Task: Research Airbnb properties in Kolea, Algeria from 9th November, 2023 to 16th November, 2023 for 2 adults. Place can be entire room with 2 bedrooms having 2 beds and 1 bathroom. Property type can be flat. Amenities needed are: washing machine.
Action: Mouse moved to (413, 116)
Screenshot: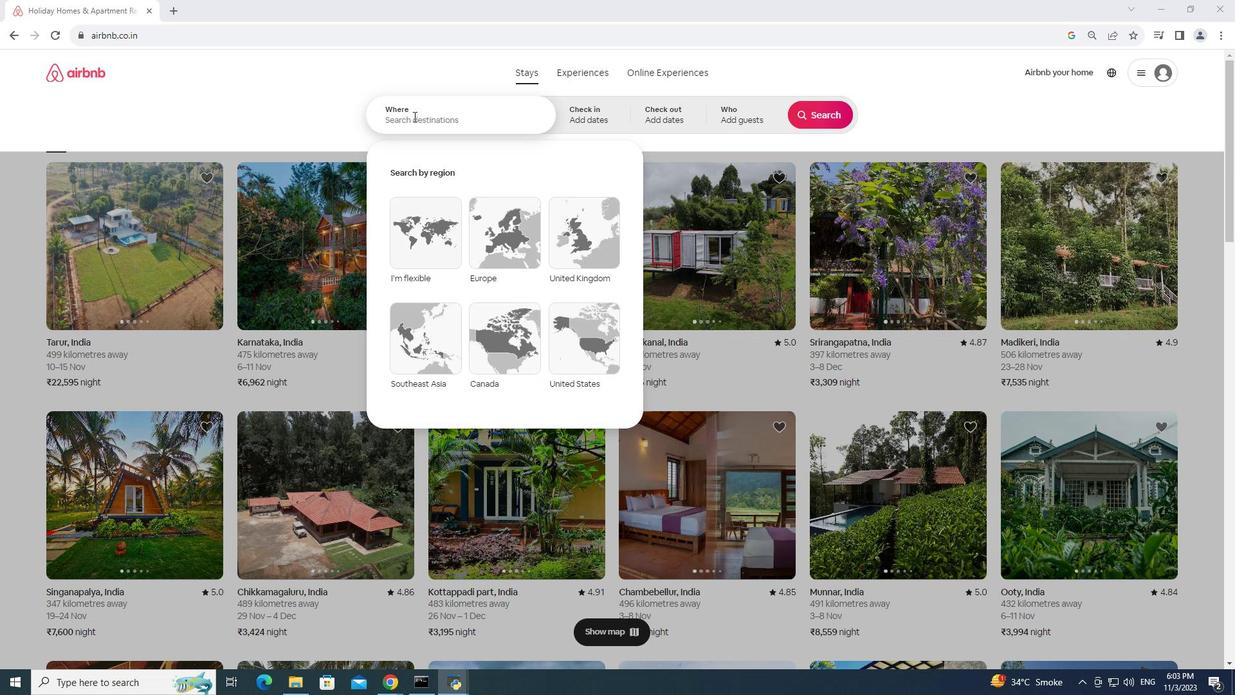 
Action: Mouse pressed left at (413, 116)
Screenshot: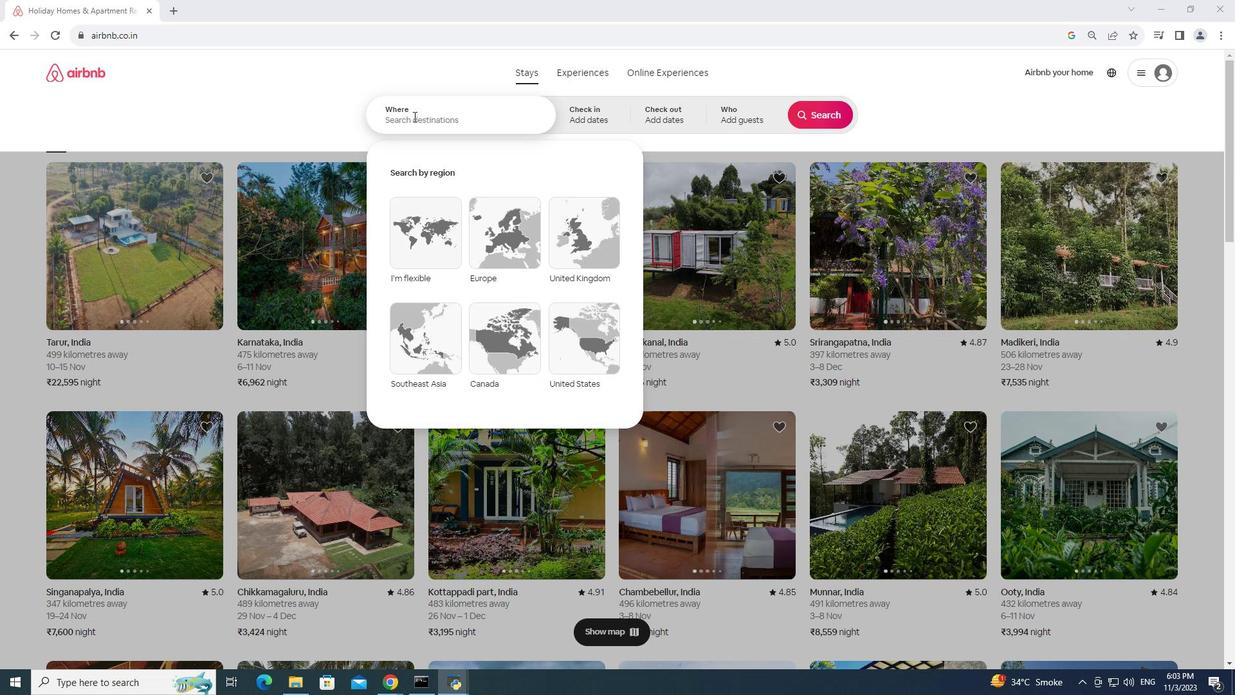 
Action: Key pressed kolea,<Key.space>algeria
Screenshot: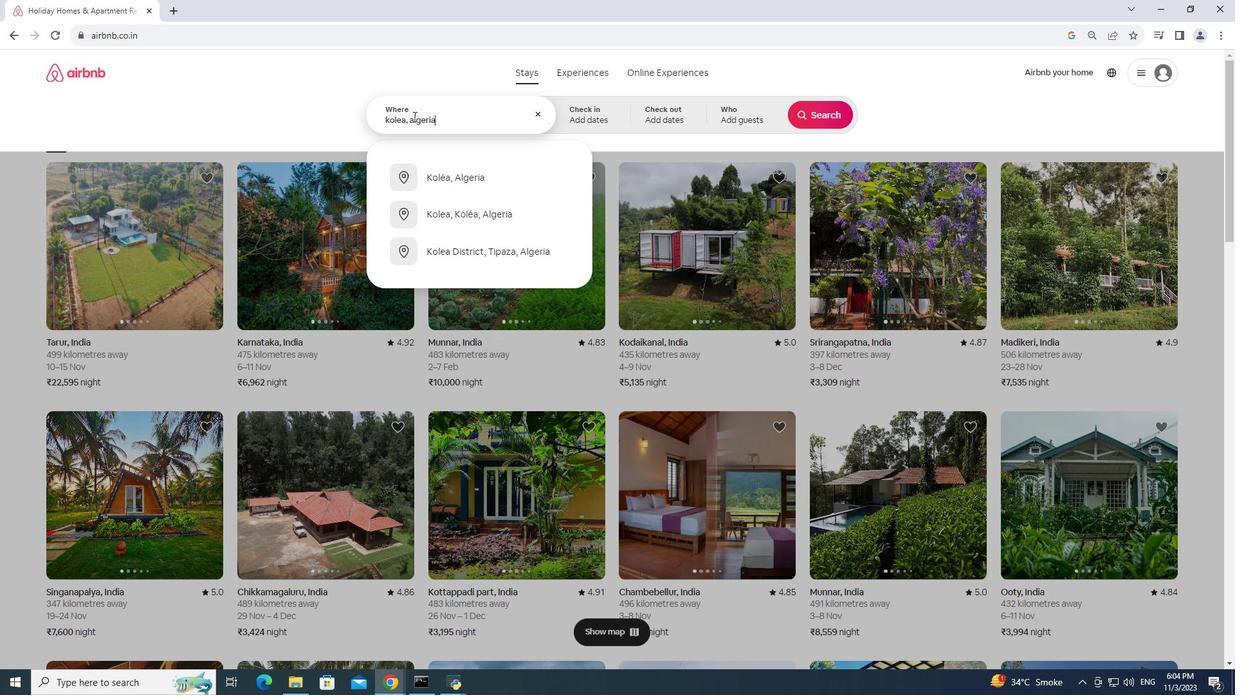 
Action: Mouse moved to (464, 174)
Screenshot: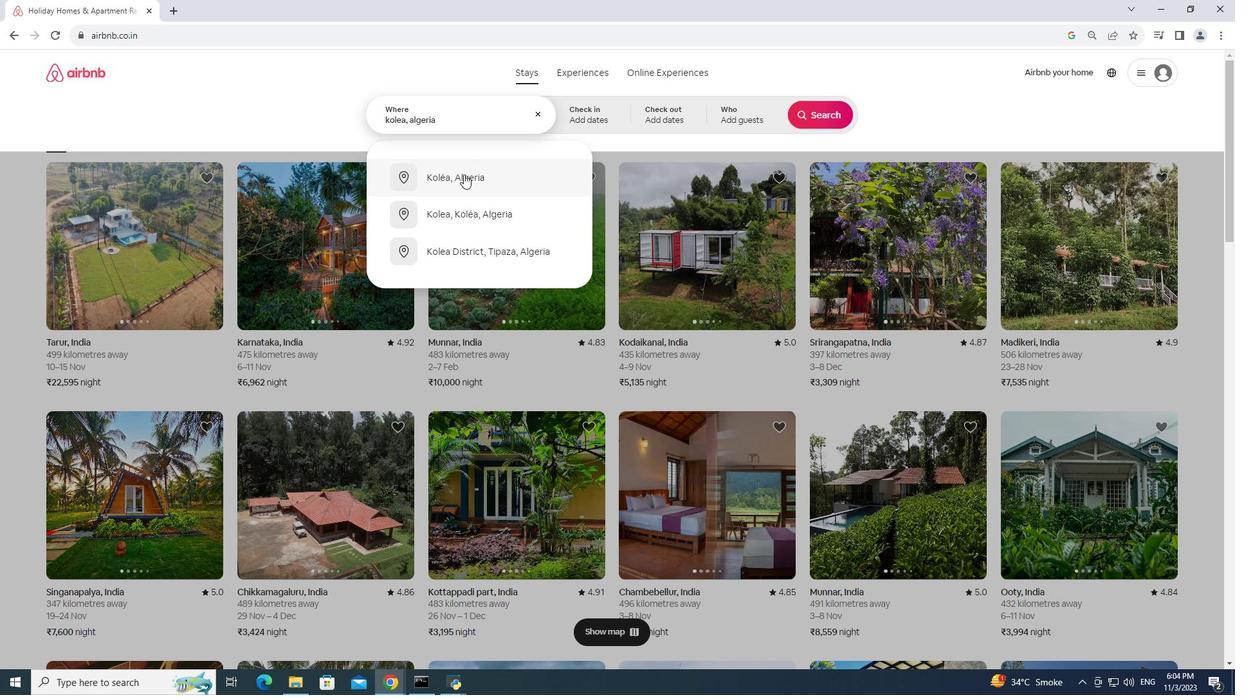 
Action: Mouse pressed left at (464, 174)
Screenshot: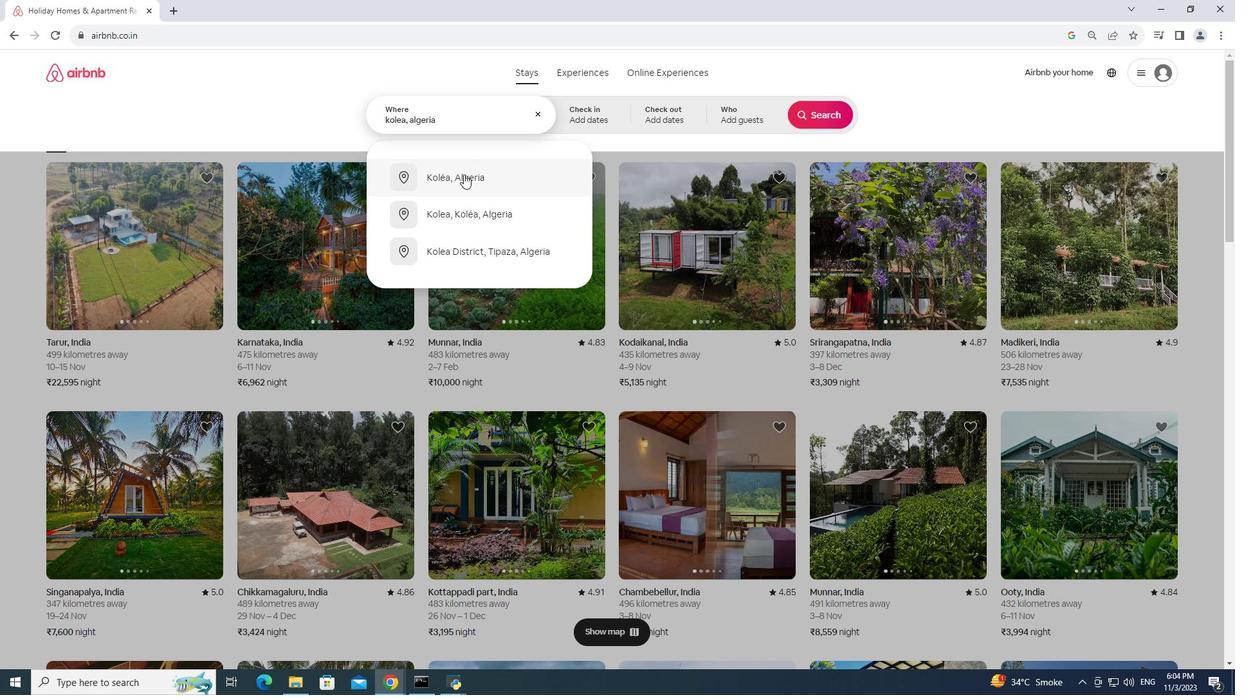 
Action: Mouse moved to (537, 283)
Screenshot: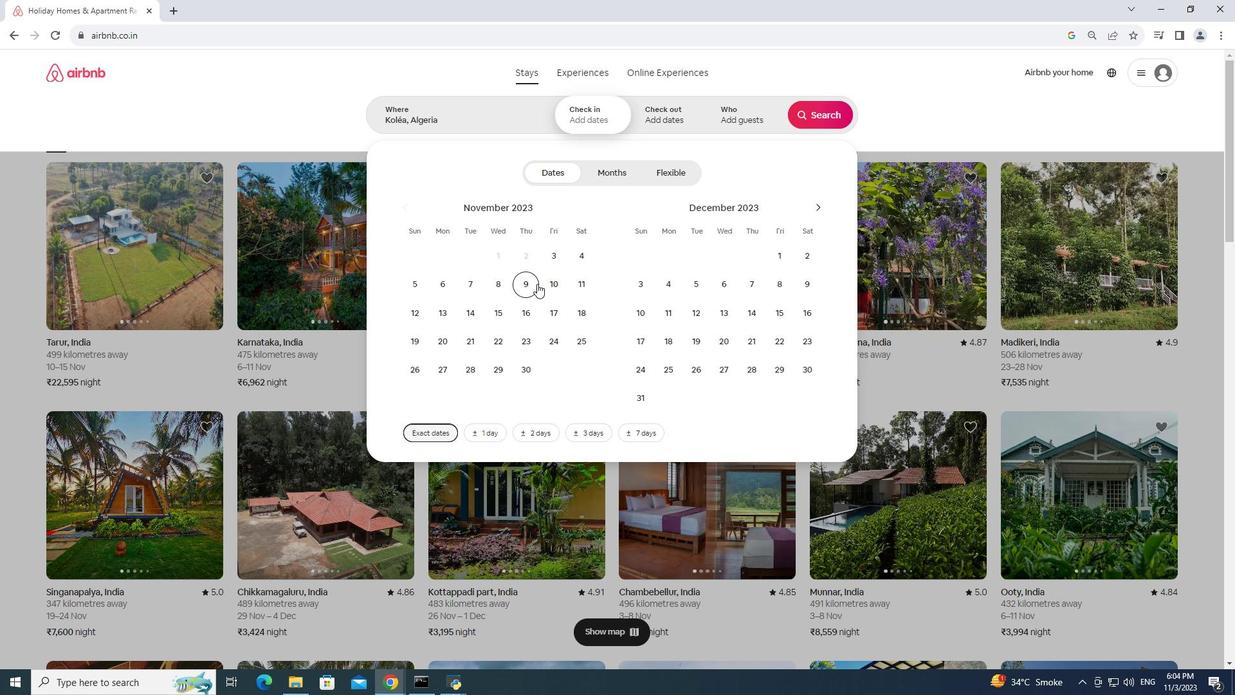 
Action: Mouse pressed left at (537, 283)
Screenshot: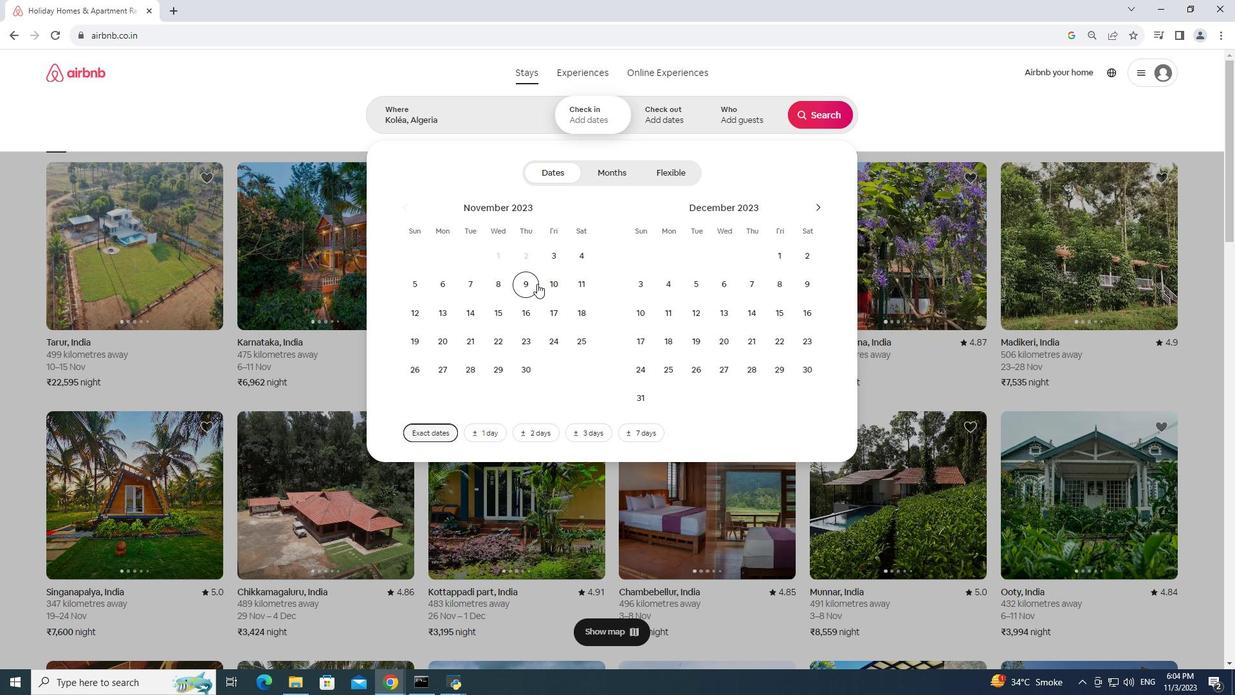 
Action: Mouse moved to (525, 303)
Screenshot: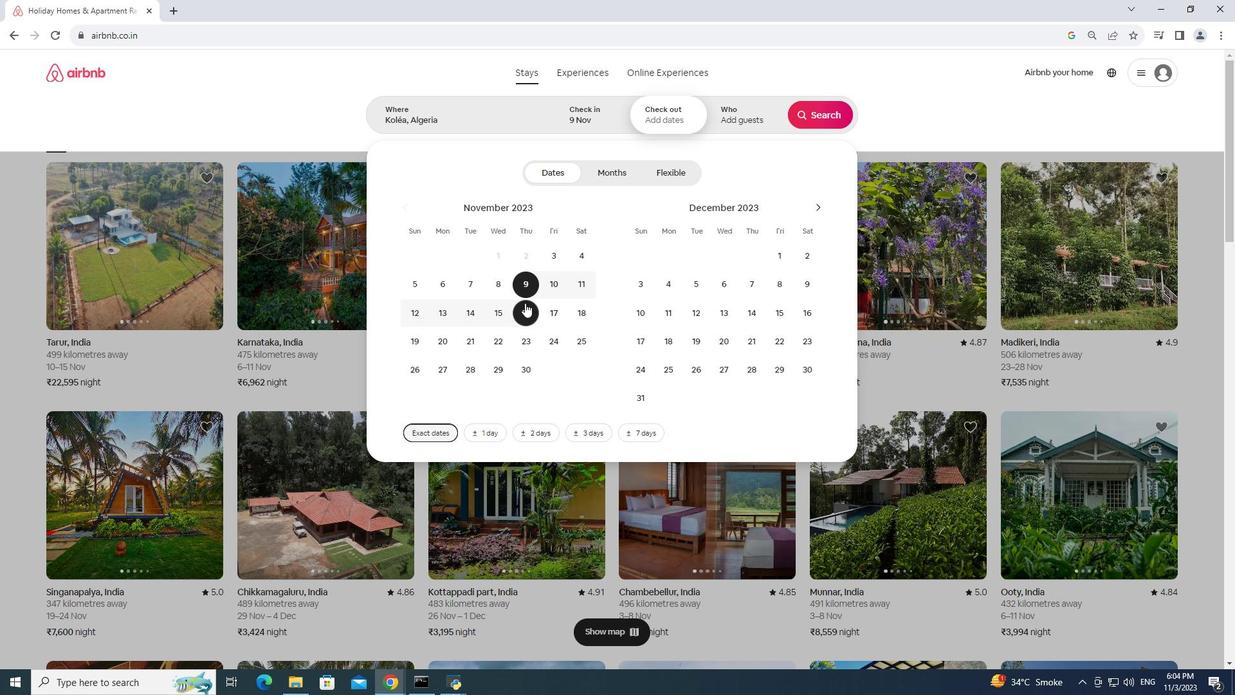 
Action: Mouse pressed left at (525, 303)
Screenshot: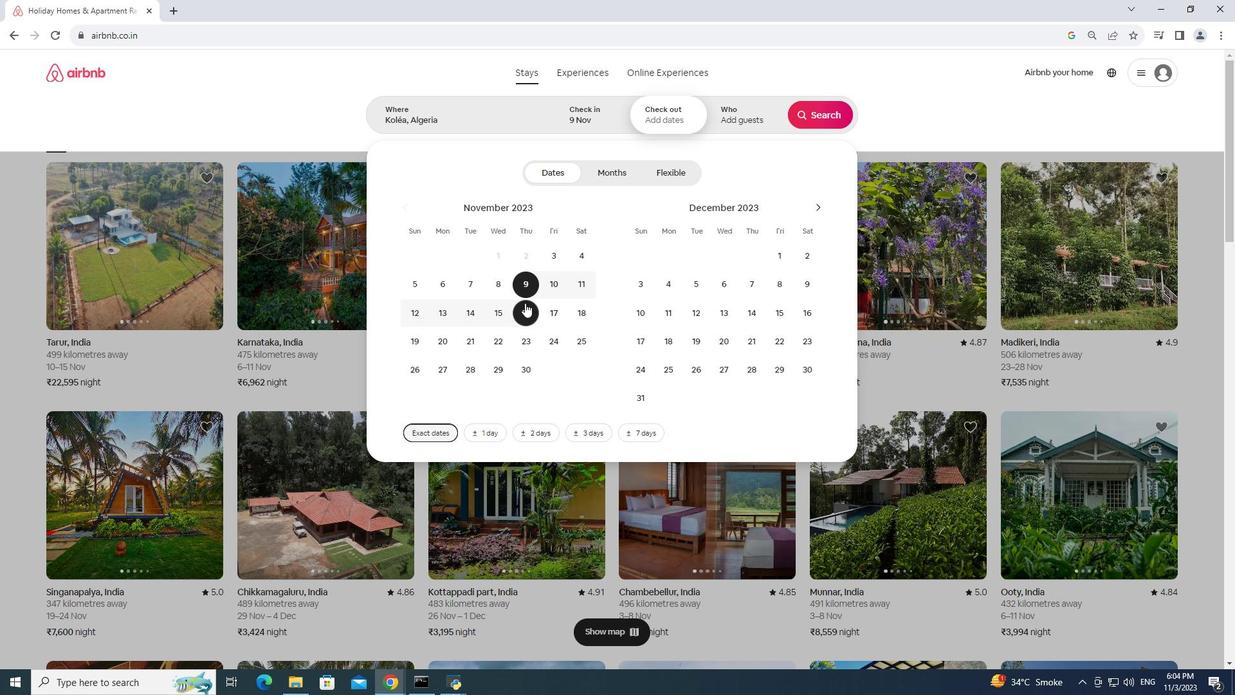 
Action: Mouse moved to (765, 101)
Screenshot: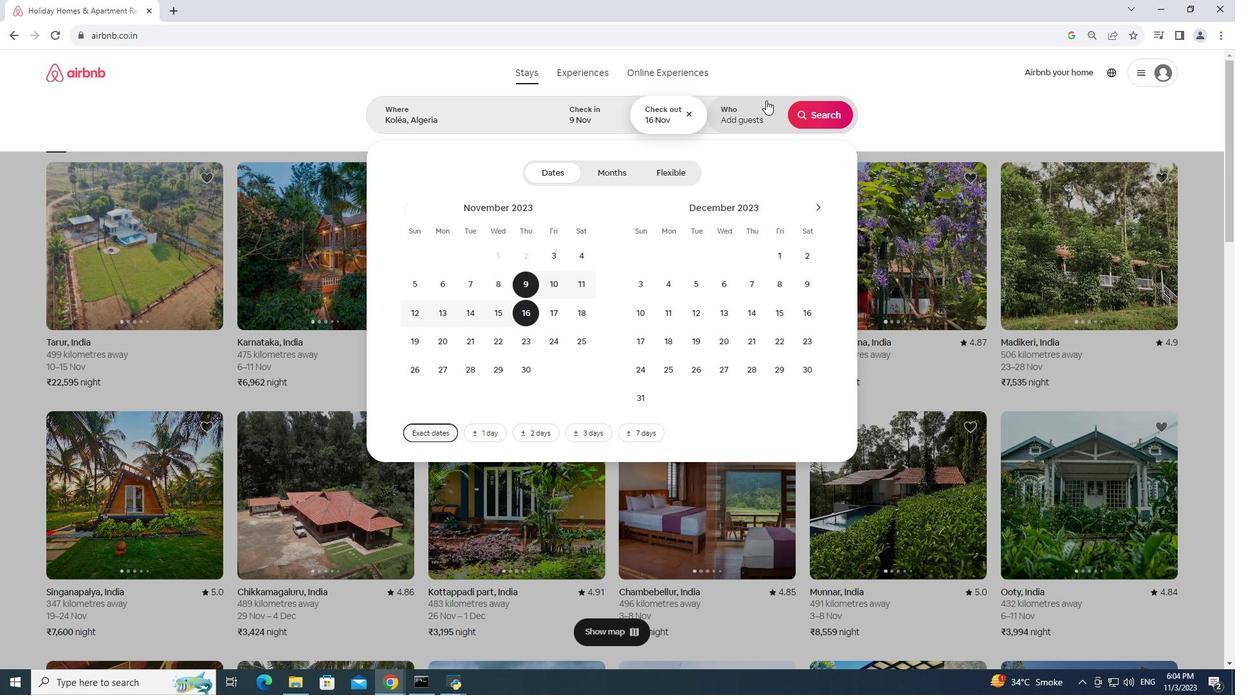 
Action: Mouse pressed left at (765, 101)
Screenshot: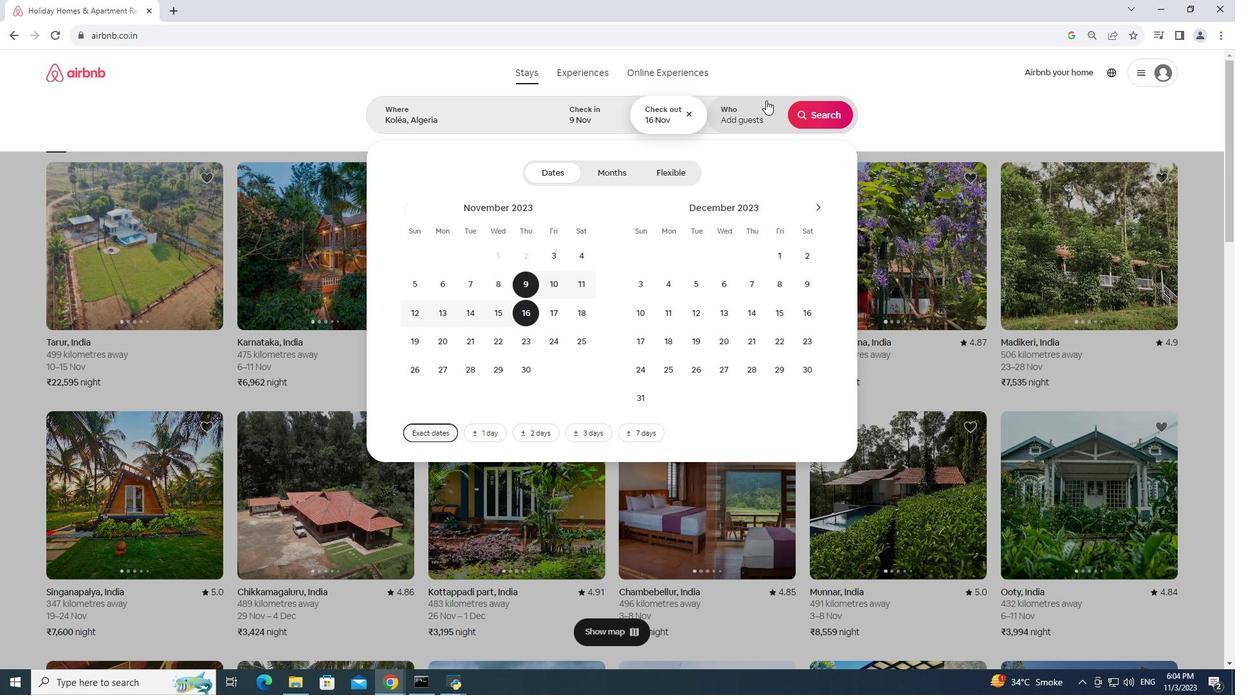 
Action: Mouse moved to (827, 170)
Screenshot: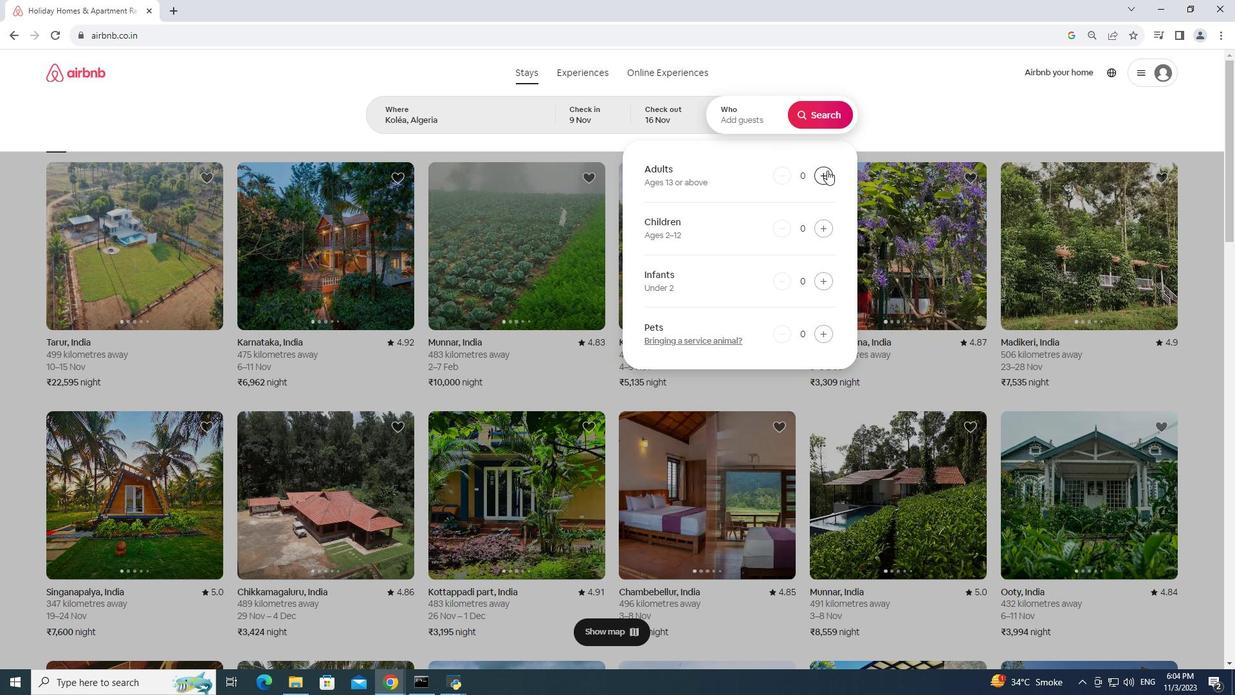 
Action: Mouse pressed left at (827, 170)
Screenshot: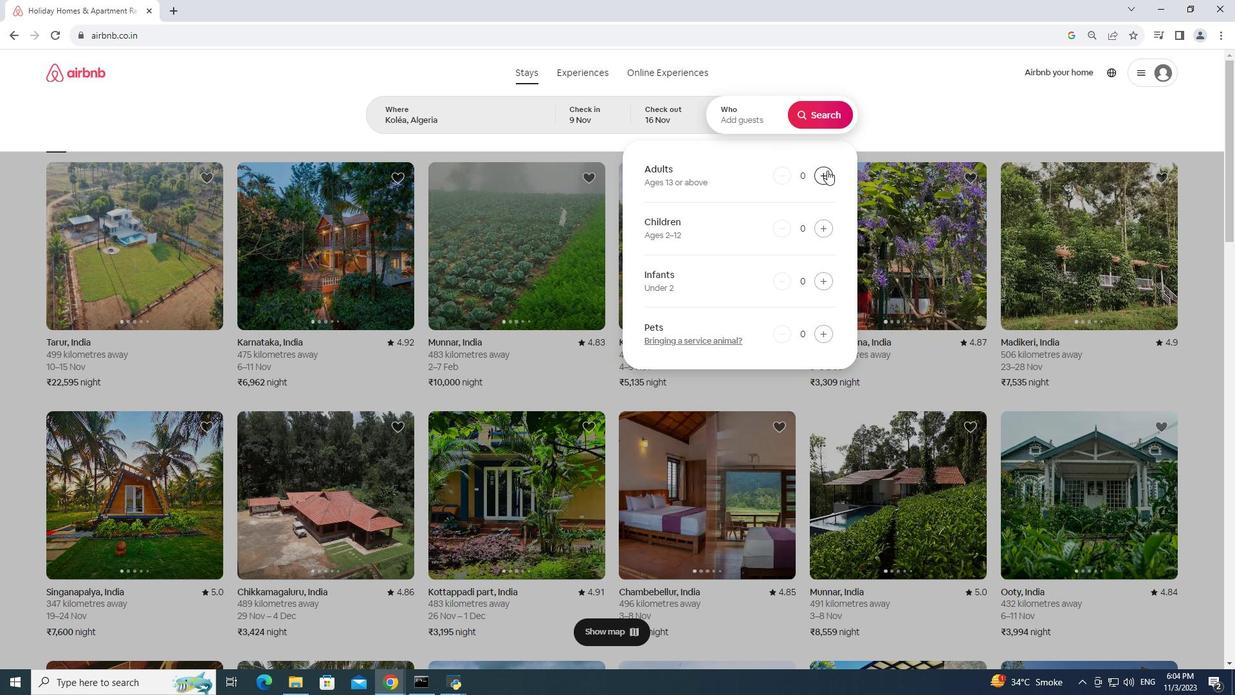 
Action: Mouse pressed left at (827, 170)
Screenshot: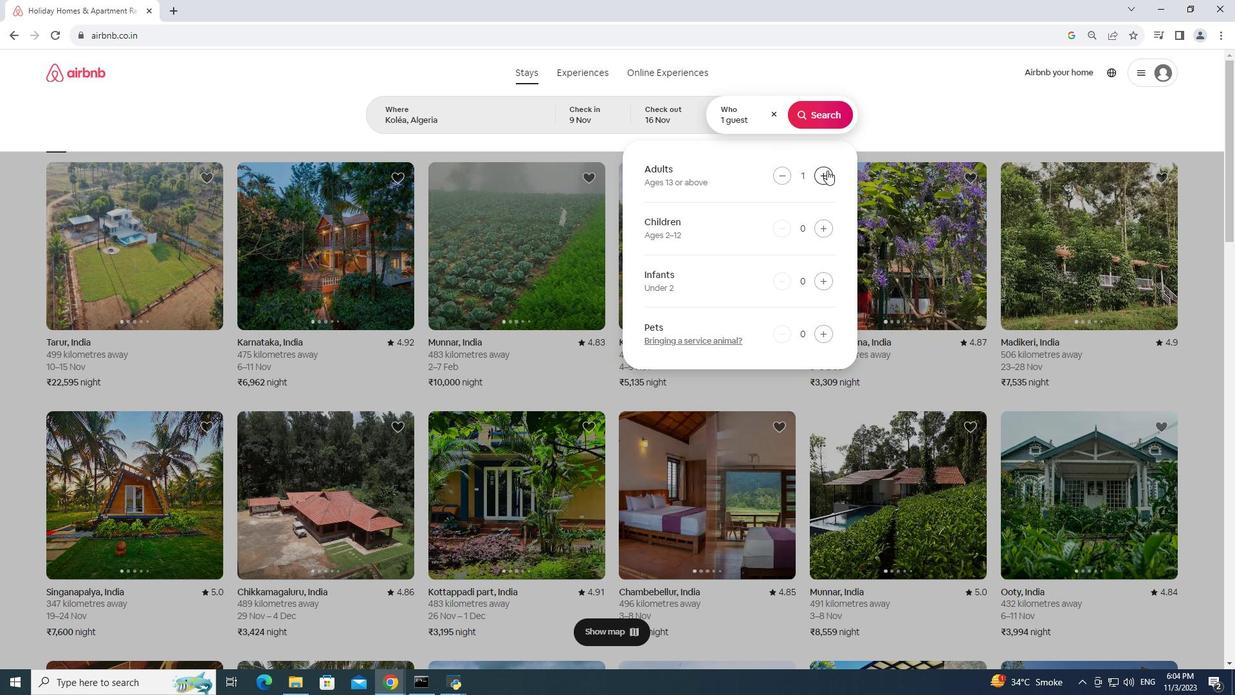 
Action: Mouse moved to (827, 112)
Screenshot: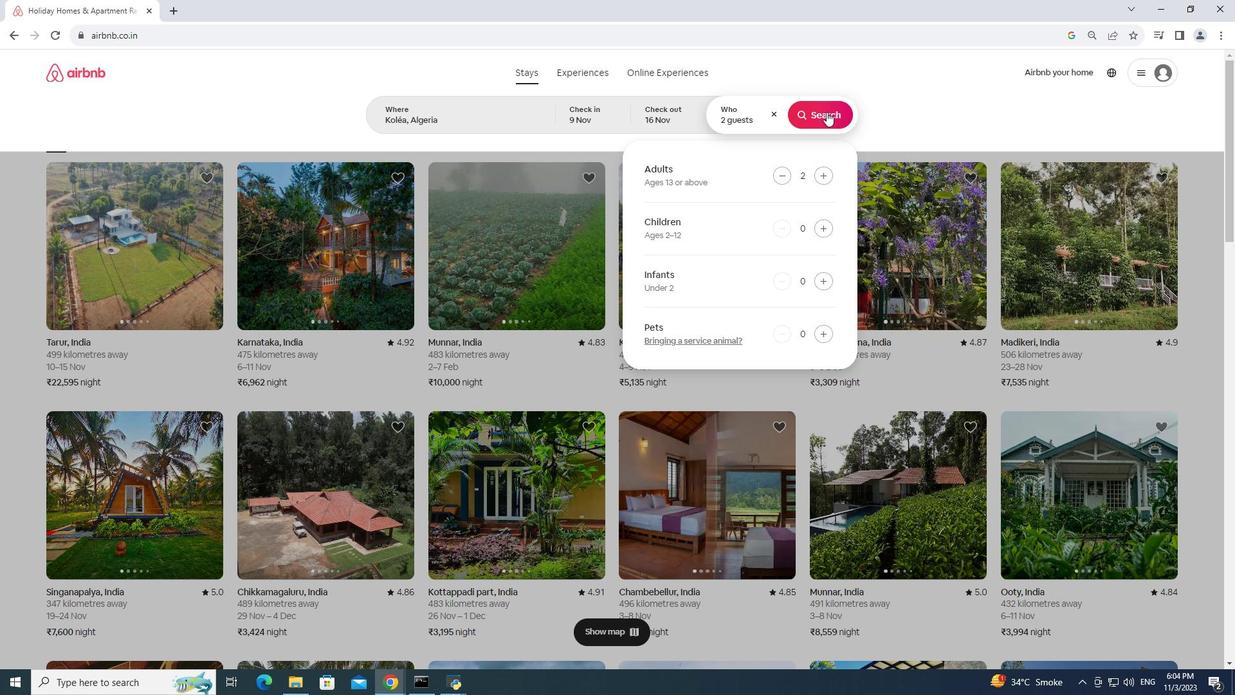 
Action: Mouse pressed left at (827, 112)
Screenshot: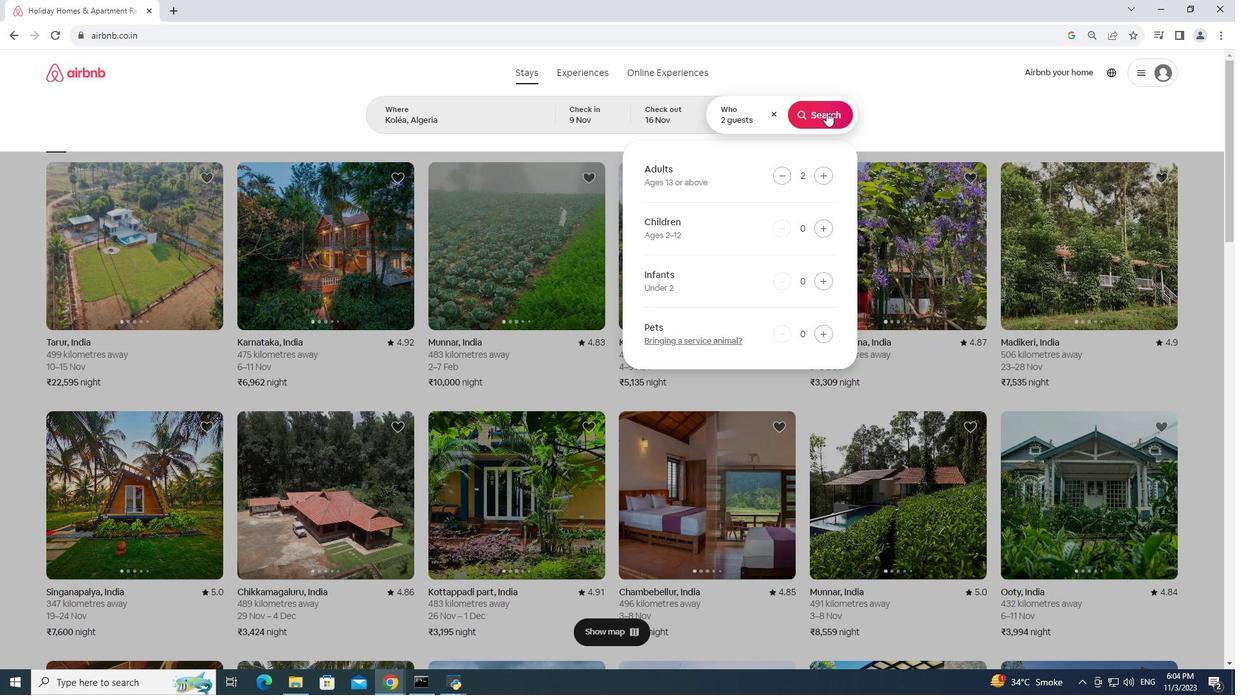 
Action: Mouse moved to (1042, 121)
Screenshot: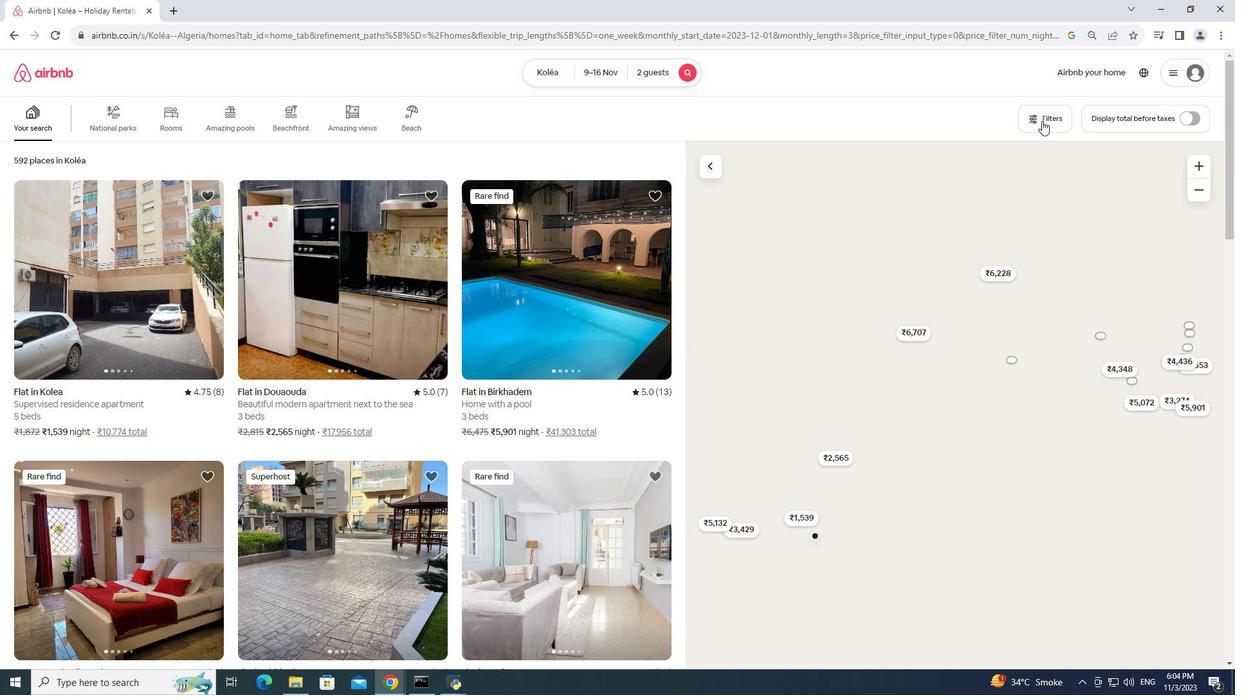 
Action: Mouse pressed left at (1042, 121)
Screenshot: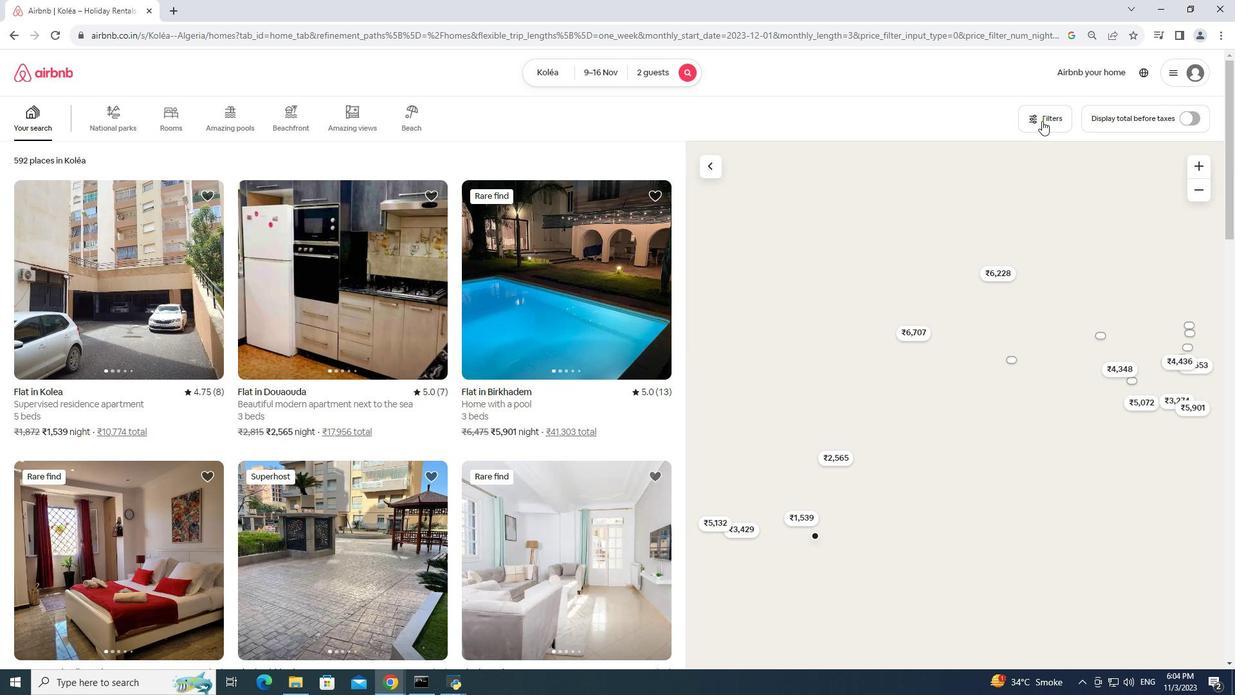 
Action: Mouse moved to (1041, 122)
Screenshot: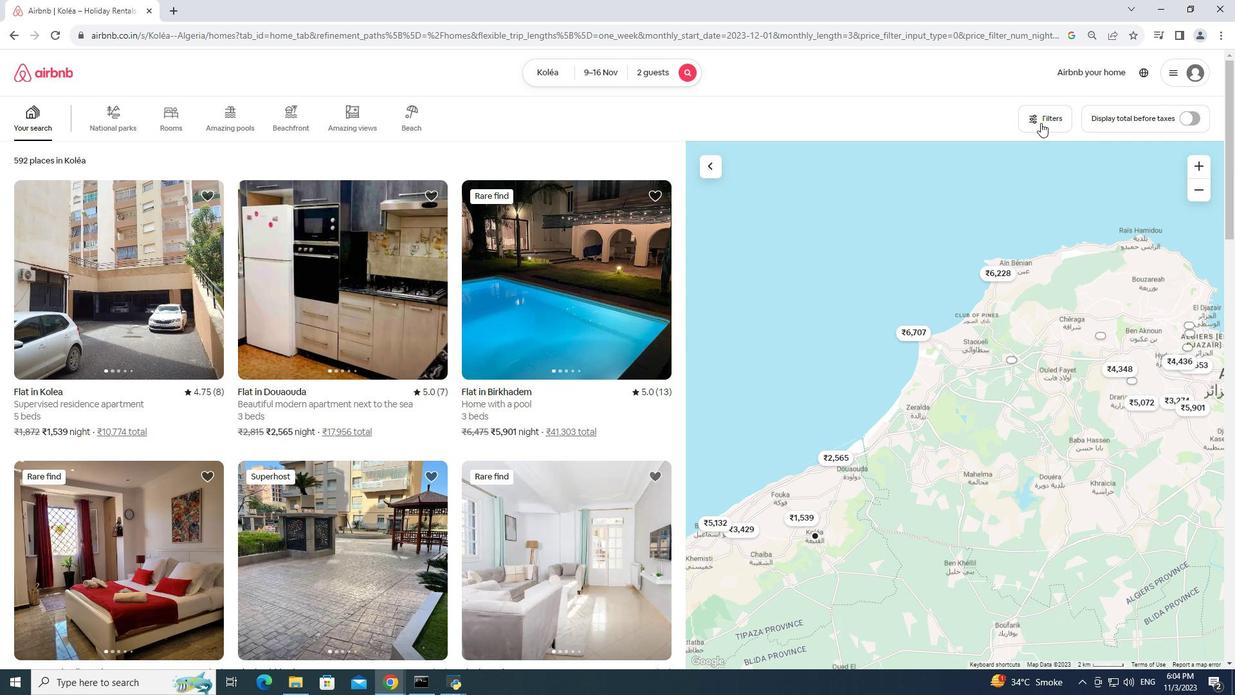
Action: Mouse pressed left at (1041, 122)
Screenshot: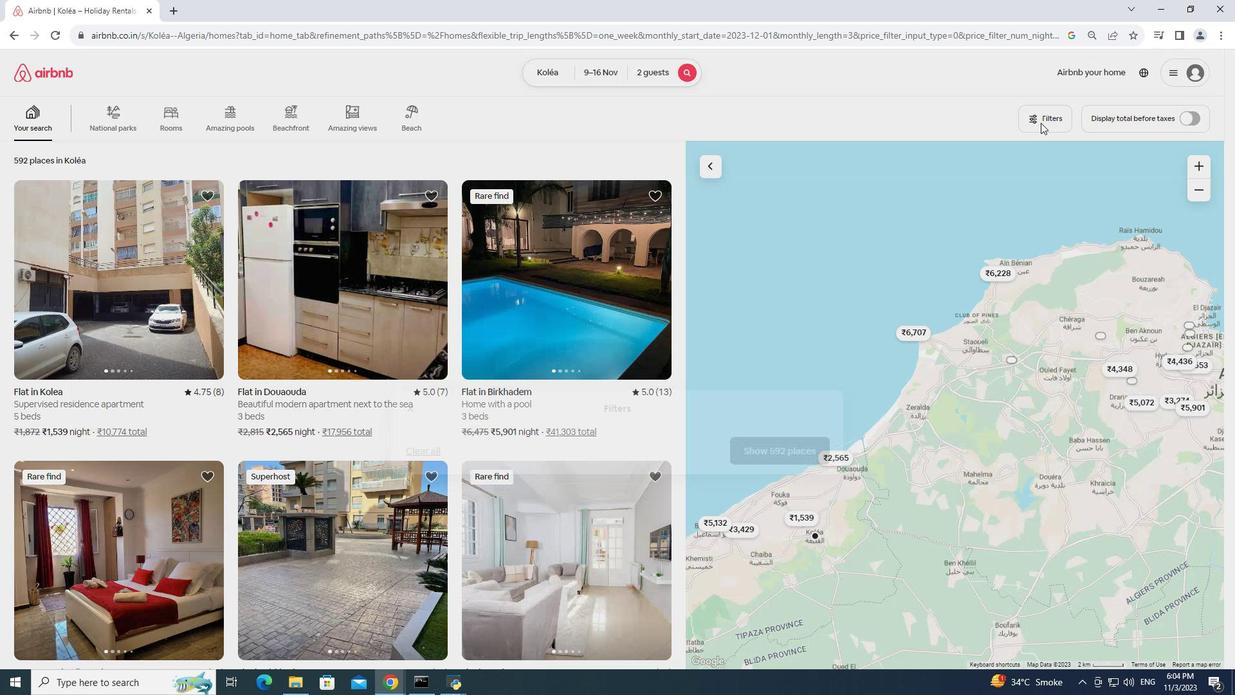 
Action: Mouse moved to (1035, 125)
Screenshot: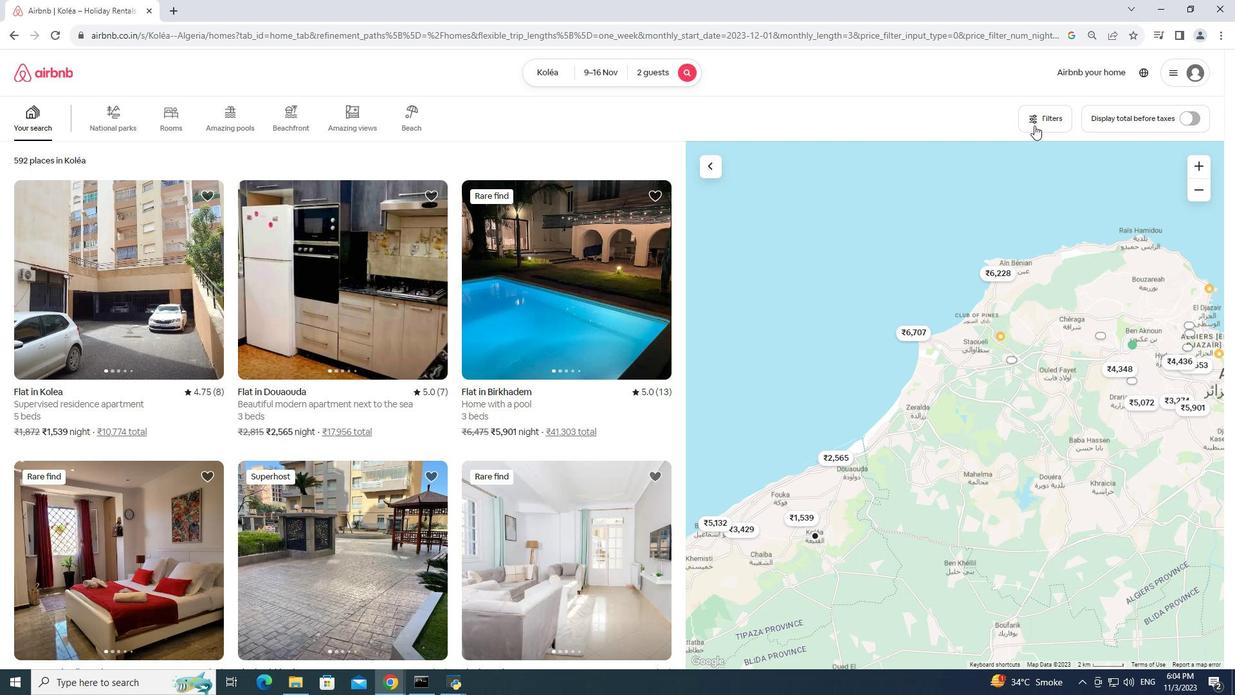 
Action: Mouse pressed left at (1035, 125)
Screenshot: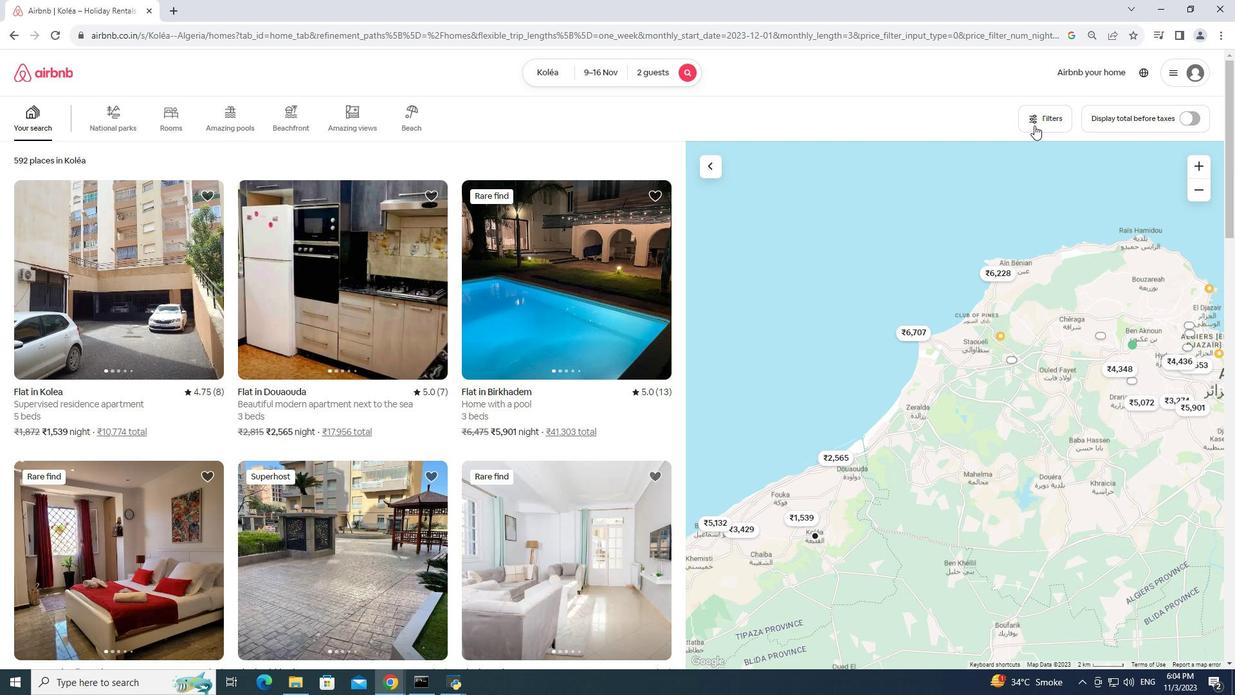 
Action: Mouse moved to (512, 487)
Screenshot: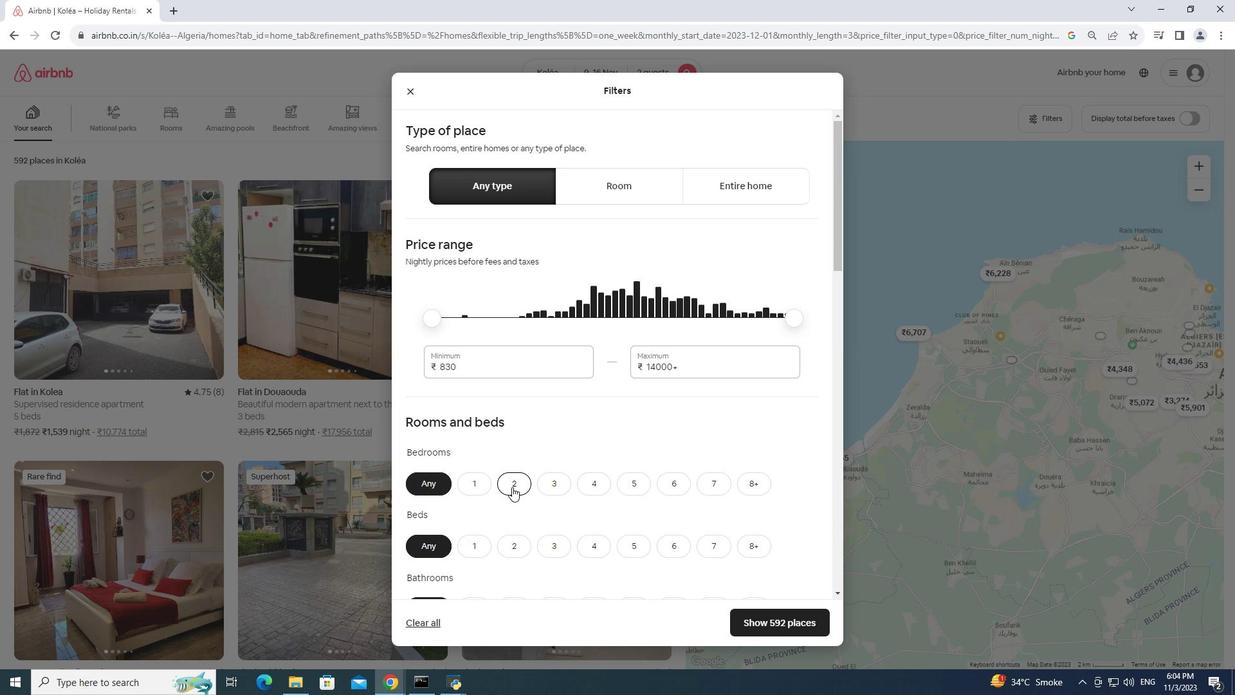 
Action: Mouse pressed left at (512, 487)
Screenshot: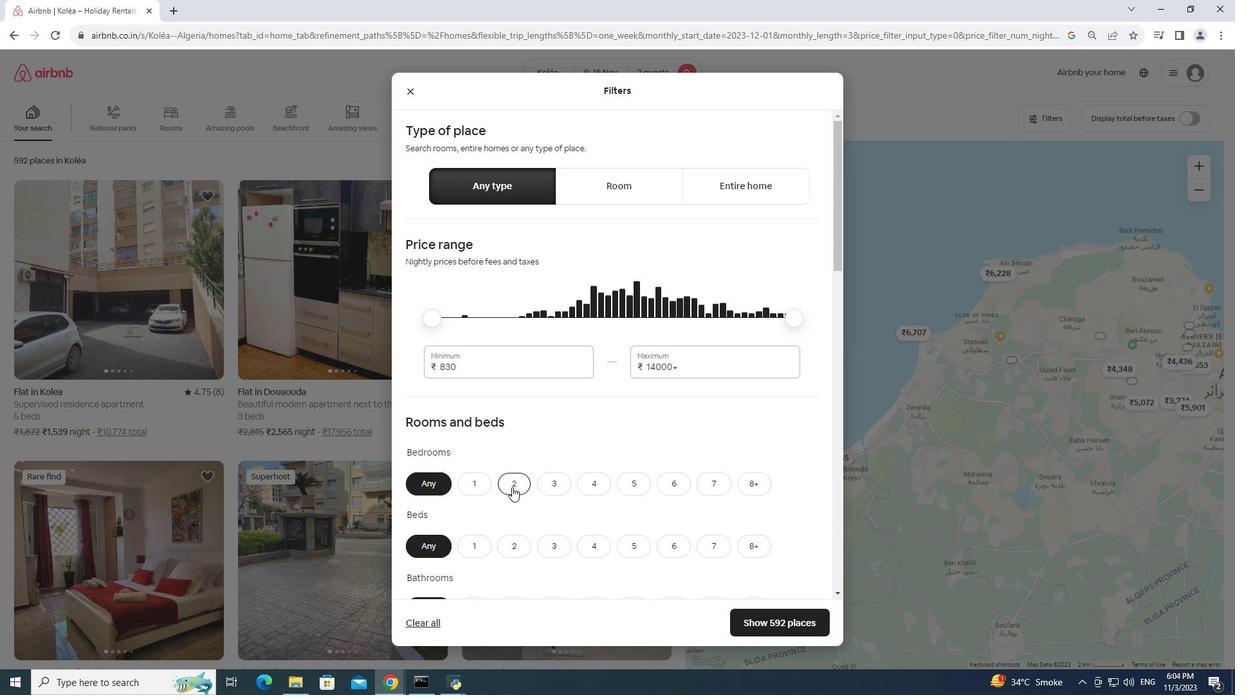 
Action: Mouse moved to (504, 541)
Screenshot: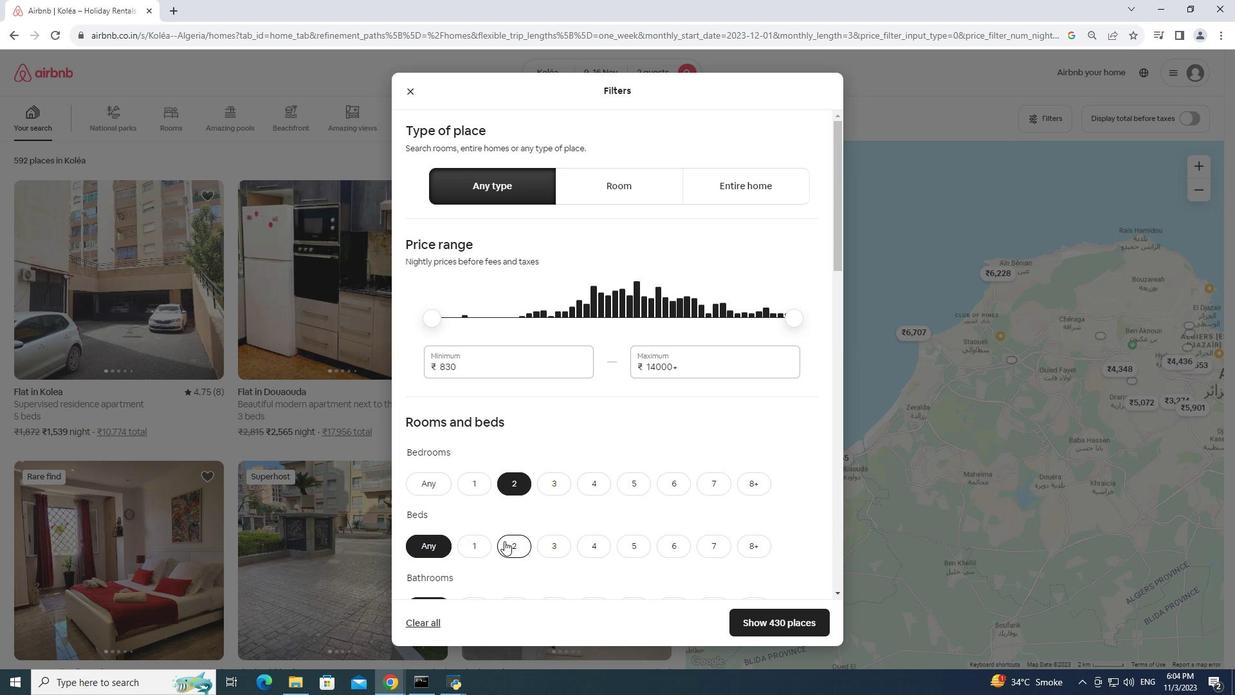 
Action: Mouse pressed left at (504, 541)
Screenshot: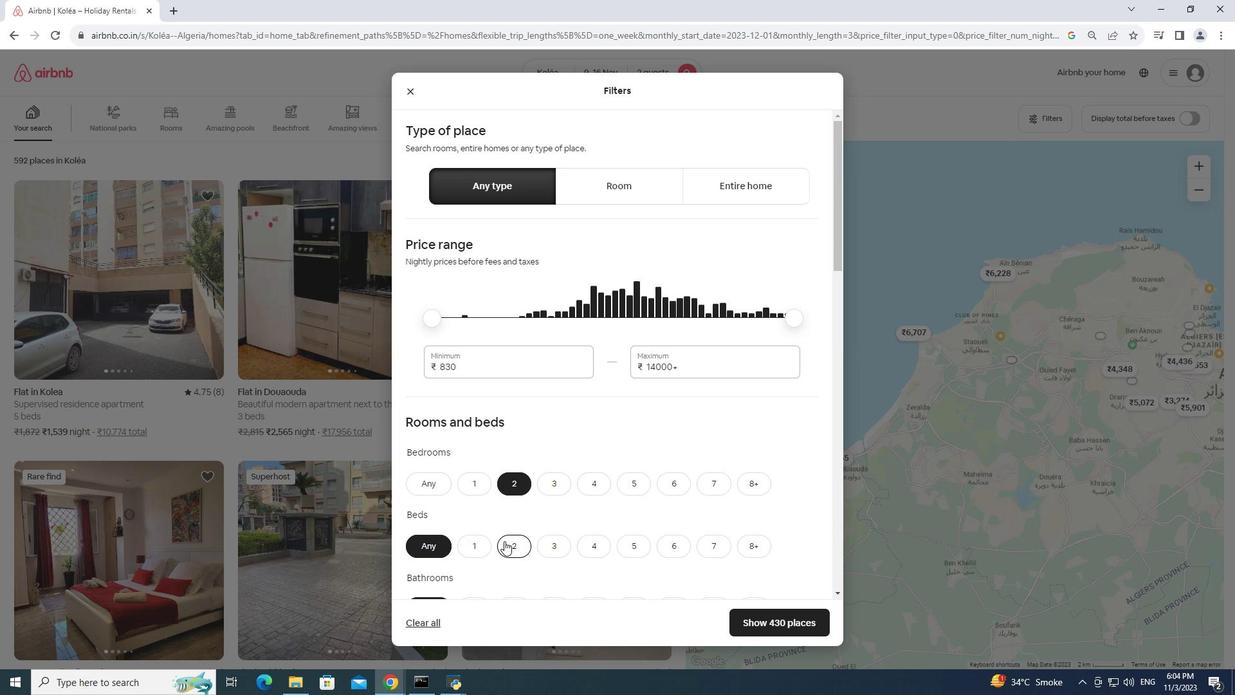 
Action: Mouse moved to (510, 526)
Screenshot: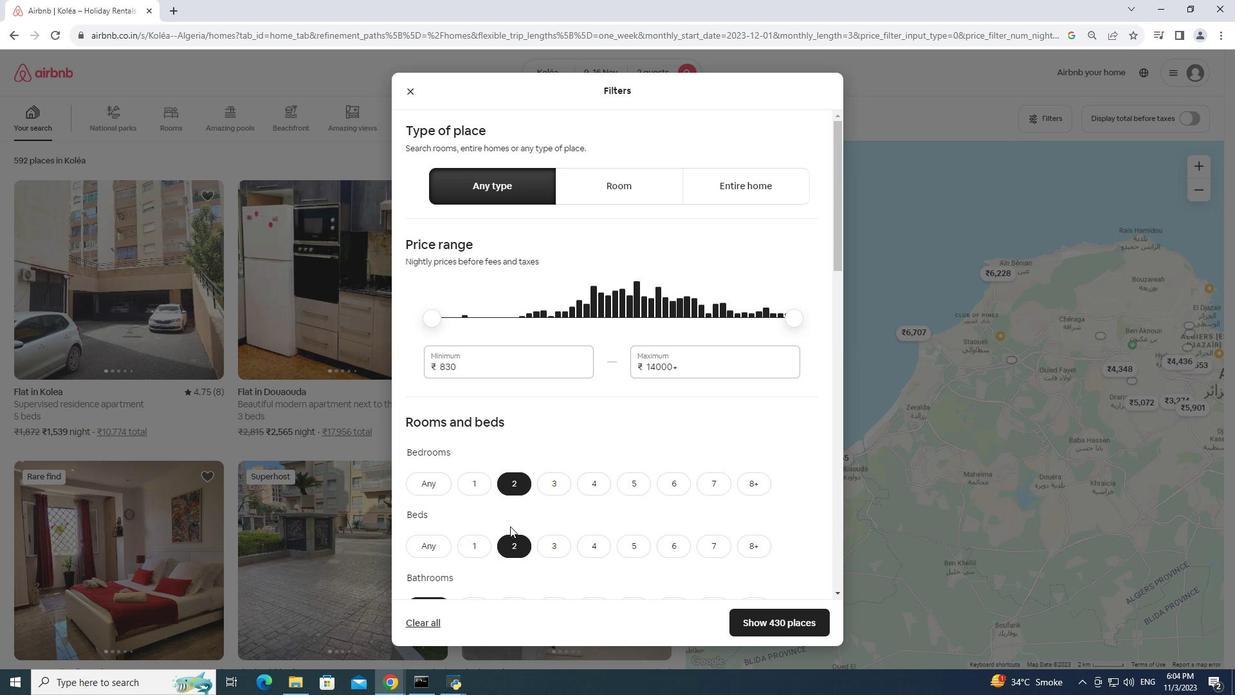 
Action: Mouse scrolled (510, 525) with delta (0, 0)
Screenshot: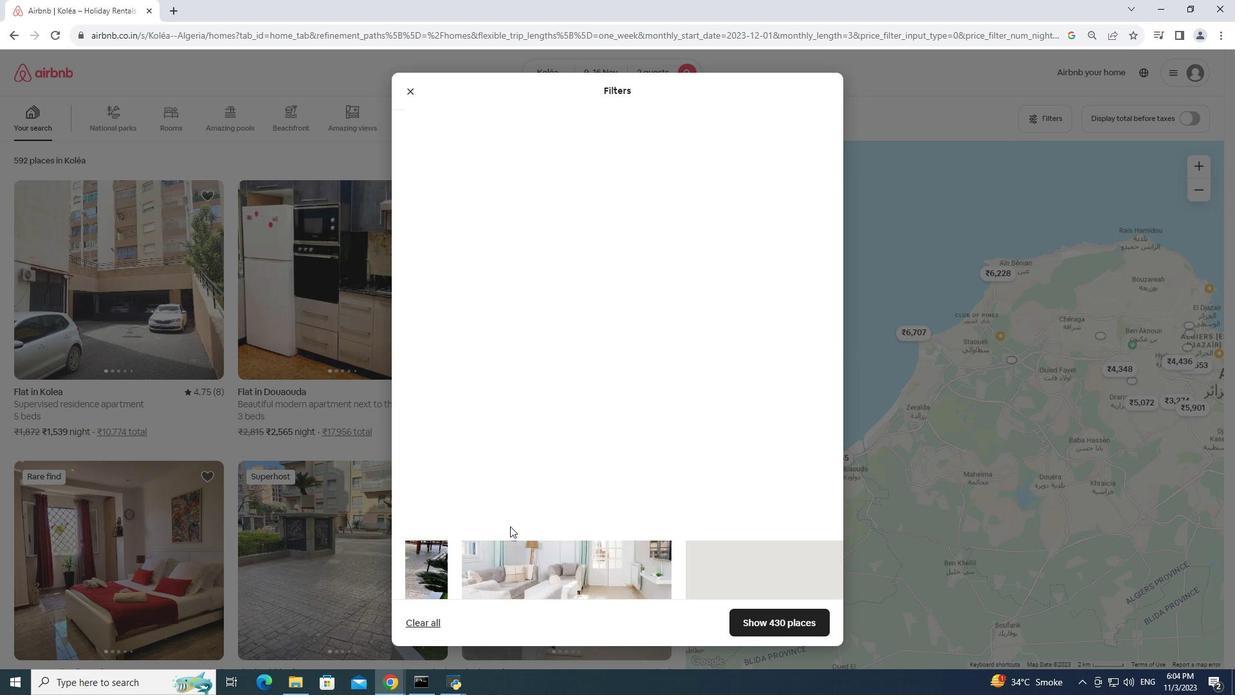 
Action: Mouse scrolled (510, 525) with delta (0, 0)
Screenshot: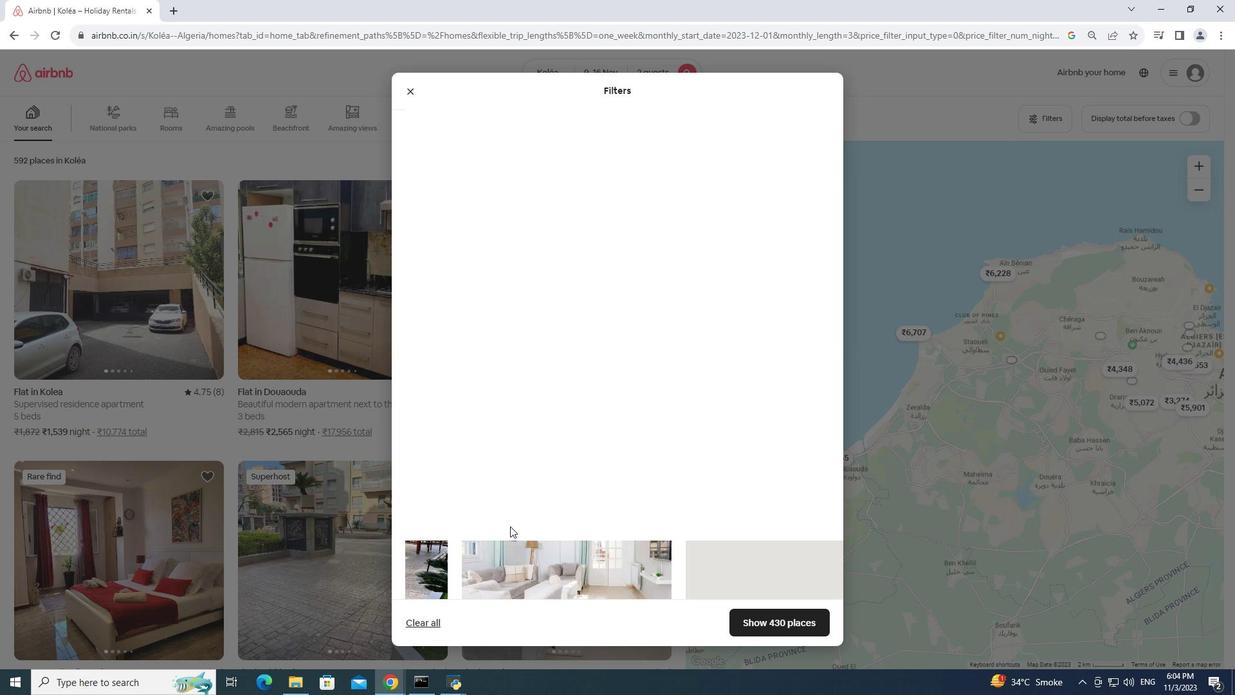 
Action: Mouse moved to (472, 479)
Screenshot: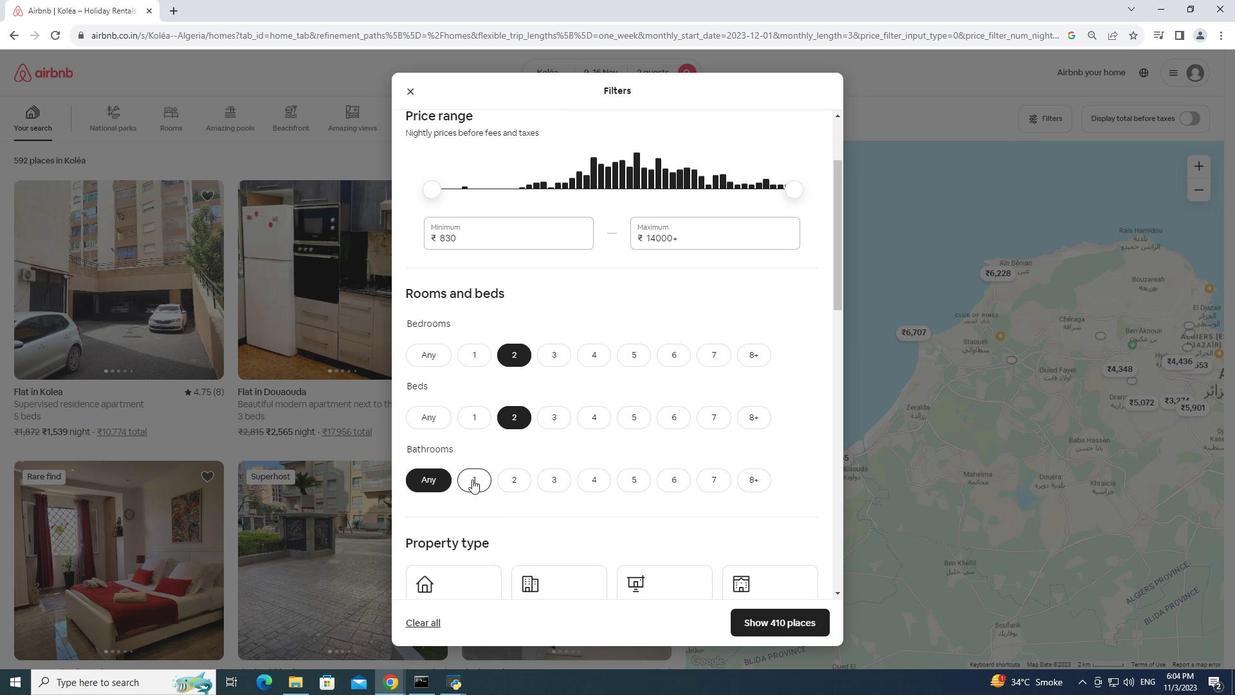 
Action: Mouse pressed left at (472, 479)
Screenshot: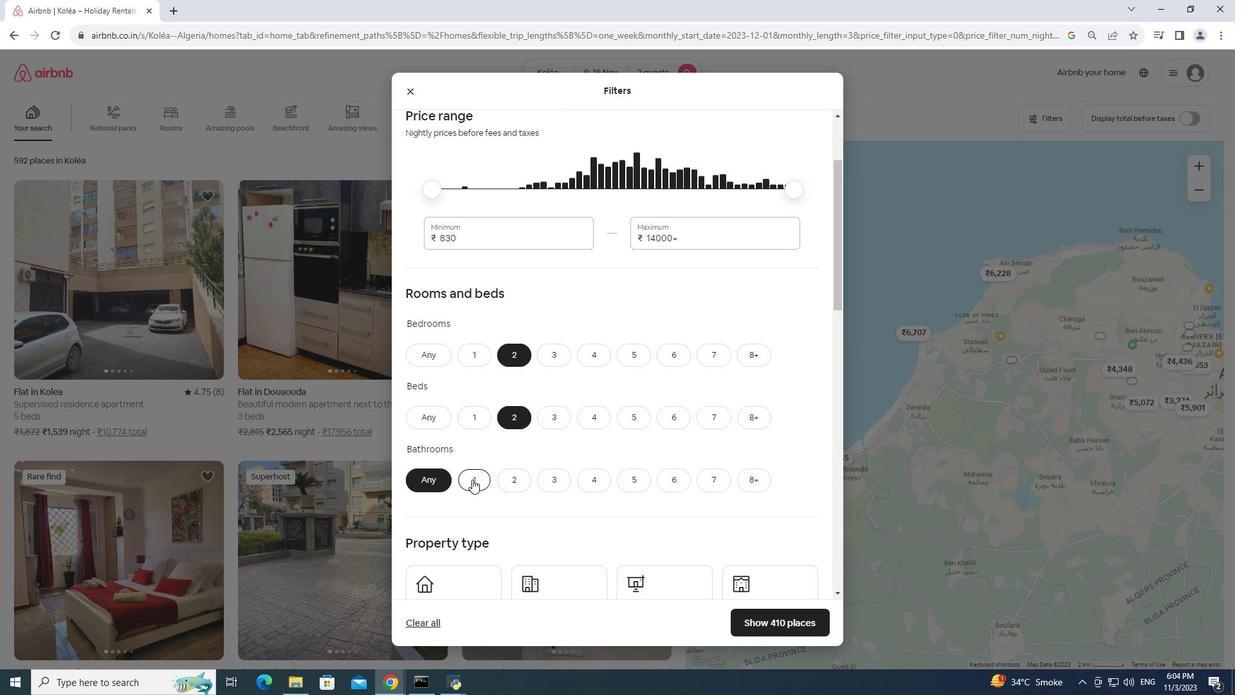 
Action: Mouse moved to (624, 507)
Screenshot: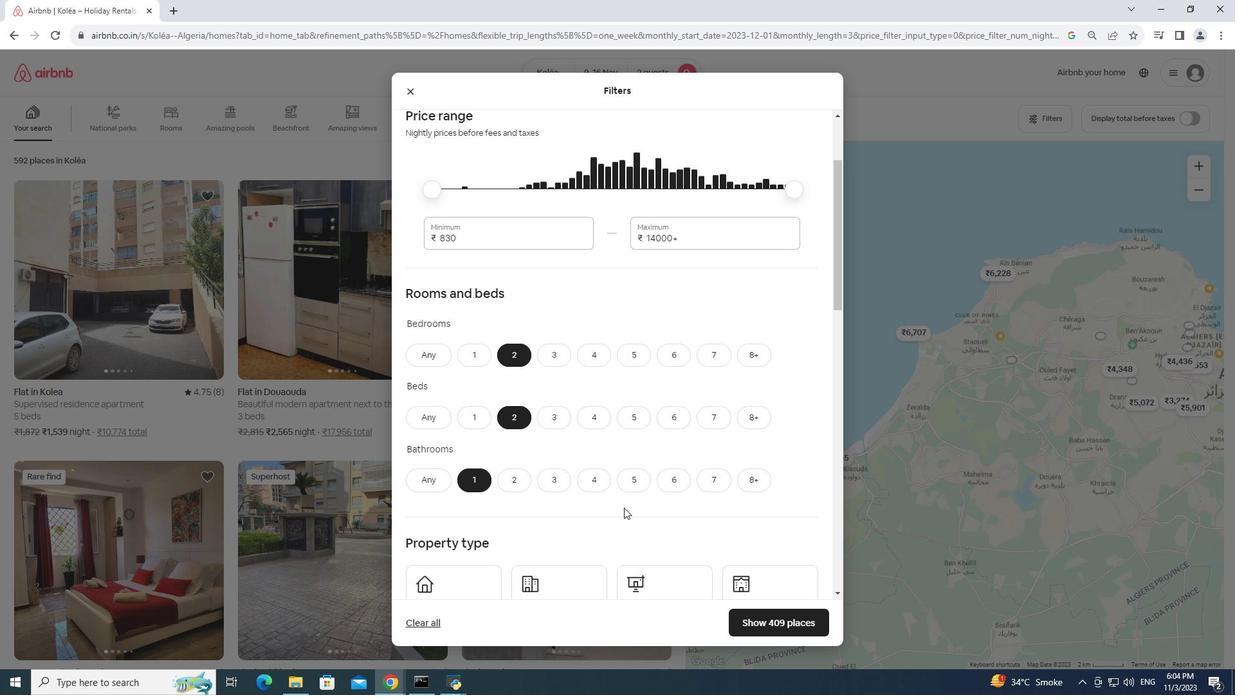 
Action: Mouse scrolled (624, 507) with delta (0, 0)
Screenshot: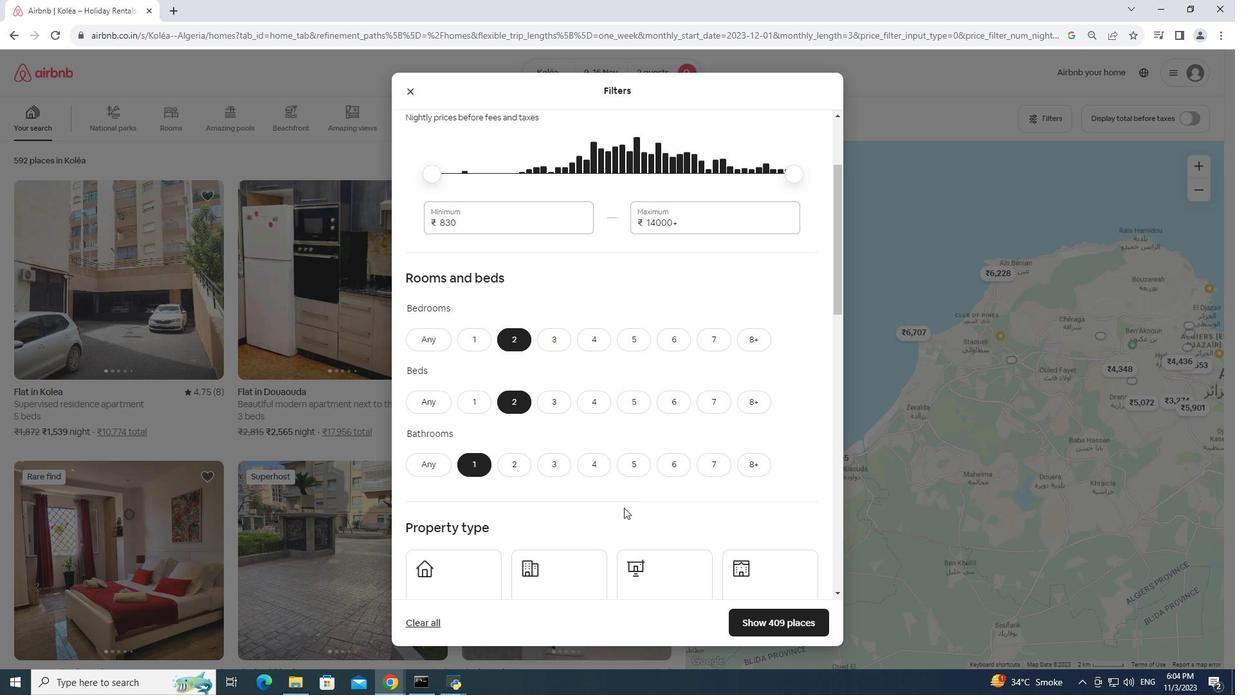 
Action: Mouse scrolled (624, 507) with delta (0, 0)
Screenshot: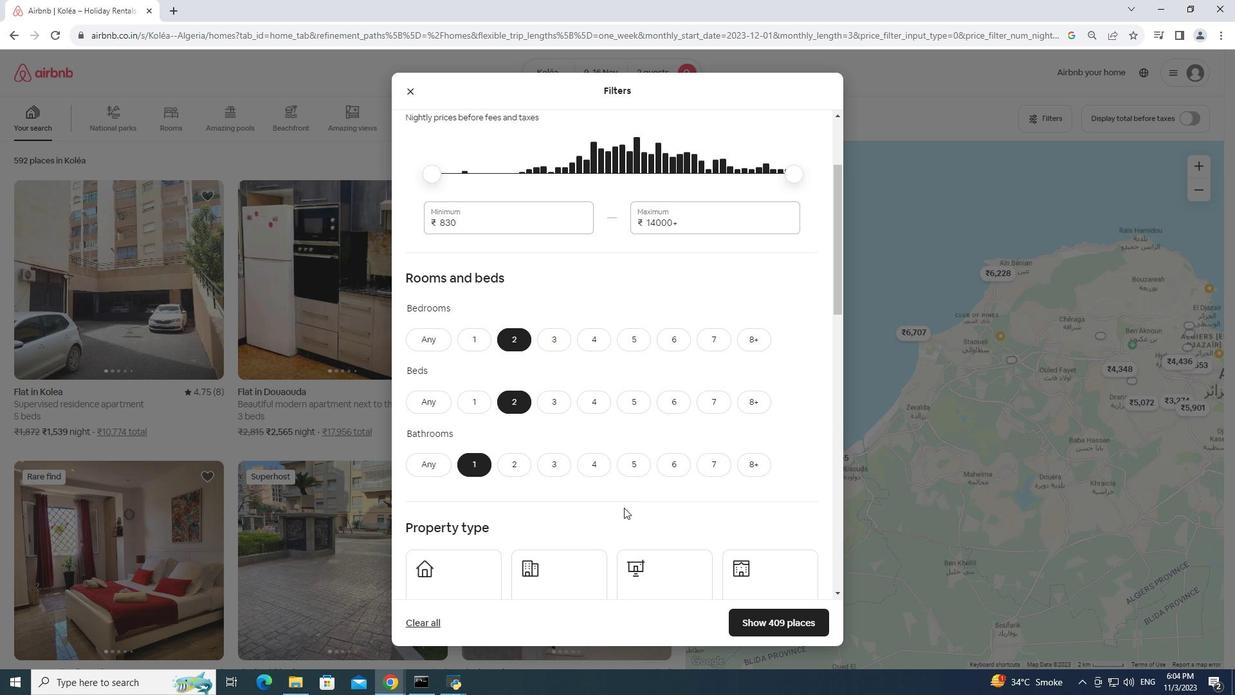 
Action: Mouse moved to (589, 530)
Screenshot: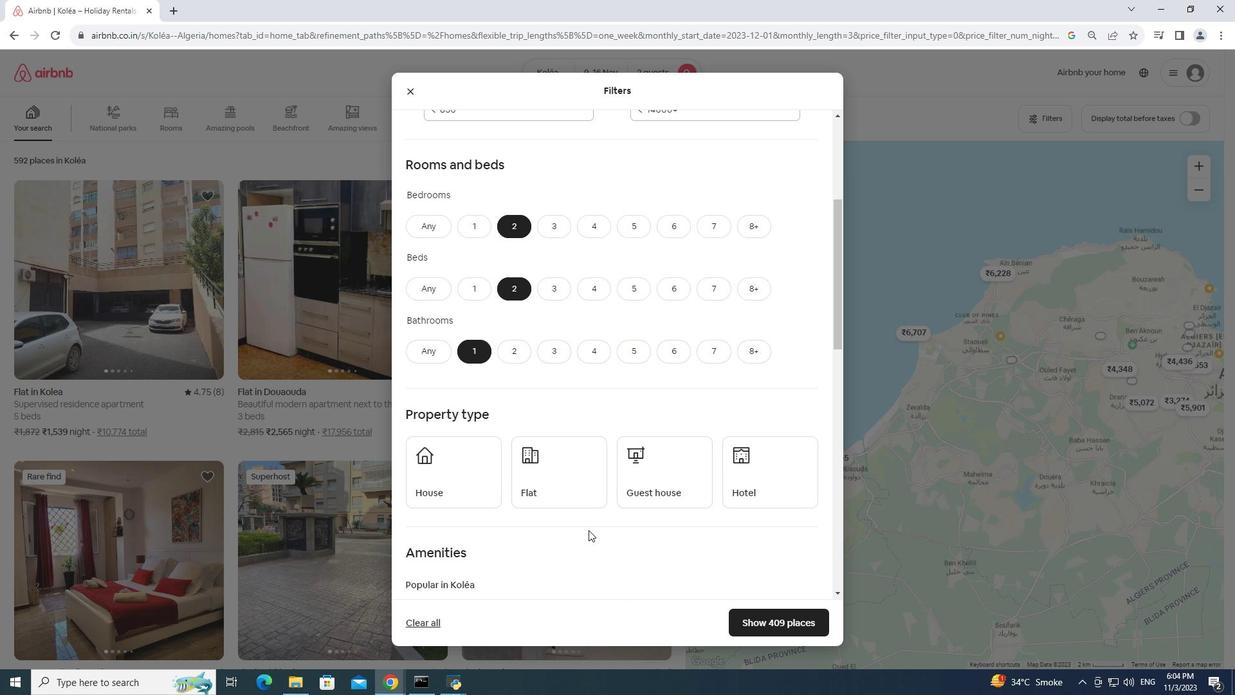 
Action: Mouse scrolled (589, 529) with delta (0, 0)
Screenshot: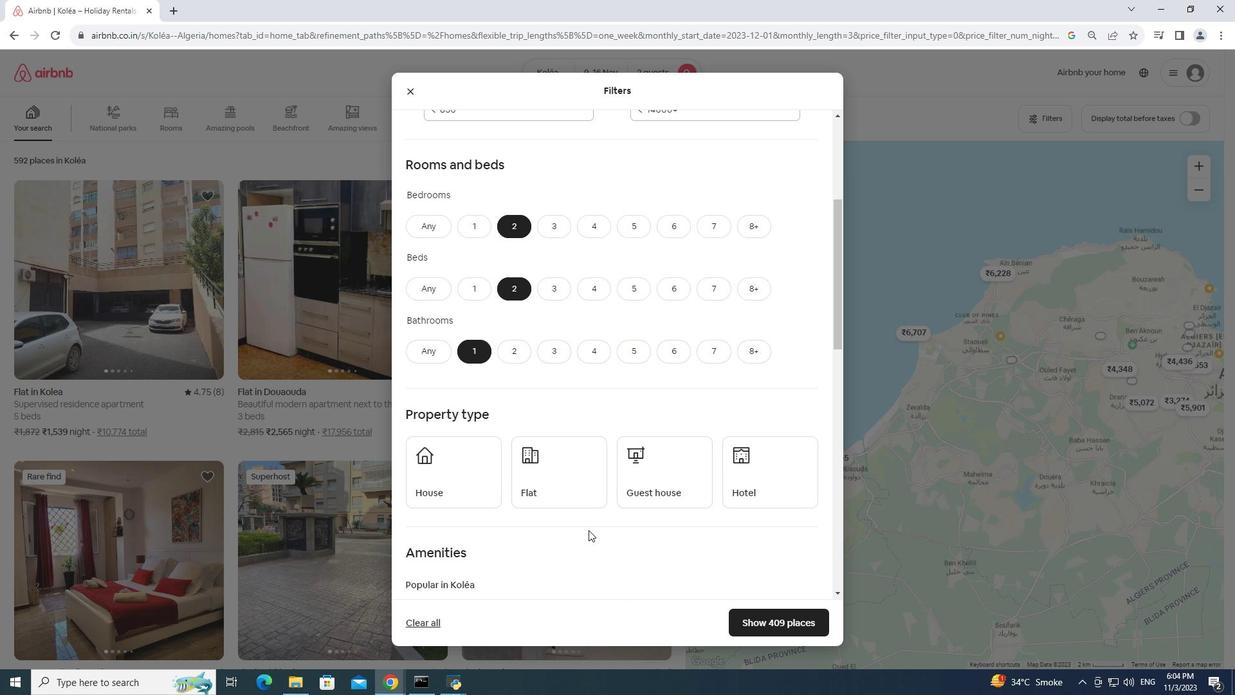 
Action: Mouse scrolled (589, 529) with delta (0, 0)
Screenshot: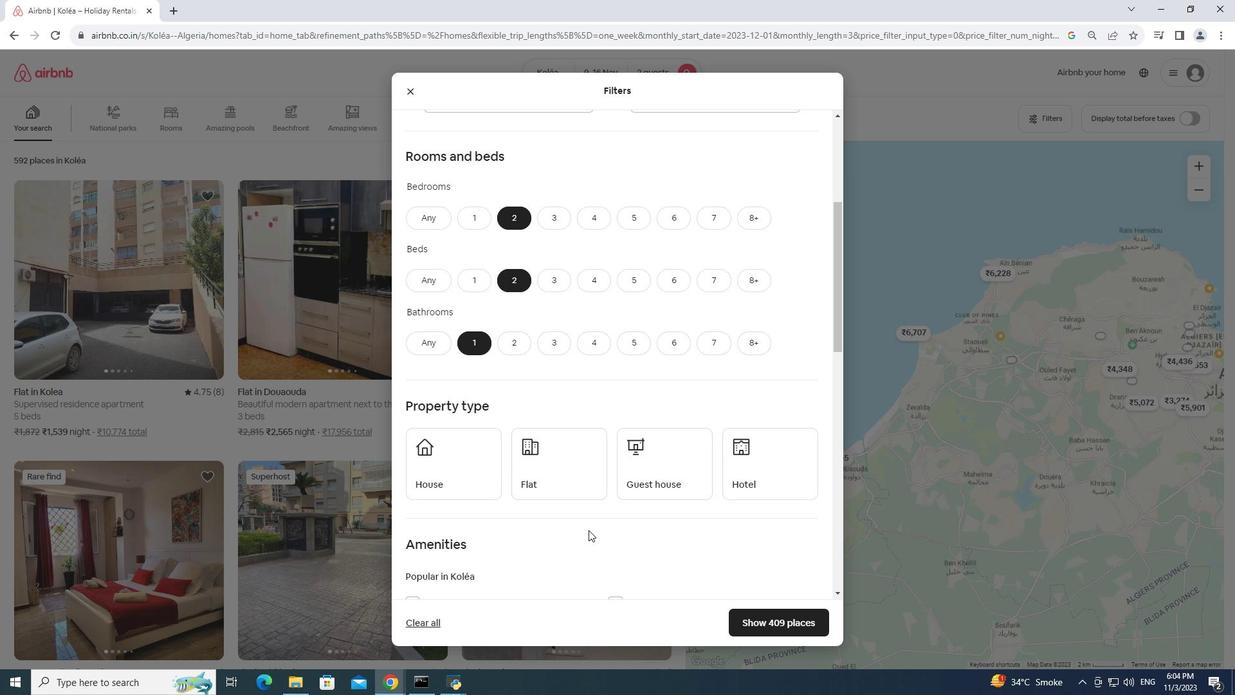 
Action: Mouse scrolled (589, 529) with delta (0, 0)
Screenshot: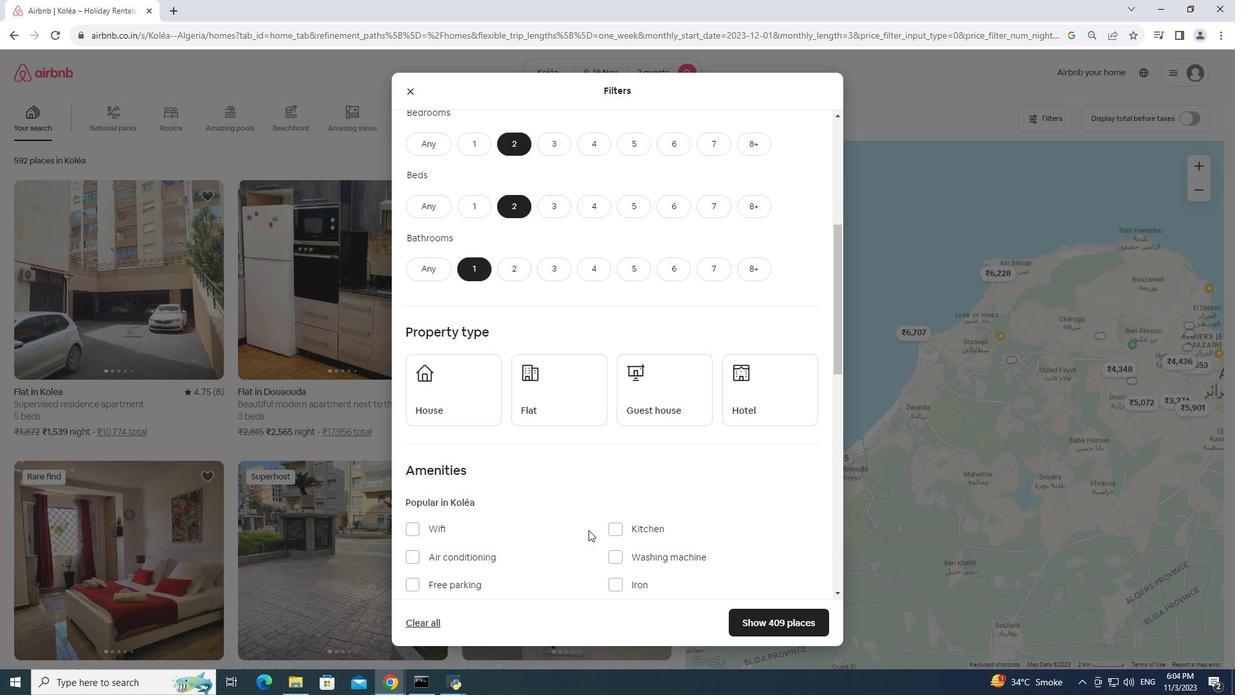 
Action: Mouse moved to (612, 446)
Screenshot: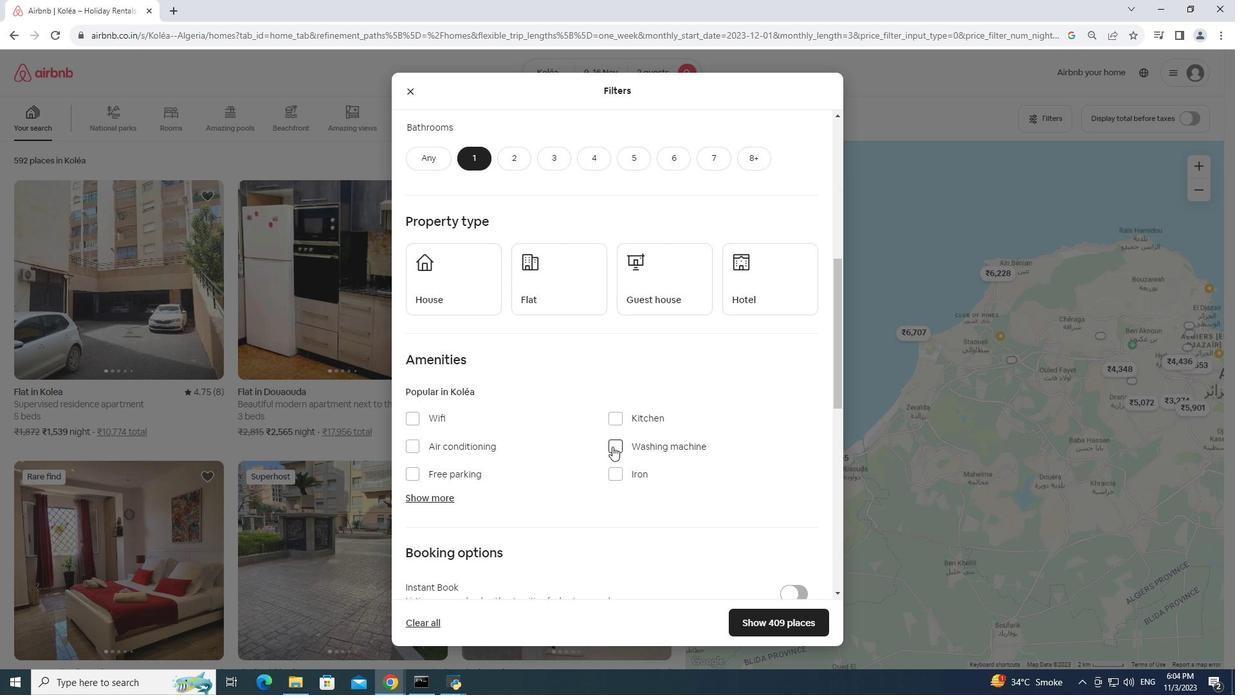 
Action: Mouse pressed left at (612, 446)
Screenshot: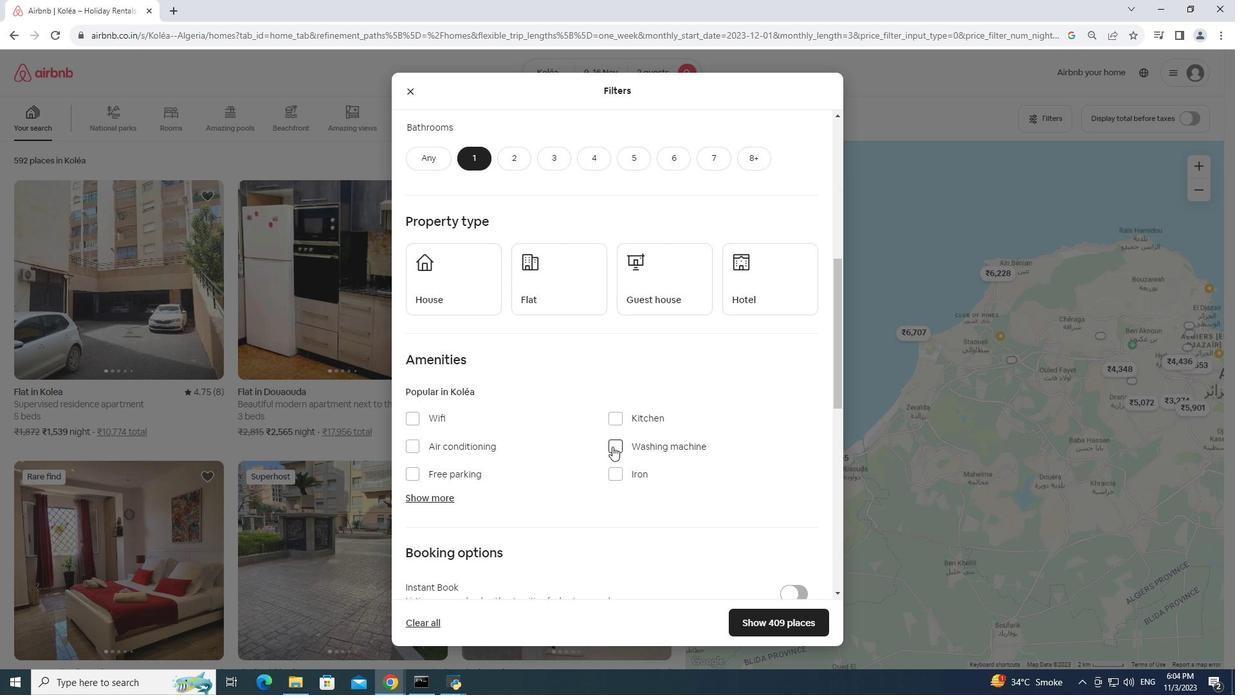 
Action: Mouse moved to (552, 296)
Screenshot: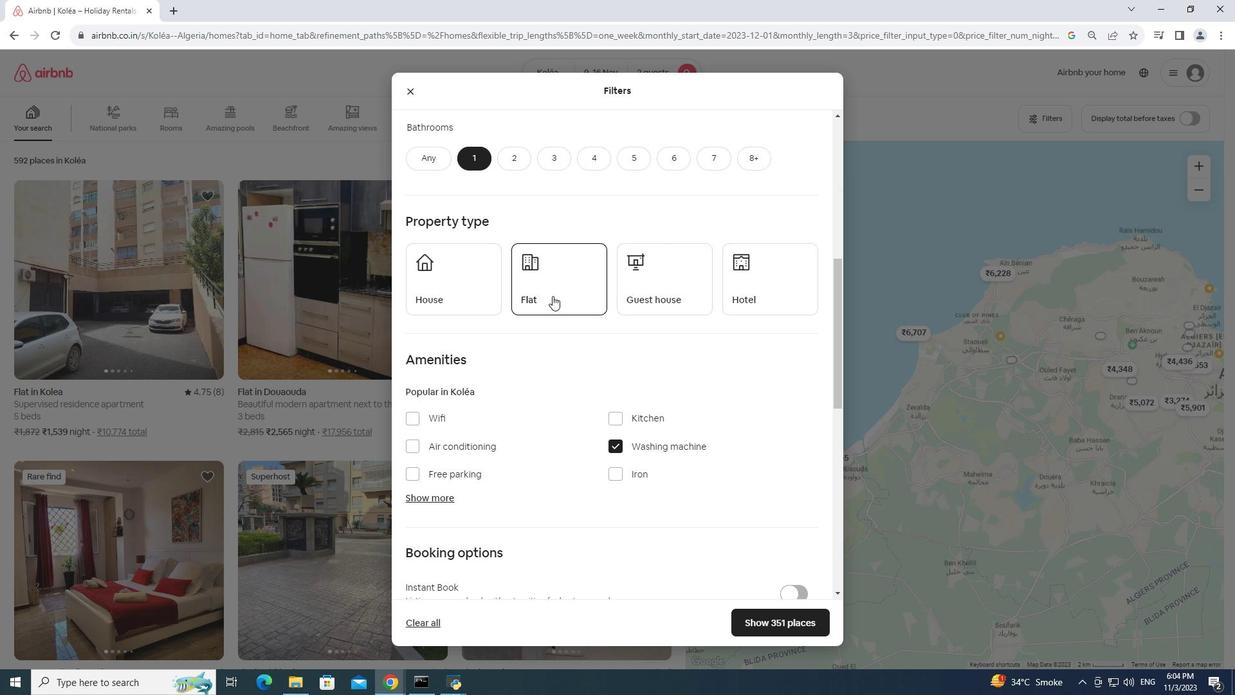 
Action: Mouse pressed left at (552, 296)
Screenshot: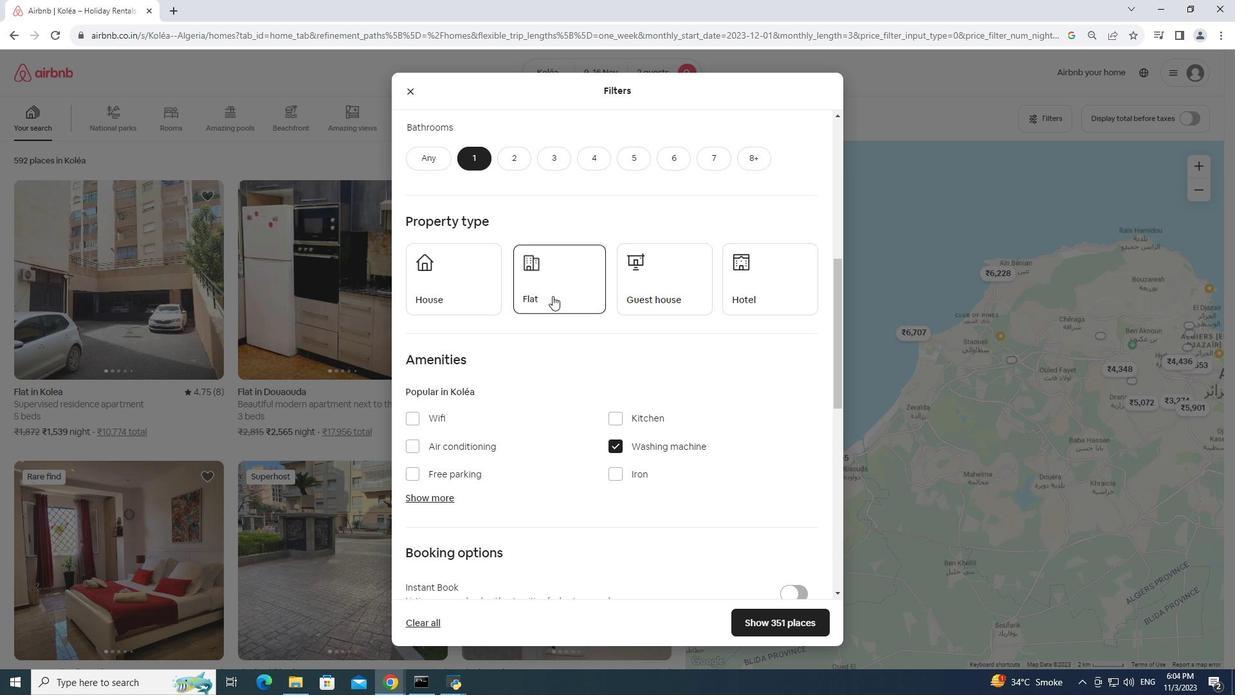 
Action: Mouse moved to (767, 623)
Screenshot: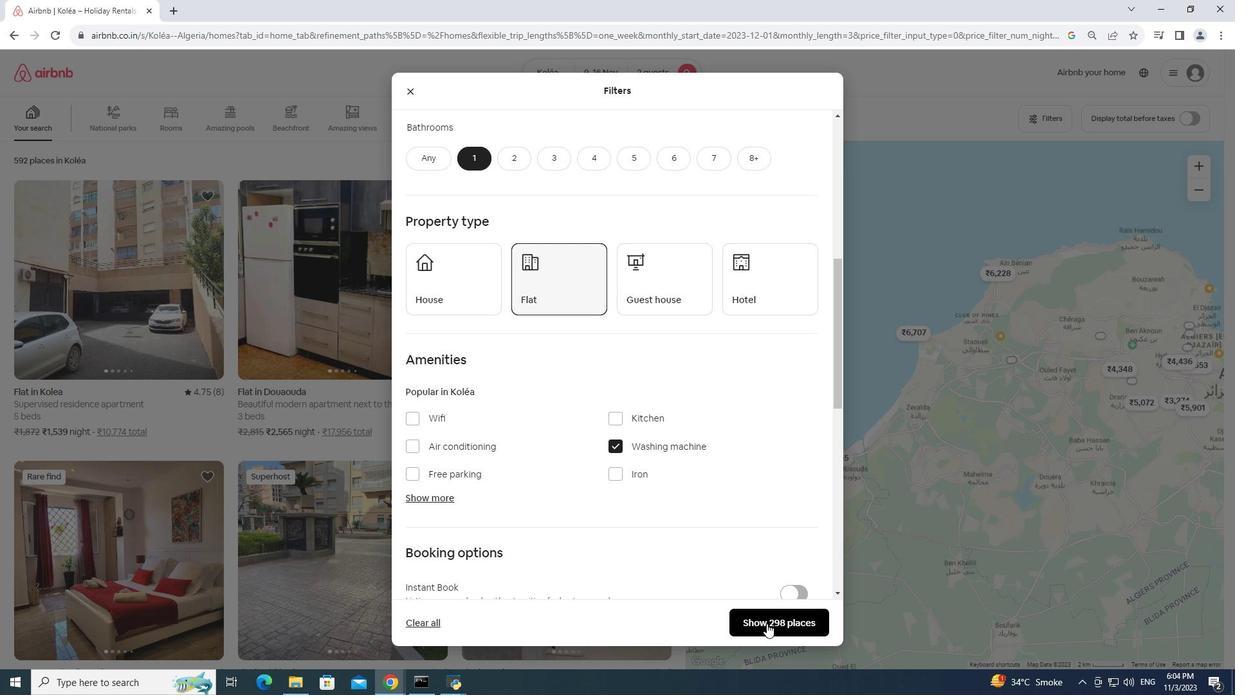 
Action: Mouse pressed left at (767, 623)
Screenshot: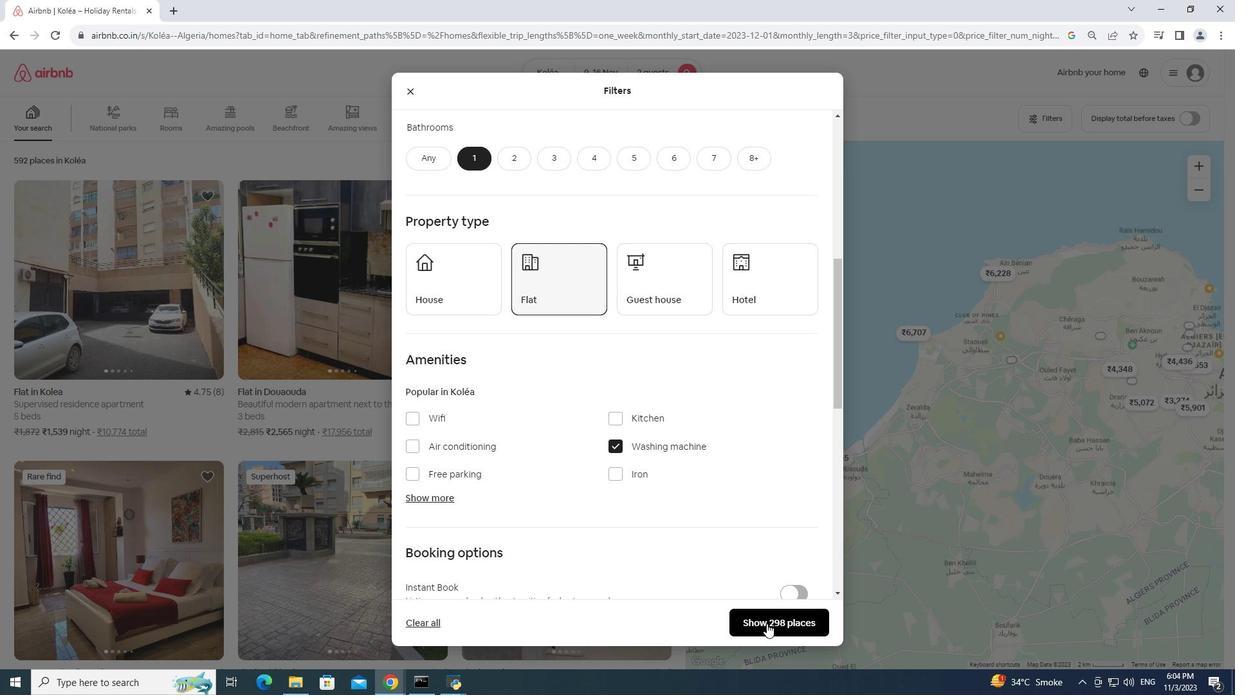 
Action: Mouse moved to (87, 350)
Screenshot: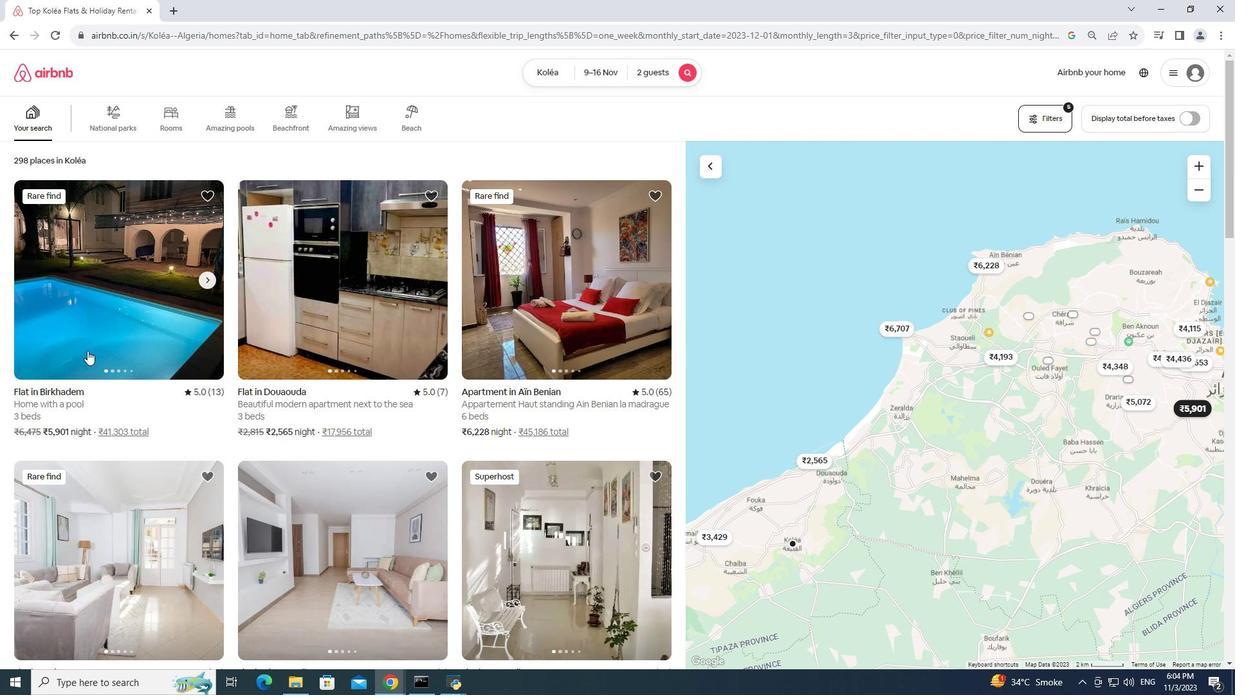 
Action: Mouse pressed left at (87, 350)
Screenshot: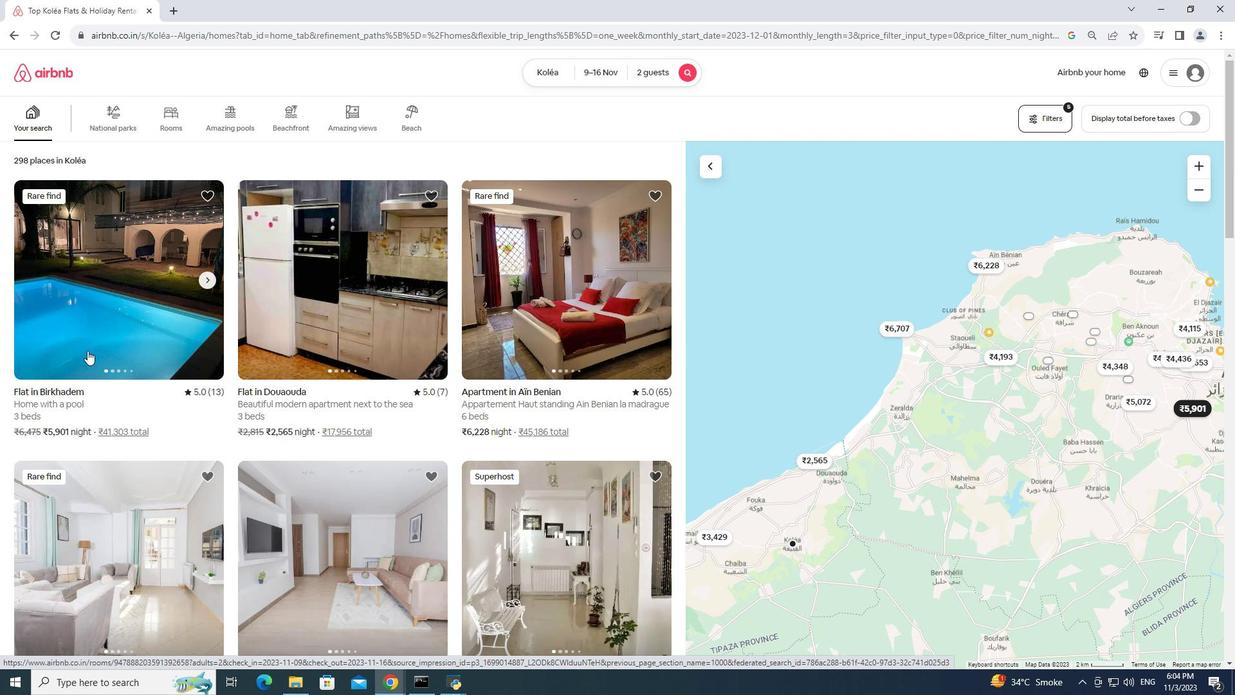 
Action: Mouse moved to (304, 10)
Screenshot: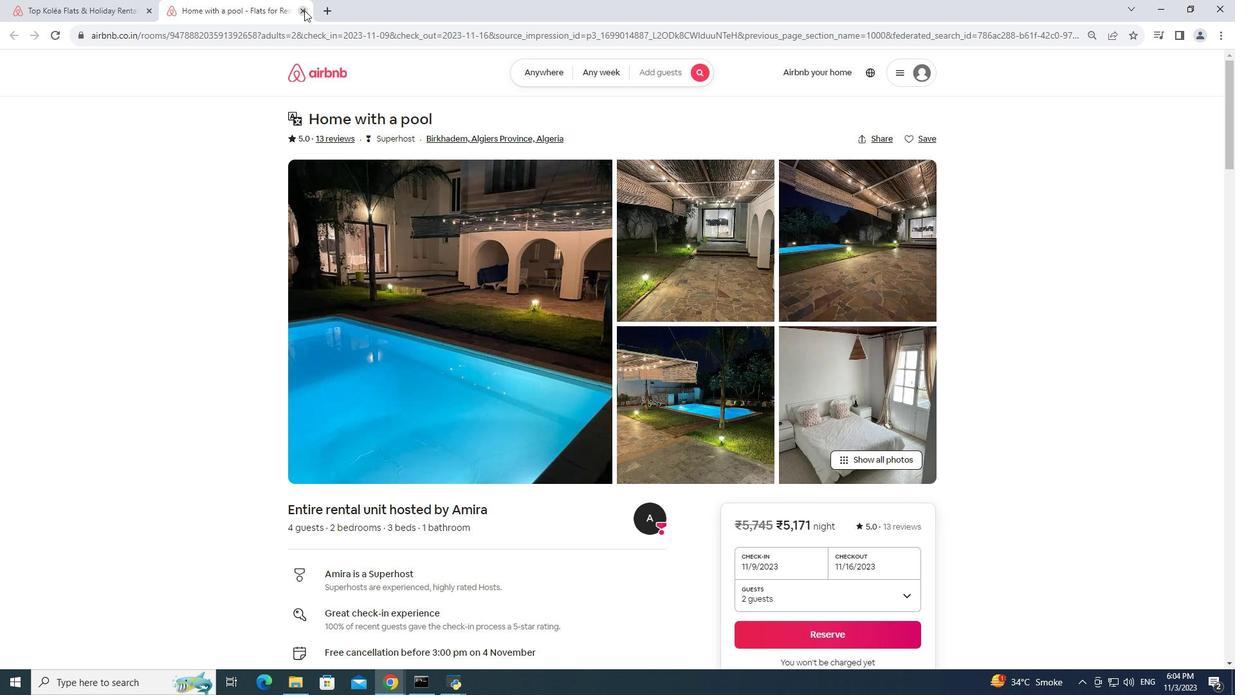 
Action: Mouse pressed left at (304, 10)
Screenshot: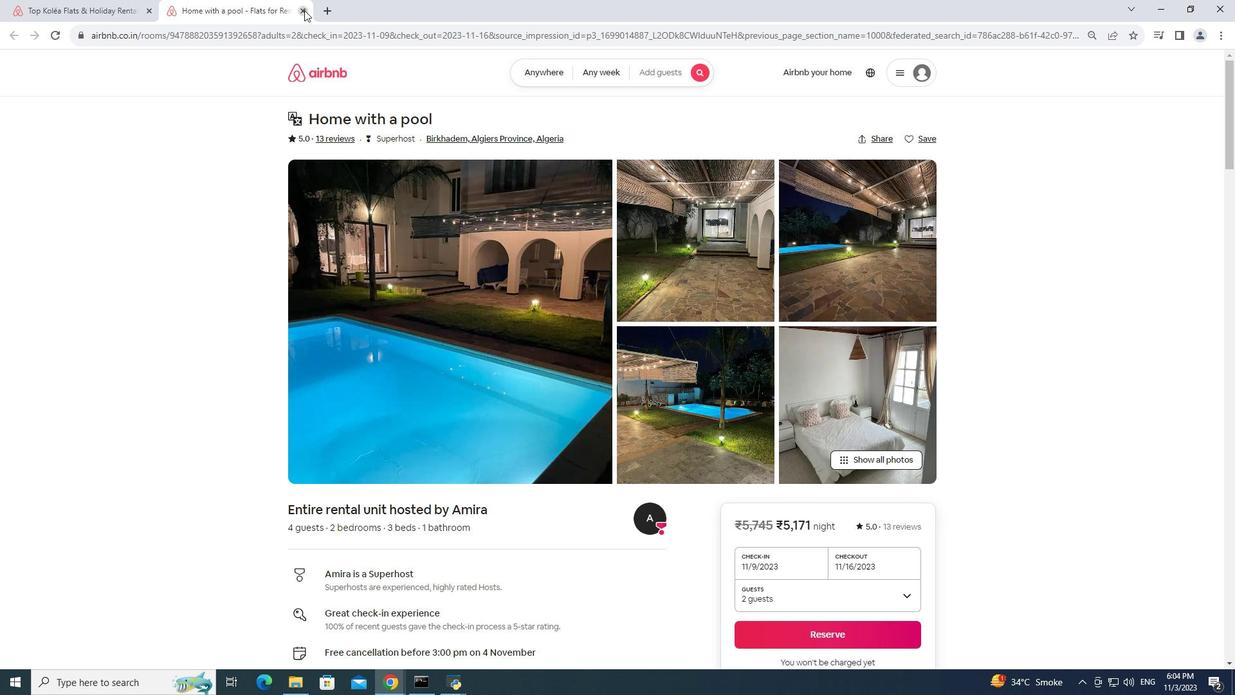 
Action: Mouse moved to (343, 345)
Screenshot: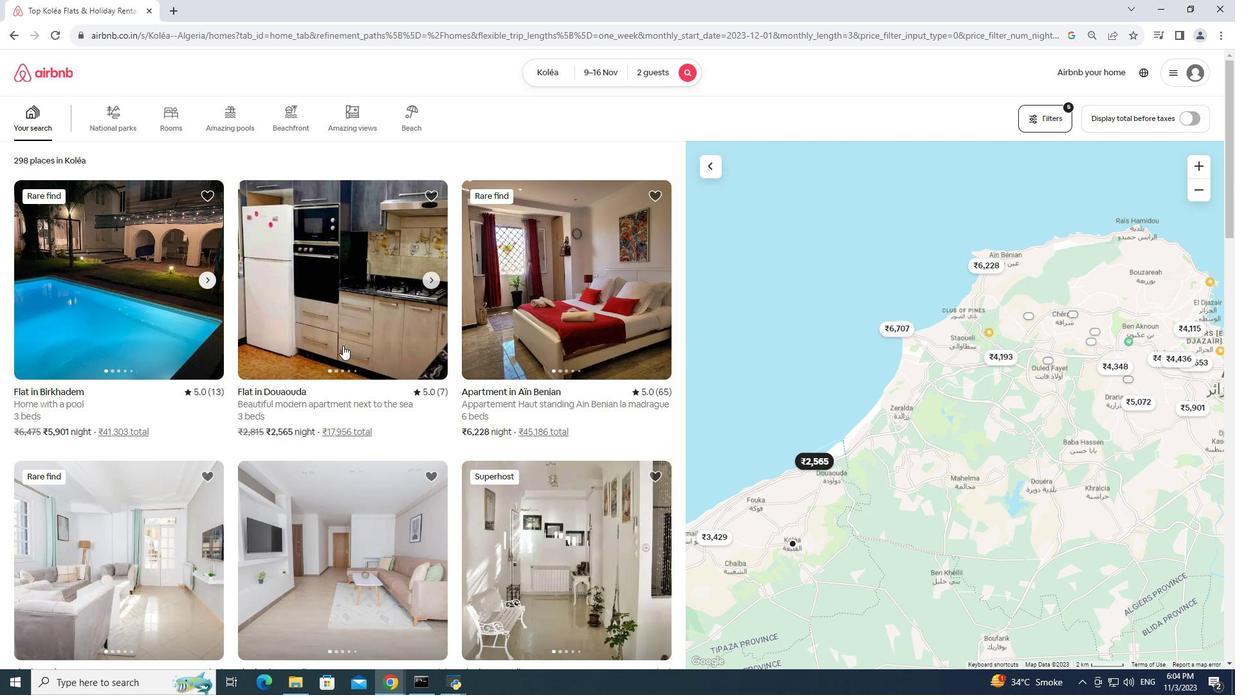 
Action: Mouse pressed left at (343, 345)
Screenshot: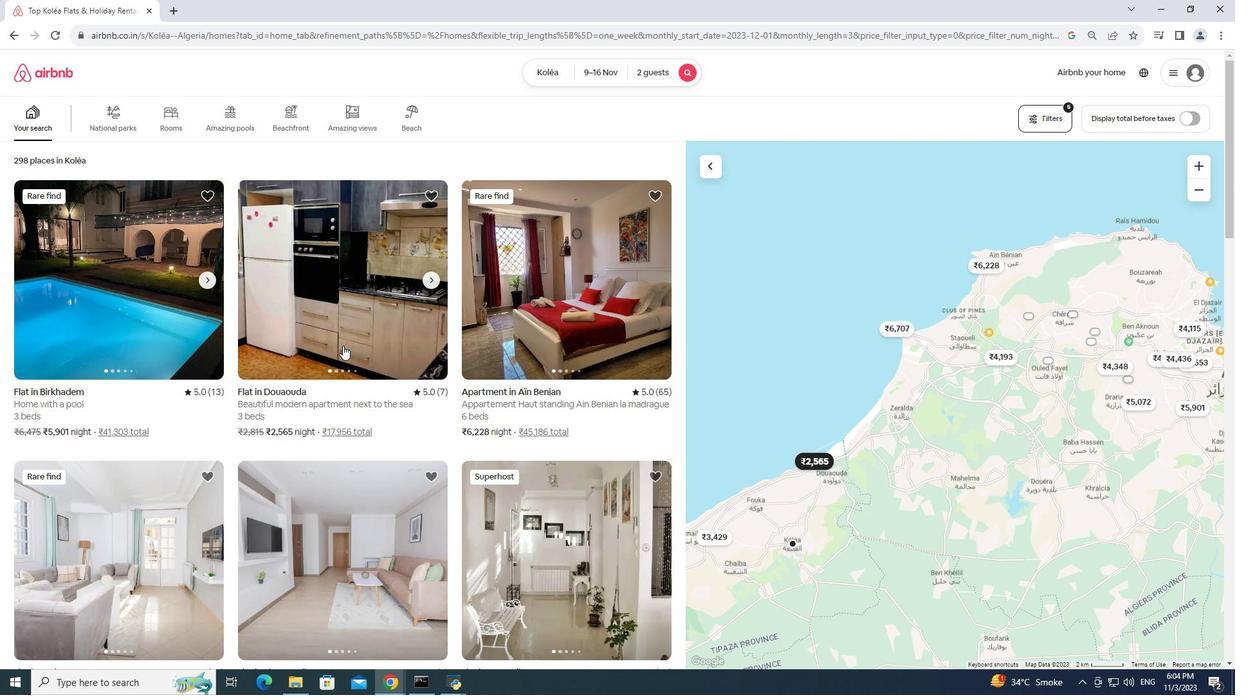 
Action: Mouse pressed left at (343, 345)
Screenshot: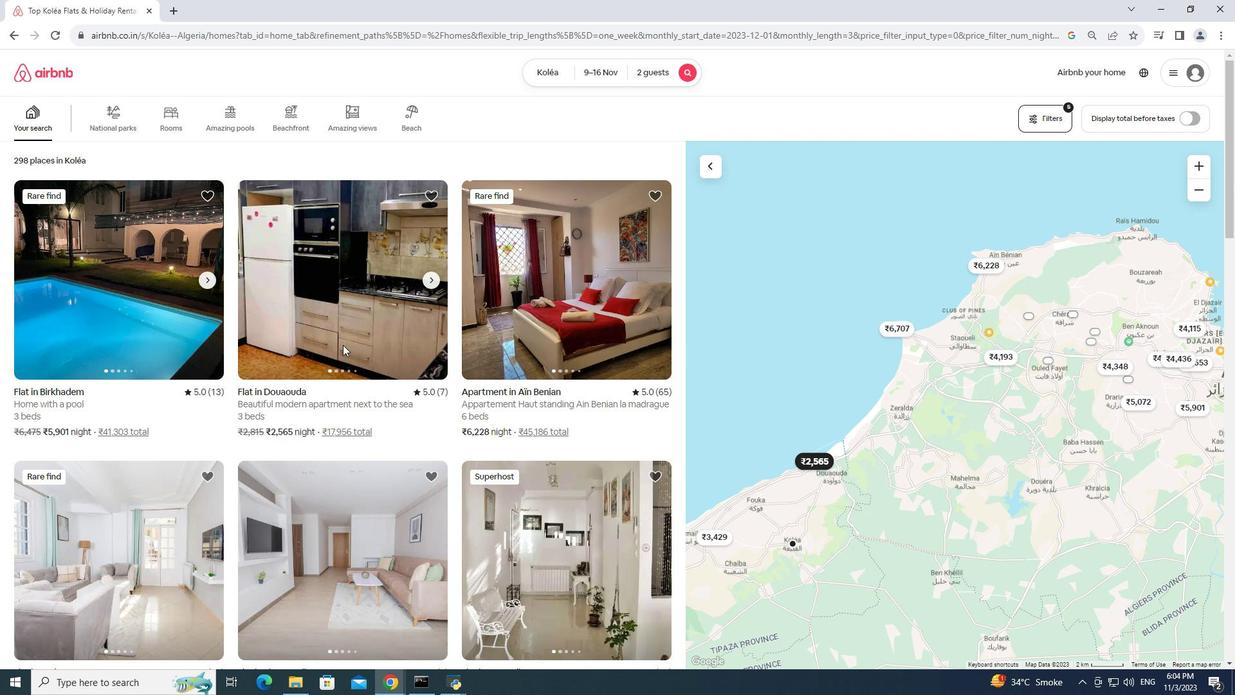 
Action: Mouse moved to (303, 14)
Screenshot: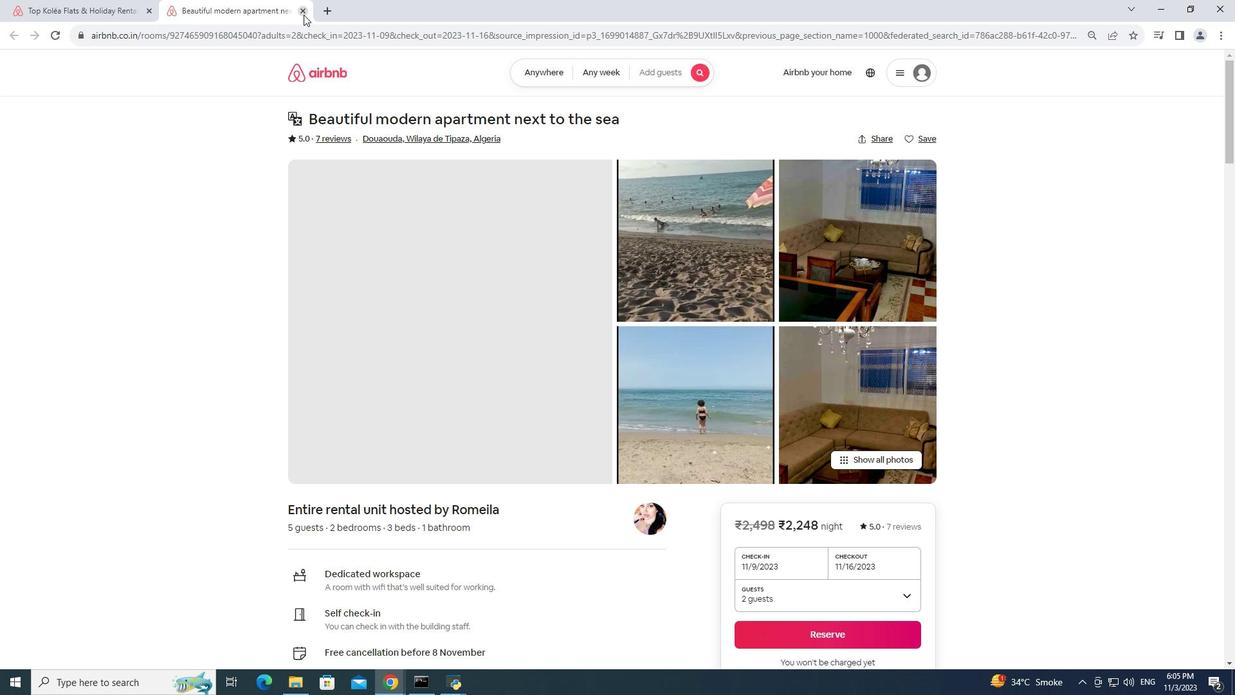 
Action: Mouse pressed left at (303, 14)
Screenshot: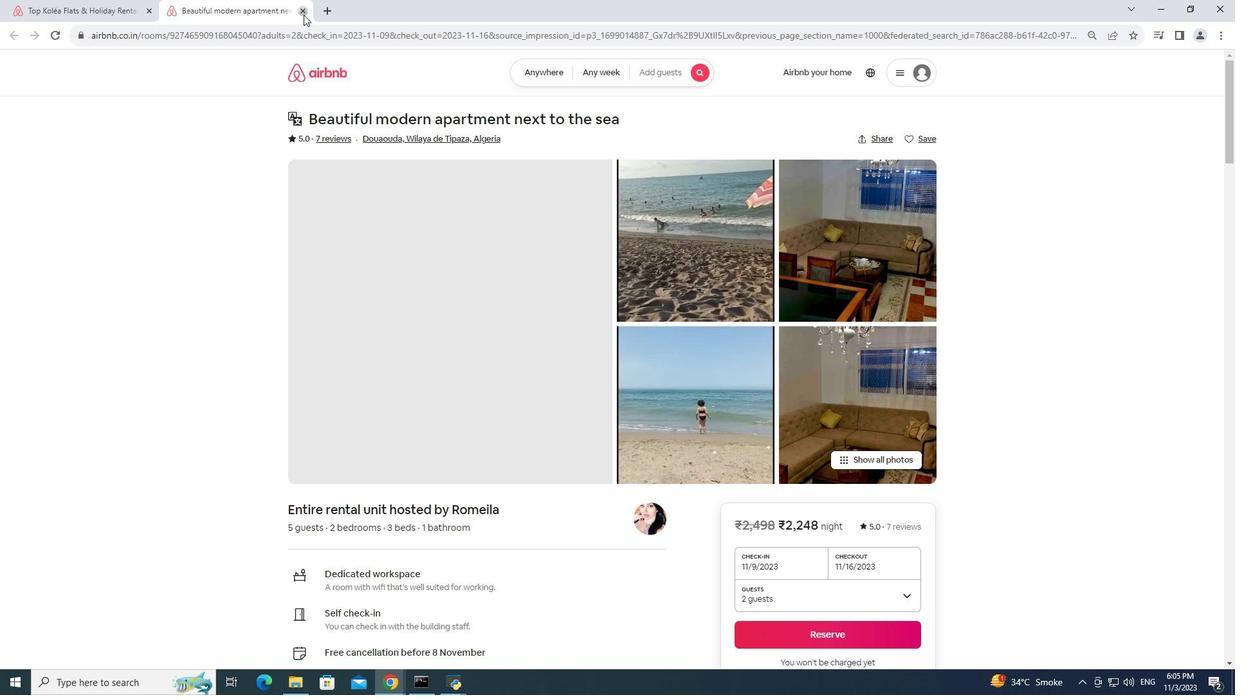 
Action: Mouse moved to (528, 306)
Screenshot: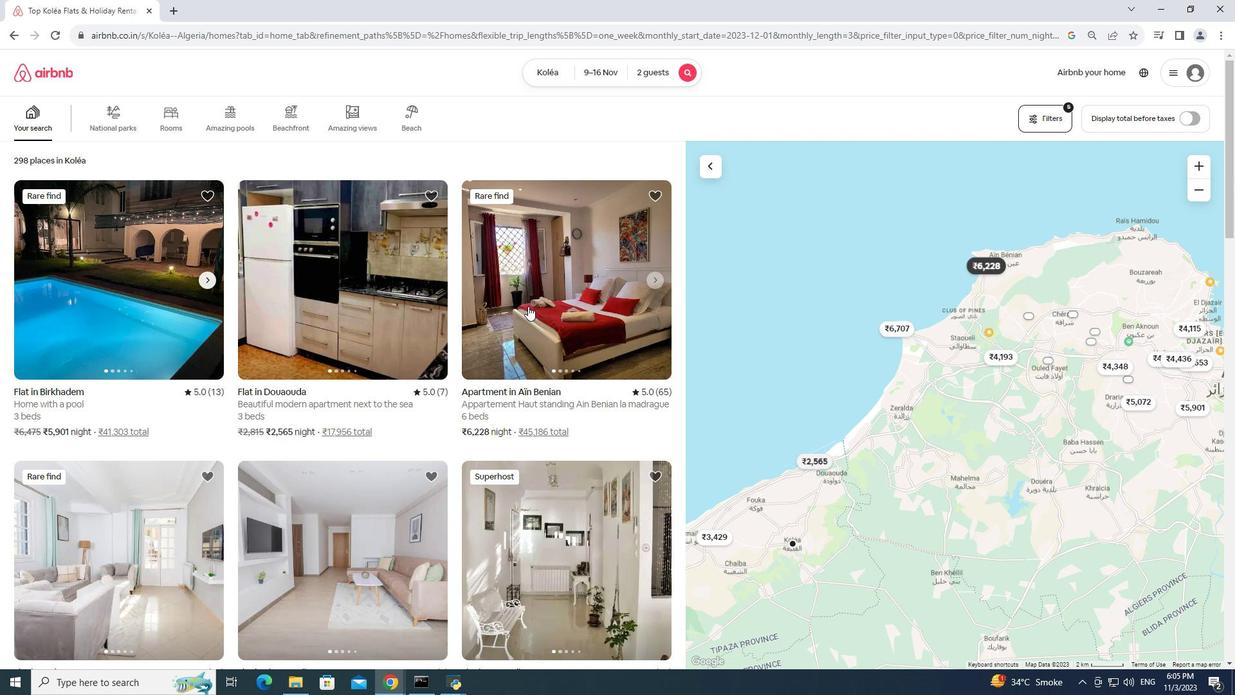 
Action: Mouse pressed left at (528, 306)
Screenshot: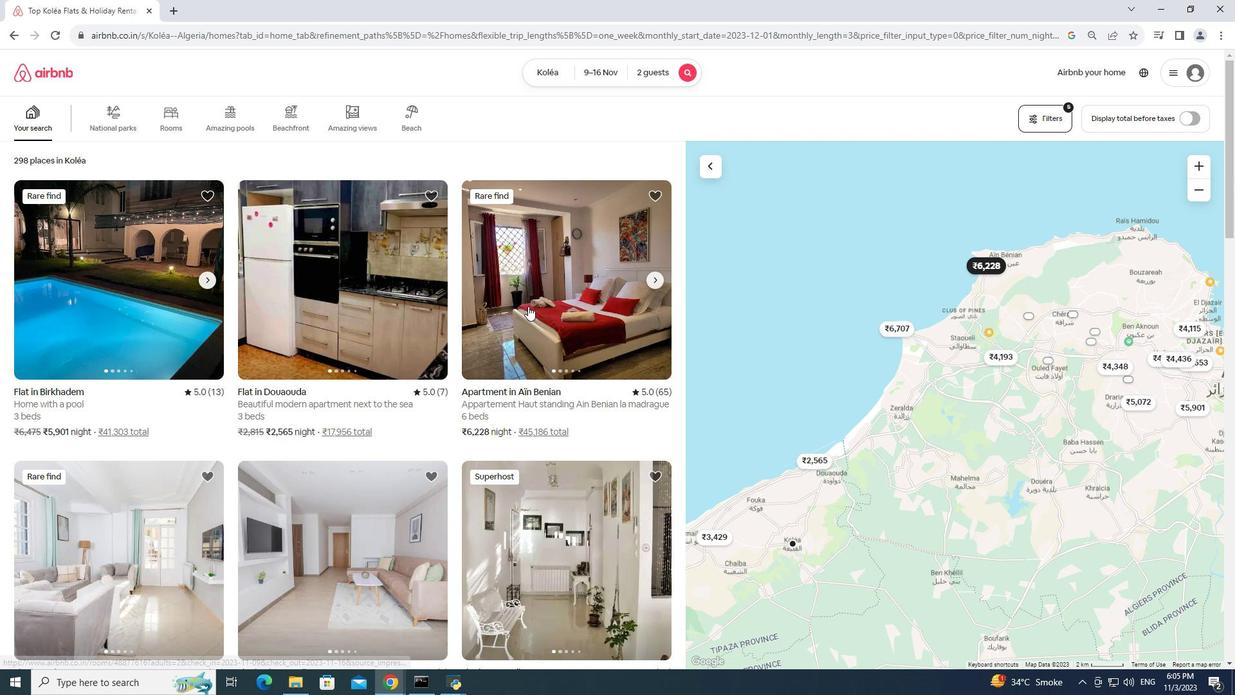 
Action: Mouse pressed left at (528, 306)
Screenshot: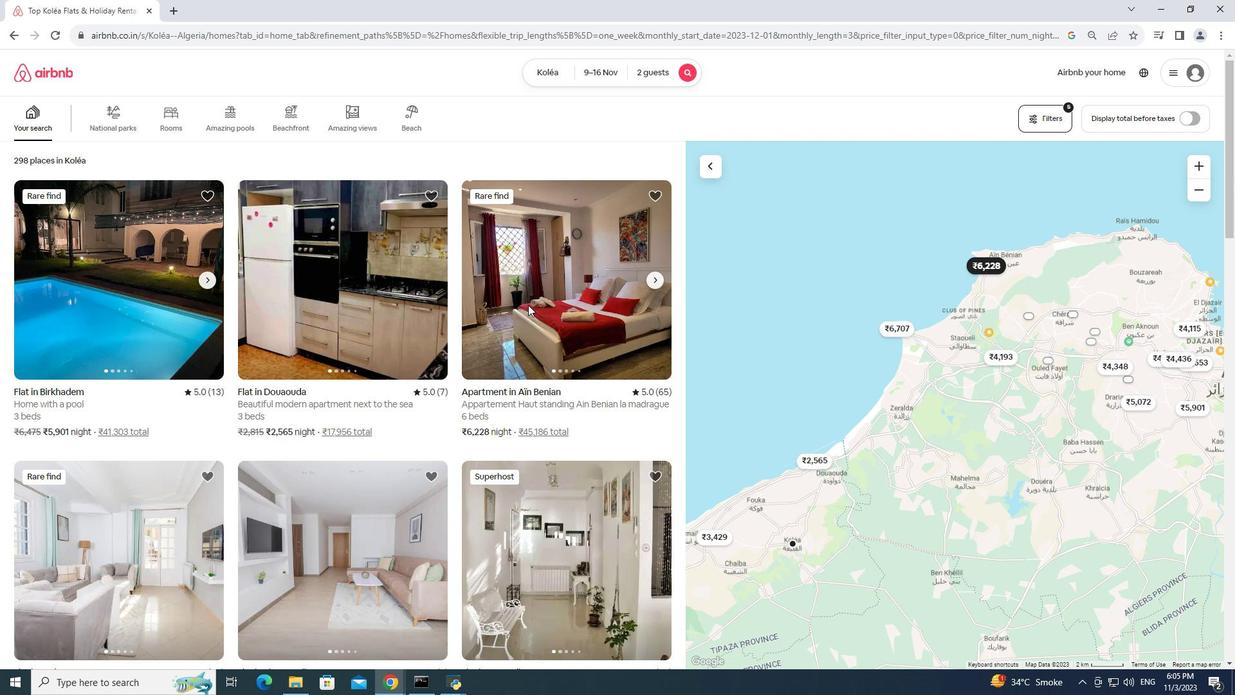
Action: Mouse moved to (303, 10)
Screenshot: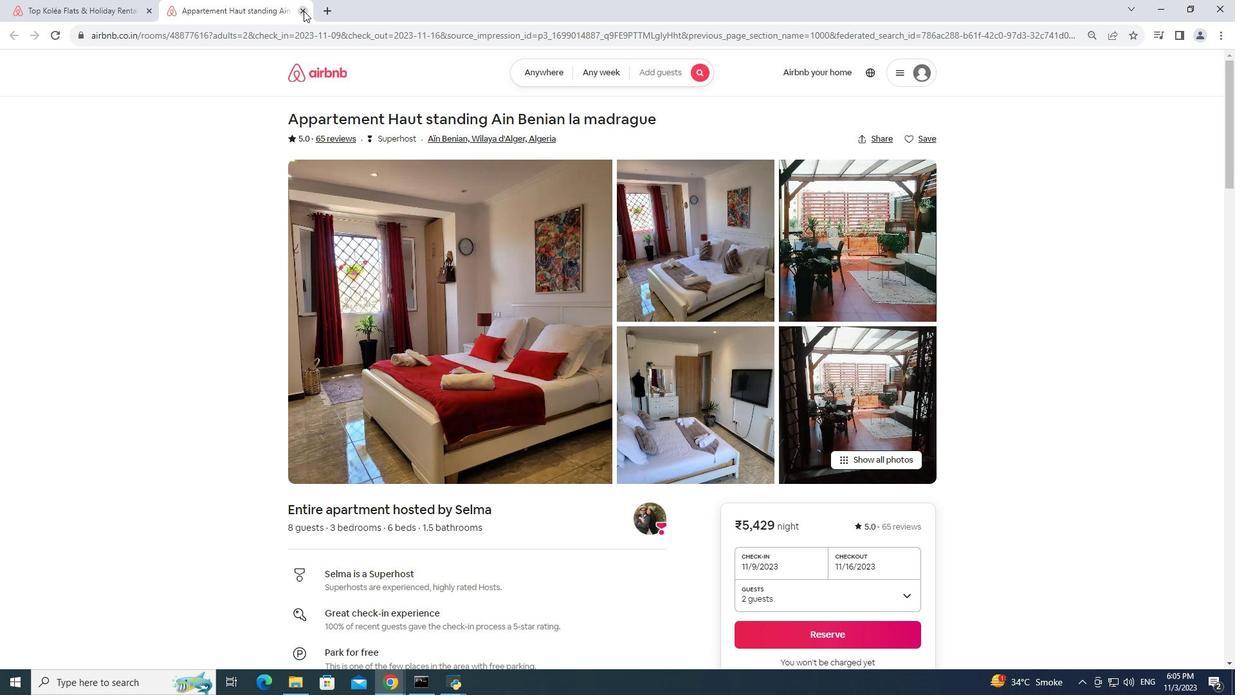 
Action: Mouse pressed left at (303, 10)
Screenshot: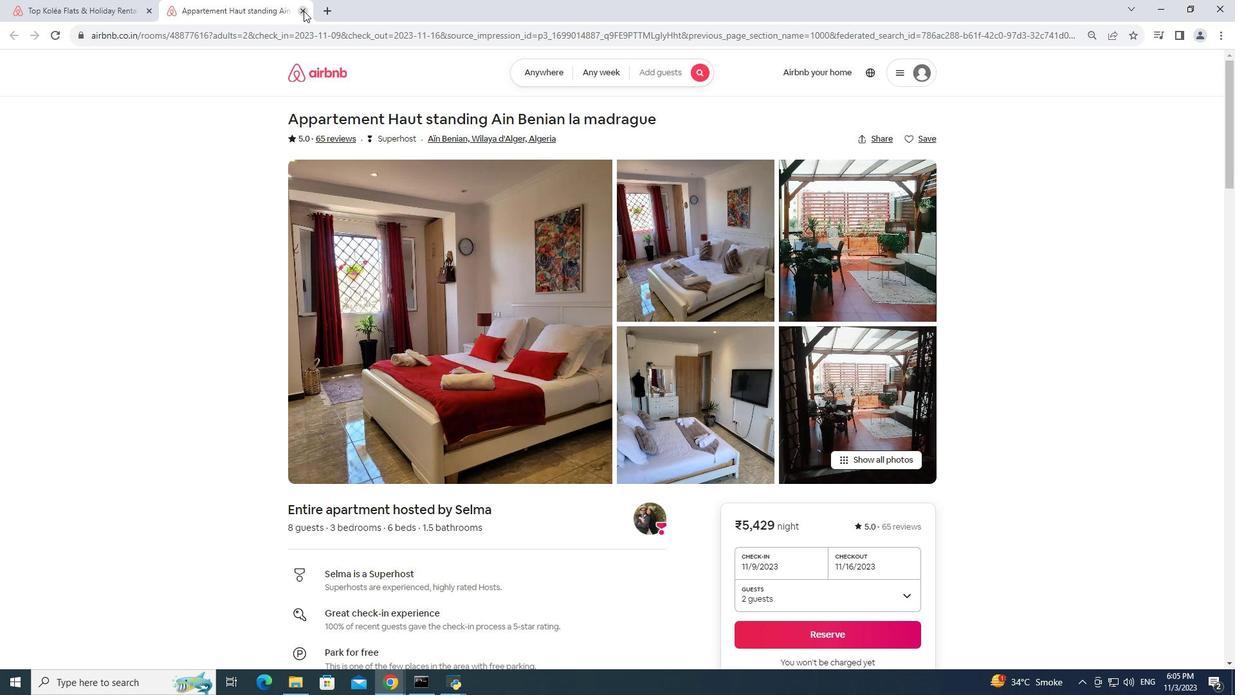 
Action: Mouse moved to (131, 485)
Screenshot: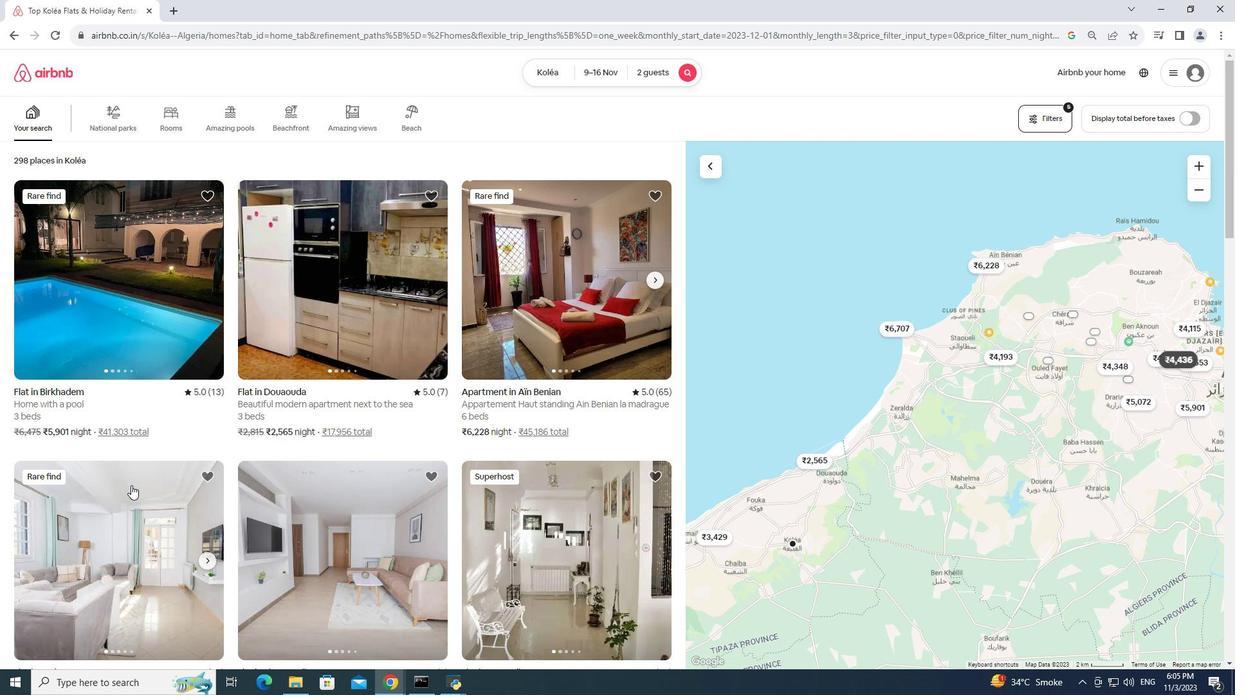 
Action: Mouse pressed left at (131, 485)
Screenshot: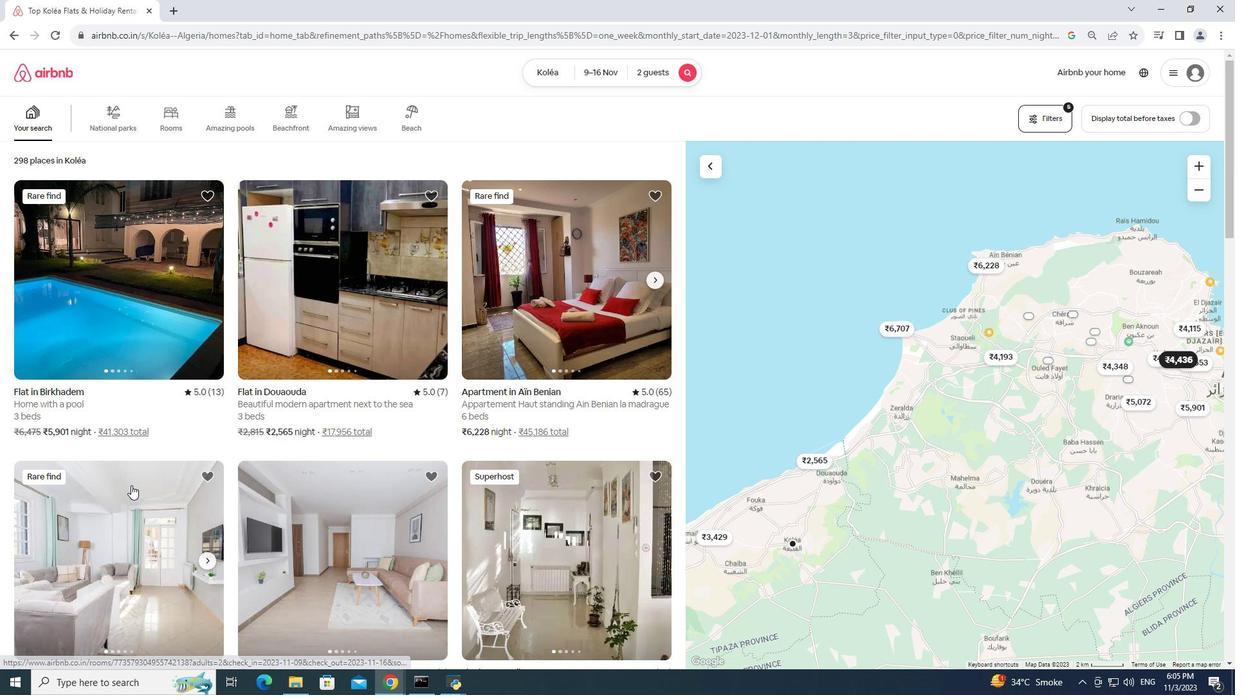 
Action: Mouse pressed left at (131, 485)
Screenshot: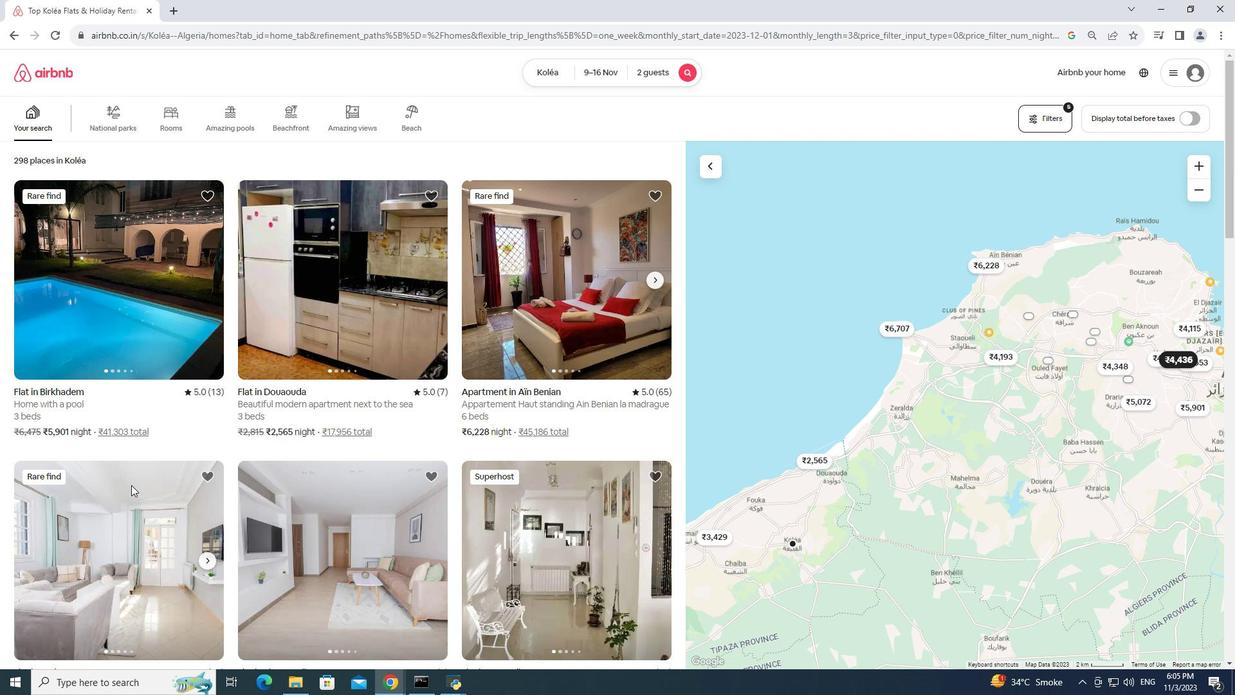 
Action: Mouse moved to (301, 13)
Screenshot: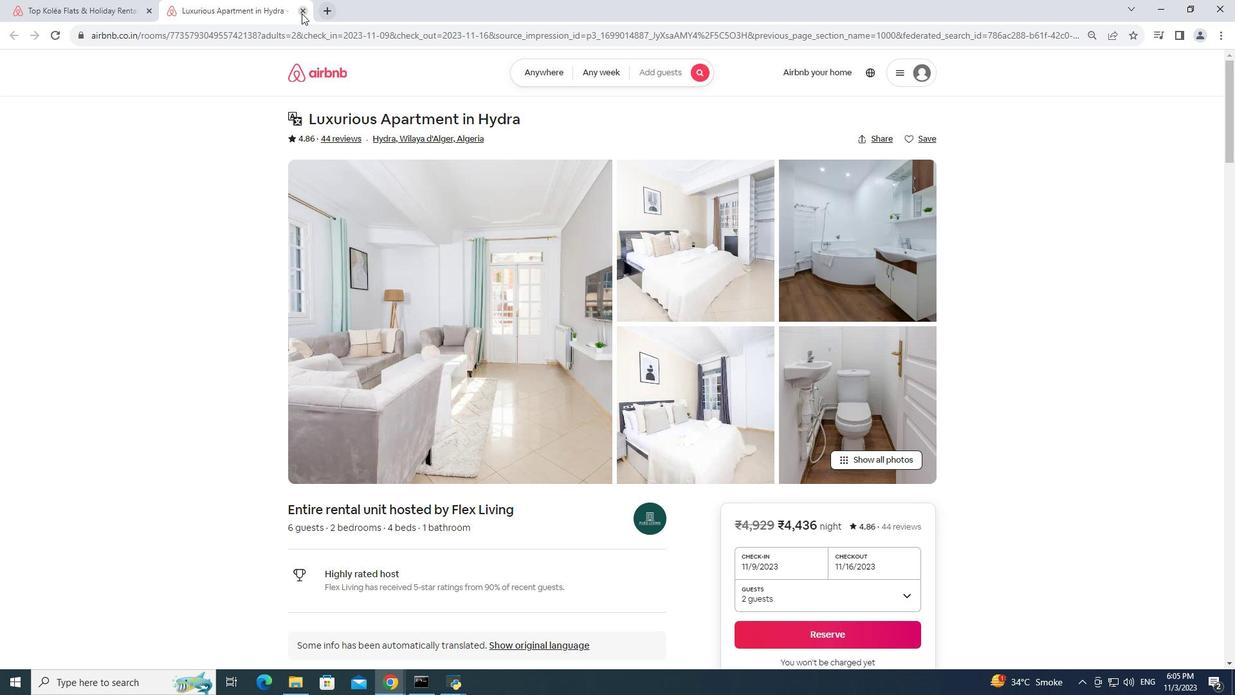 
Action: Mouse pressed left at (301, 13)
Screenshot: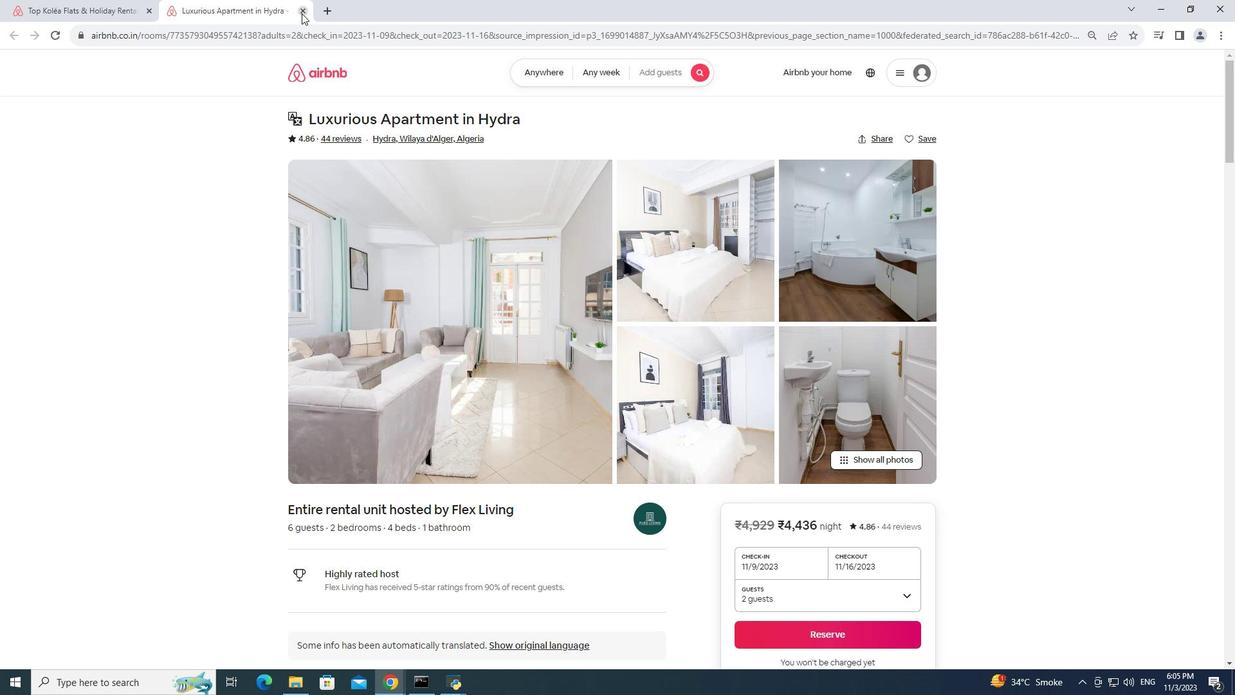 
Action: Mouse moved to (314, 479)
Screenshot: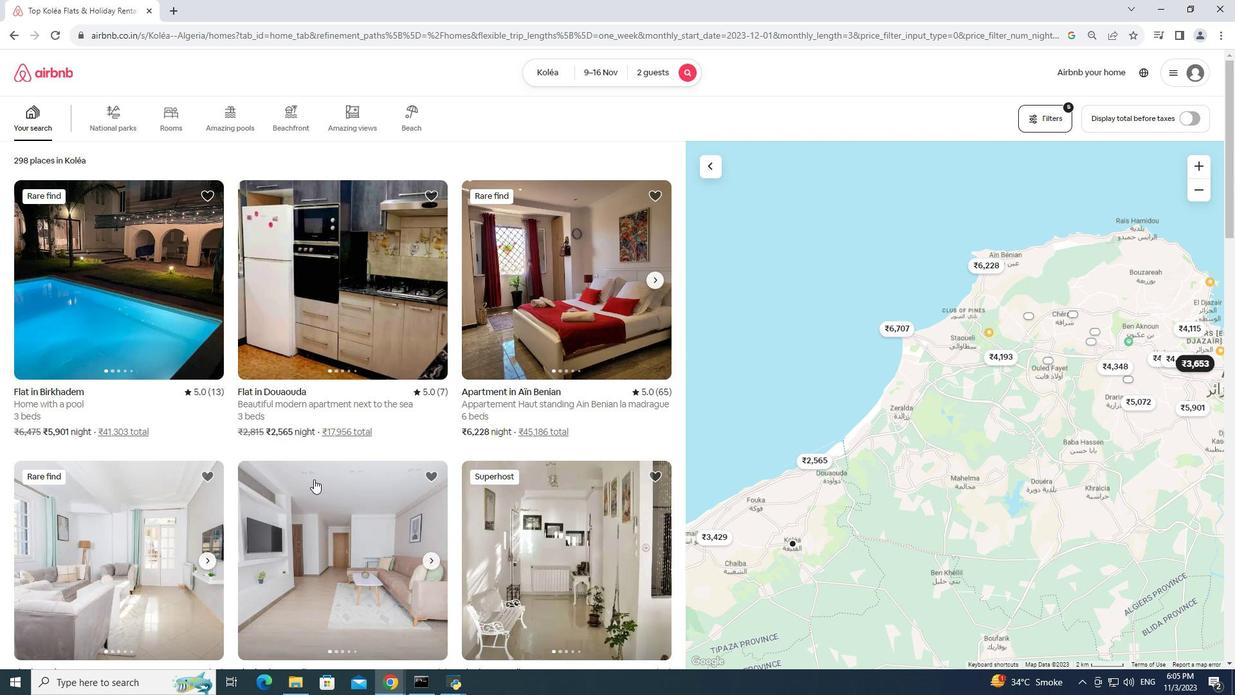 
Action: Mouse scrolled (314, 478) with delta (0, 0)
Screenshot: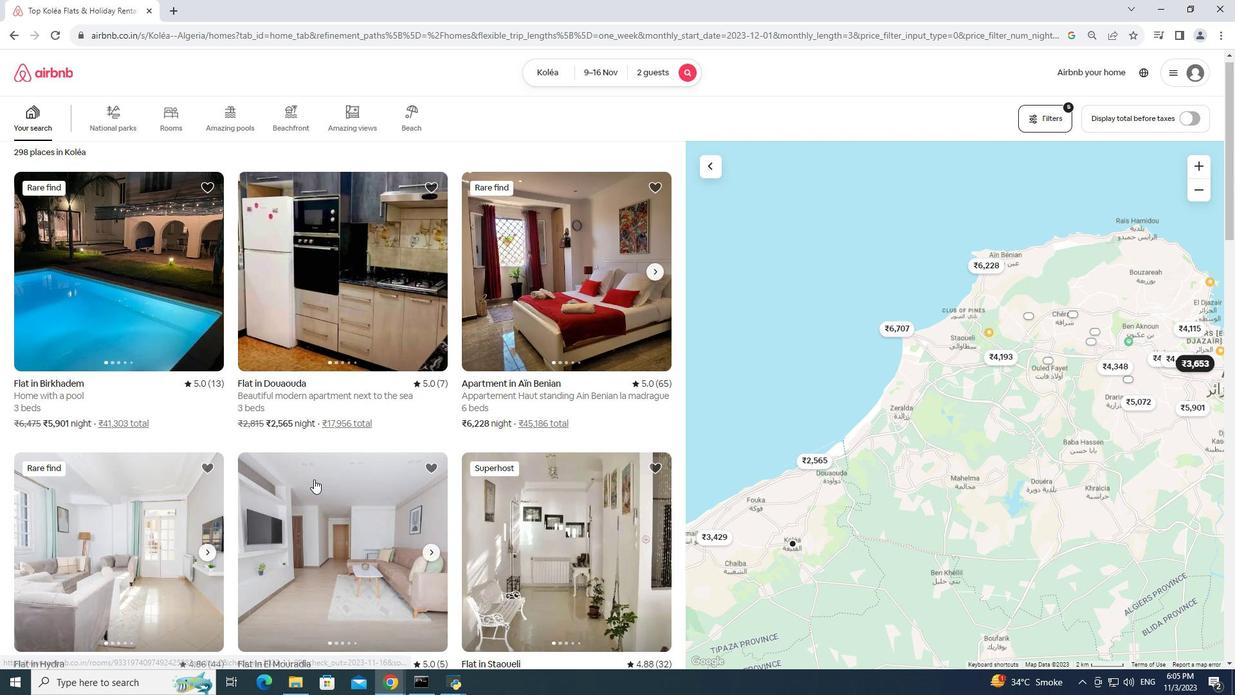
Action: Mouse scrolled (314, 478) with delta (0, 0)
Screenshot: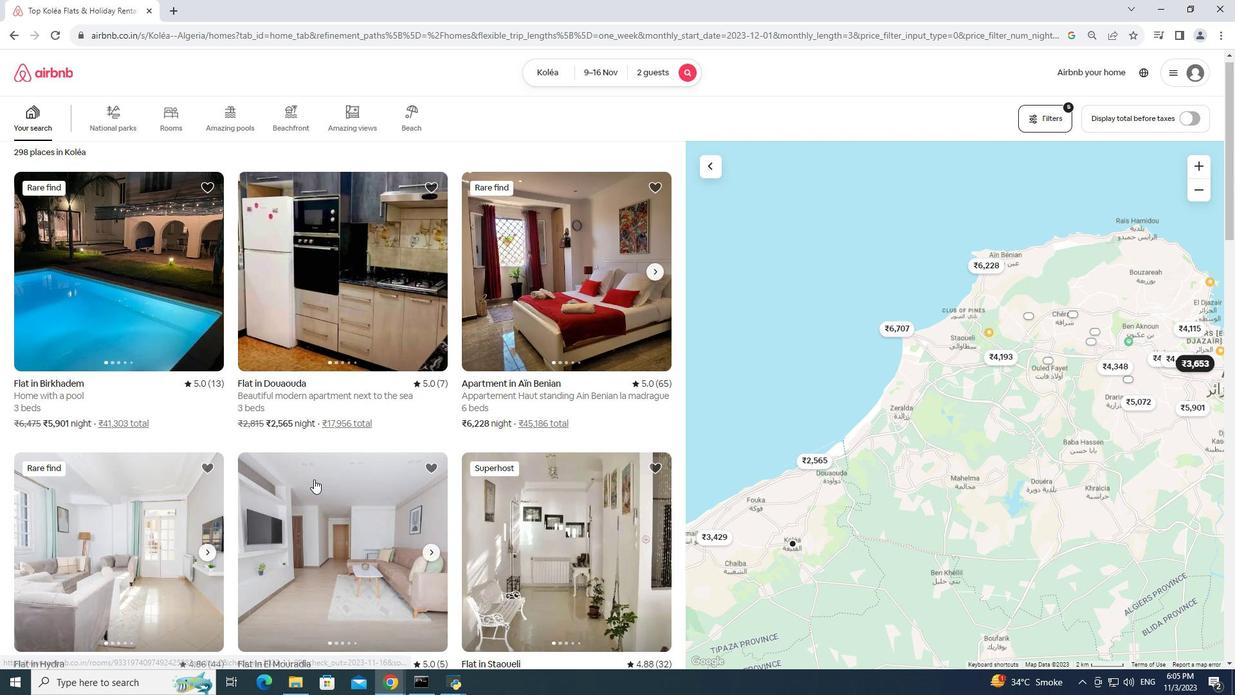 
Action: Mouse scrolled (314, 478) with delta (0, 0)
Screenshot: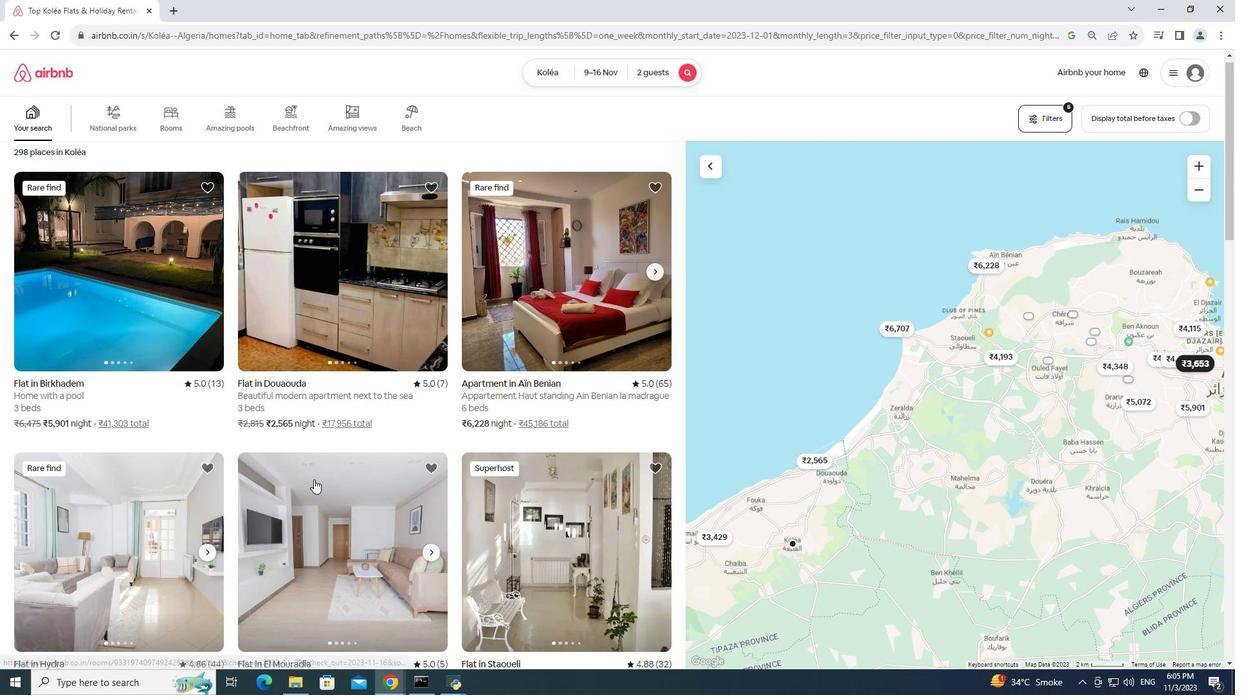 
Action: Mouse moved to (327, 438)
Screenshot: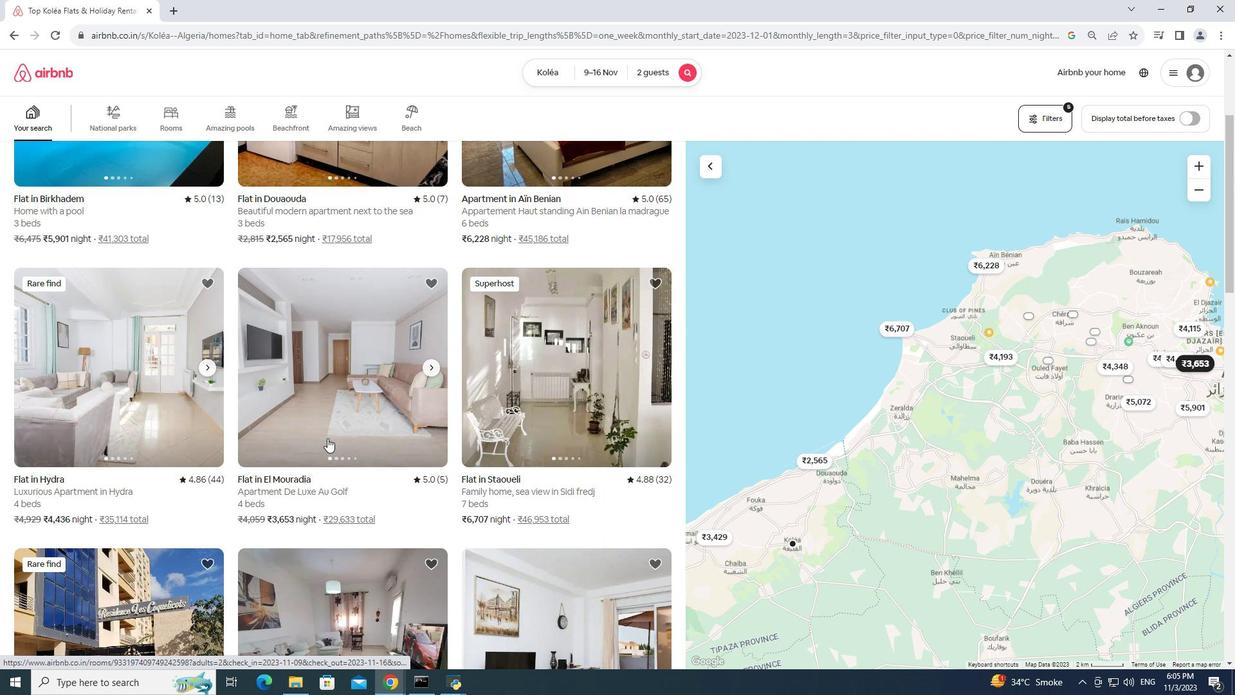
Action: Mouse pressed left at (327, 438)
Screenshot: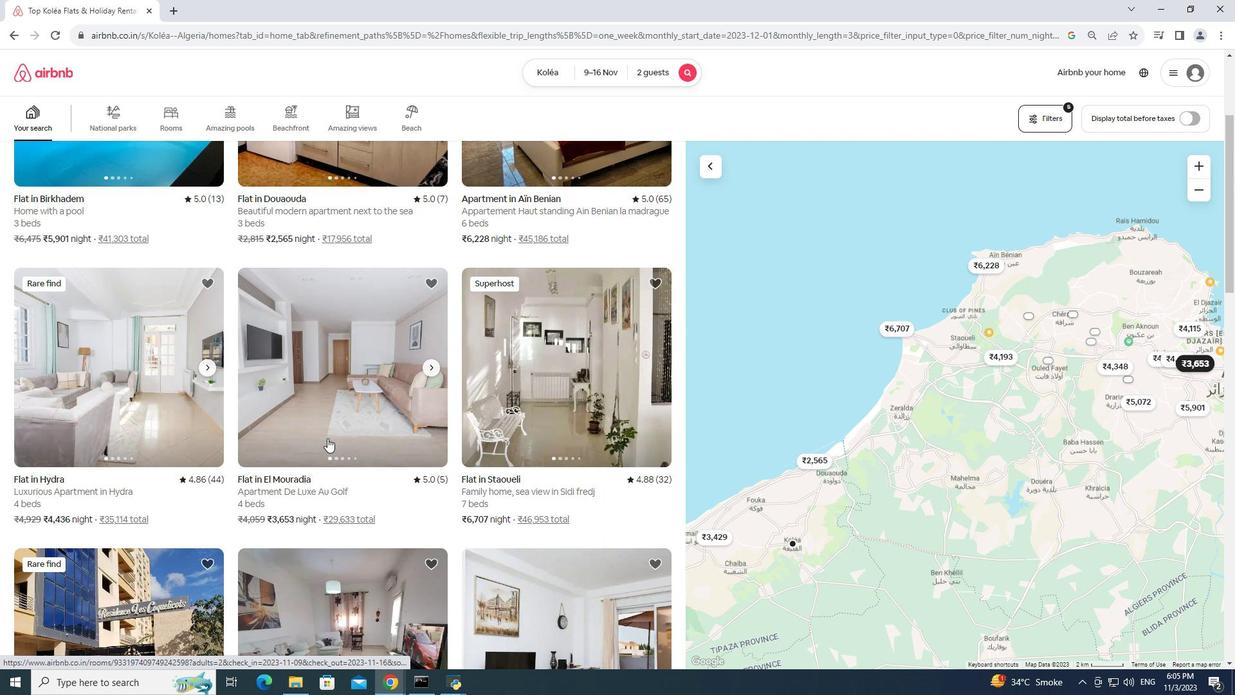 
Action: Mouse pressed left at (327, 438)
Screenshot: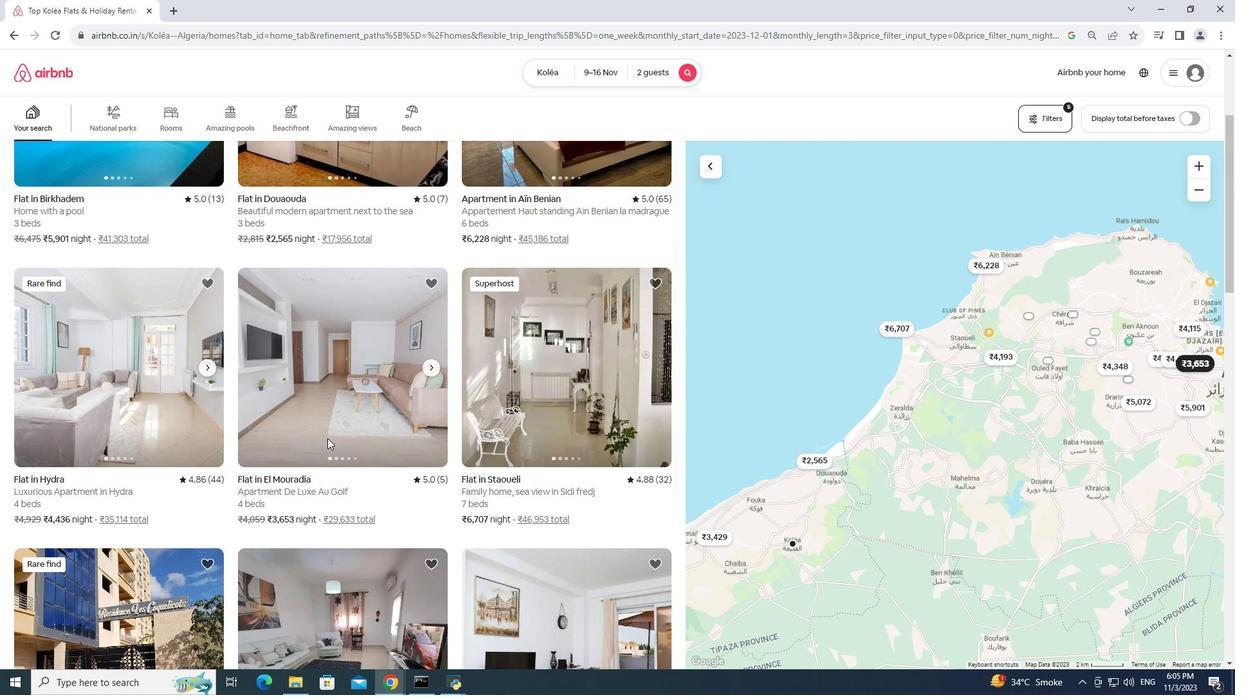 
Action: Mouse moved to (304, 13)
Screenshot: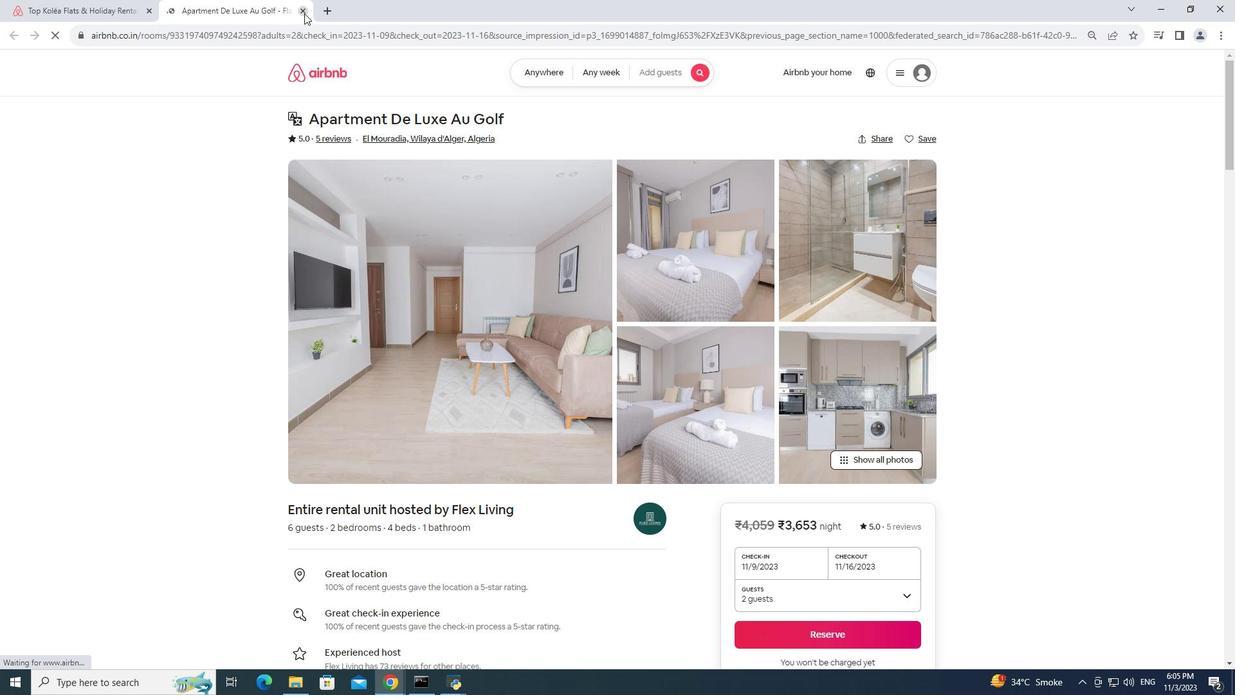 
Action: Mouse pressed left at (304, 13)
Screenshot: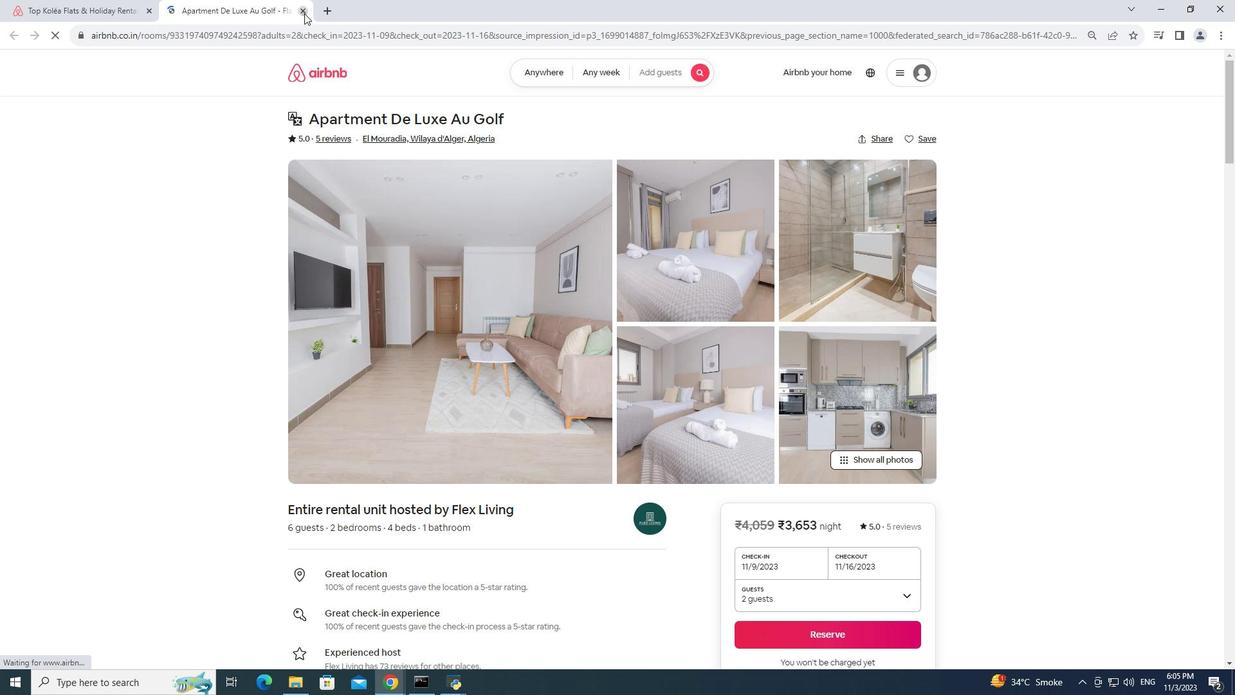 
Action: Mouse moved to (328, 412)
Screenshot: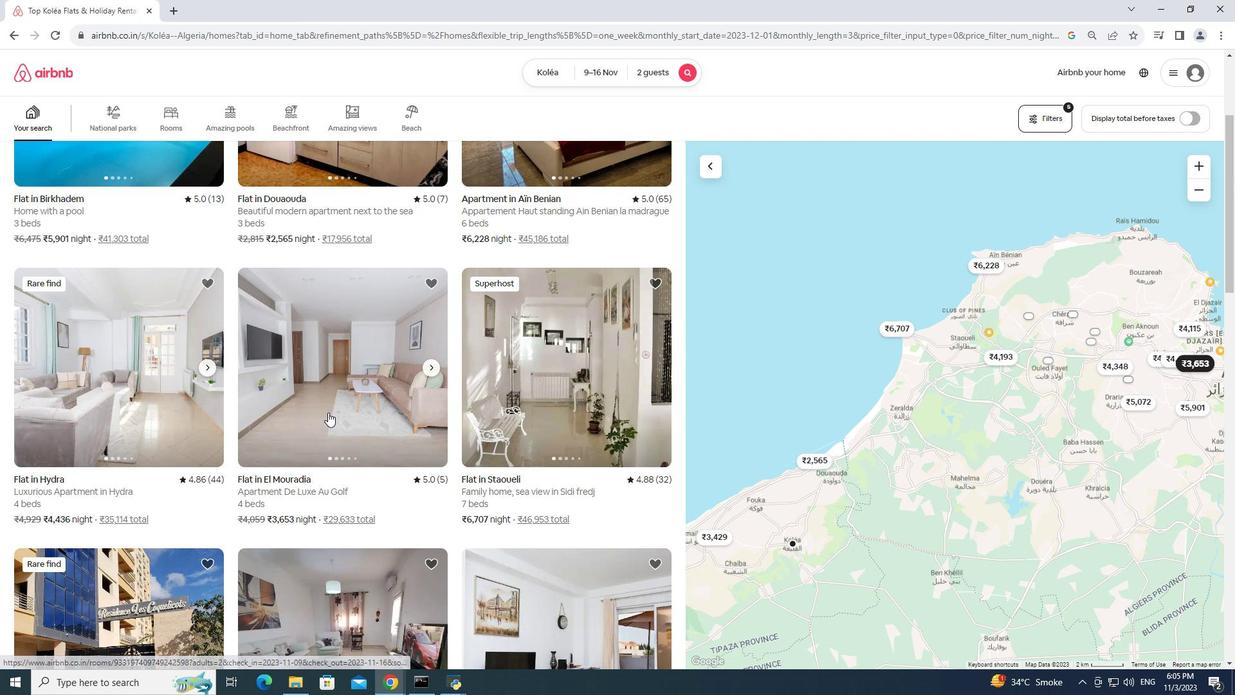 
Action: Mouse scrolled (328, 411) with delta (0, 0)
Screenshot: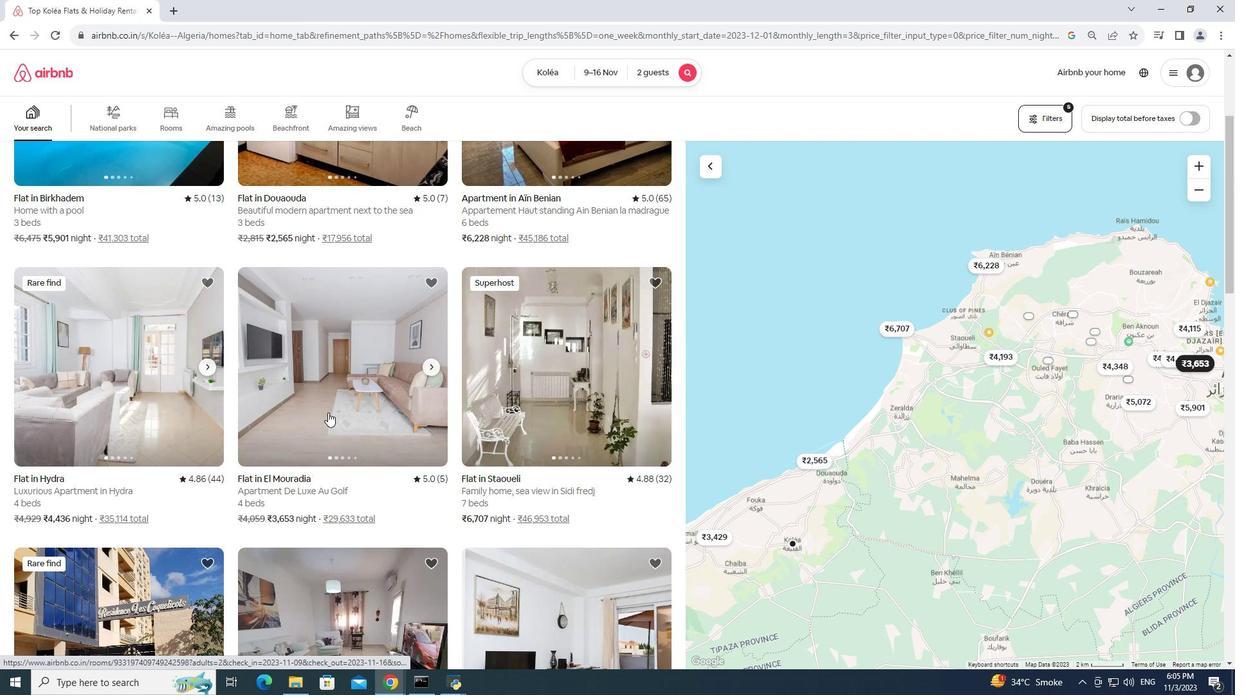
Action: Mouse scrolled (328, 411) with delta (0, 0)
Screenshot: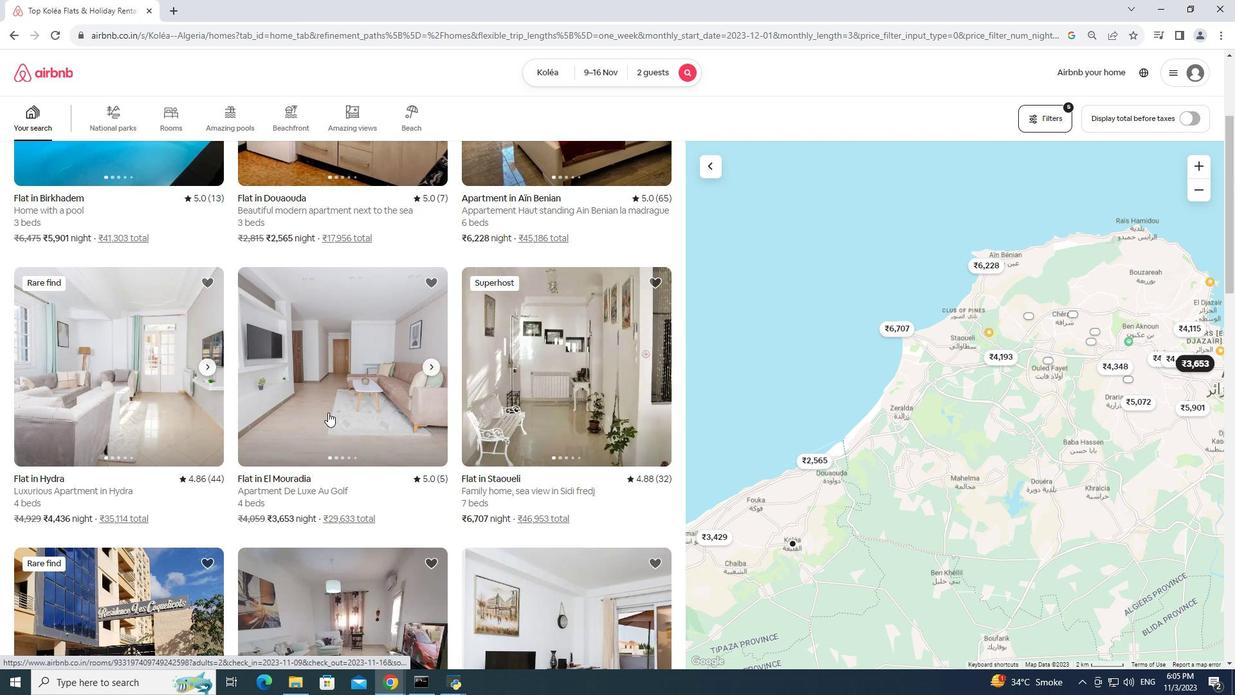 
Action: Mouse moved to (525, 325)
Screenshot: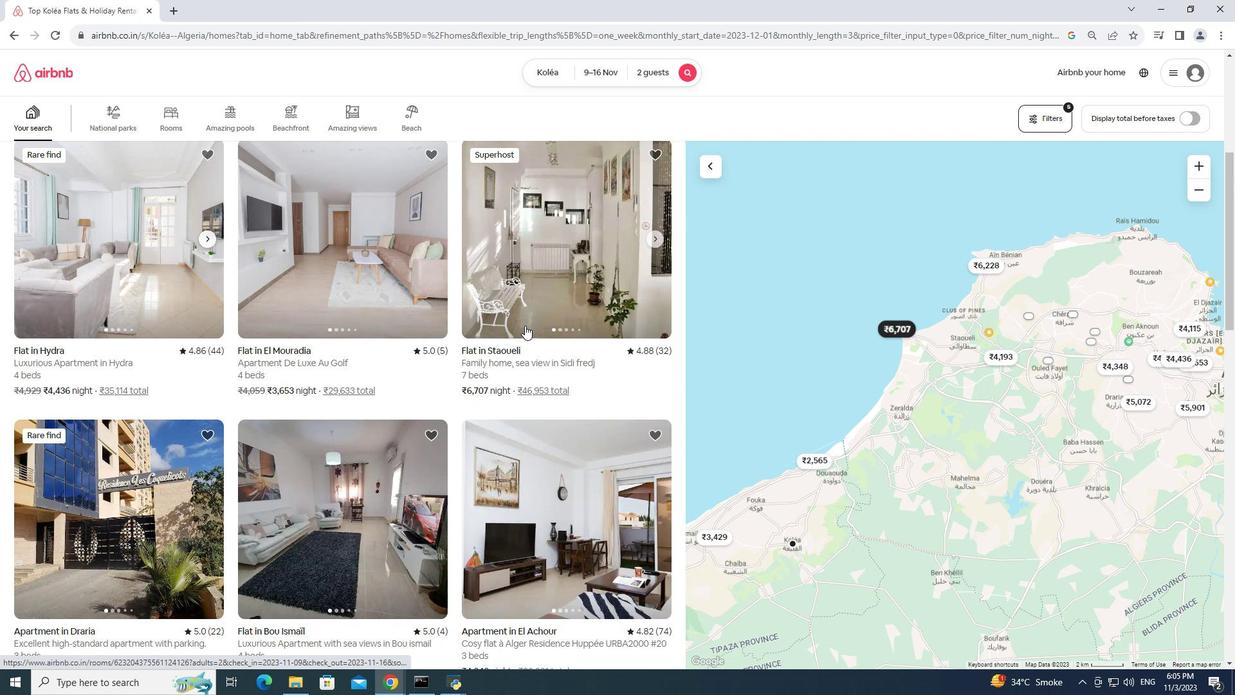 
Action: Mouse pressed left at (525, 325)
Screenshot: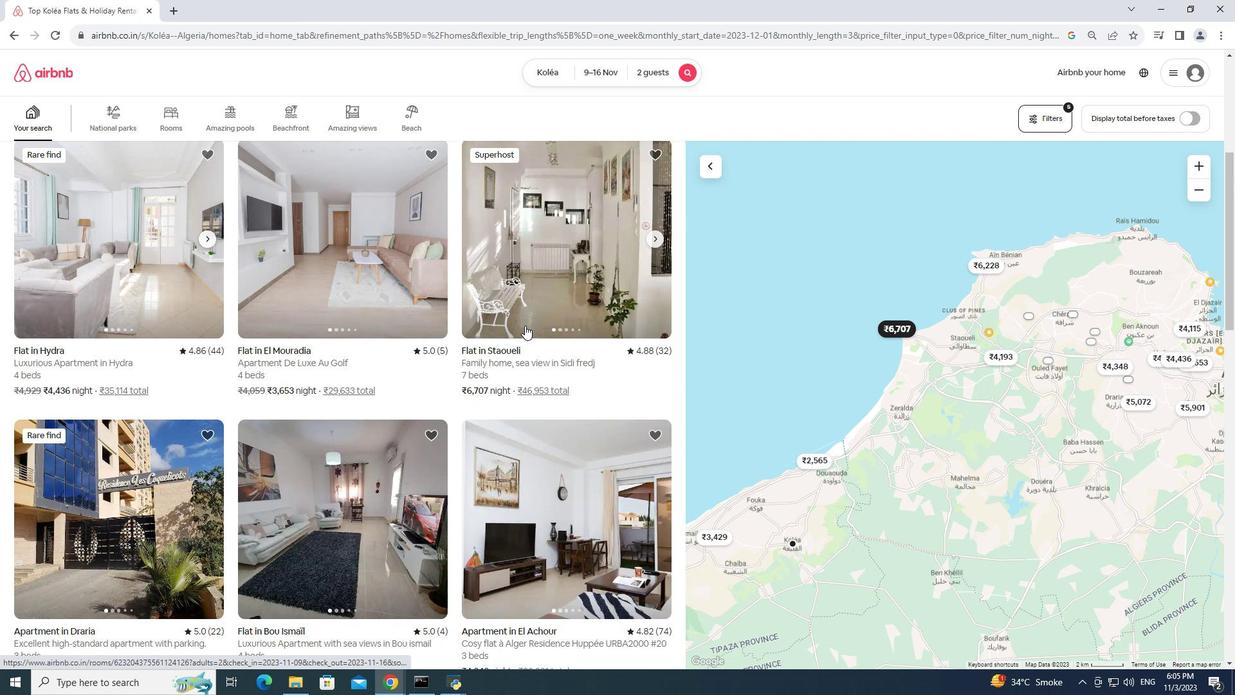 
Action: Mouse pressed left at (525, 325)
Screenshot: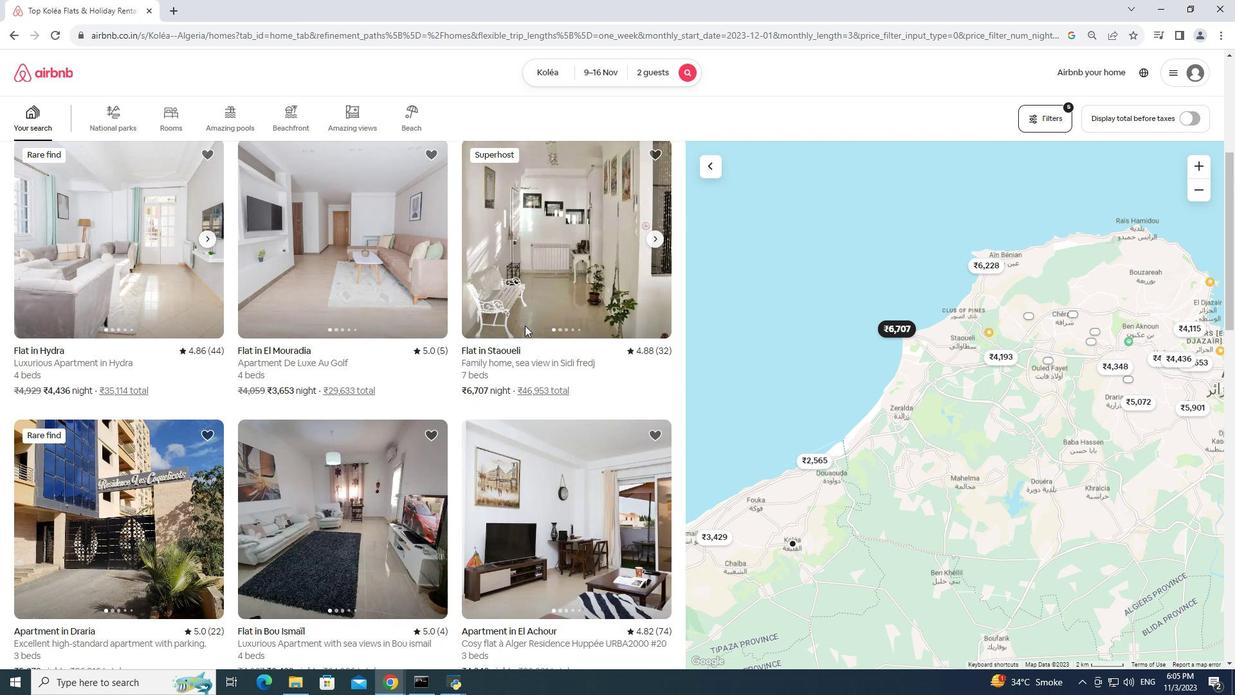 
Action: Mouse moved to (302, 8)
Screenshot: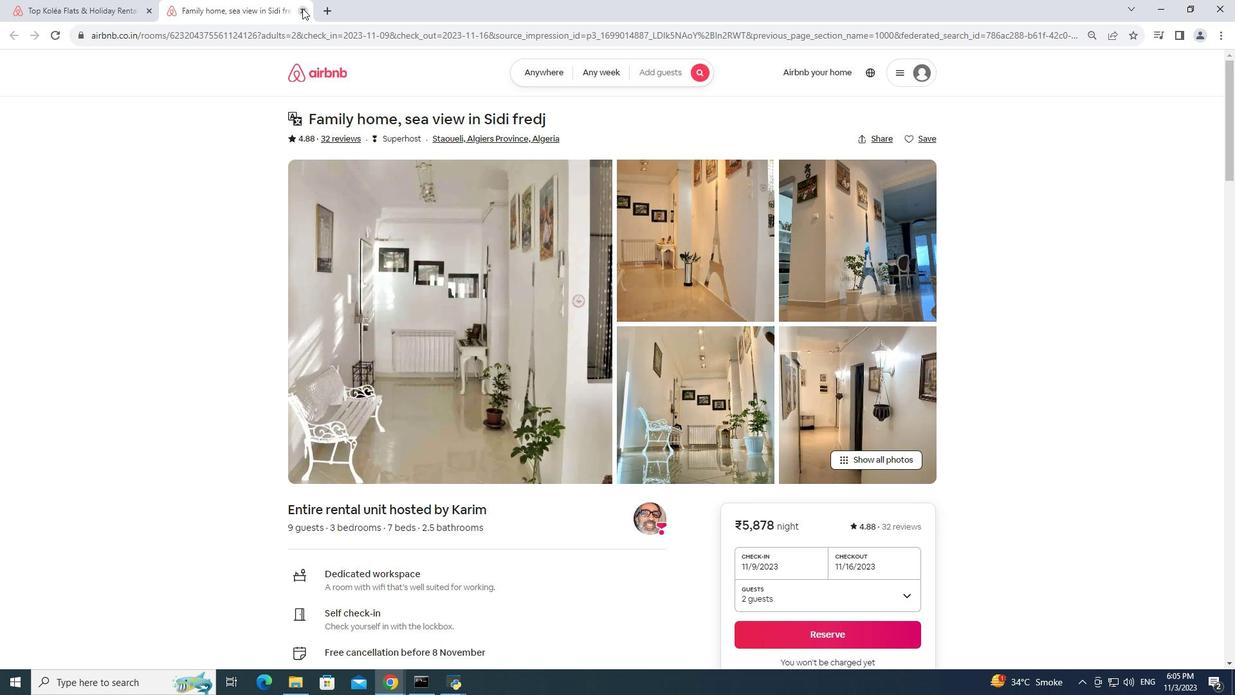 
Action: Mouse pressed left at (302, 8)
Screenshot: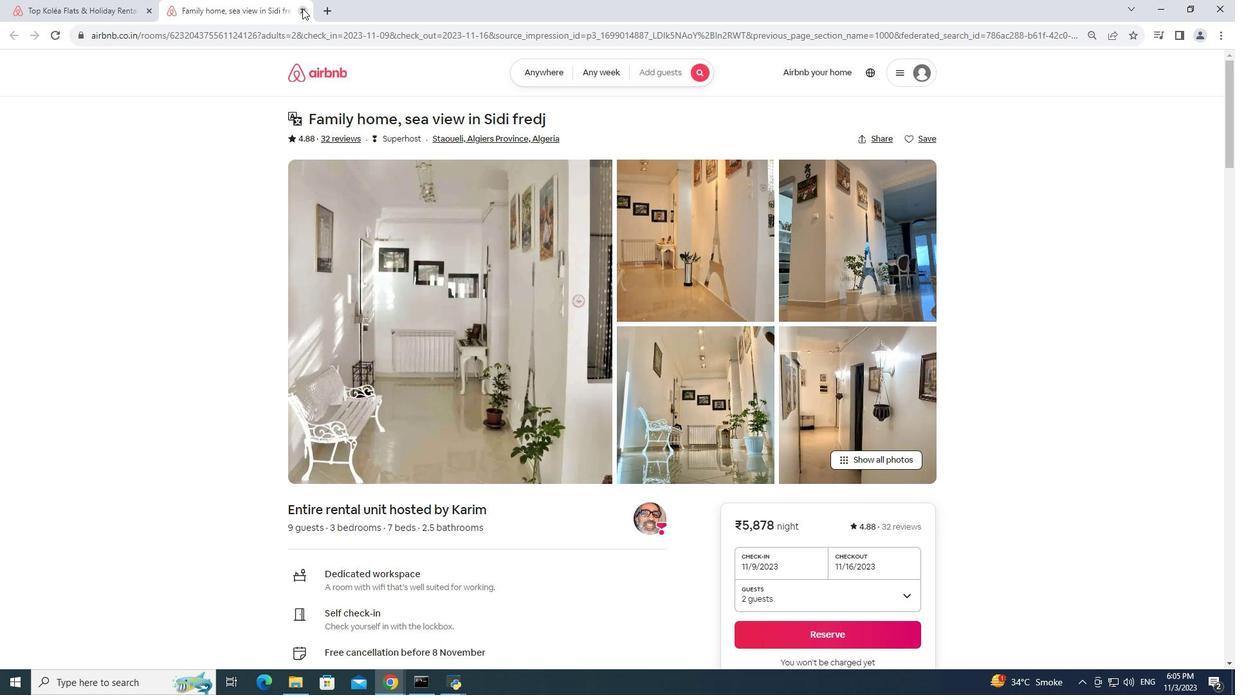 
Action: Mouse moved to (186, 498)
Screenshot: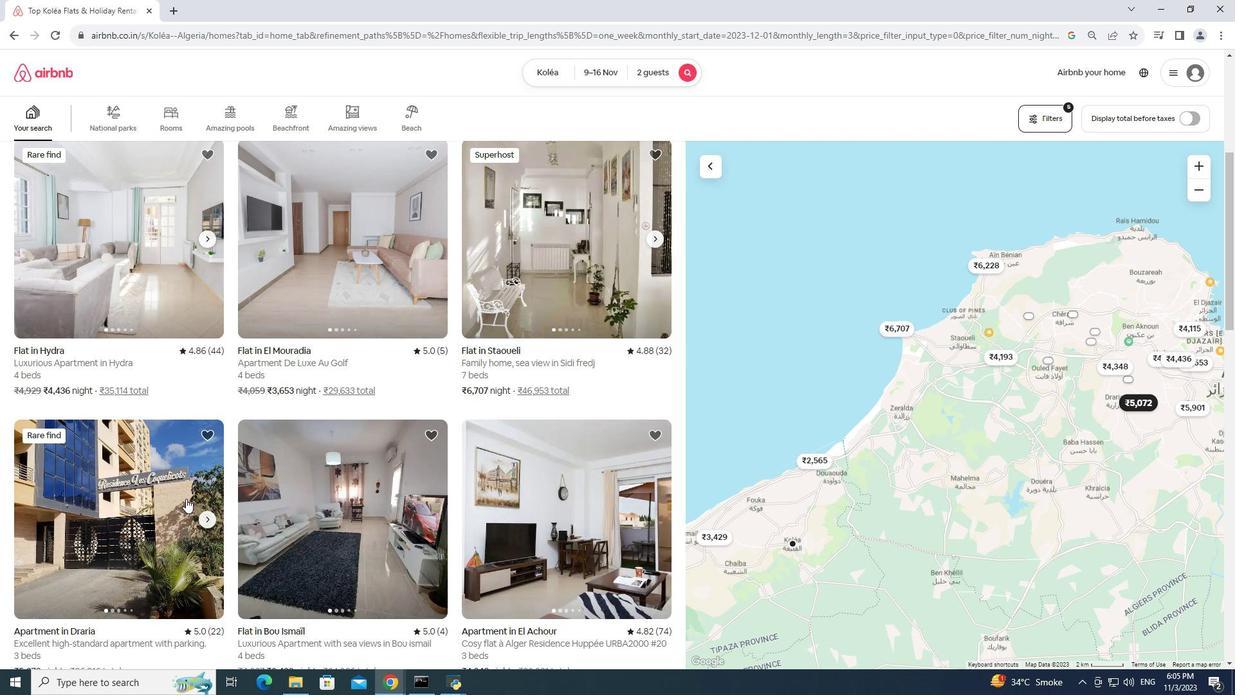 
Action: Mouse pressed left at (186, 498)
Screenshot: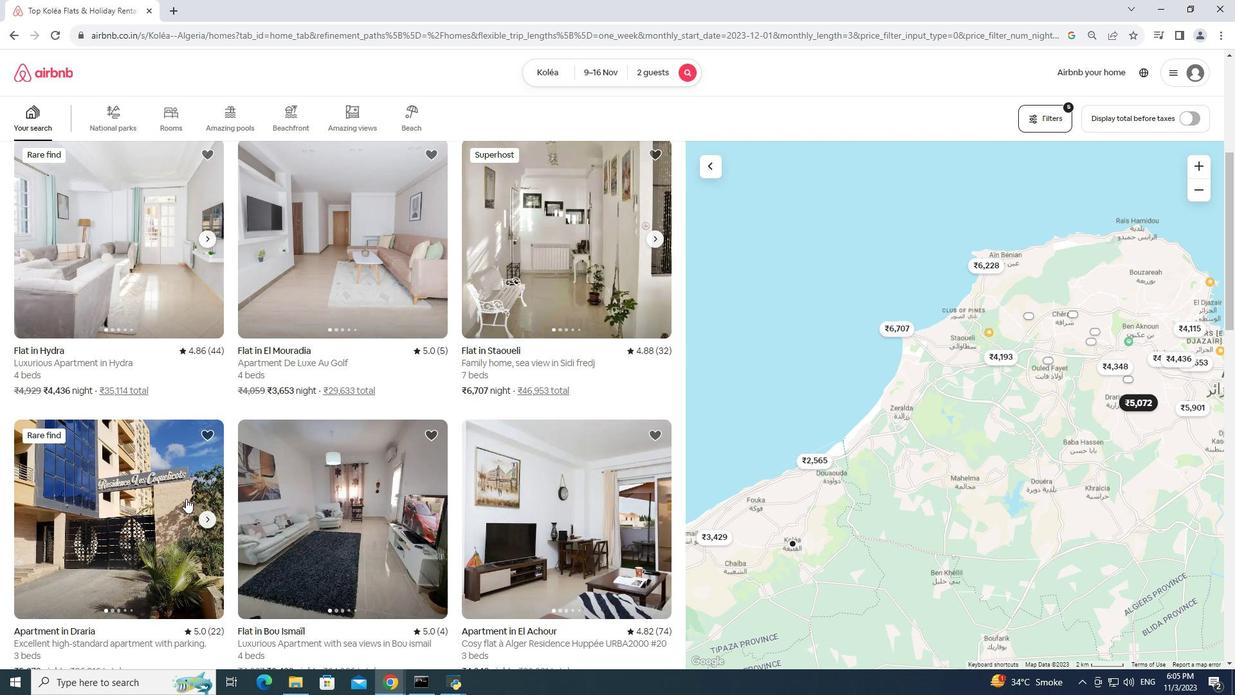 
Action: Mouse moved to (186, 498)
Screenshot: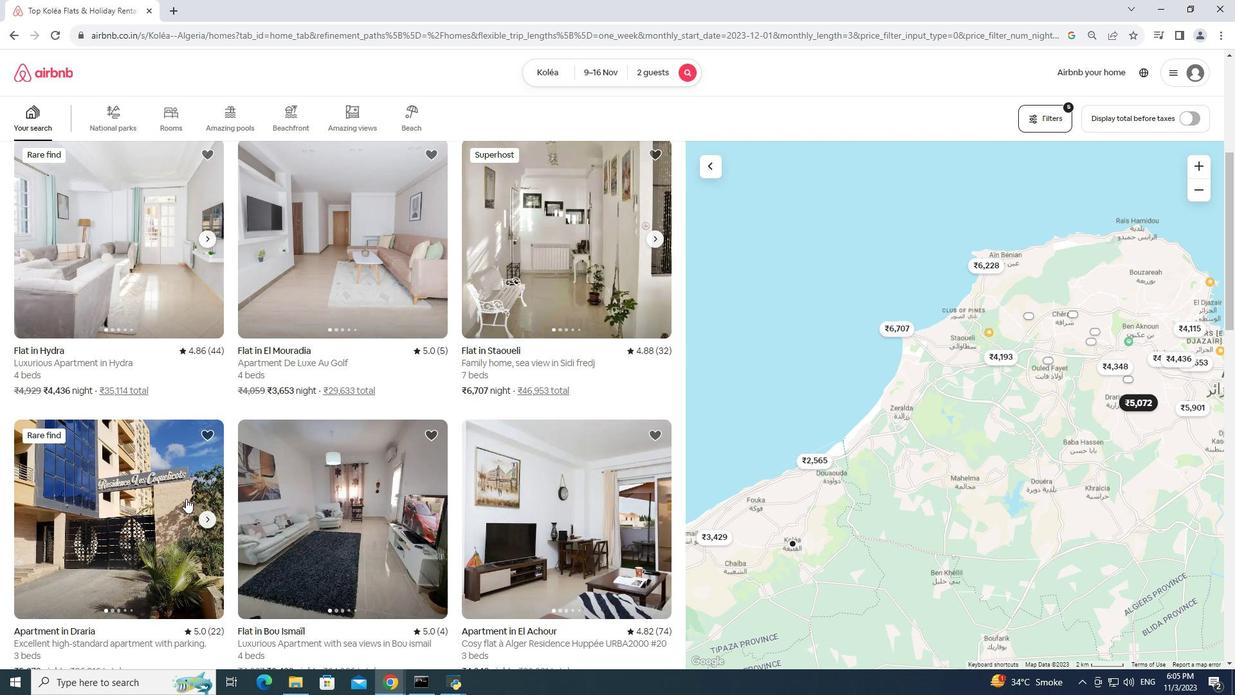 
Action: Mouse pressed left at (186, 498)
Screenshot: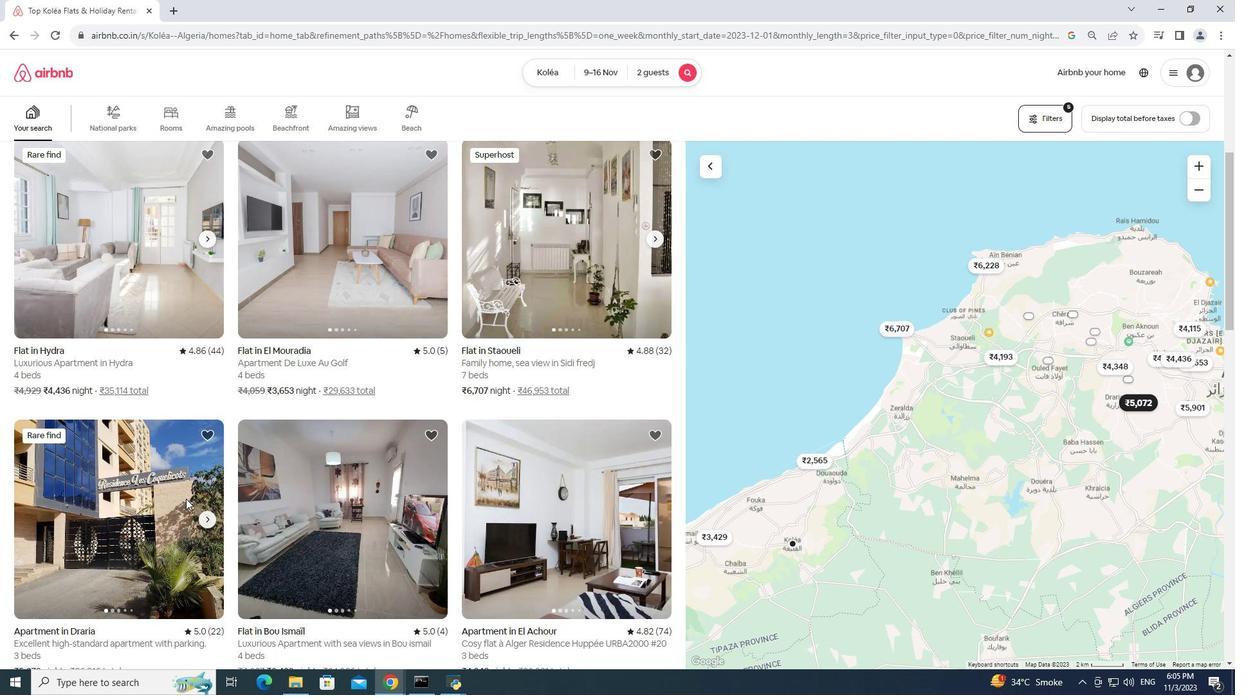 
Action: Mouse moved to (300, 11)
Screenshot: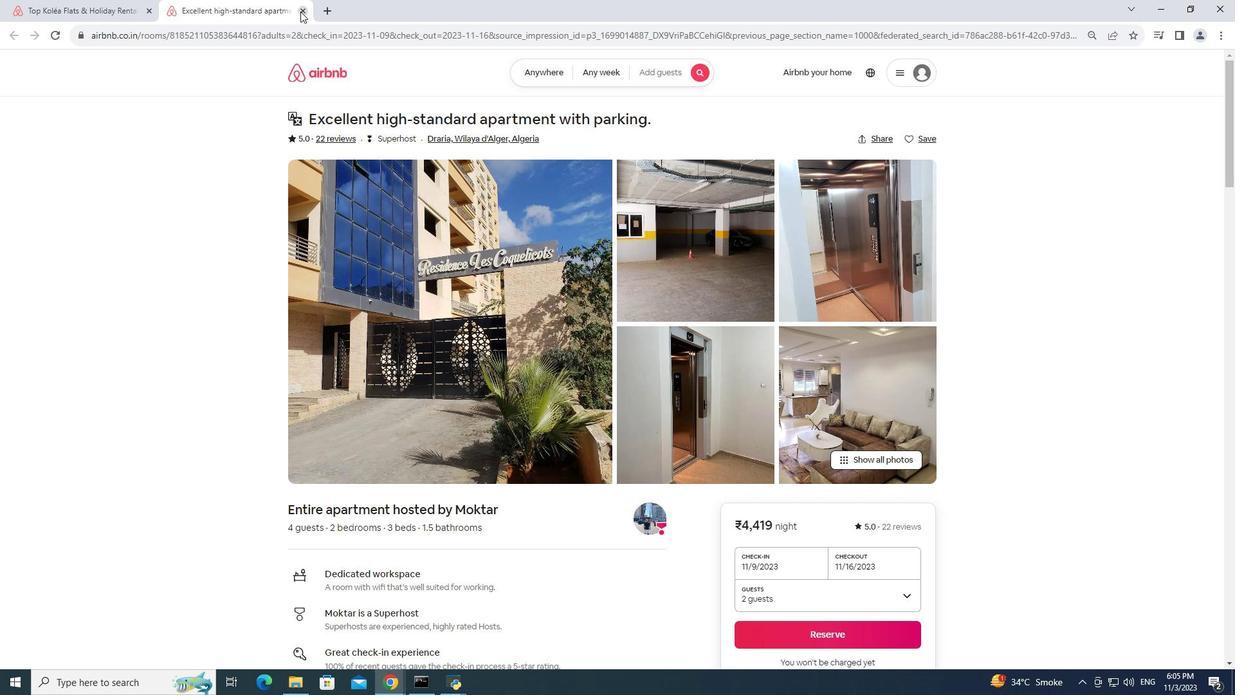 
Action: Mouse pressed left at (300, 11)
Screenshot: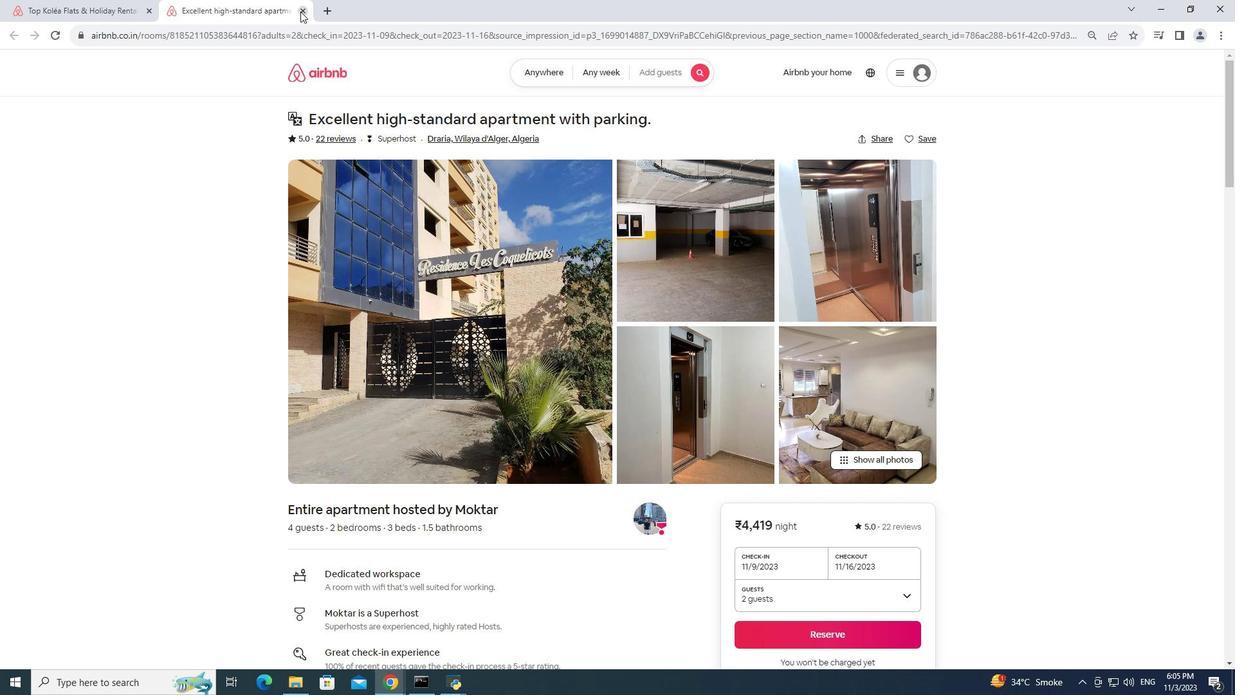 
Action: Mouse moved to (332, 620)
Screenshot: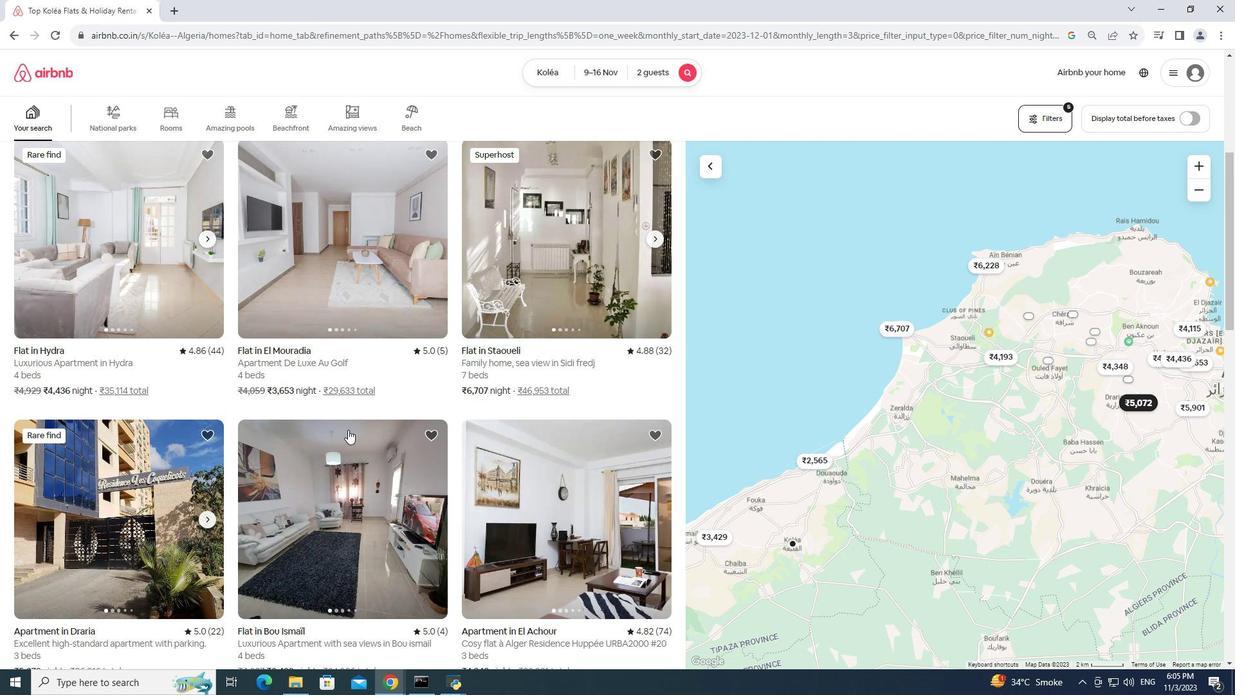 
Action: Mouse scrolled (332, 619) with delta (0, 0)
Screenshot: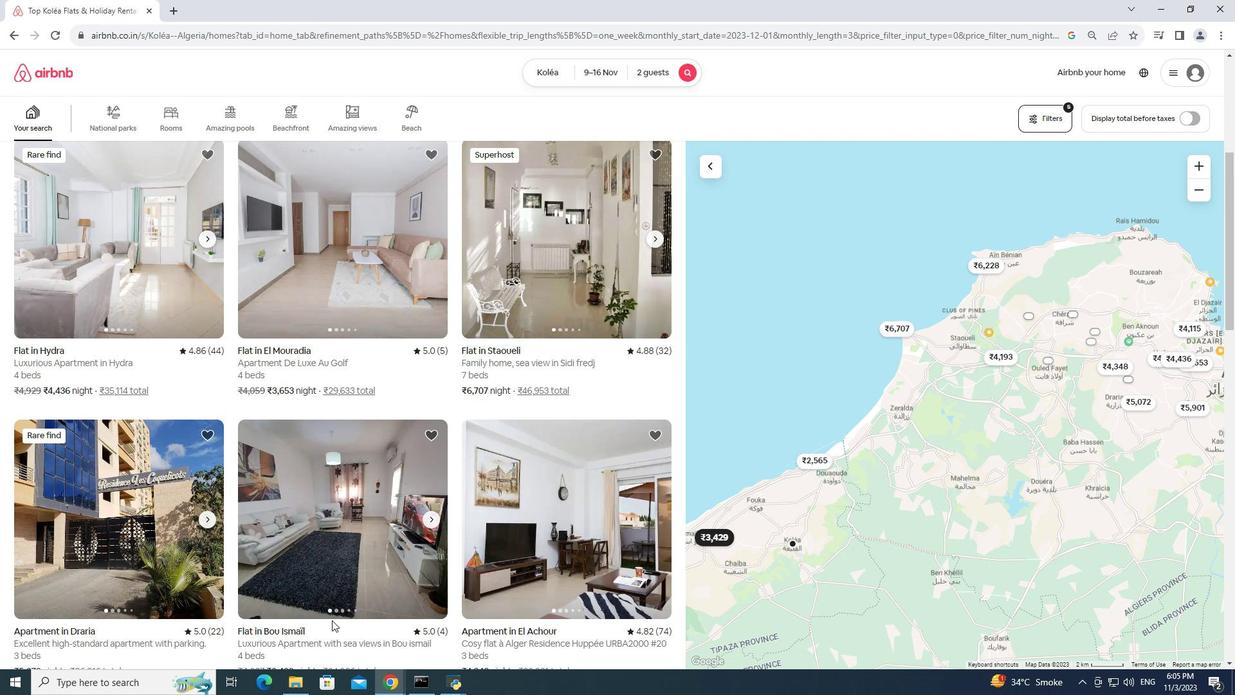 
Action: Mouse scrolled (332, 619) with delta (0, 0)
Screenshot: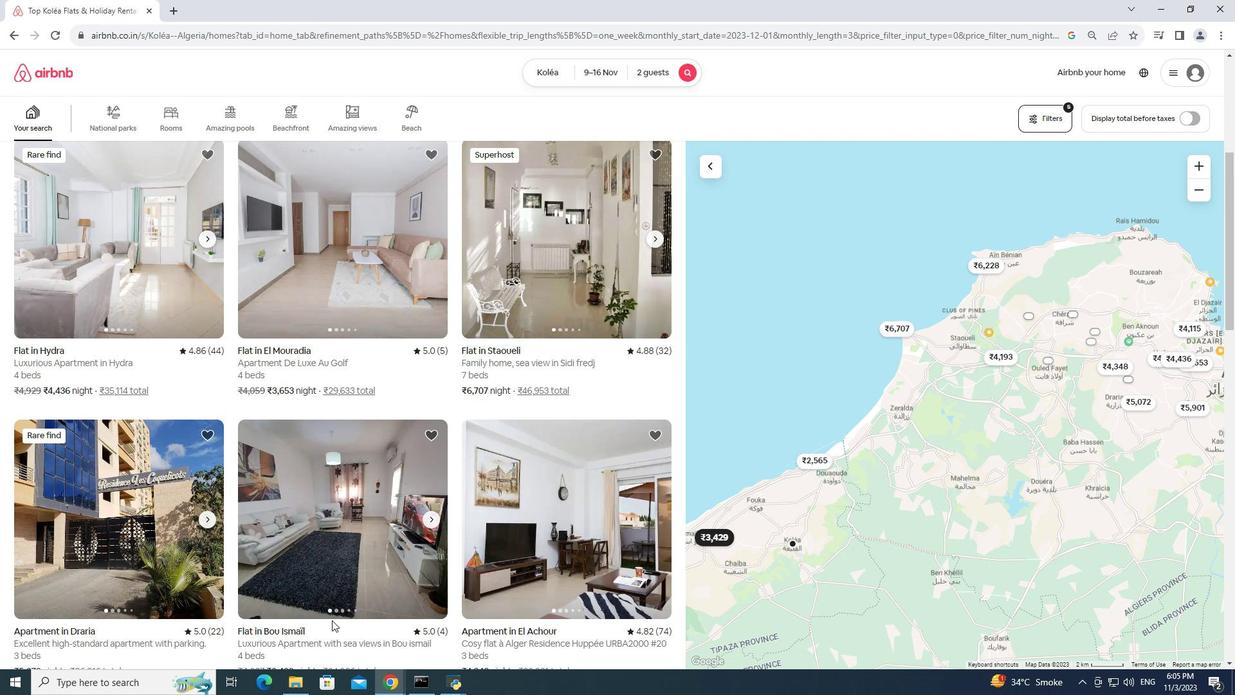 
Action: Mouse scrolled (332, 619) with delta (0, 0)
Screenshot: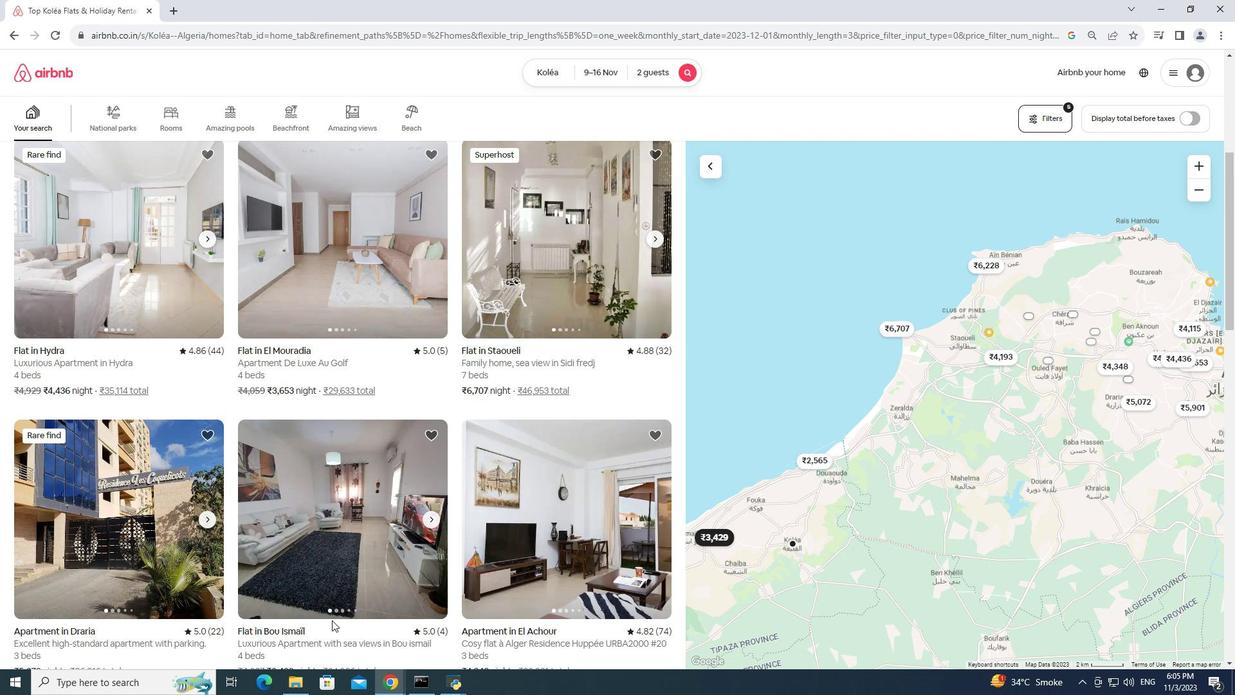 
Action: Mouse scrolled (332, 619) with delta (0, 0)
Screenshot: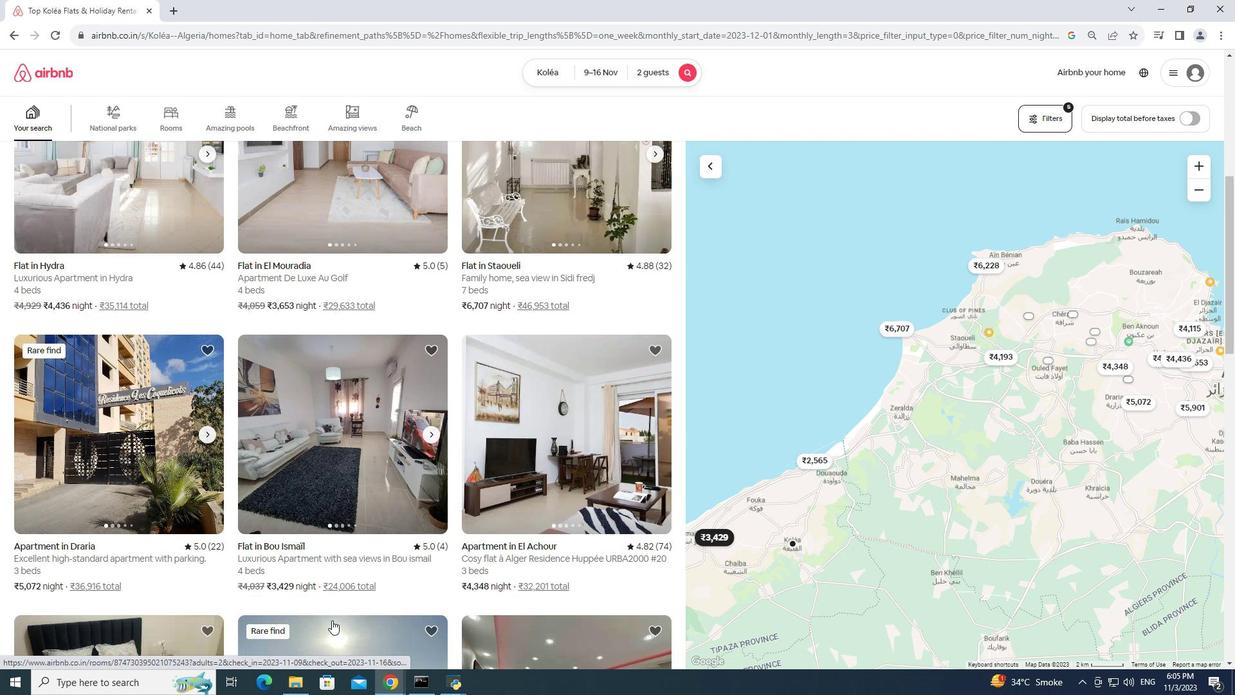 
Action: Mouse moved to (337, 332)
Screenshot: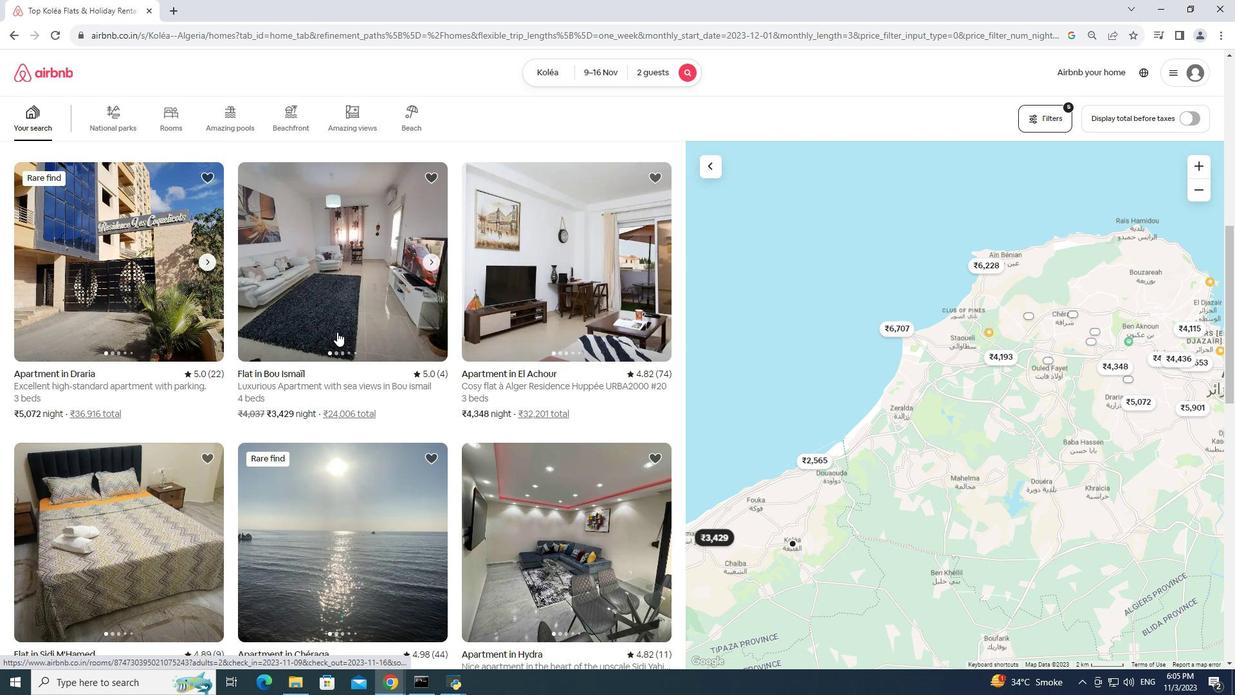 
Action: Mouse pressed left at (337, 332)
Screenshot: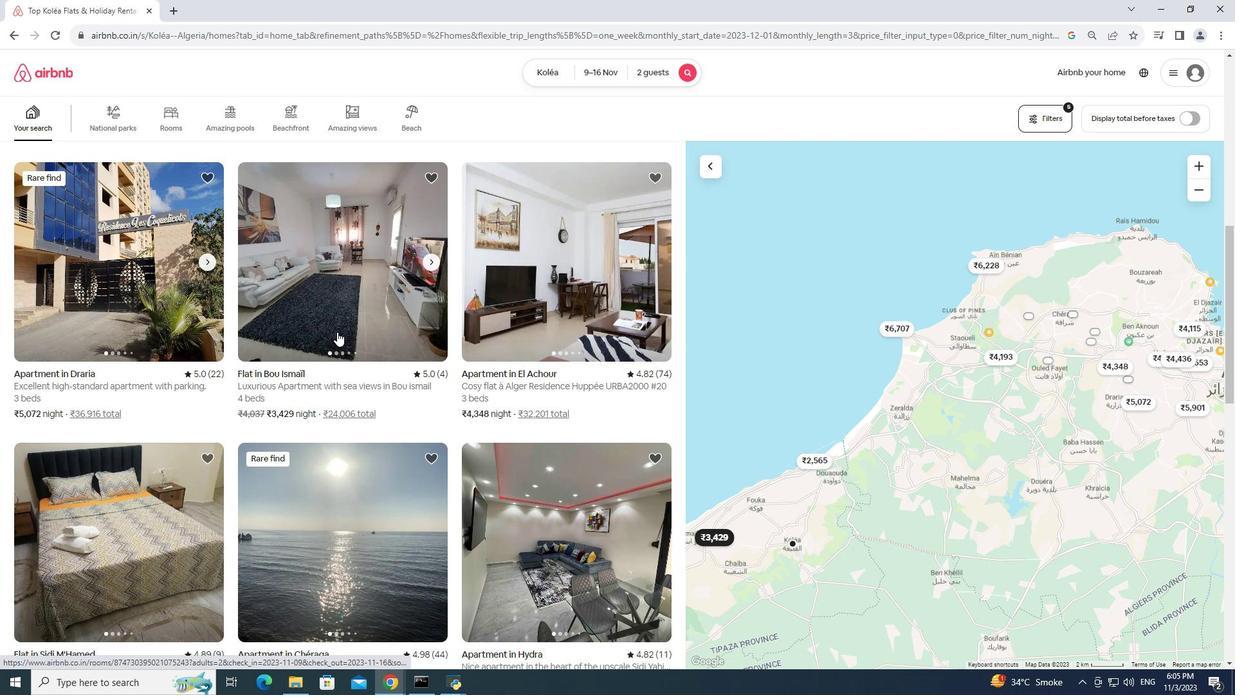 
Action: Mouse pressed left at (337, 332)
Screenshot: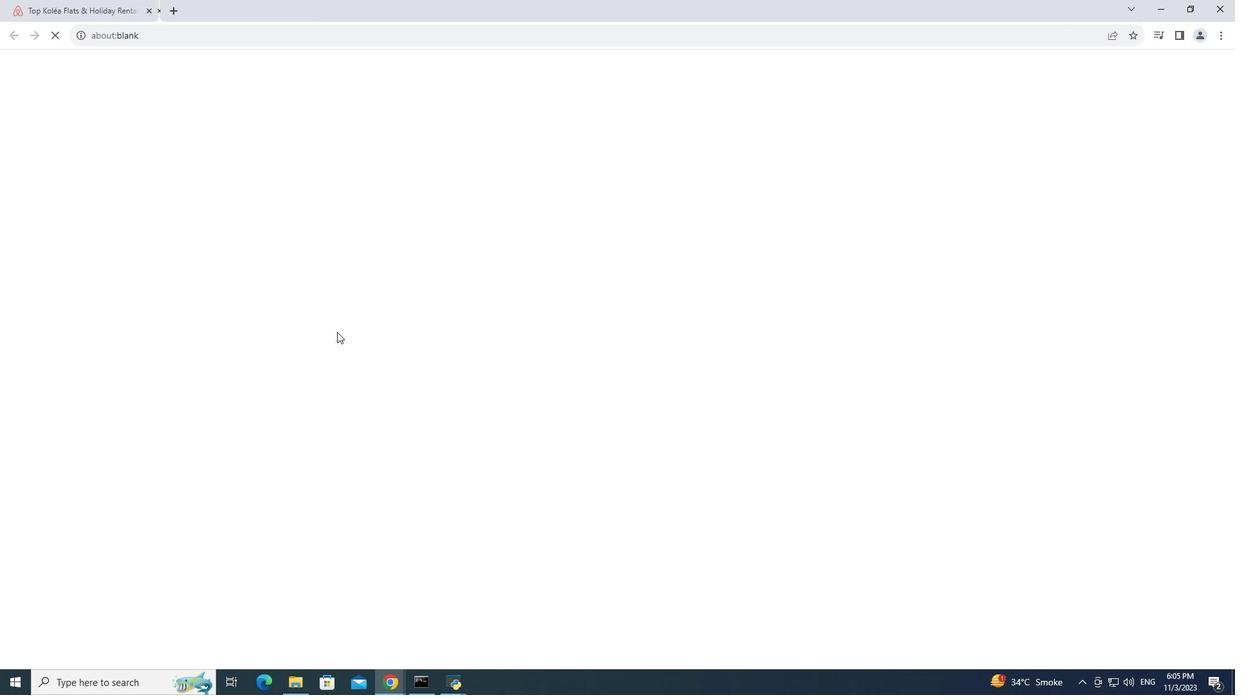 
Action: Mouse moved to (302, 10)
Screenshot: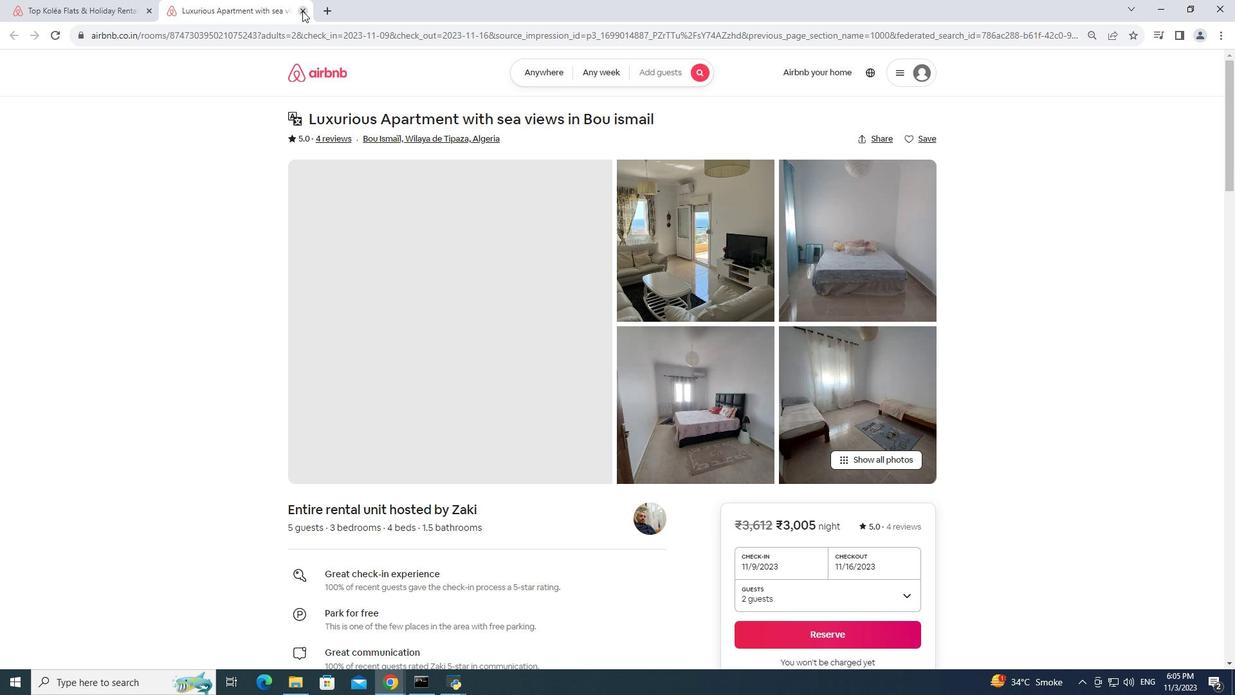 
Action: Mouse pressed left at (302, 10)
Screenshot: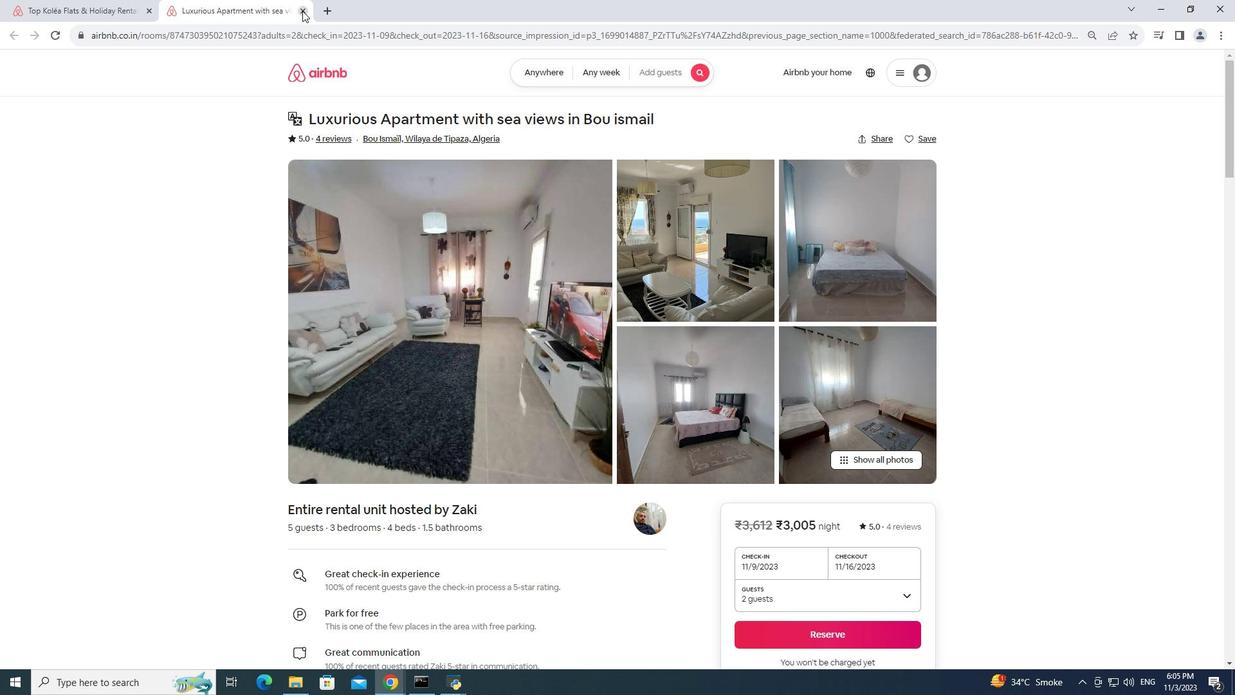 
Action: Mouse moved to (519, 325)
Screenshot: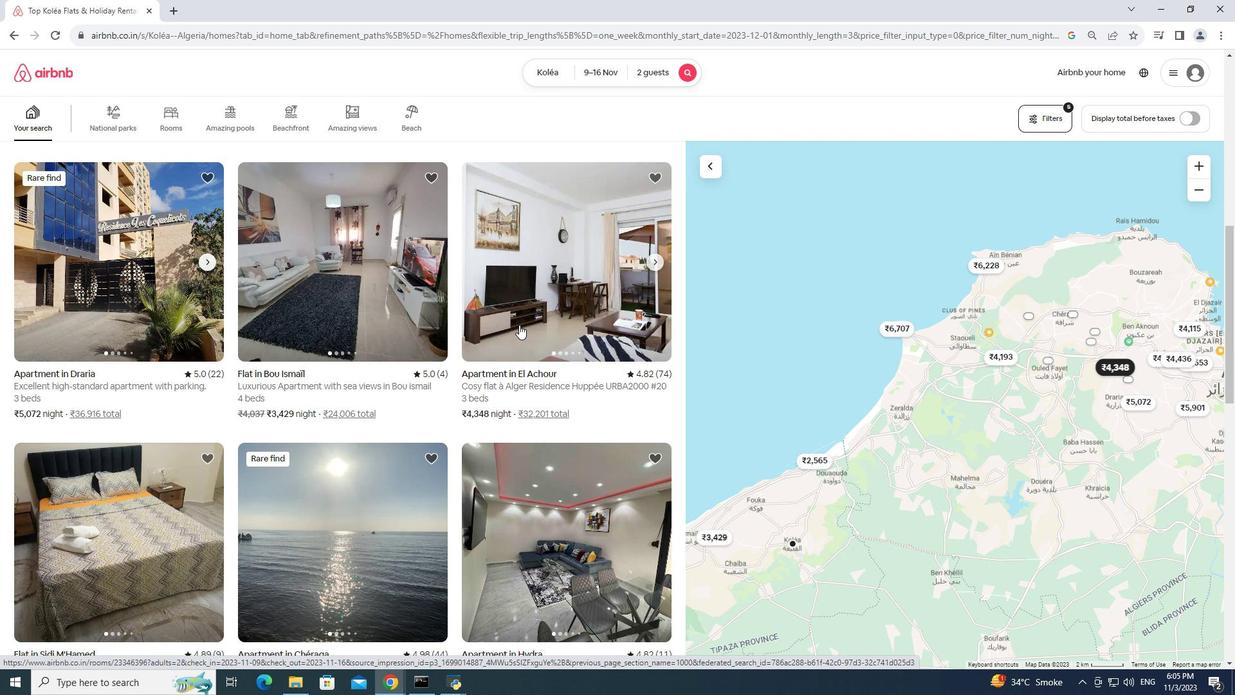 
Action: Mouse pressed left at (519, 325)
Screenshot: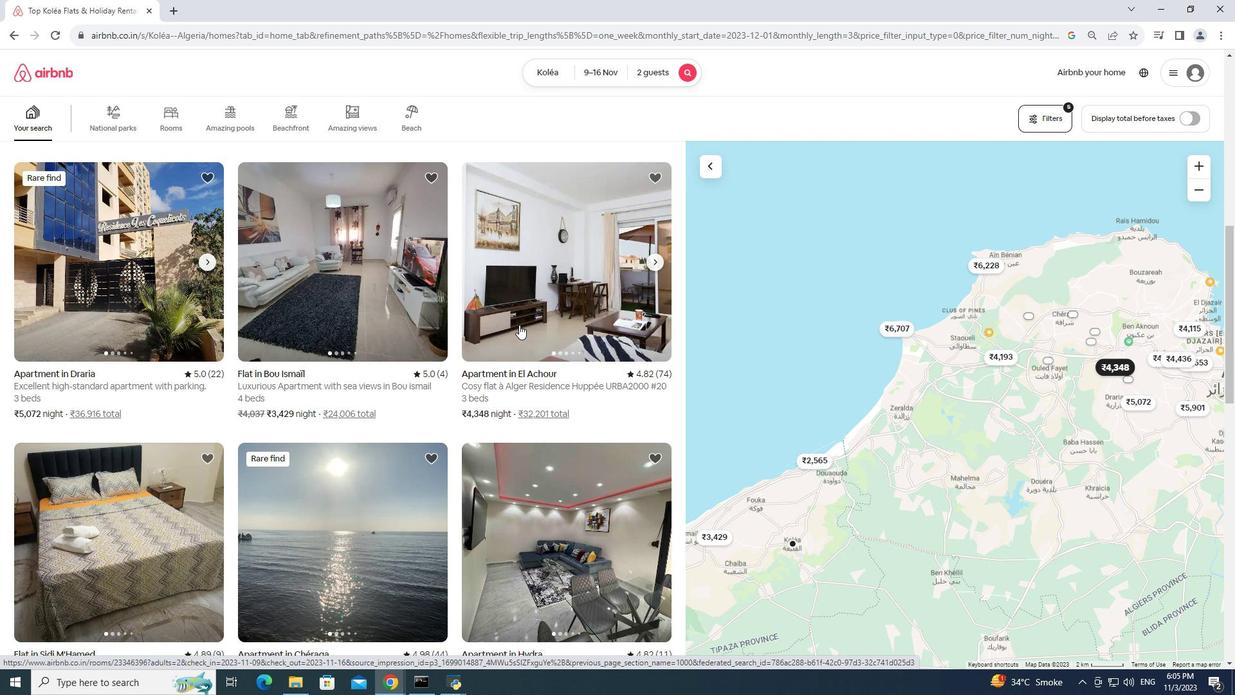 
Action: Mouse pressed left at (519, 325)
Screenshot: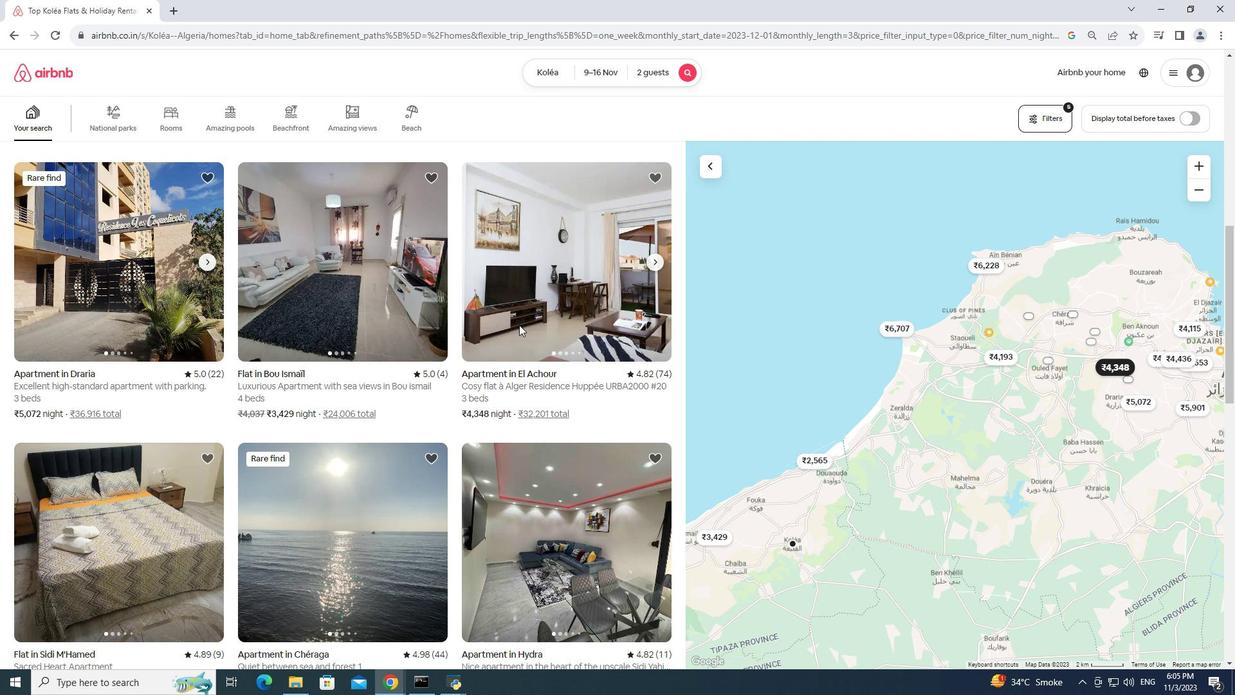 
Action: Mouse moved to (301, 10)
Screenshot: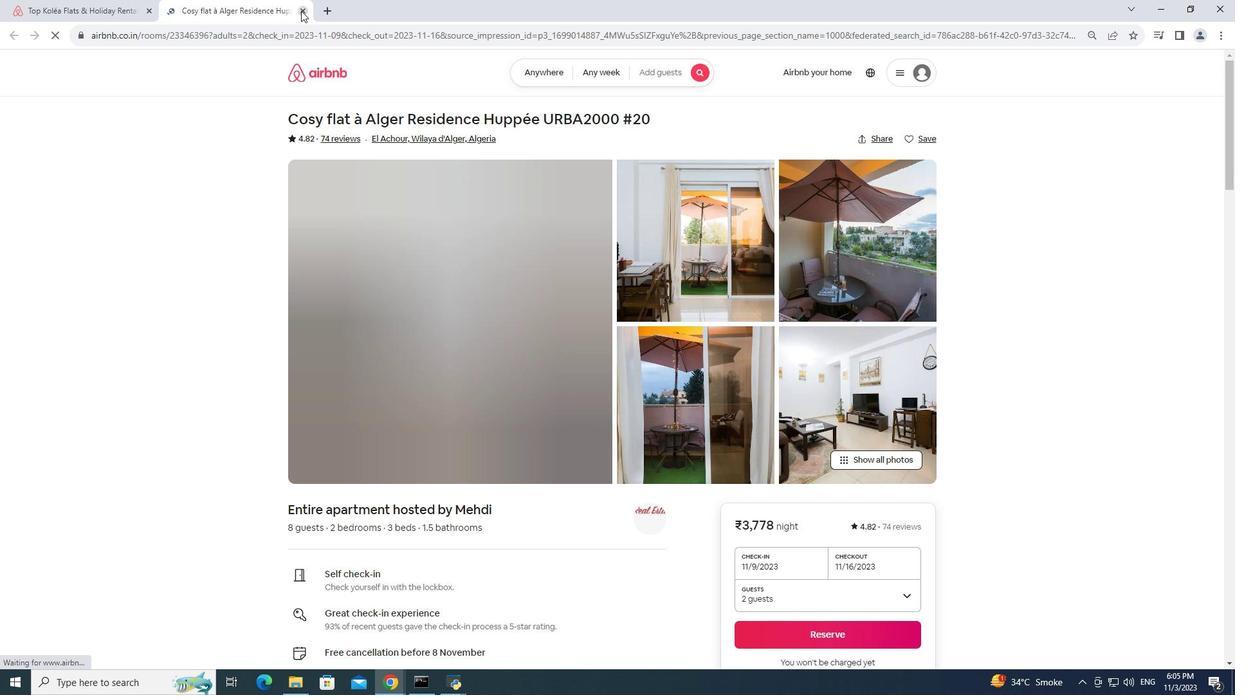 
Action: Mouse pressed left at (301, 10)
Screenshot: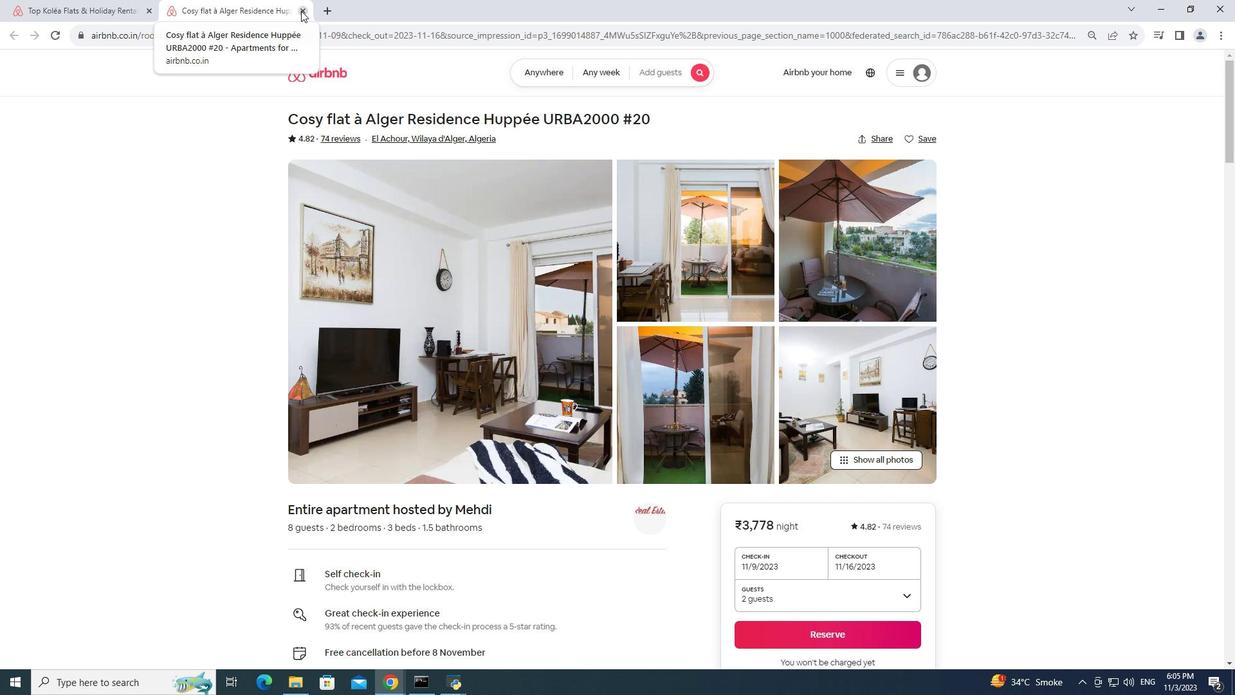 
Action: Mouse moved to (142, 596)
Screenshot: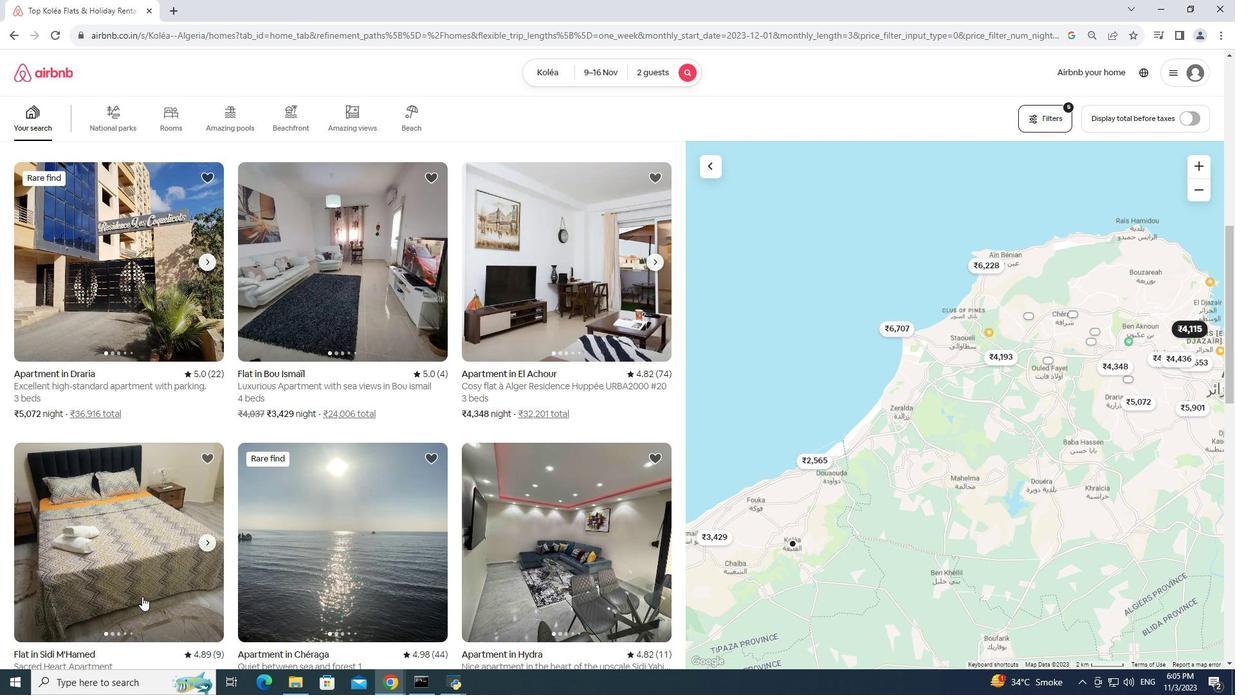 
Action: Mouse pressed left at (142, 596)
Screenshot: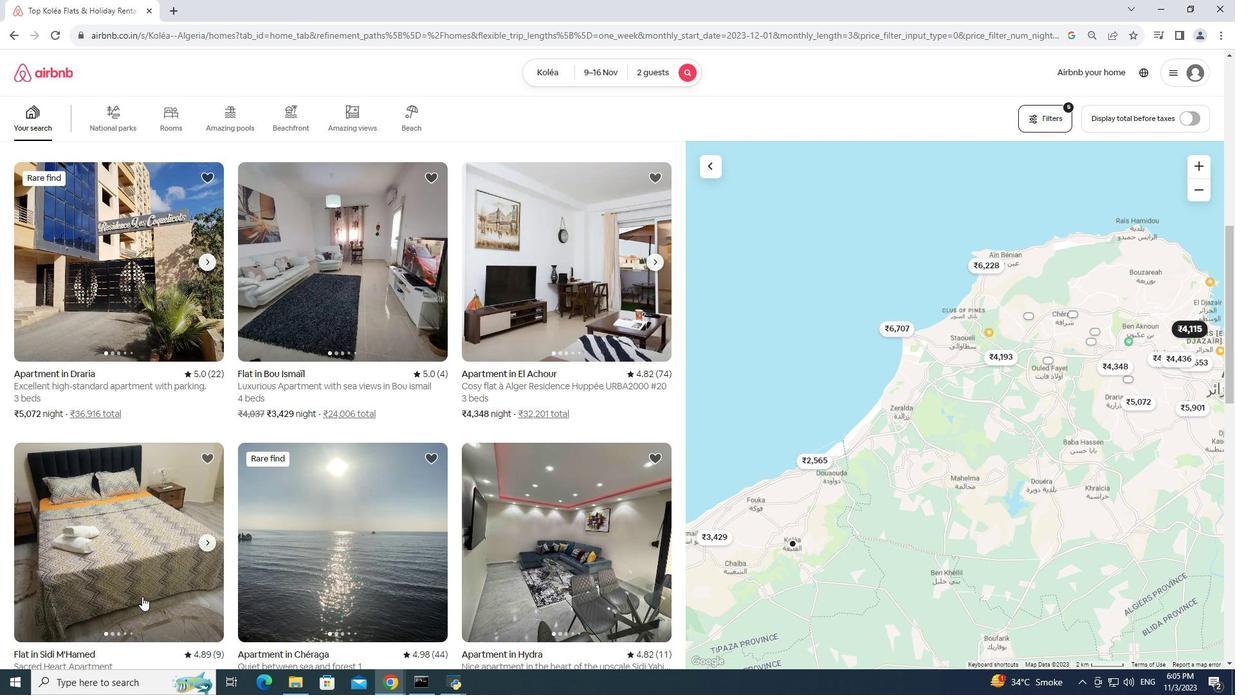 
Action: Mouse moved to (303, 15)
Screenshot: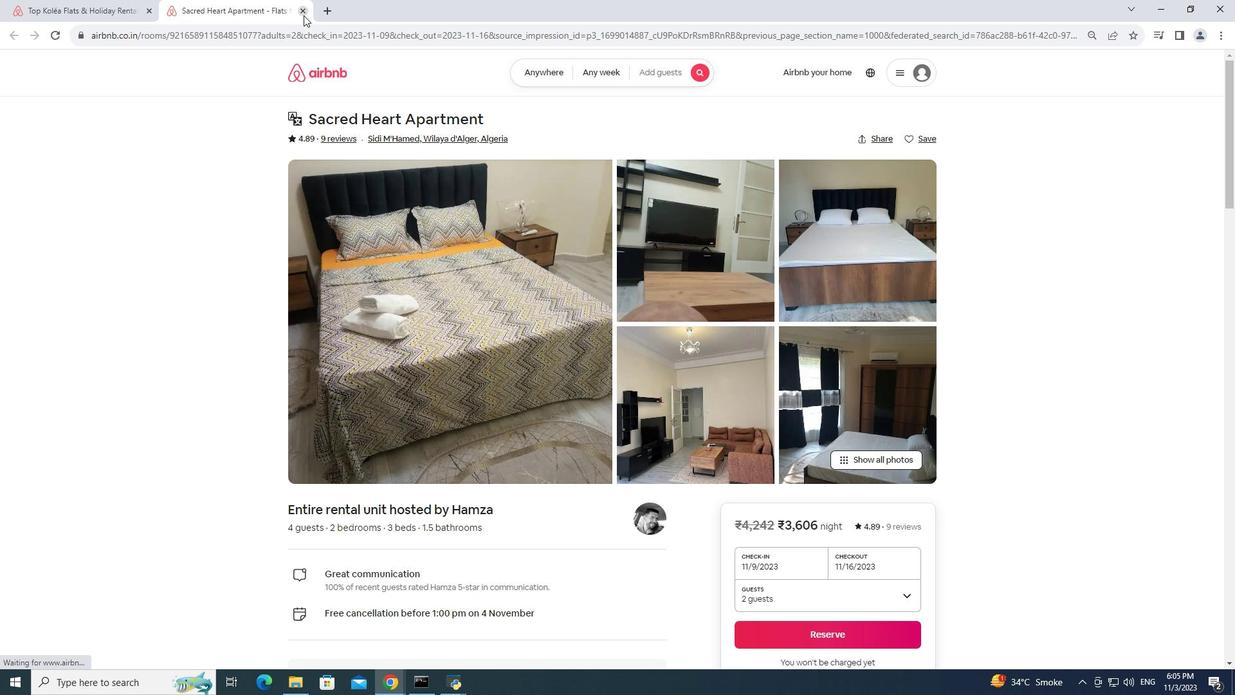 
Action: Mouse pressed left at (303, 15)
Screenshot: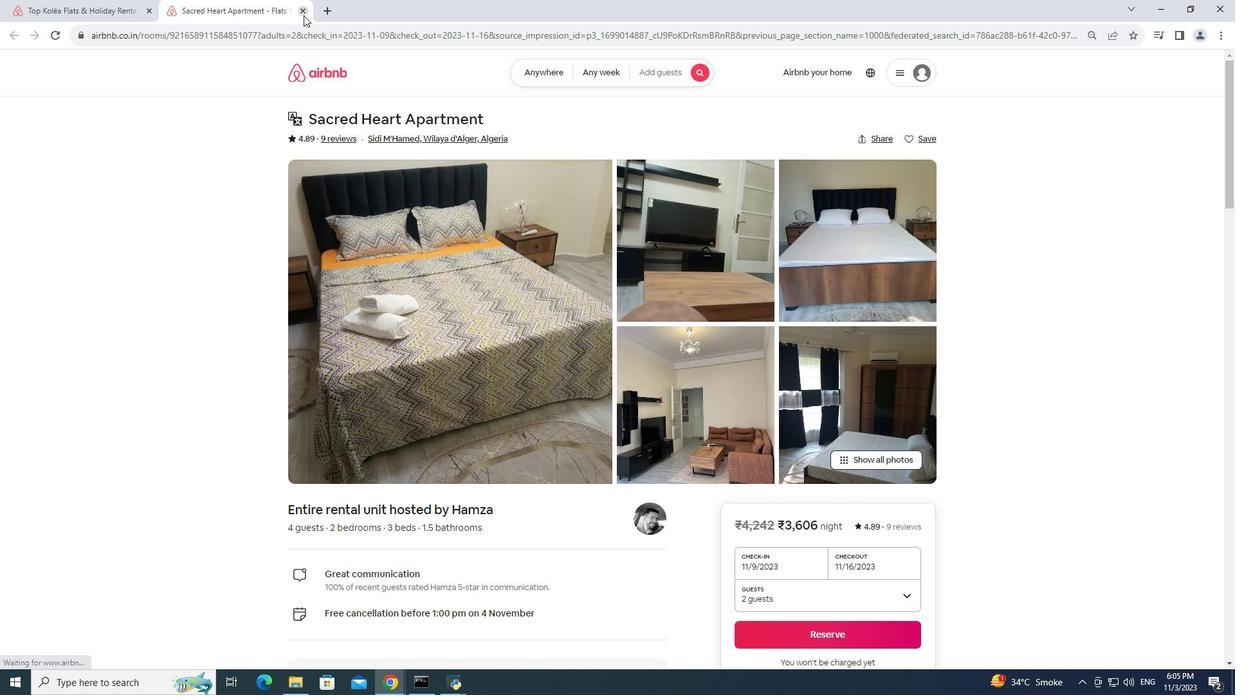
Action: Mouse moved to (298, 411)
Screenshot: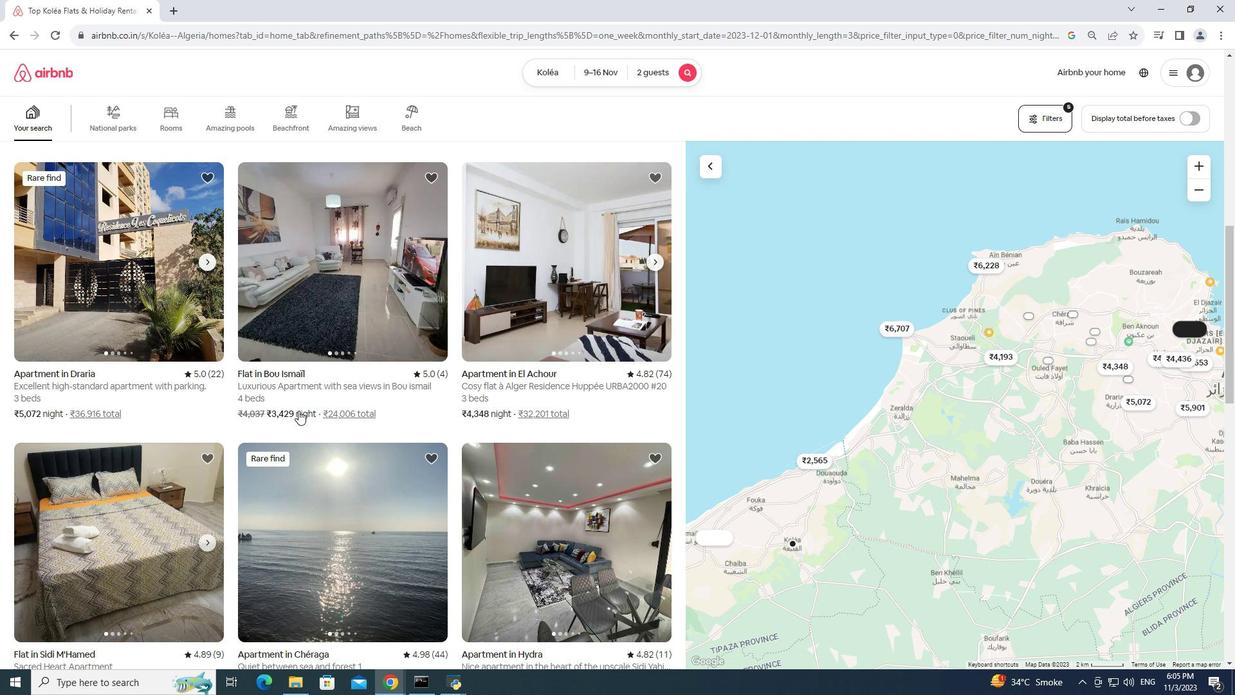
Action: Mouse scrolled (298, 410) with delta (0, 0)
Screenshot: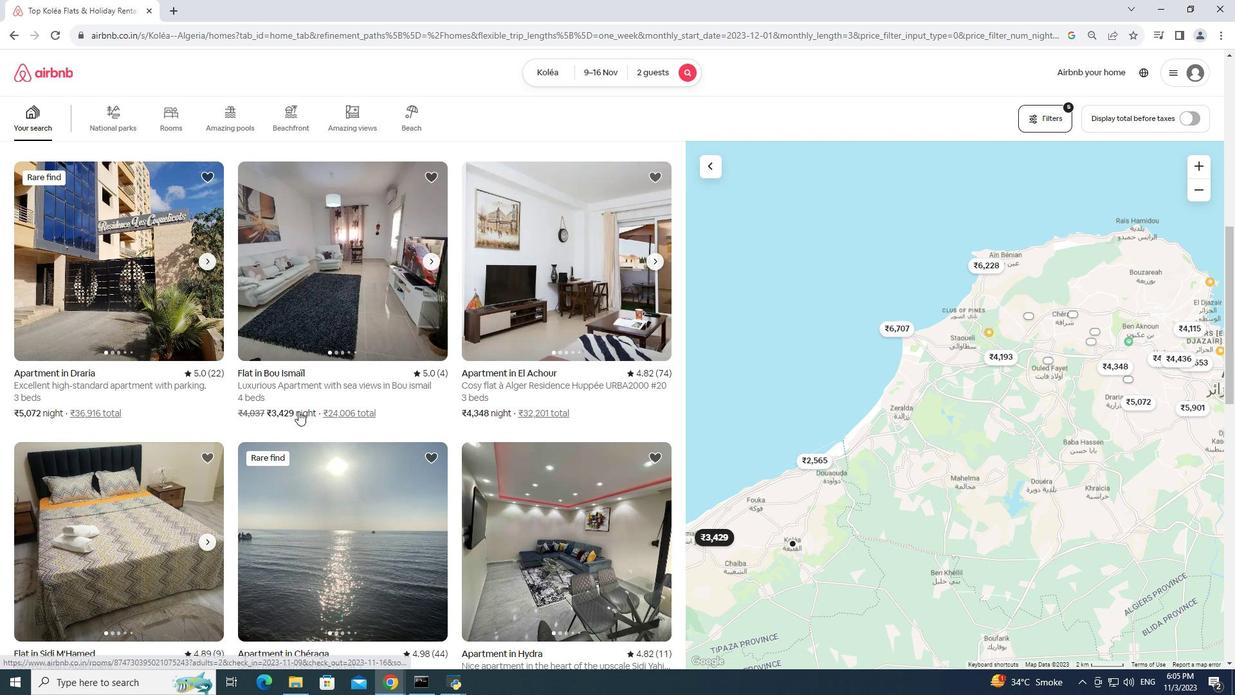 
Action: Mouse scrolled (298, 410) with delta (0, 0)
Screenshot: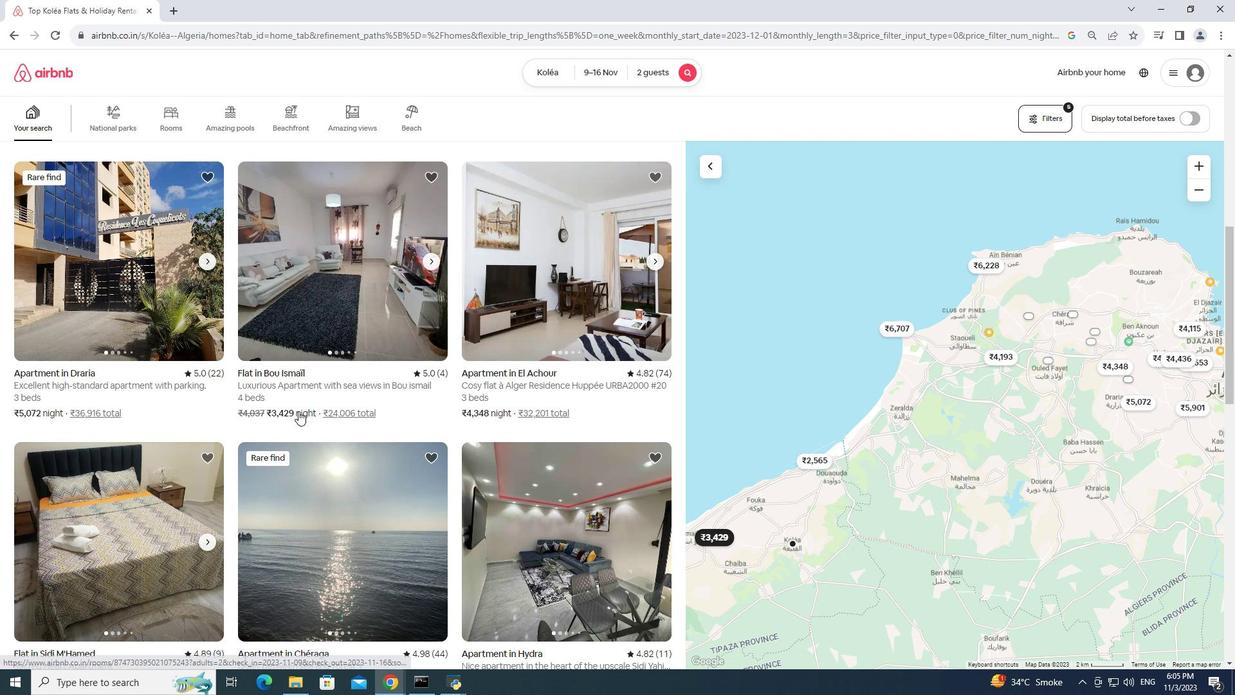 
Action: Mouse scrolled (298, 410) with delta (0, 0)
Screenshot: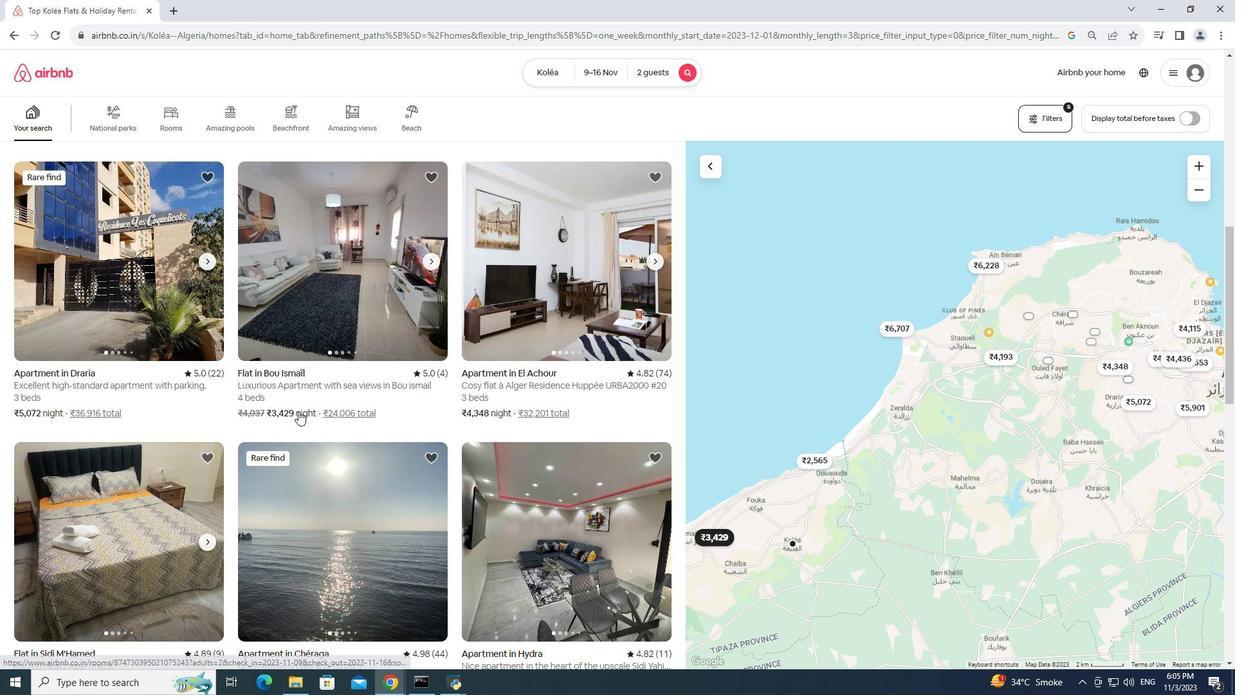 
Action: Mouse moved to (312, 394)
Screenshot: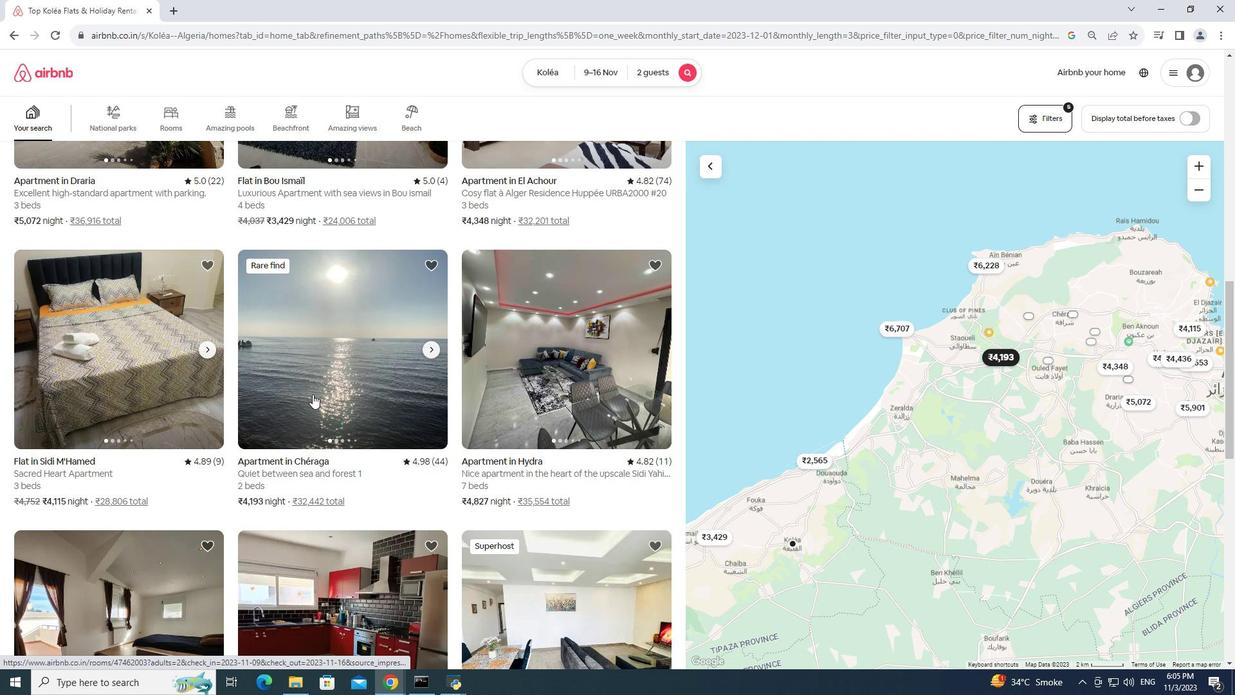 
Action: Mouse pressed left at (312, 394)
Screenshot: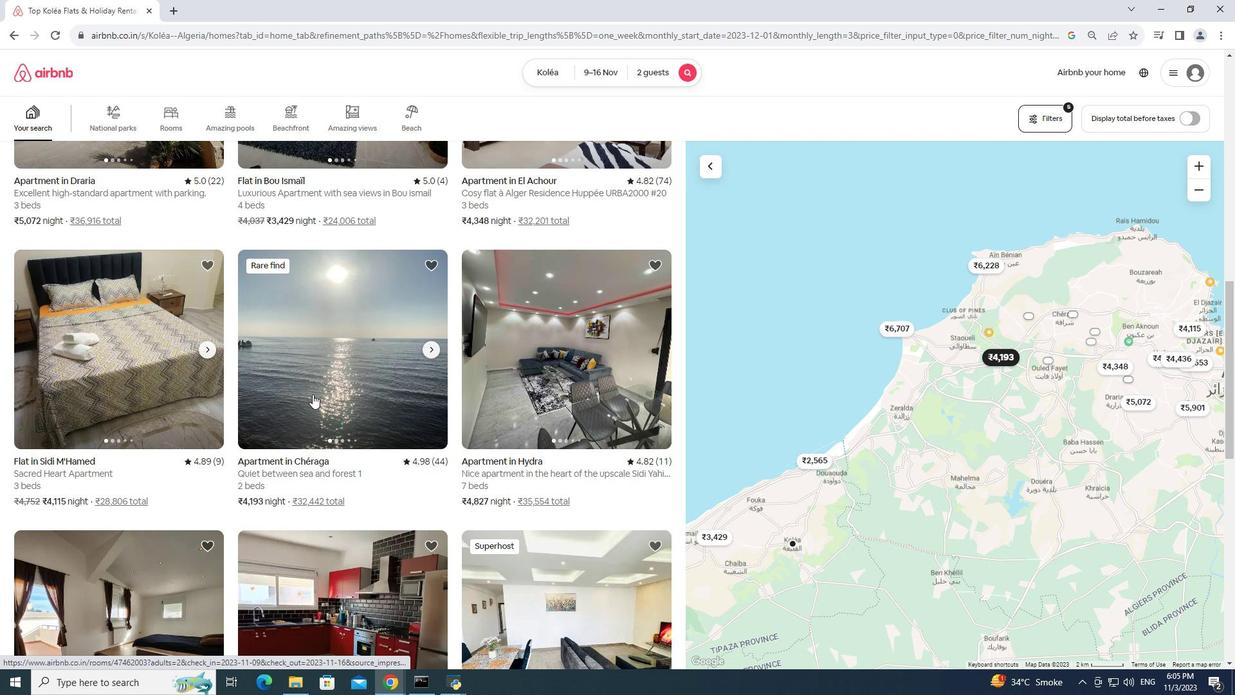 
Action: Mouse pressed left at (312, 394)
Screenshot: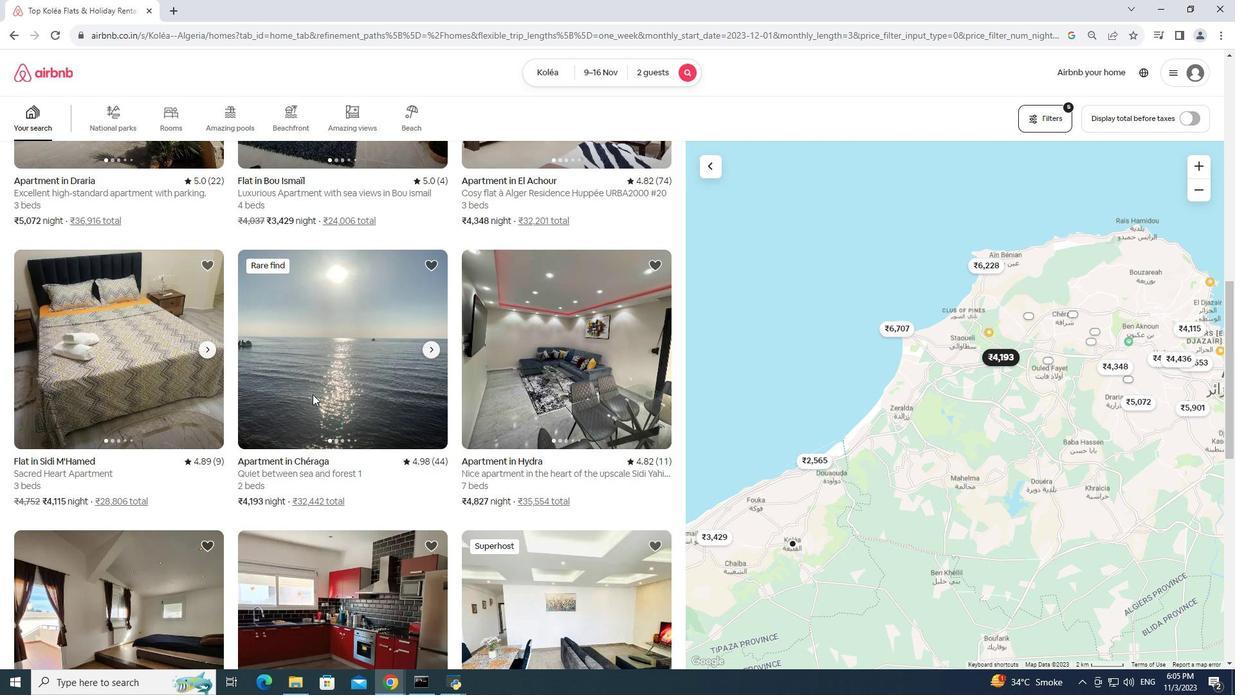 
Action: Mouse moved to (885, 460)
Screenshot: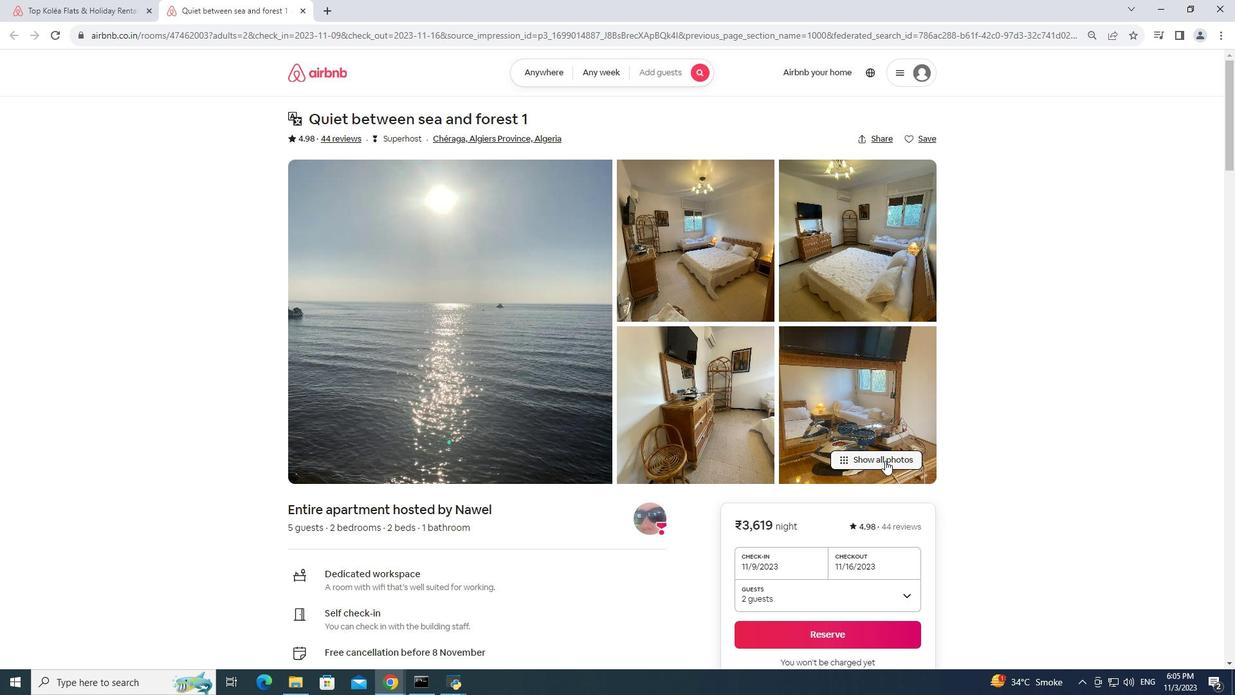 
Action: Mouse pressed left at (885, 460)
Screenshot: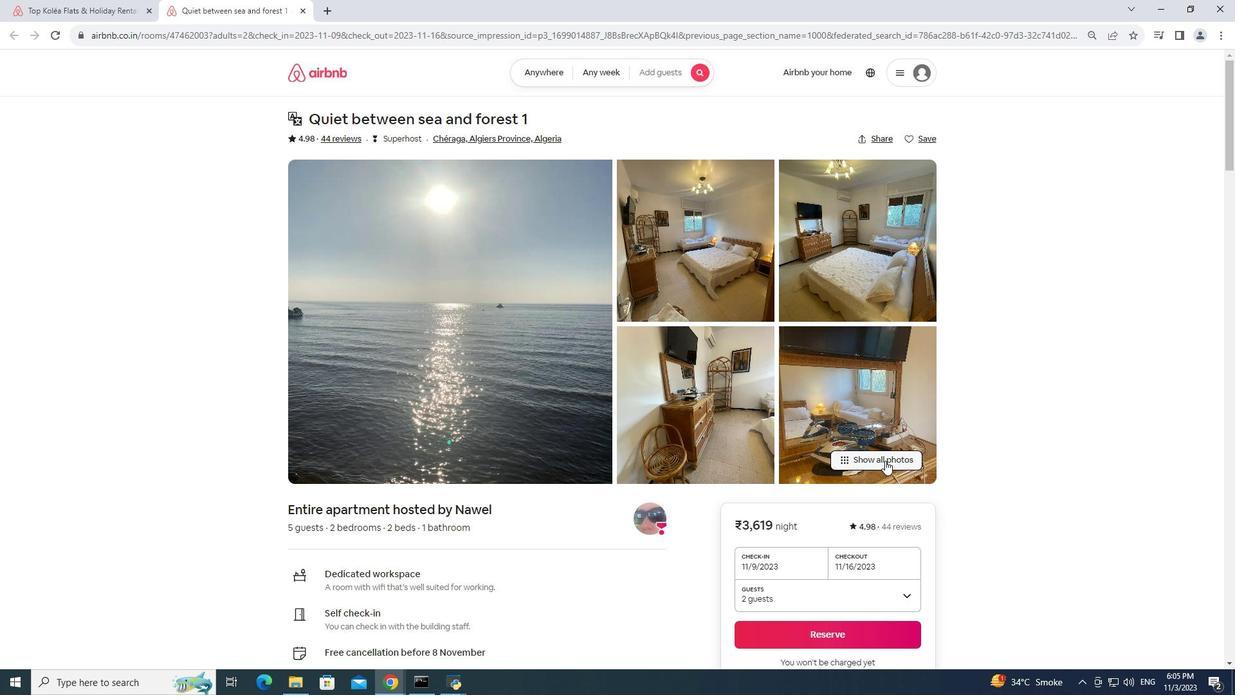 
Action: Mouse moved to (717, 345)
Screenshot: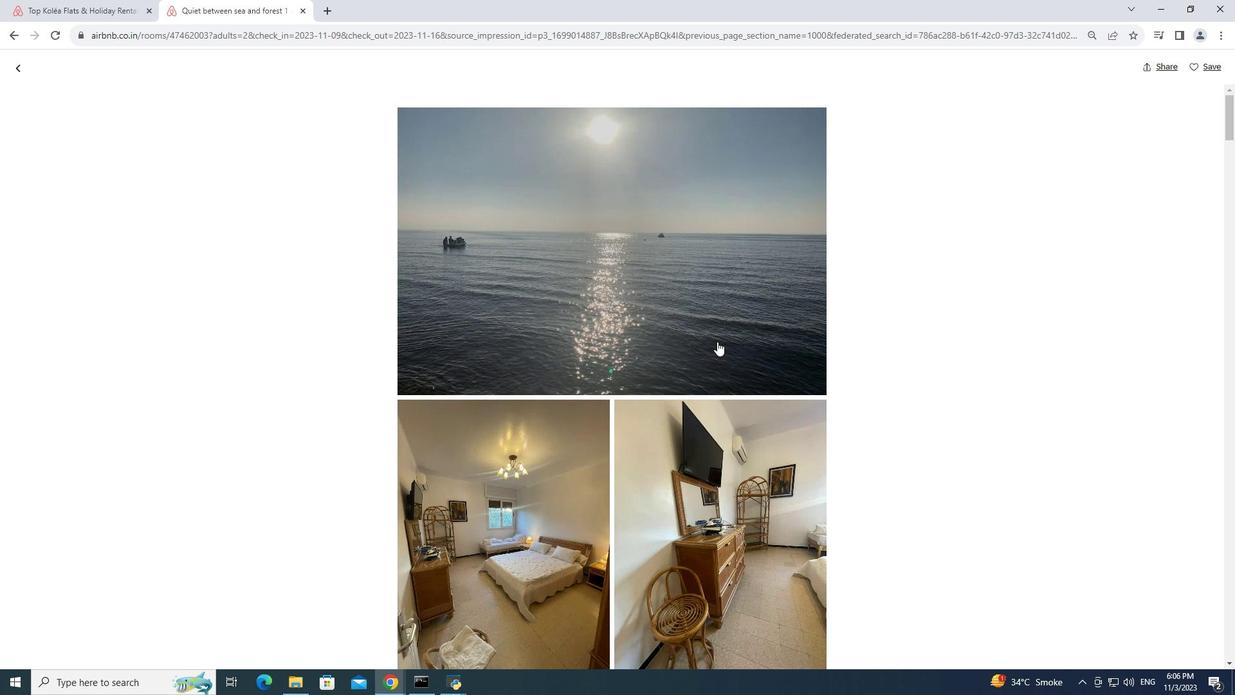 
Action: Mouse scrolled (717, 344) with delta (0, 0)
Screenshot: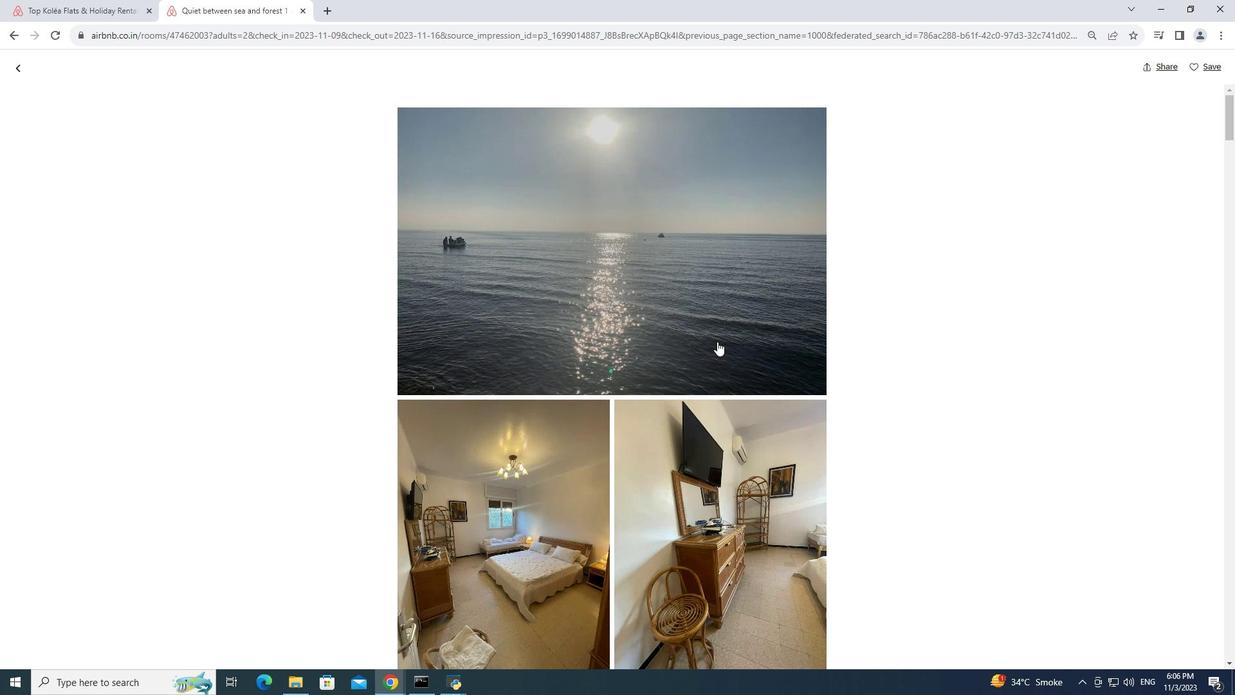 
Action: Mouse moved to (717, 341)
Screenshot: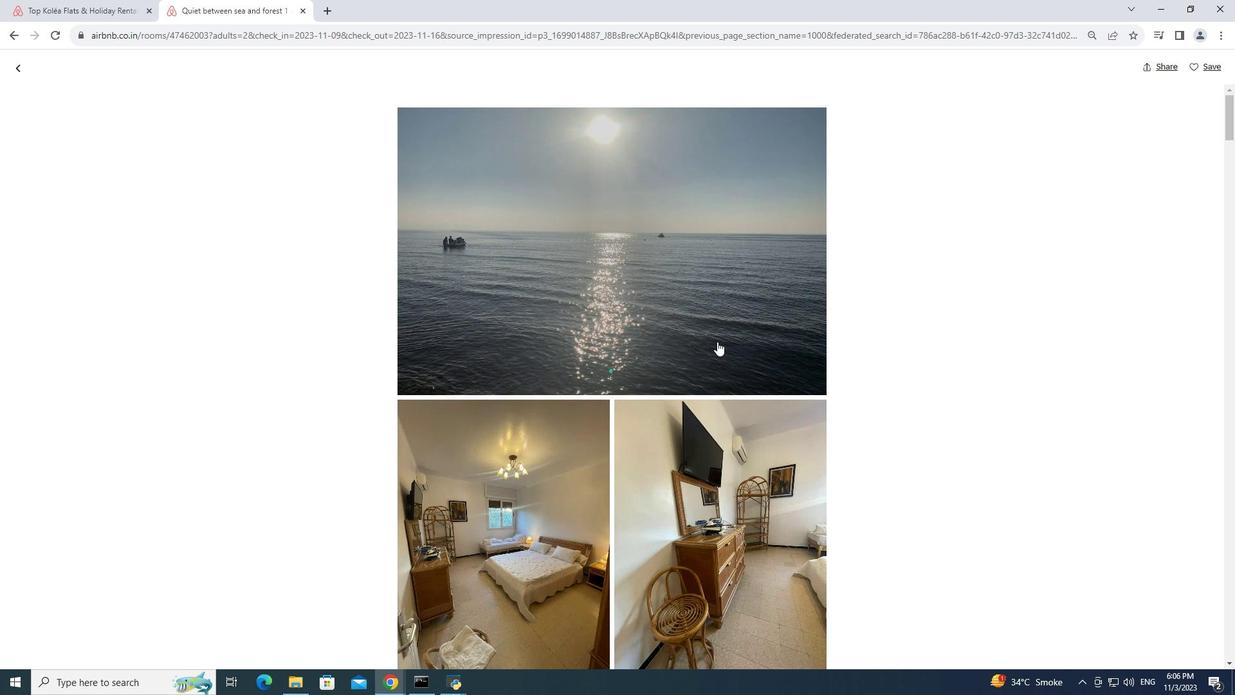 
Action: Mouse scrolled (717, 340) with delta (0, 0)
Screenshot: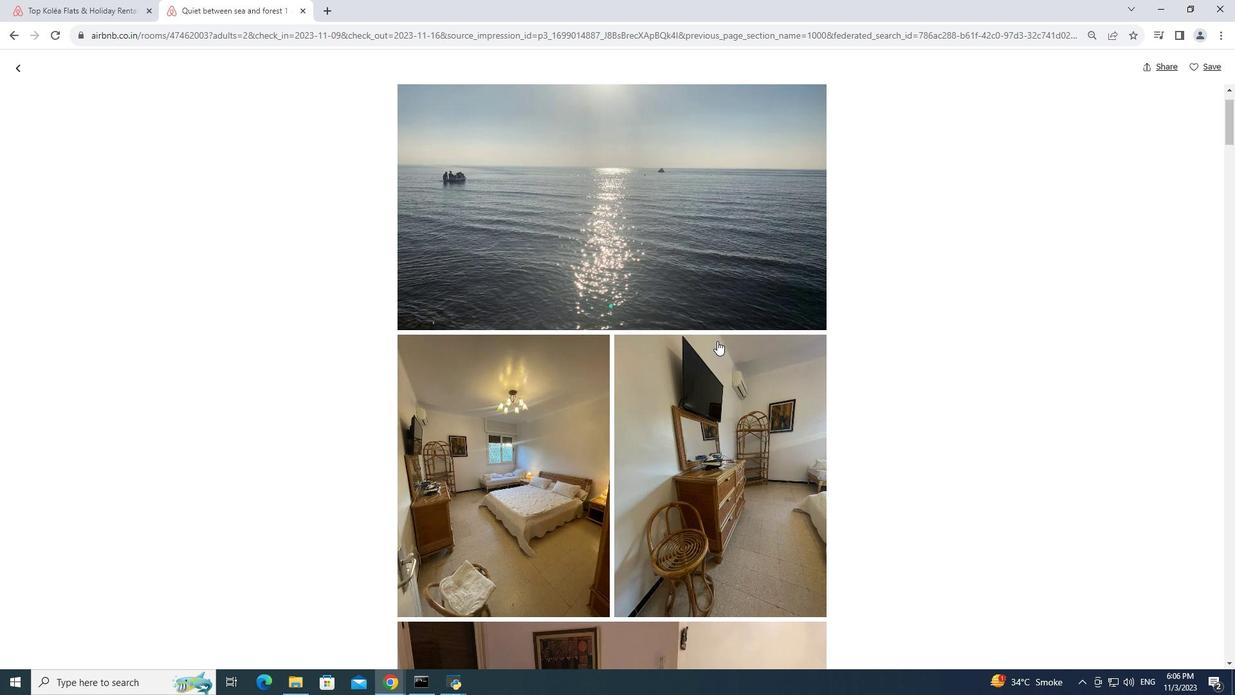 
Action: Mouse scrolled (717, 340) with delta (0, 0)
Screenshot: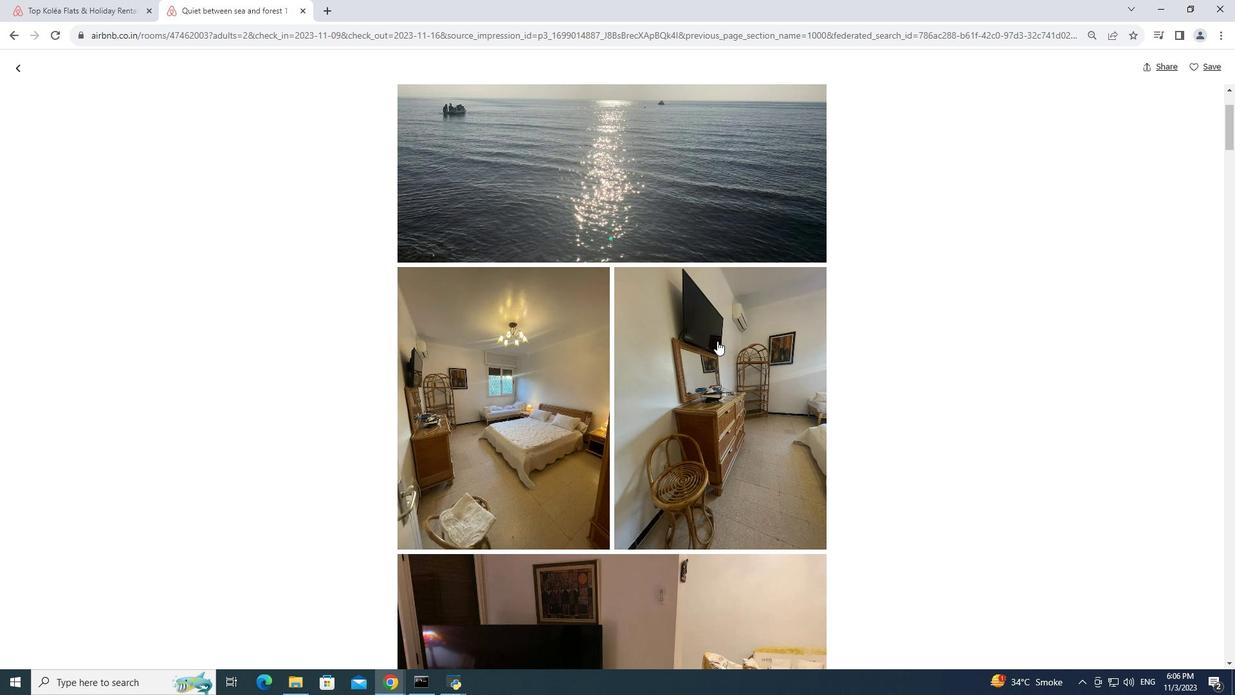 
Action: Mouse scrolled (717, 340) with delta (0, 0)
Screenshot: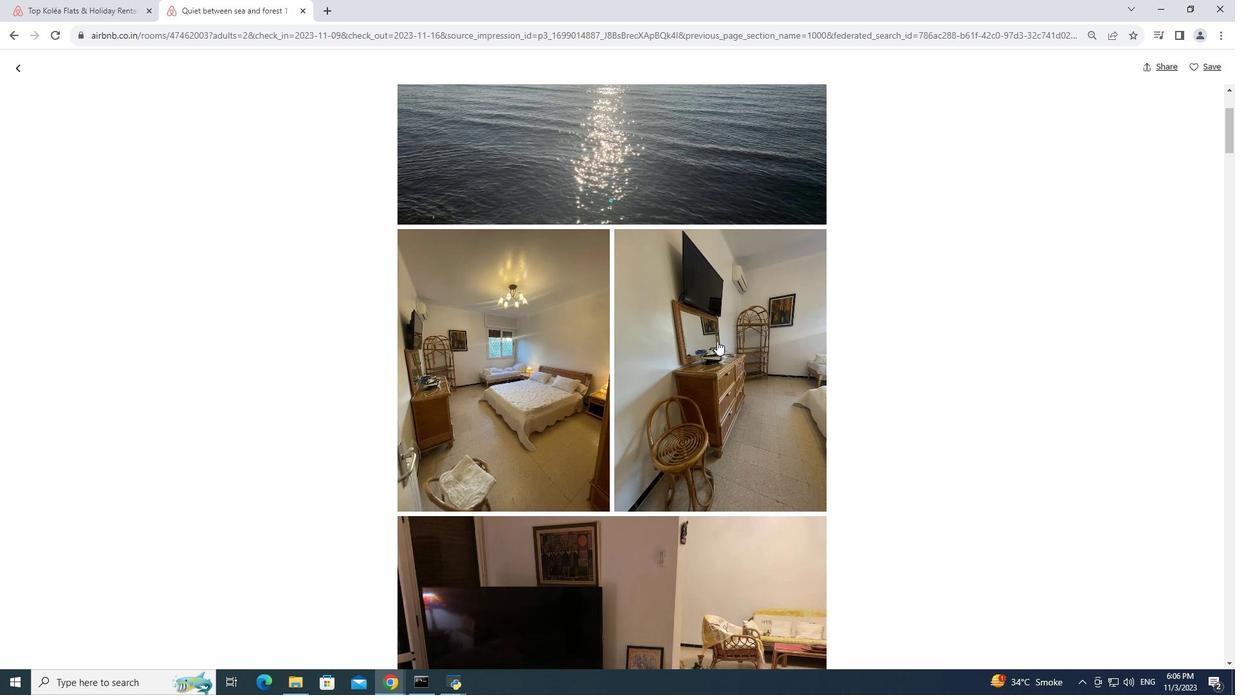
Action: Mouse moved to (693, 350)
Screenshot: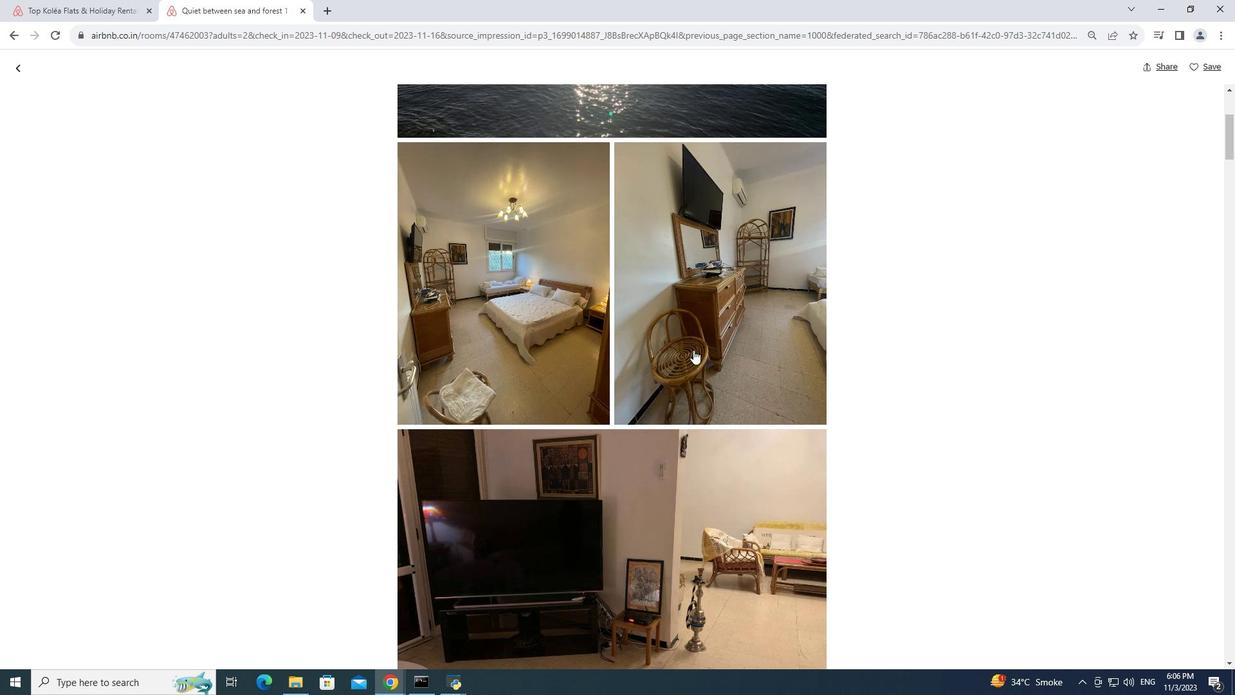 
Action: Mouse scrolled (693, 349) with delta (0, 0)
Screenshot: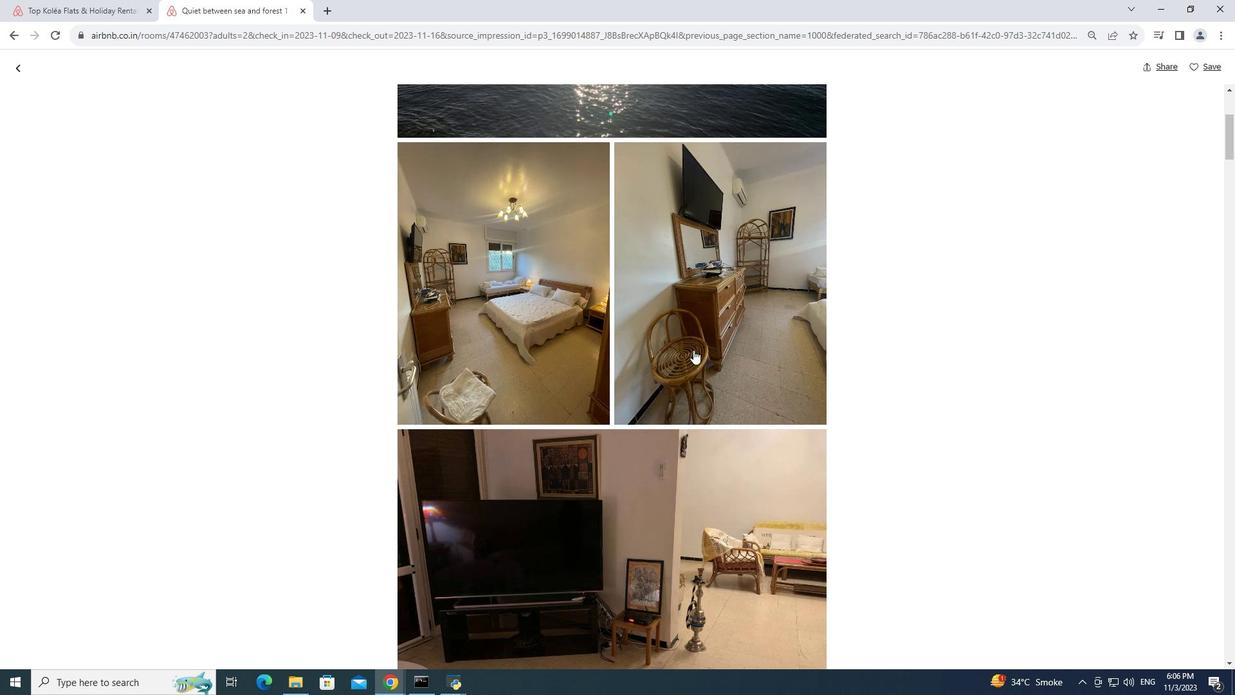 
Action: Mouse scrolled (693, 349) with delta (0, 0)
Screenshot: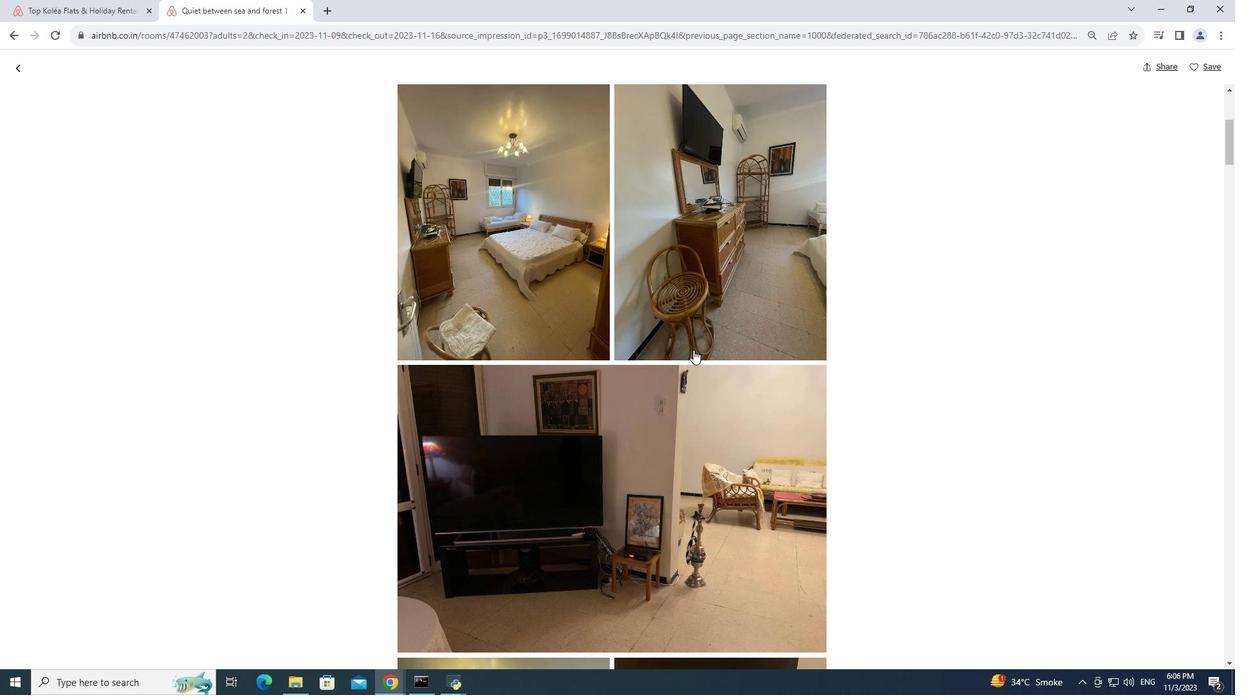 
Action: Mouse scrolled (693, 349) with delta (0, 0)
Screenshot: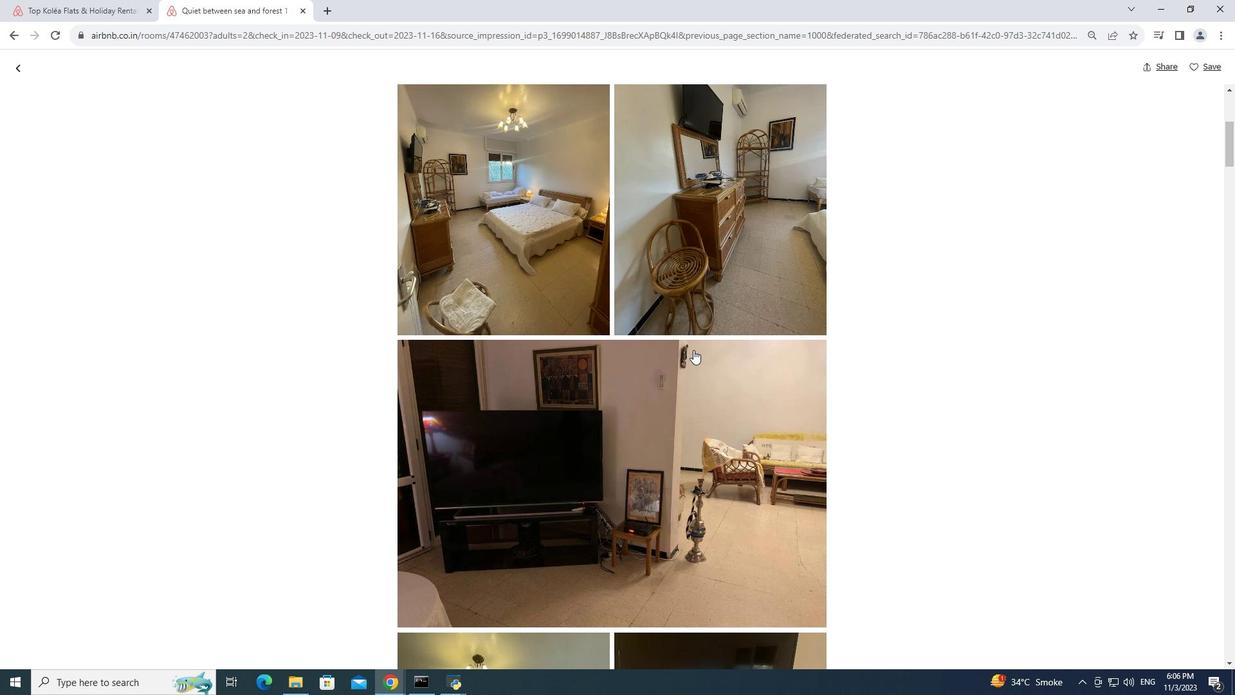 
Action: Mouse scrolled (693, 349) with delta (0, 0)
Screenshot: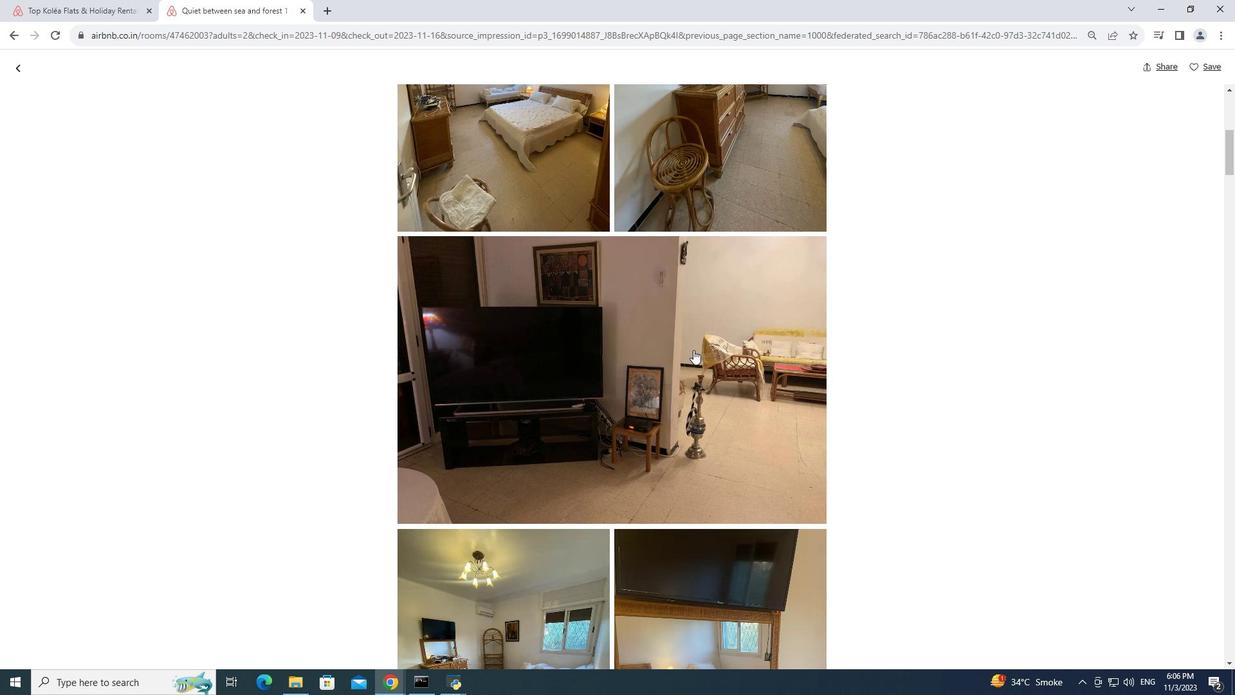 
Action: Mouse scrolled (693, 349) with delta (0, 0)
Screenshot: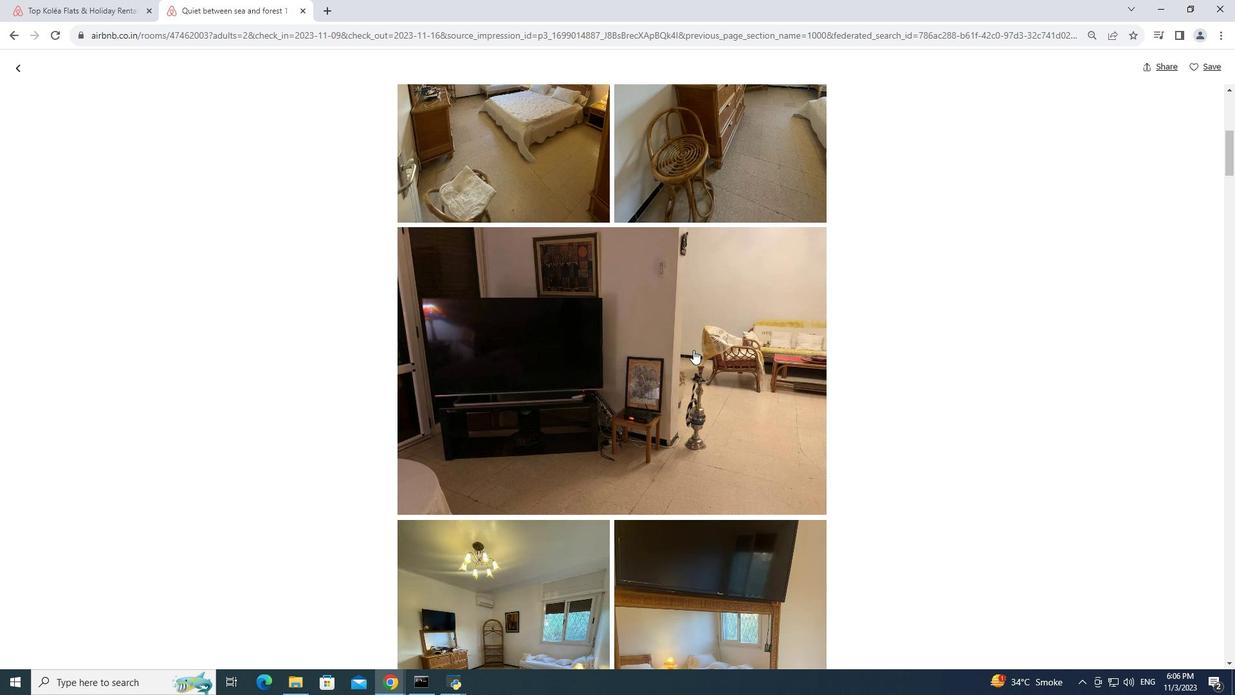 
Action: Mouse moved to (688, 354)
Screenshot: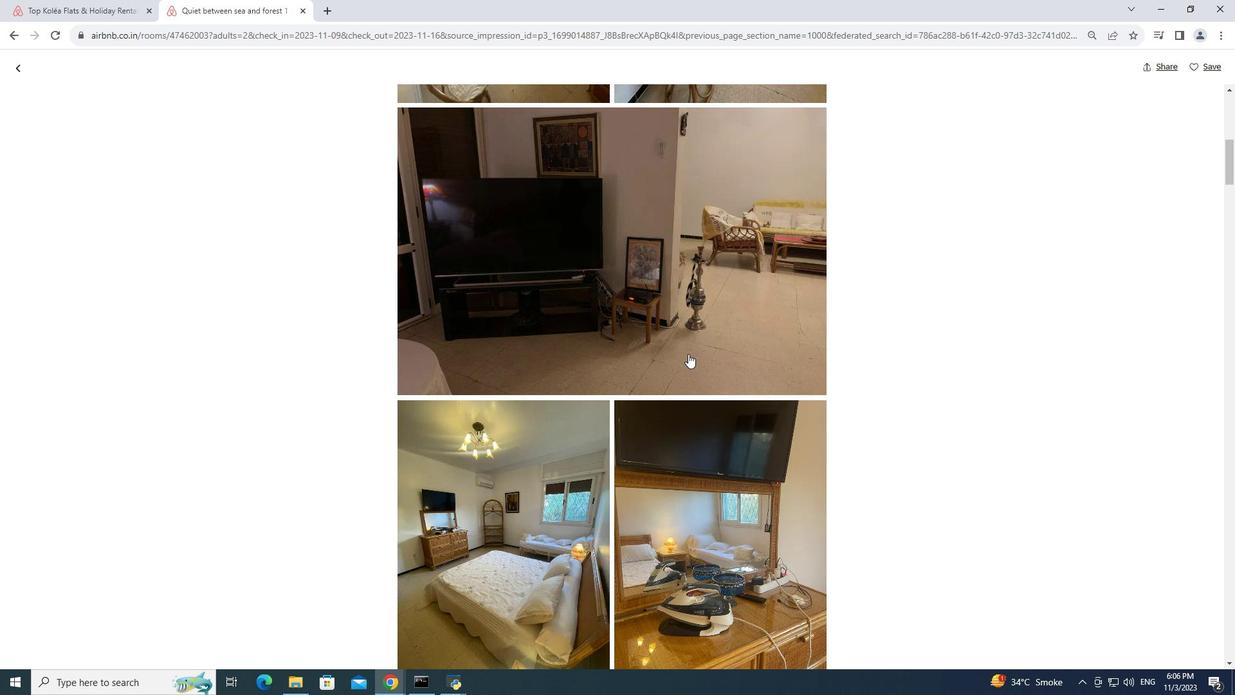 
Action: Mouse scrolled (688, 353) with delta (0, 0)
Screenshot: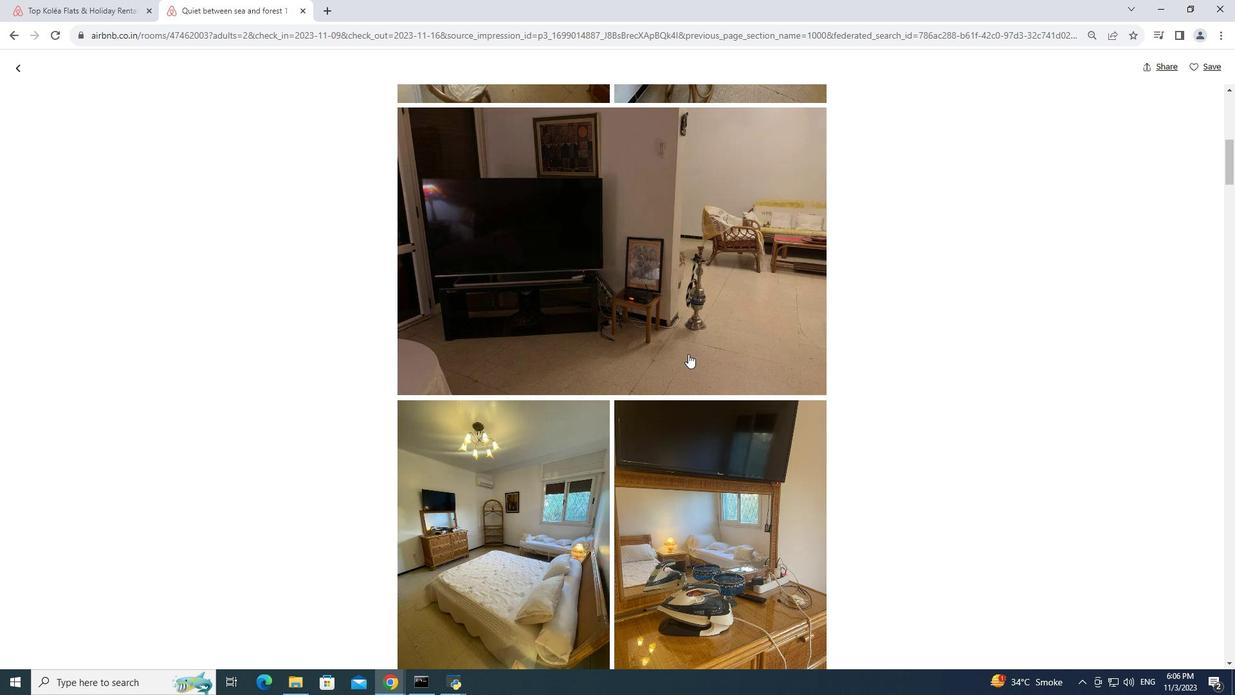 
Action: Mouse moved to (628, 348)
Screenshot: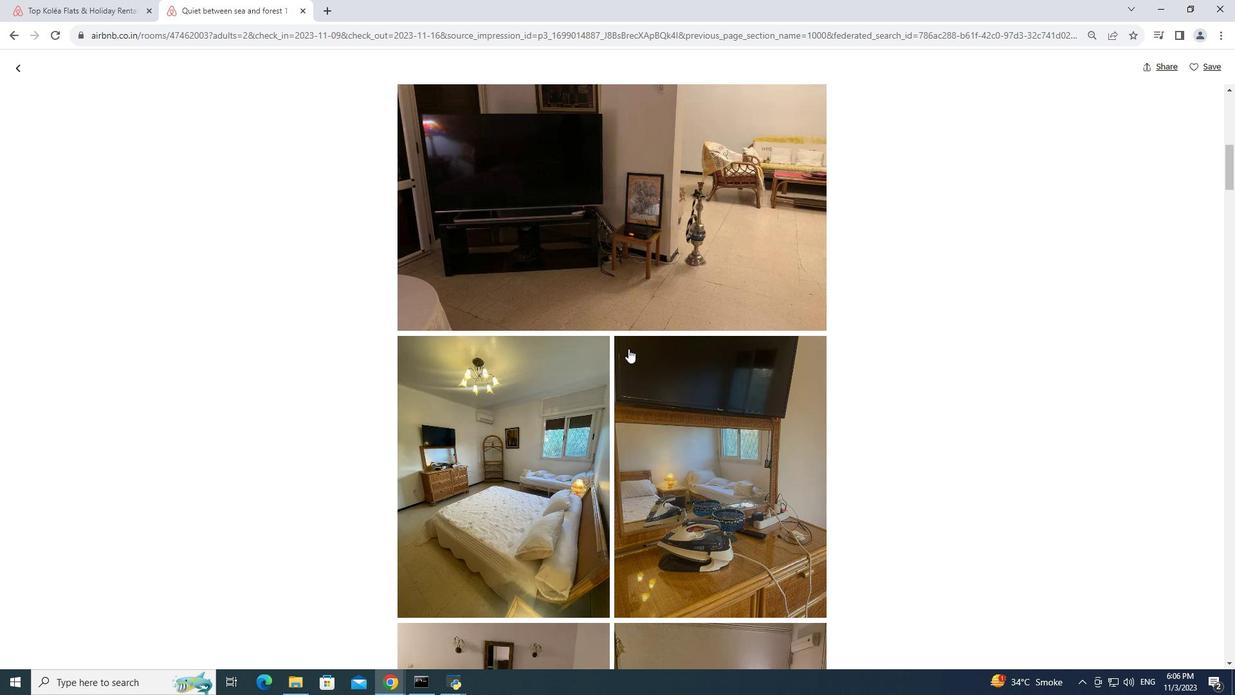 
Action: Mouse scrolled (628, 348) with delta (0, 0)
Screenshot: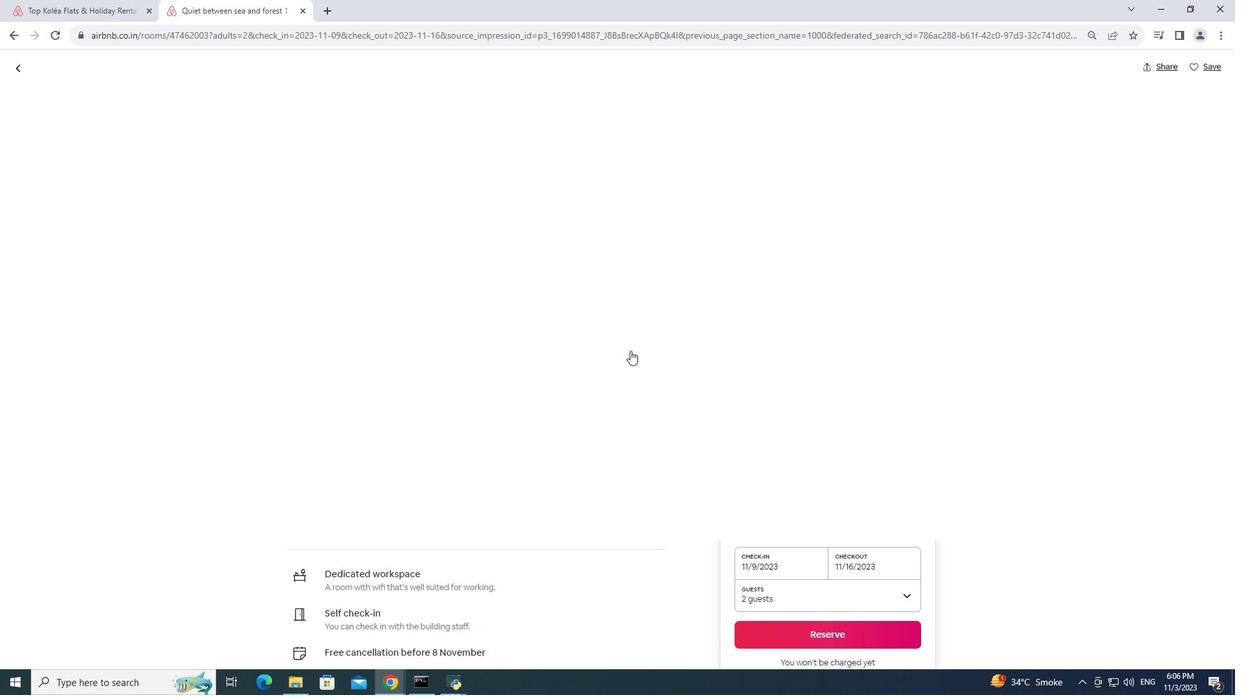 
Action: Mouse moved to (629, 348)
Screenshot: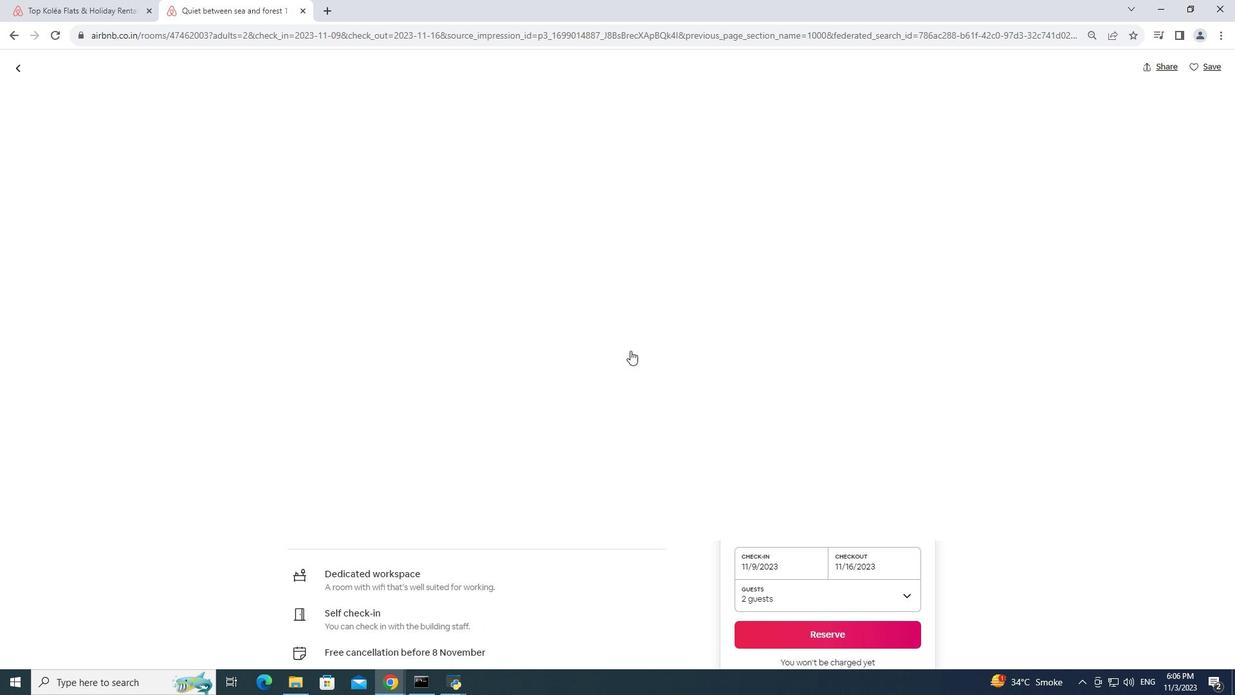 
Action: Mouse scrolled (629, 348) with delta (0, 0)
Screenshot: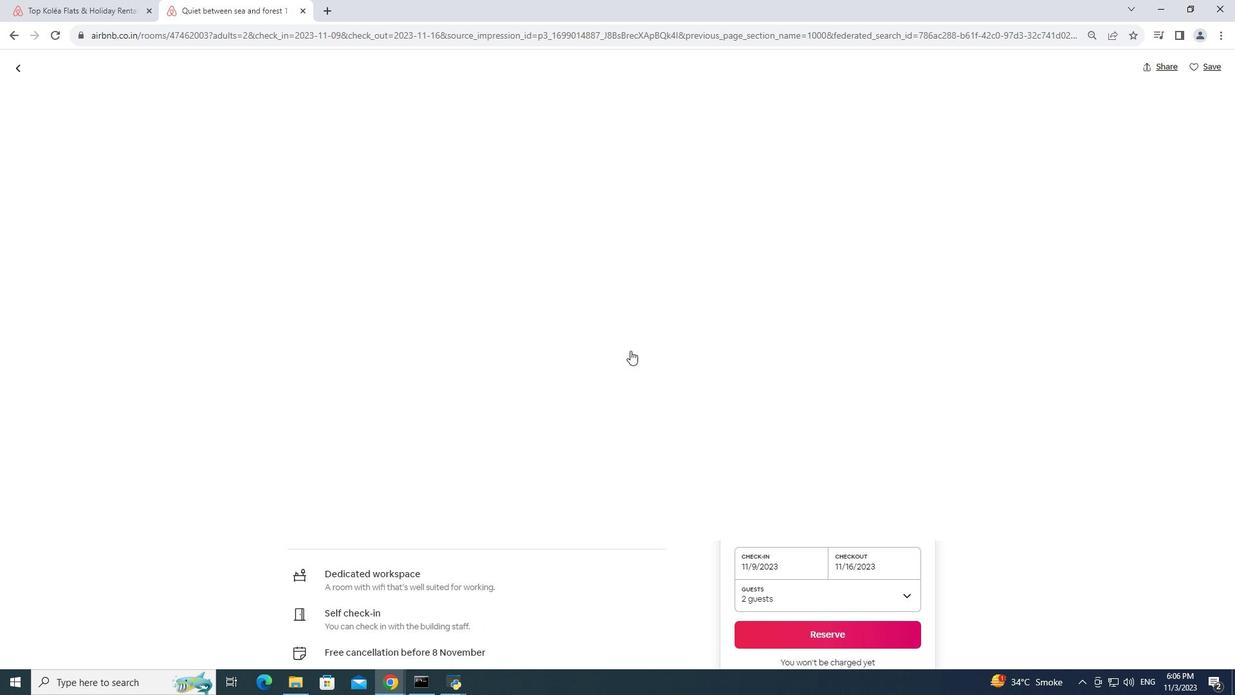 
Action: Mouse moved to (738, 378)
Screenshot: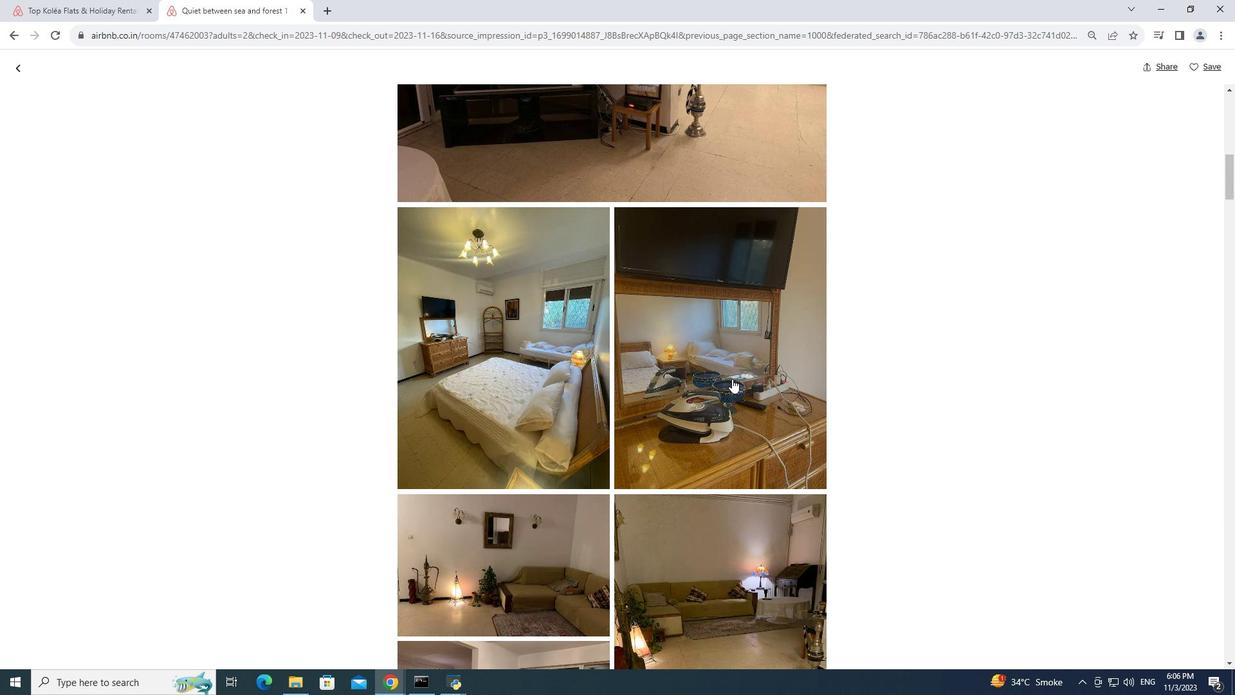 
Action: Mouse scrolled (738, 377) with delta (0, 0)
Screenshot: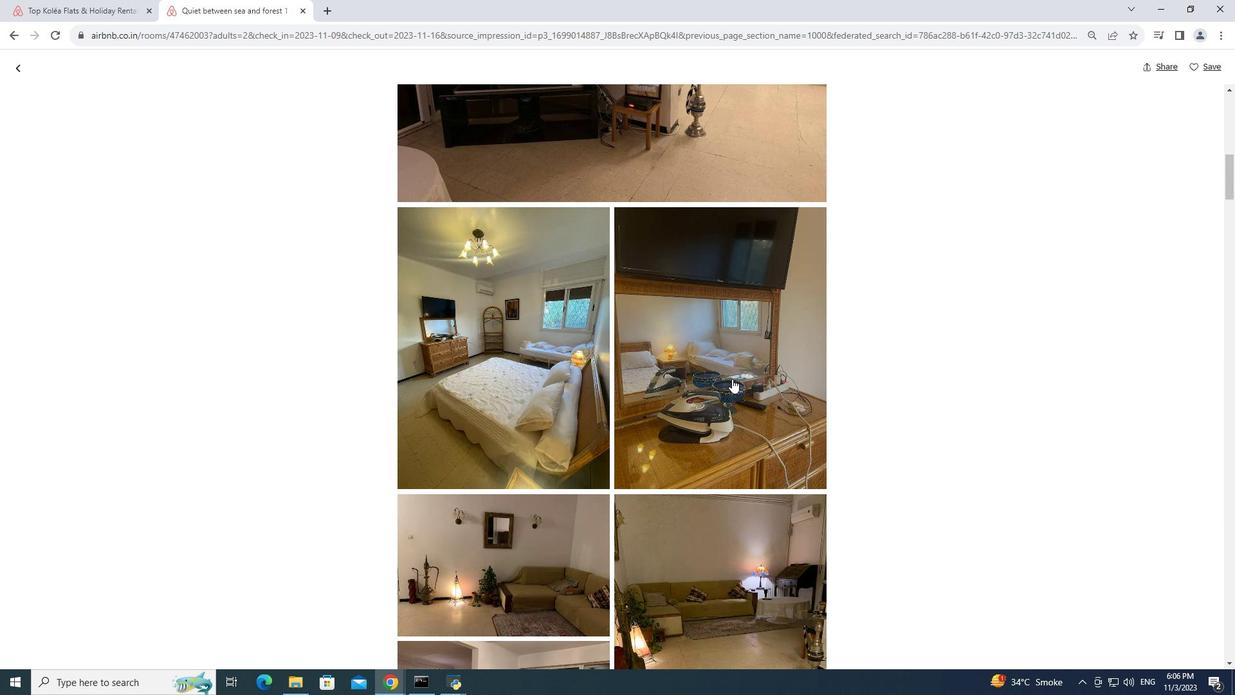 
Action: Mouse moved to (736, 379)
Screenshot: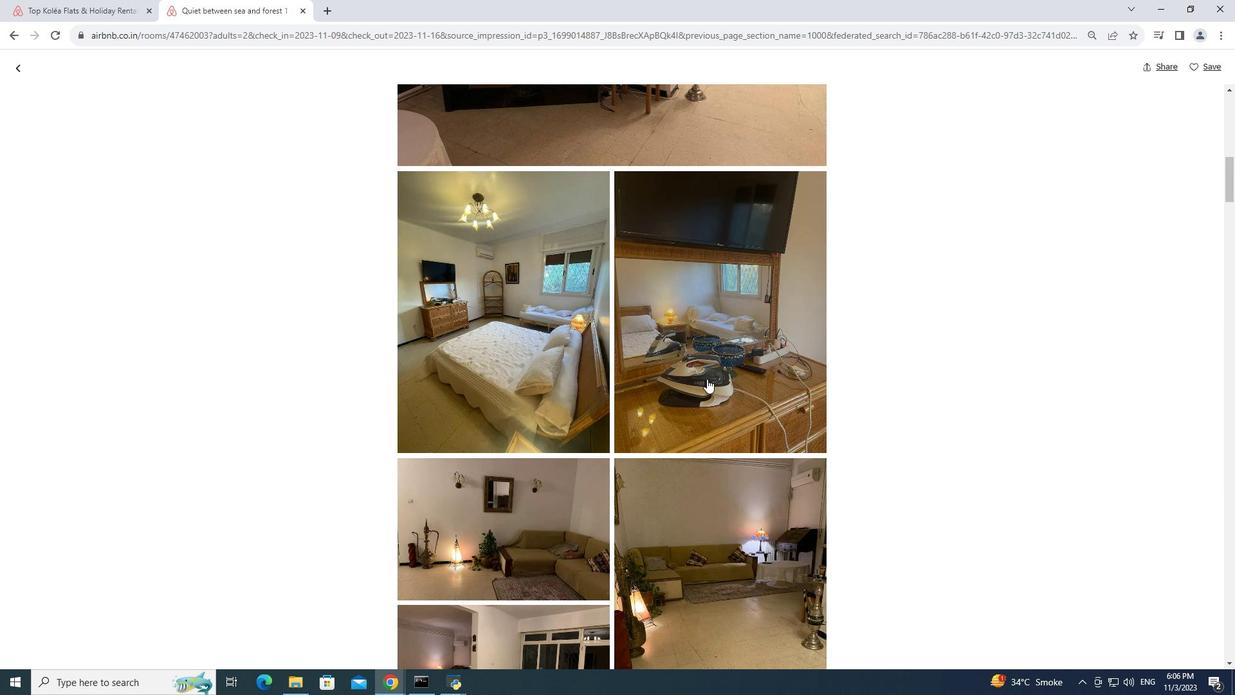 
Action: Mouse scrolled (736, 378) with delta (0, 0)
Screenshot: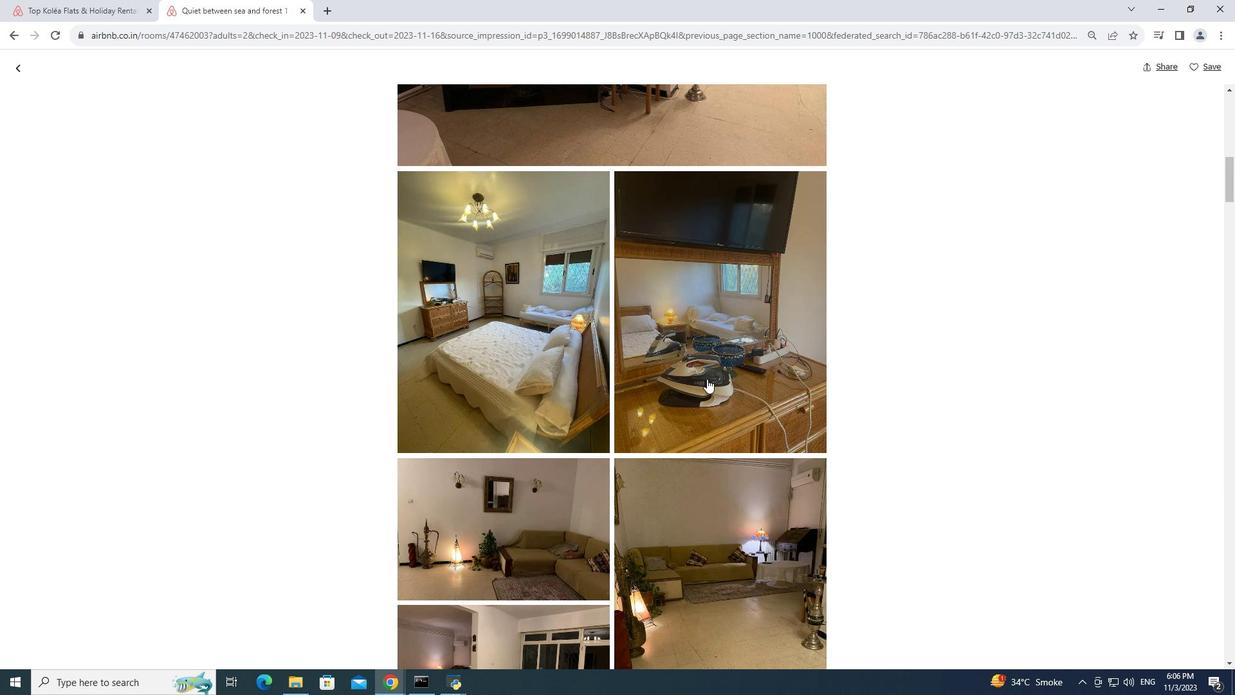 
Action: Mouse moved to (471, 360)
Screenshot: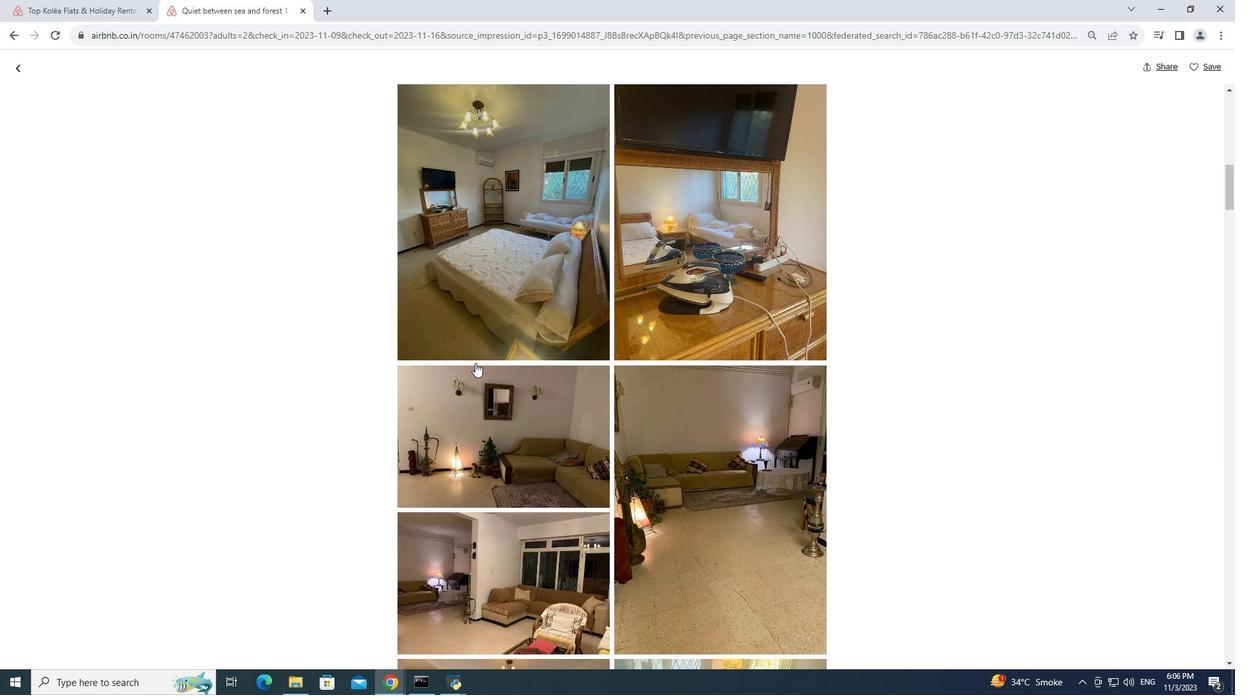 
Action: Mouse scrolled (471, 359) with delta (0, 0)
Screenshot: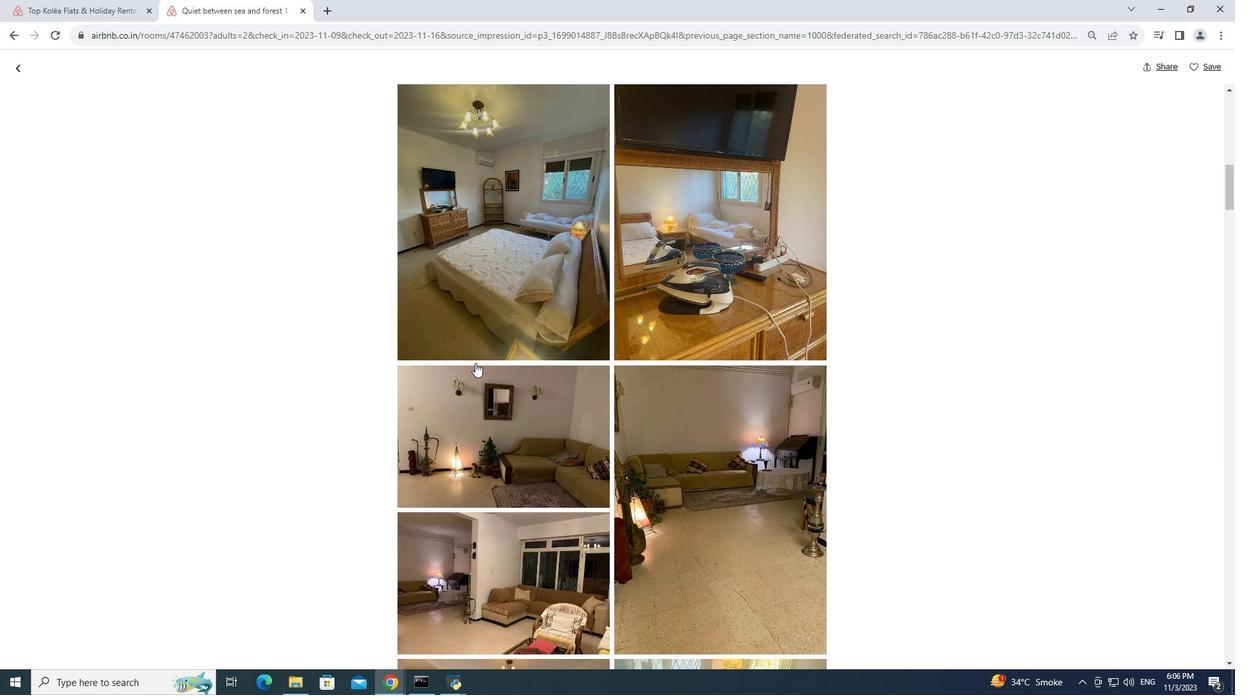 
Action: Mouse moved to (475, 363)
Screenshot: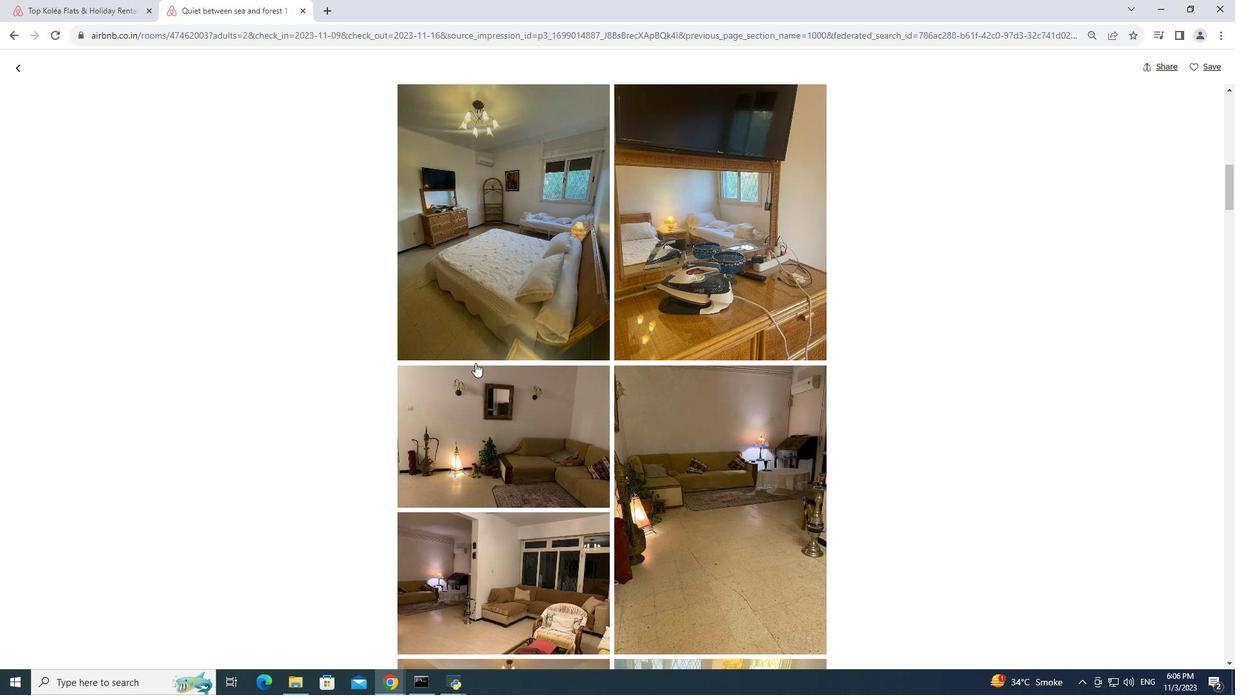 
Action: Mouse scrolled (475, 362) with delta (0, 0)
Screenshot: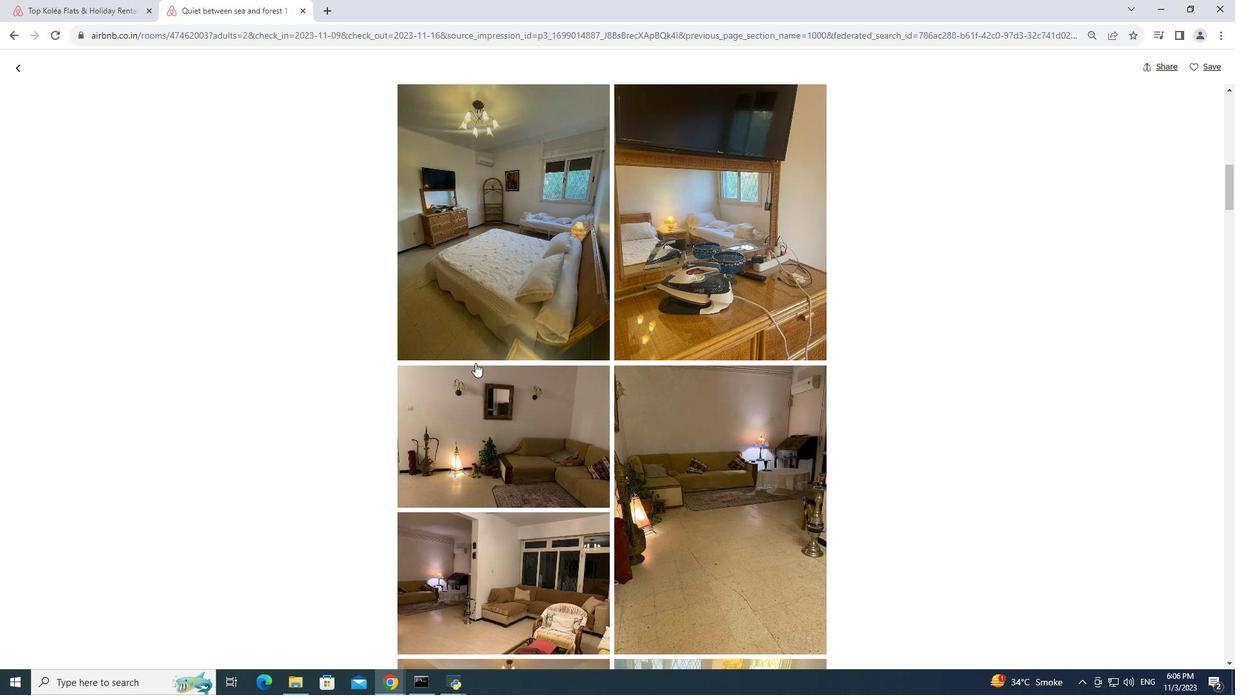 
Action: Mouse moved to (750, 375)
Screenshot: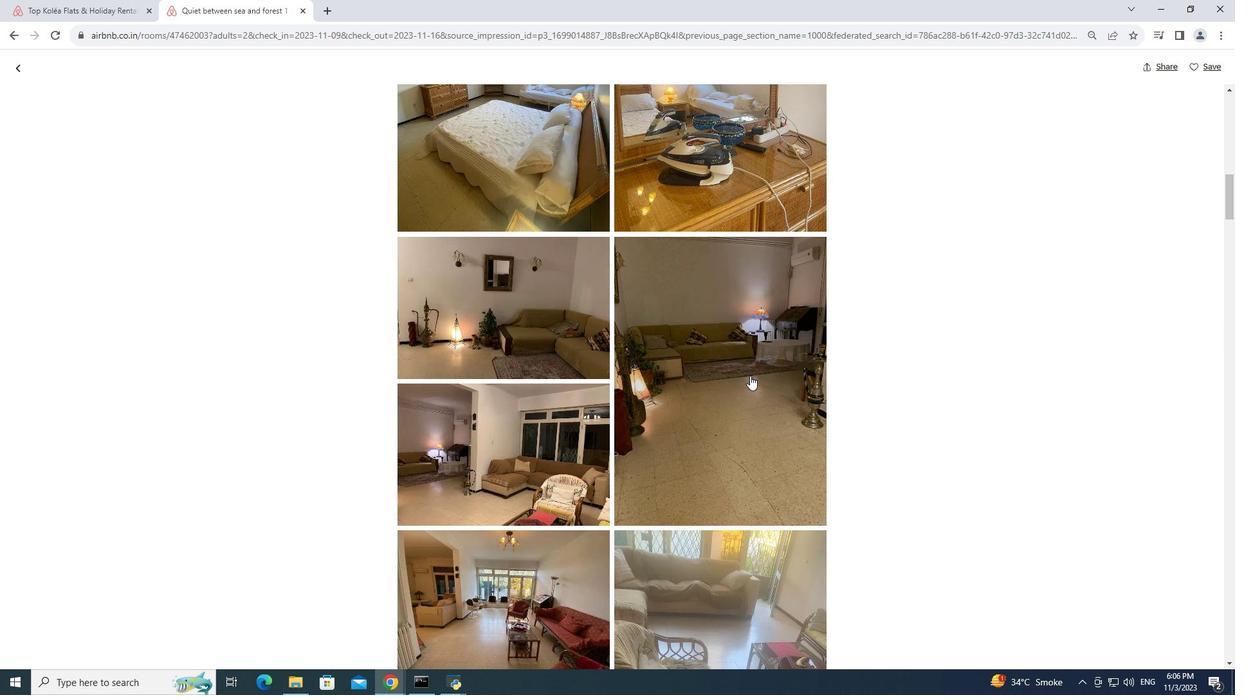 
Action: Mouse scrolled (750, 375) with delta (0, 0)
Screenshot: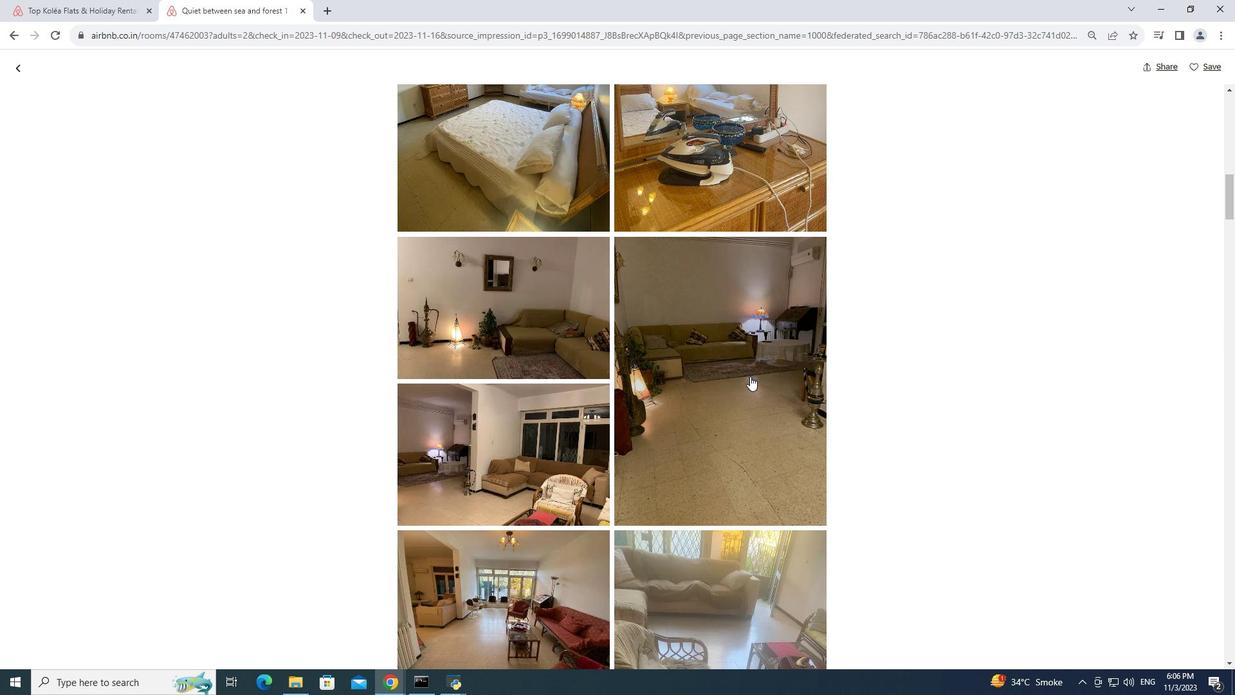 
Action: Mouse scrolled (750, 375) with delta (0, 0)
Screenshot: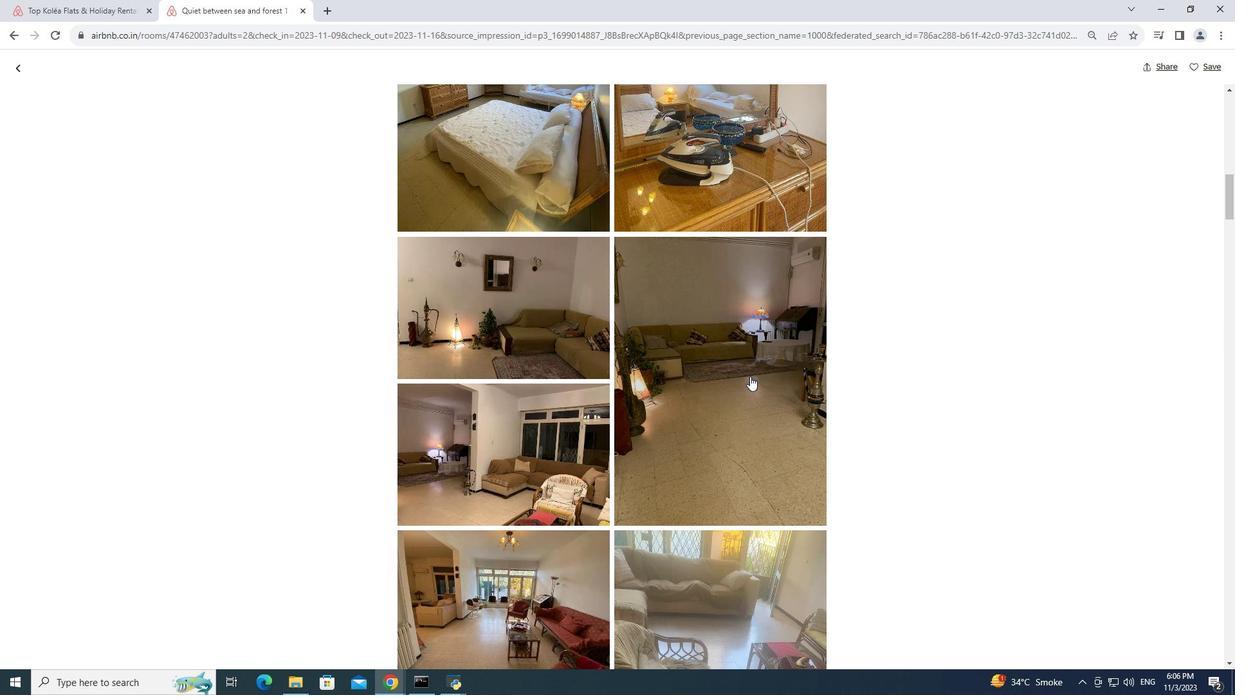 
Action: Mouse moved to (472, 351)
Screenshot: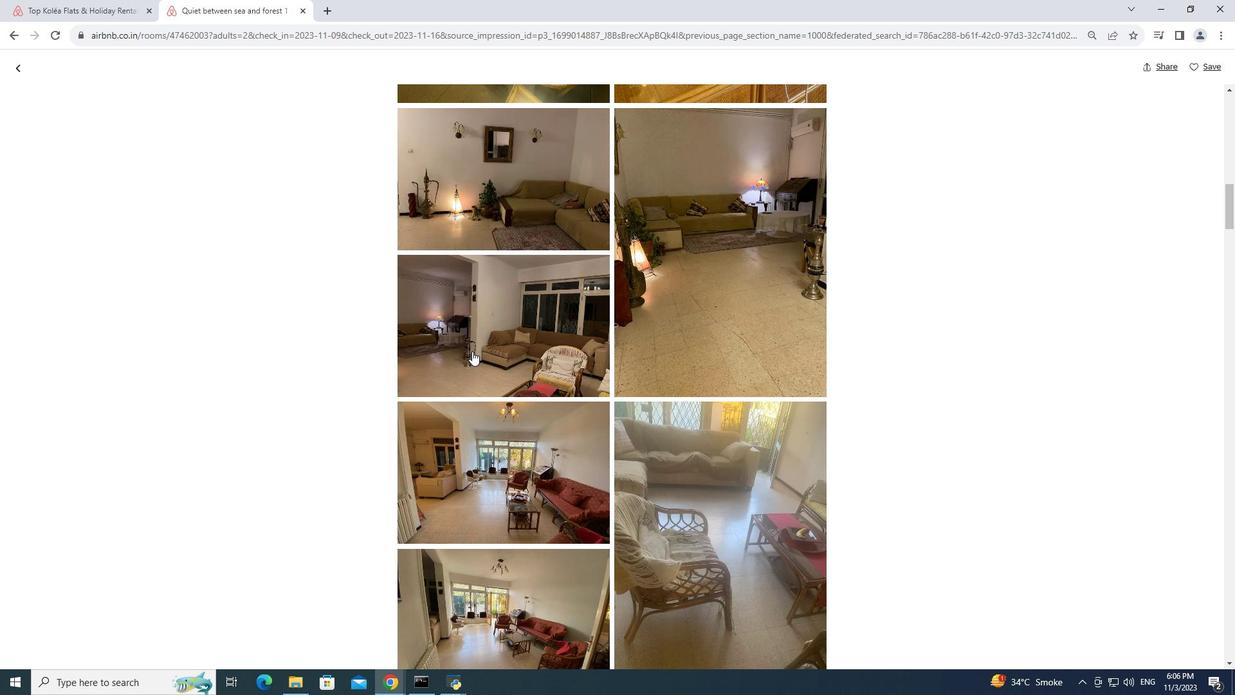 
Action: Mouse scrolled (472, 350) with delta (0, 0)
Screenshot: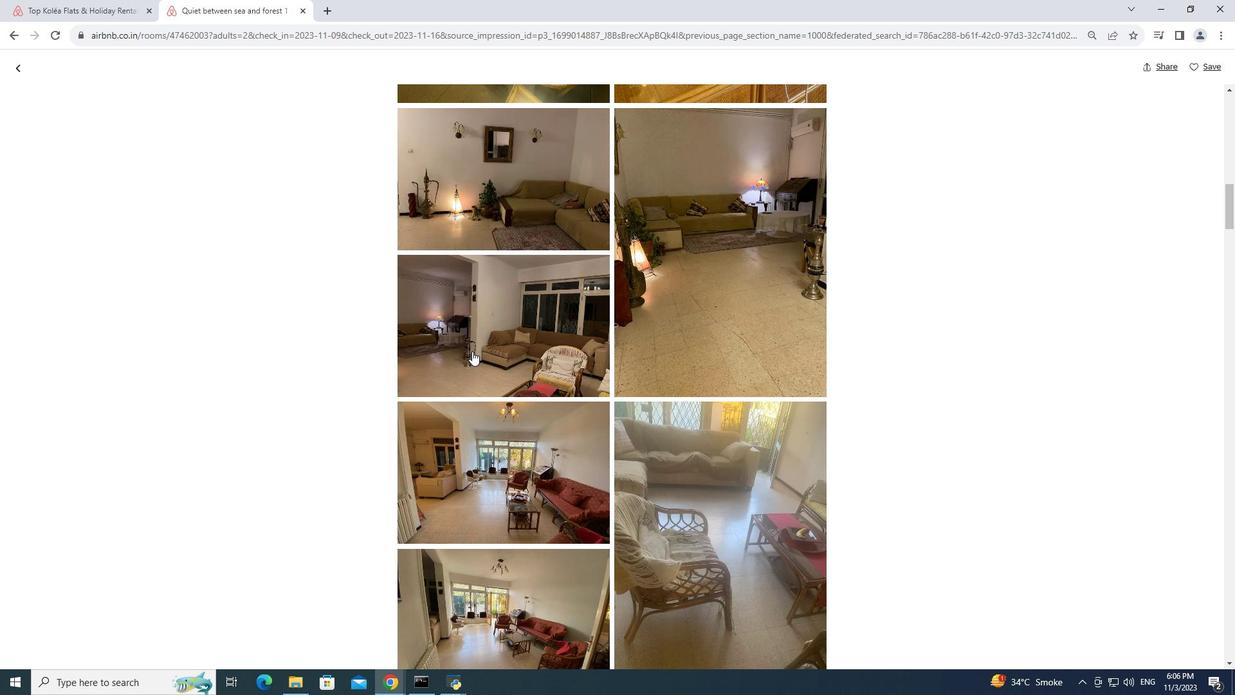 
Action: Mouse moved to (476, 358)
Screenshot: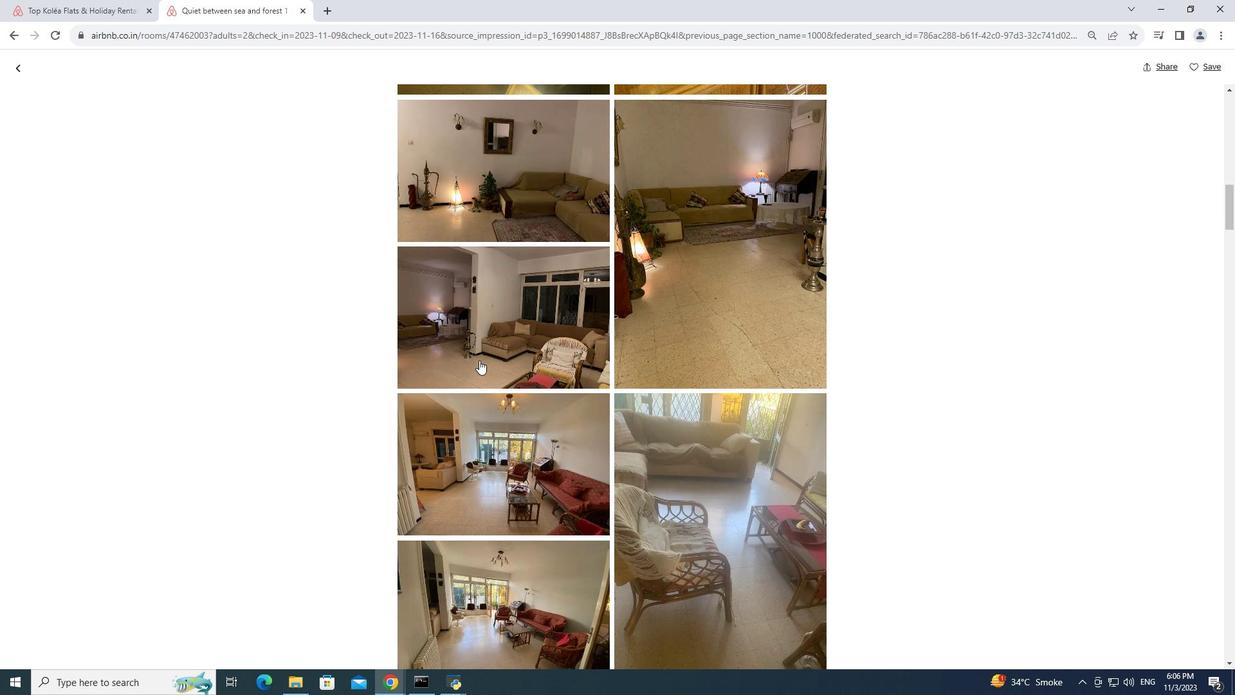 
Action: Mouse scrolled (476, 357) with delta (0, 0)
Screenshot: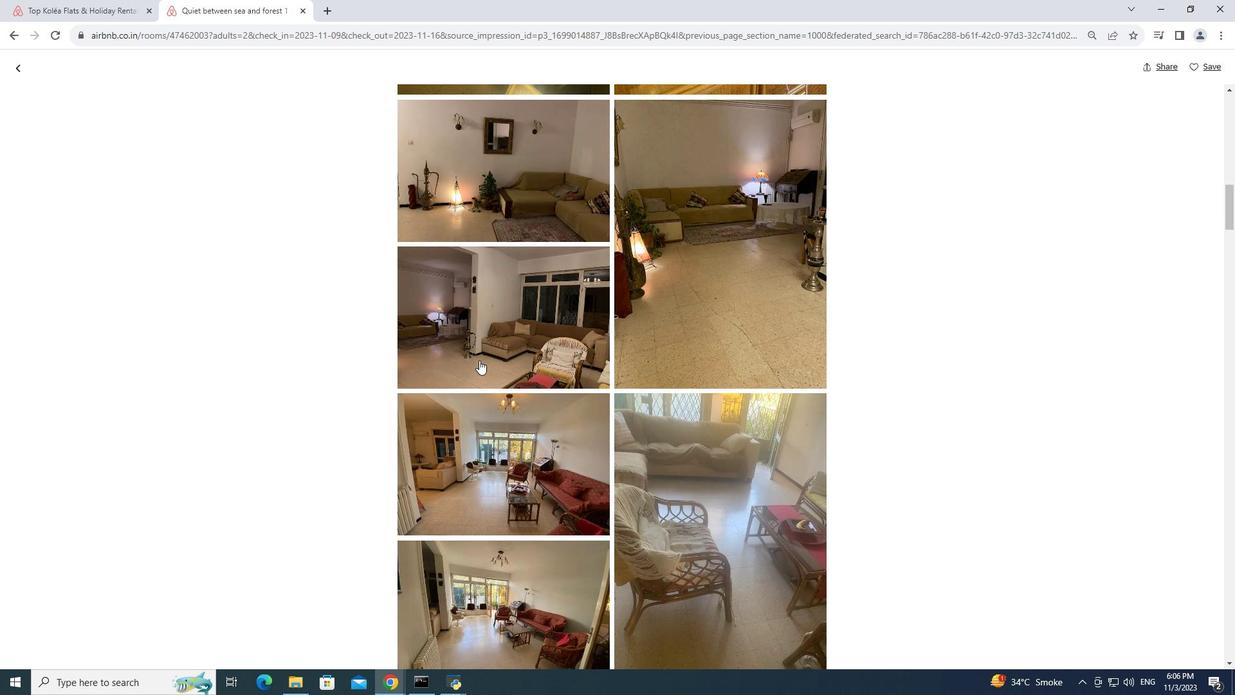 
Action: Mouse moved to (738, 402)
Screenshot: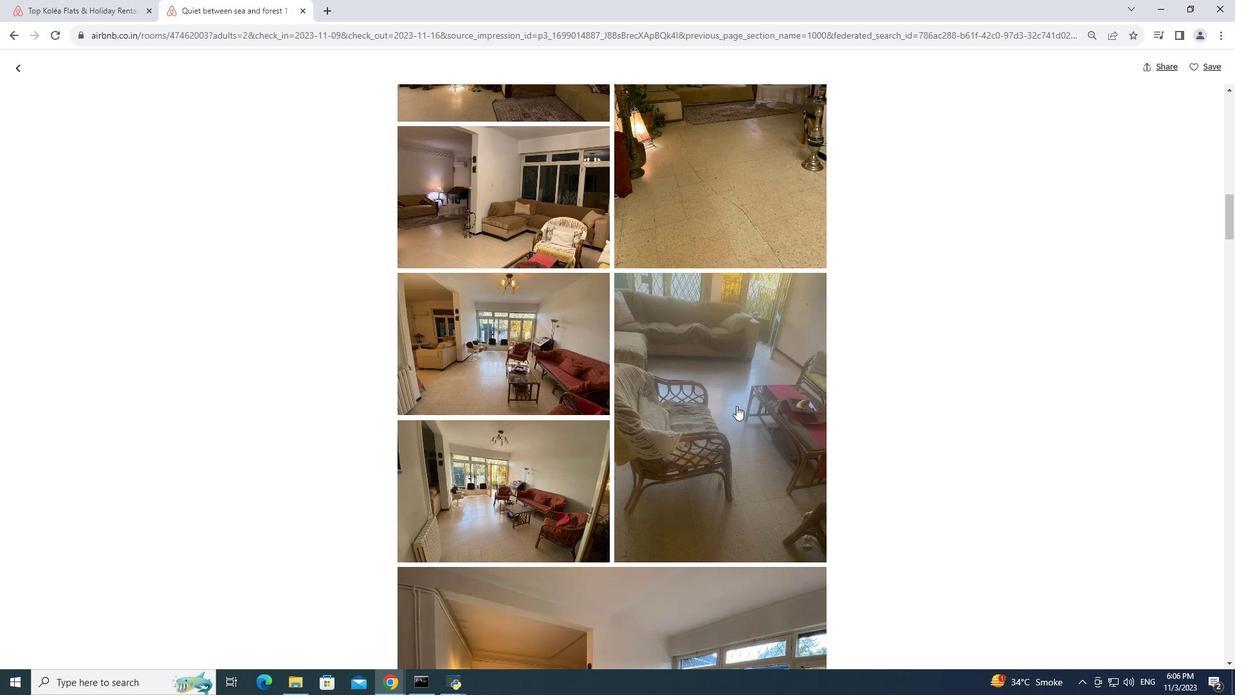 
Action: Mouse scrolled (738, 402) with delta (0, 0)
Screenshot: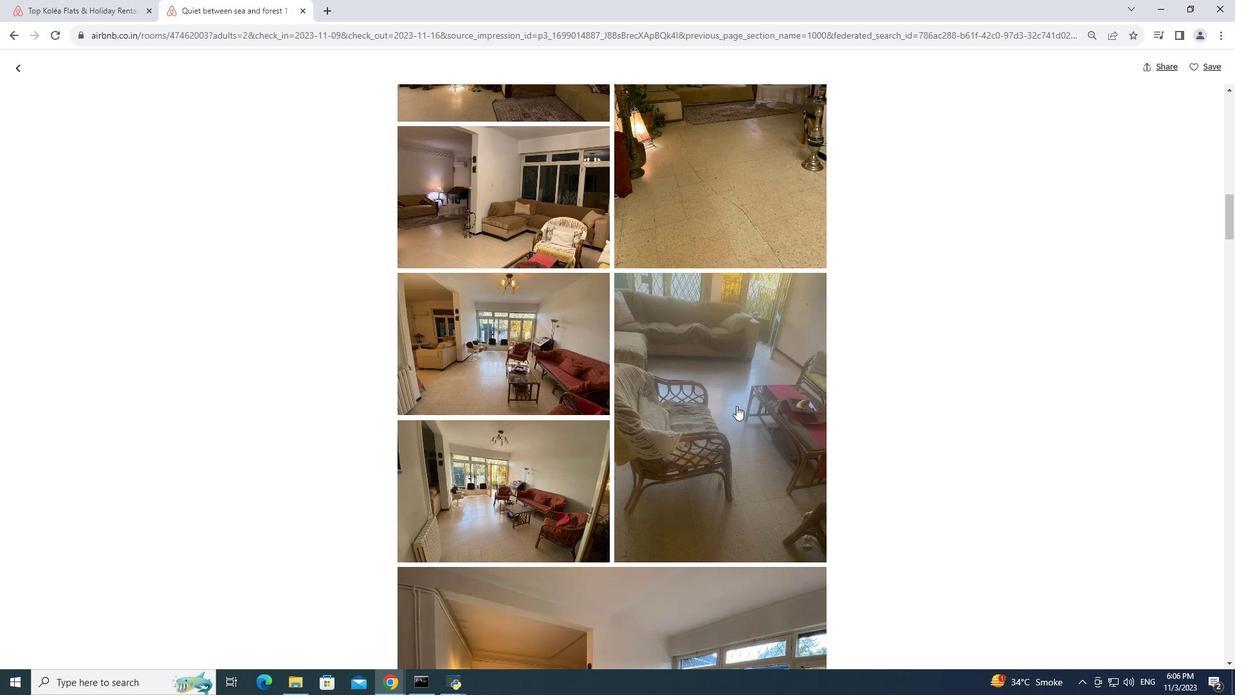 
Action: Mouse moved to (737, 406)
Screenshot: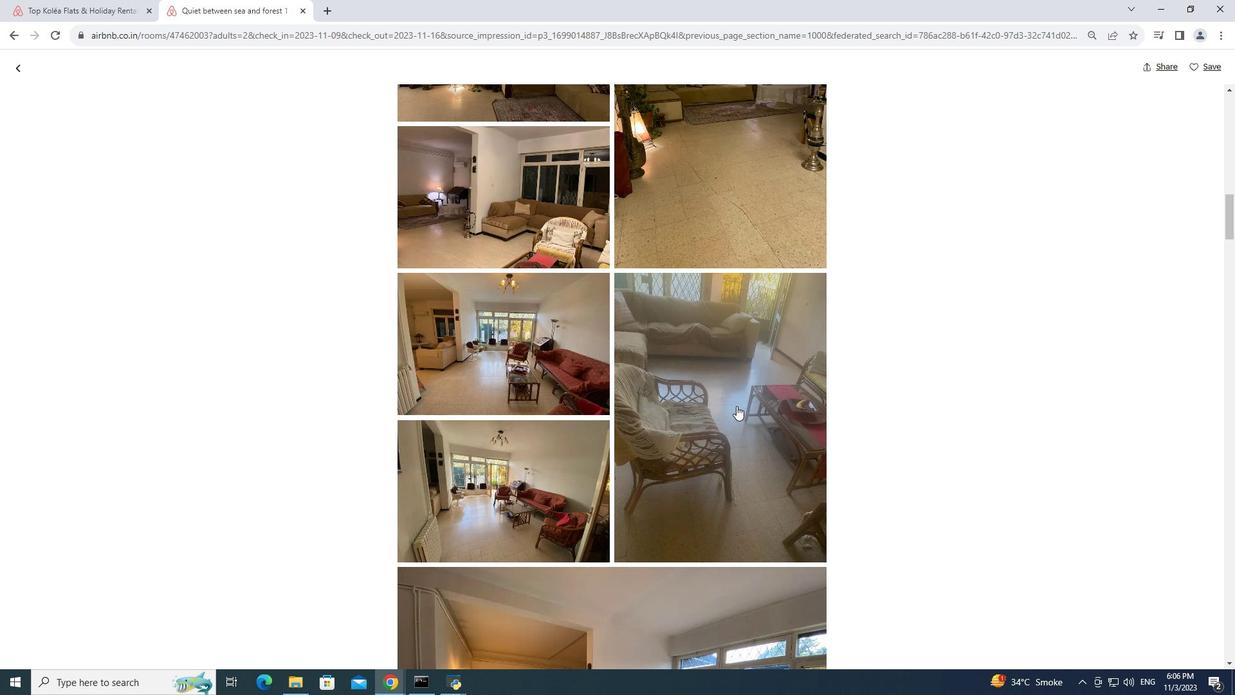 
Action: Mouse scrolled (737, 405) with delta (0, 0)
Screenshot: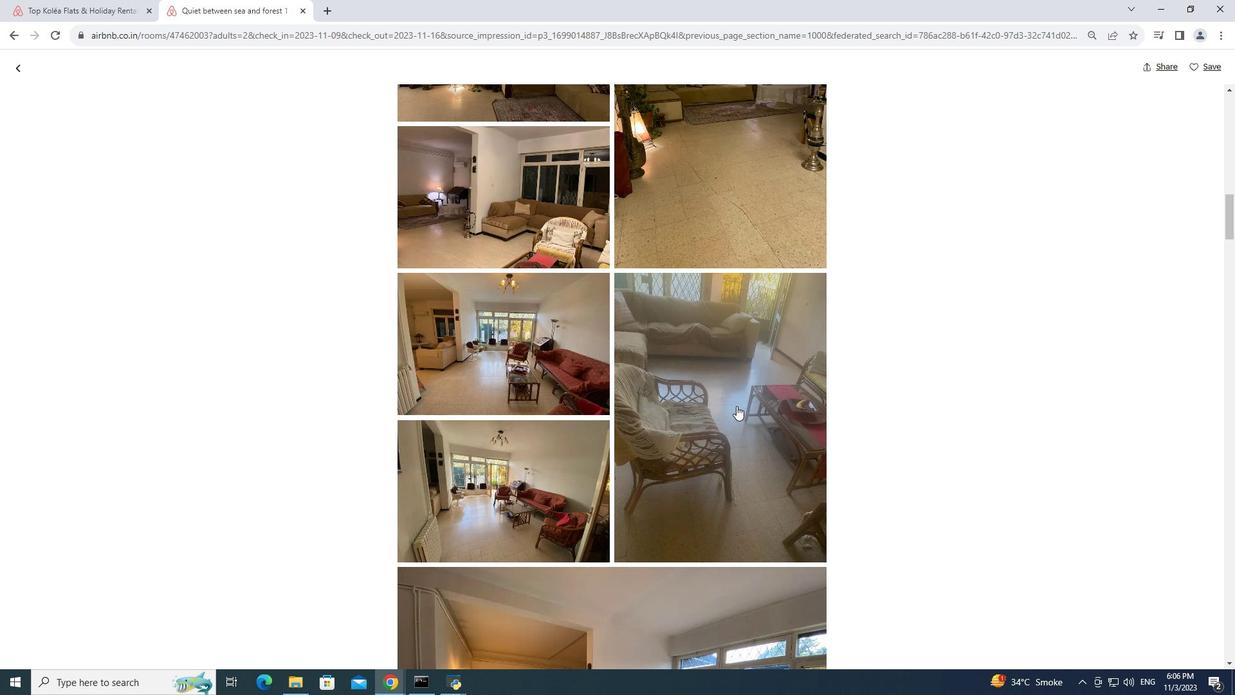
Action: Mouse moved to (731, 411)
Screenshot: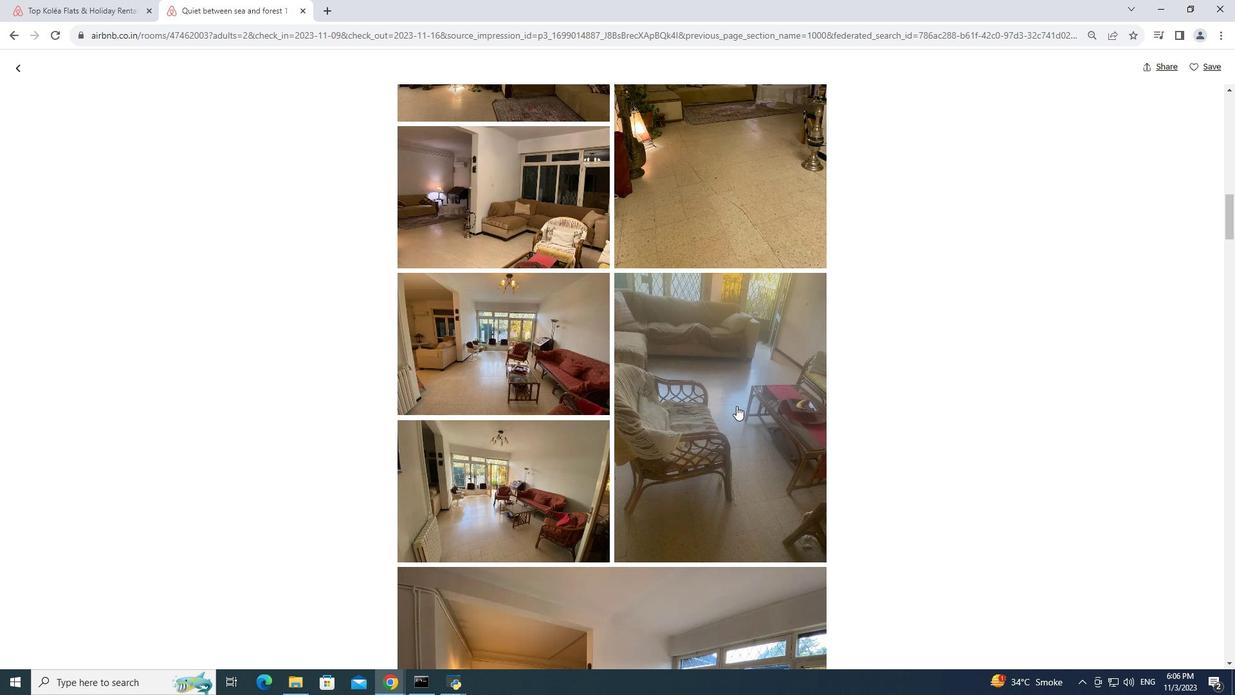 
Action: Mouse scrolled (731, 411) with delta (0, 0)
Screenshot: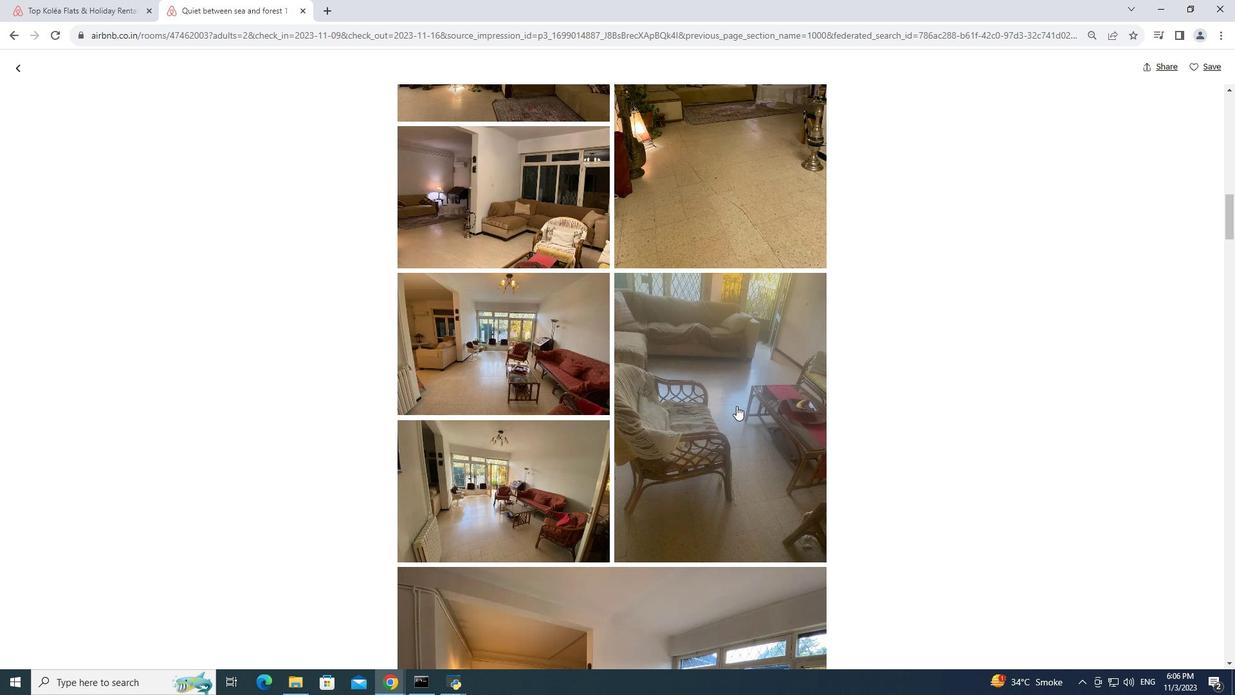 
Action: Mouse moved to (501, 374)
Screenshot: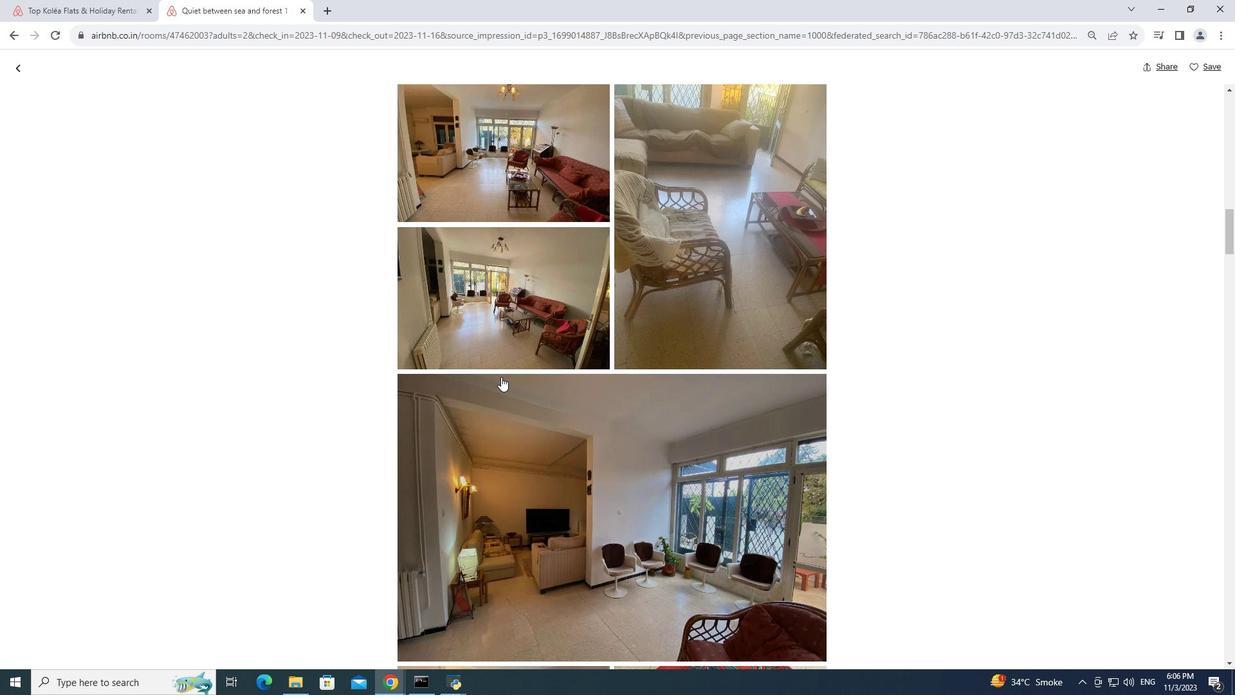 
Action: Mouse scrolled (501, 374) with delta (0, 0)
Screenshot: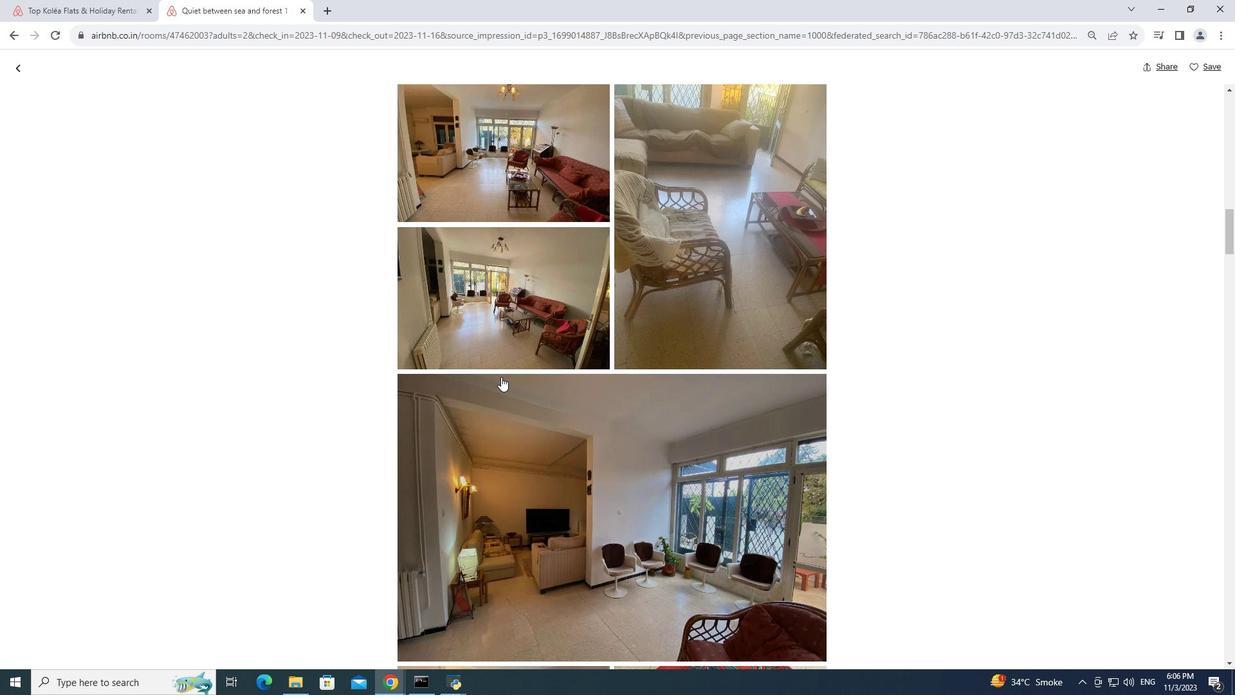 
Action: Mouse moved to (501, 375)
Screenshot: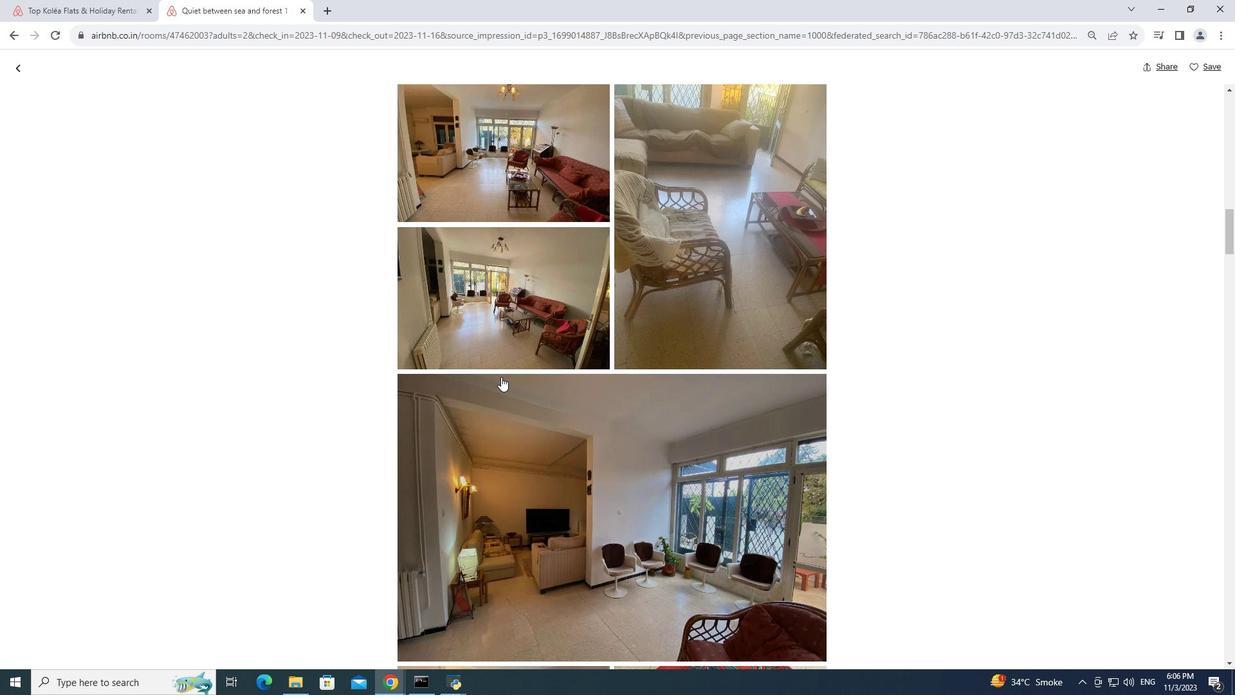 
Action: Mouse scrolled (501, 375) with delta (0, 0)
Screenshot: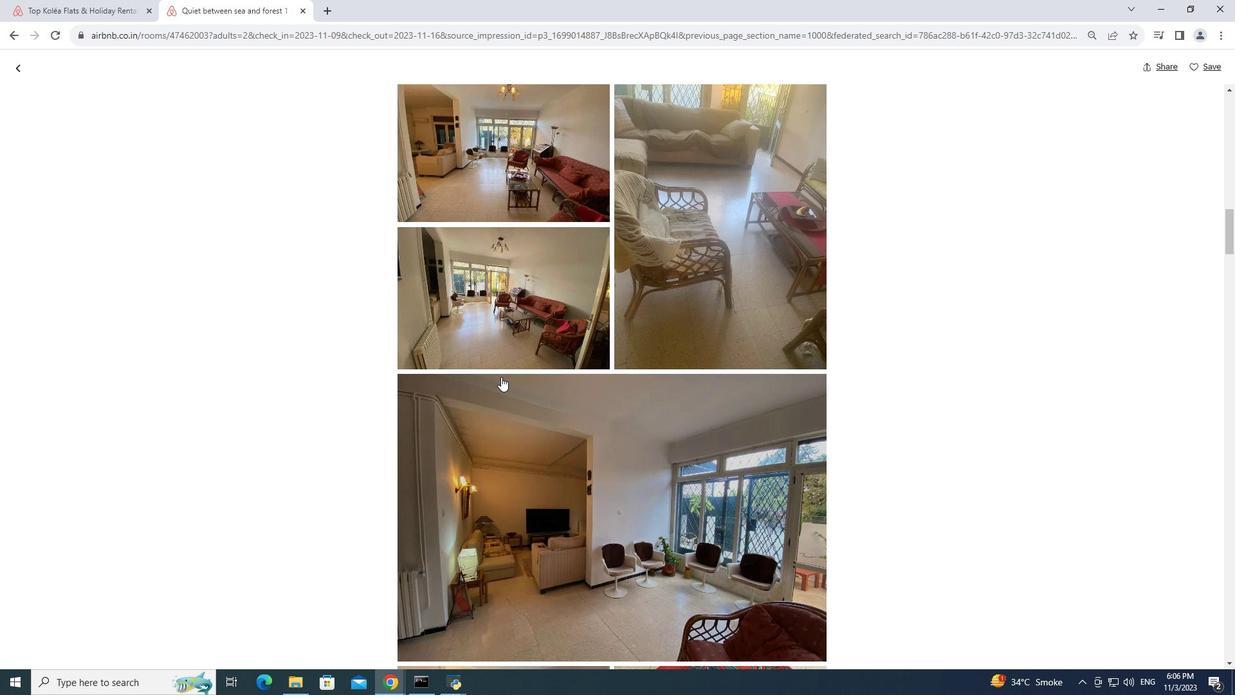 
Action: Mouse moved to (501, 379)
Screenshot: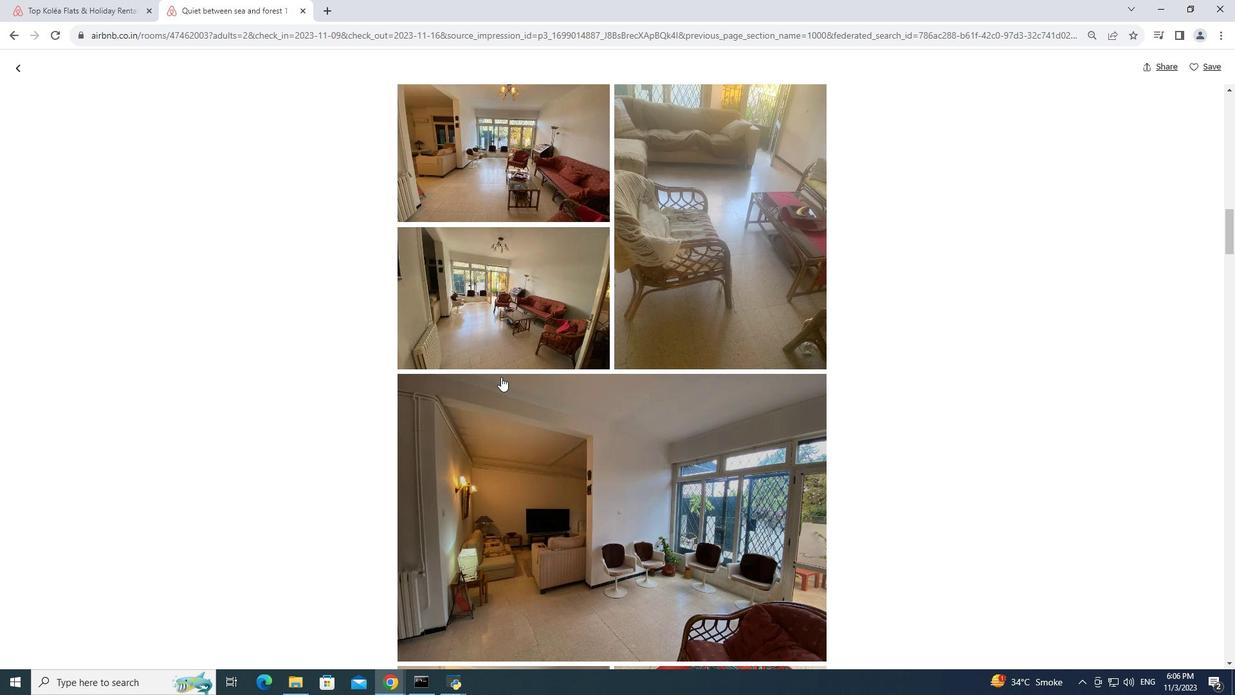 
Action: Mouse scrolled (501, 378) with delta (0, 0)
Screenshot: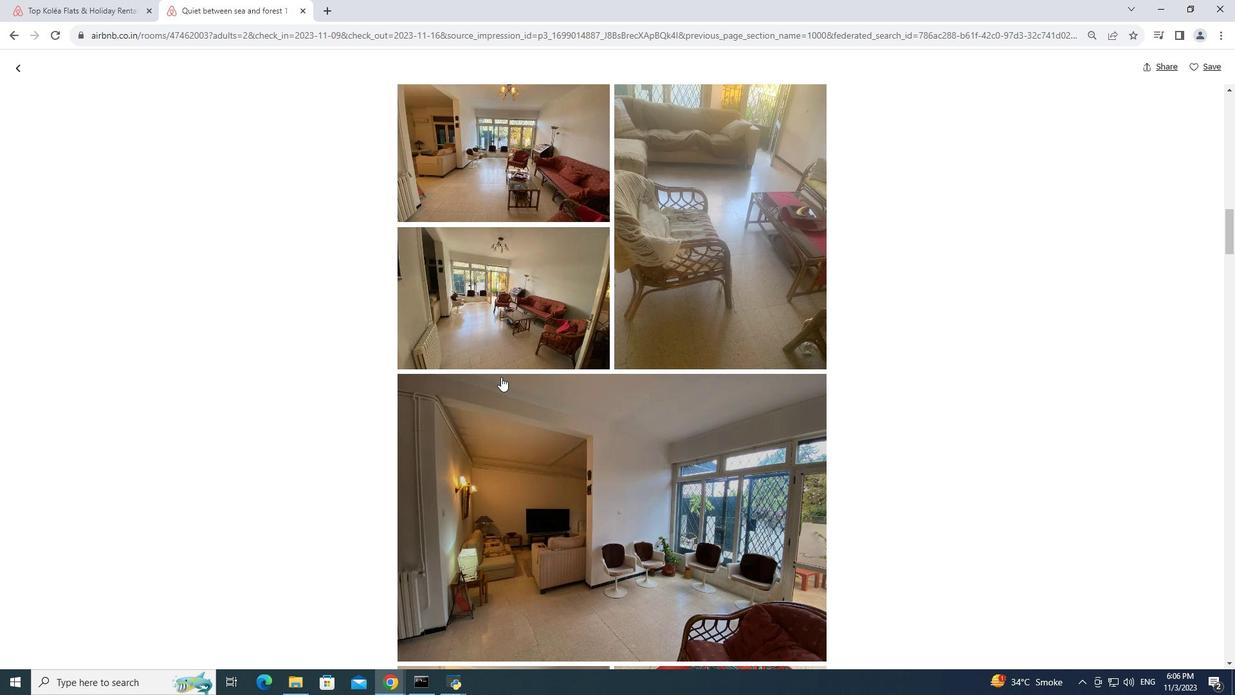 
Action: Mouse moved to (722, 415)
Screenshot: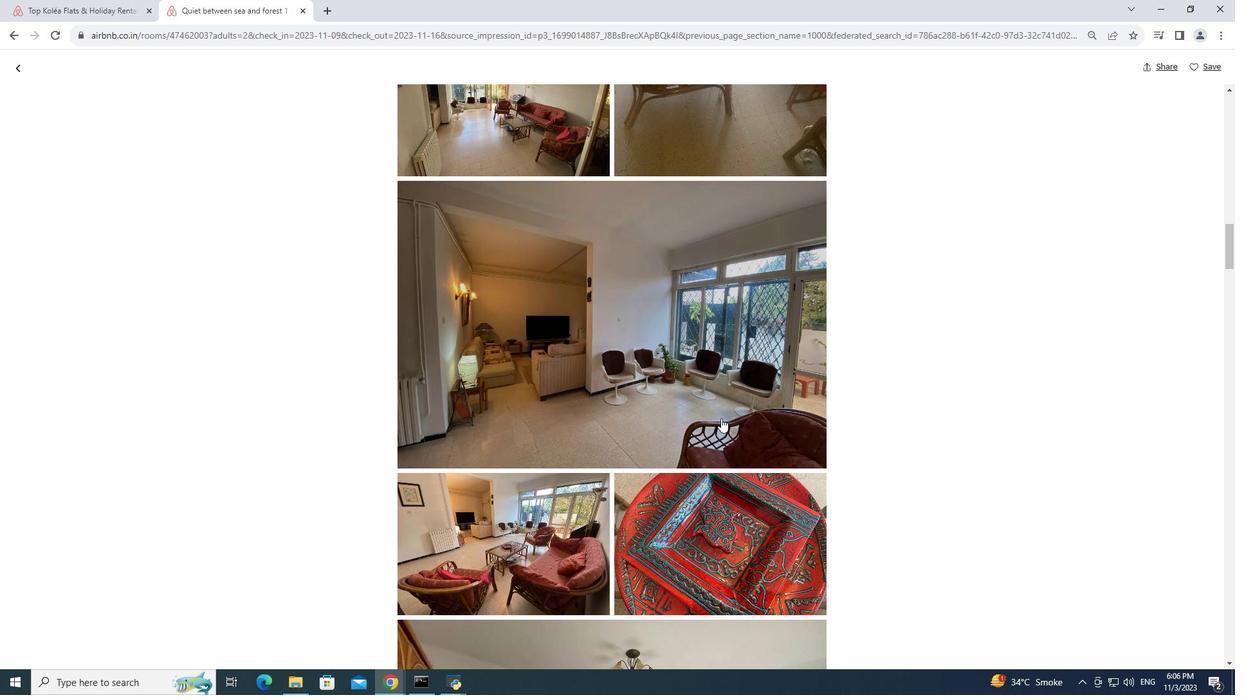 
Action: Mouse scrolled (722, 415) with delta (0, 0)
Screenshot: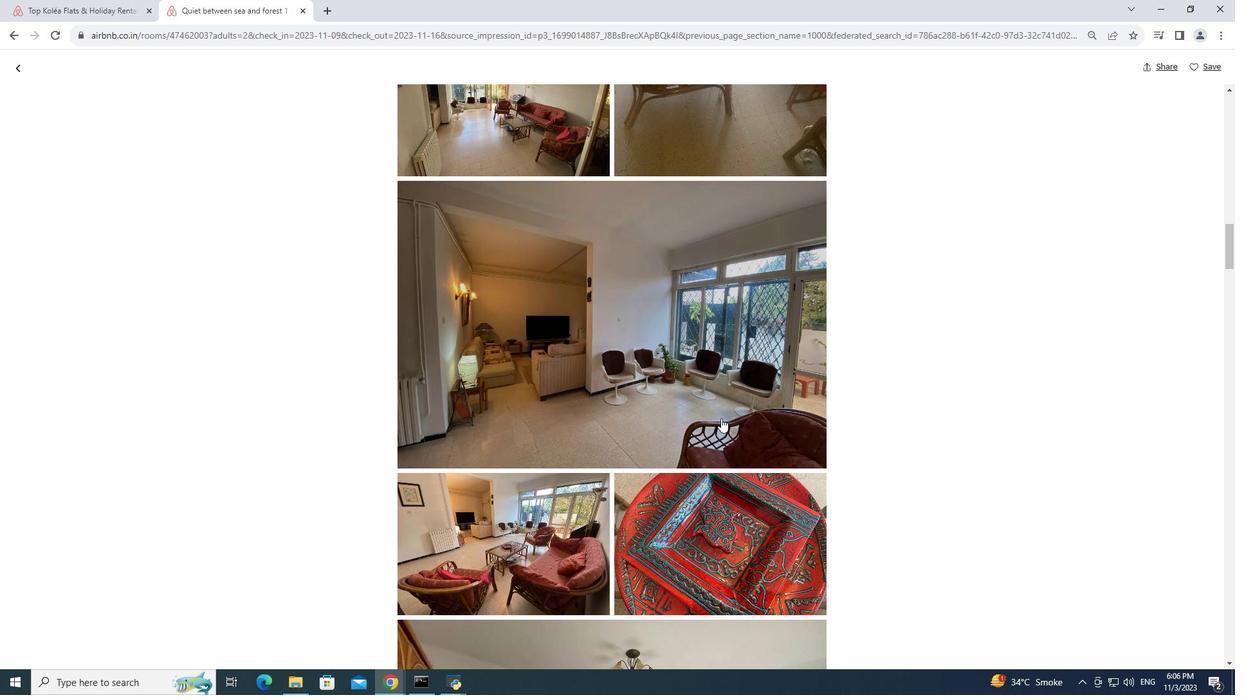 
Action: Mouse moved to (721, 417)
Screenshot: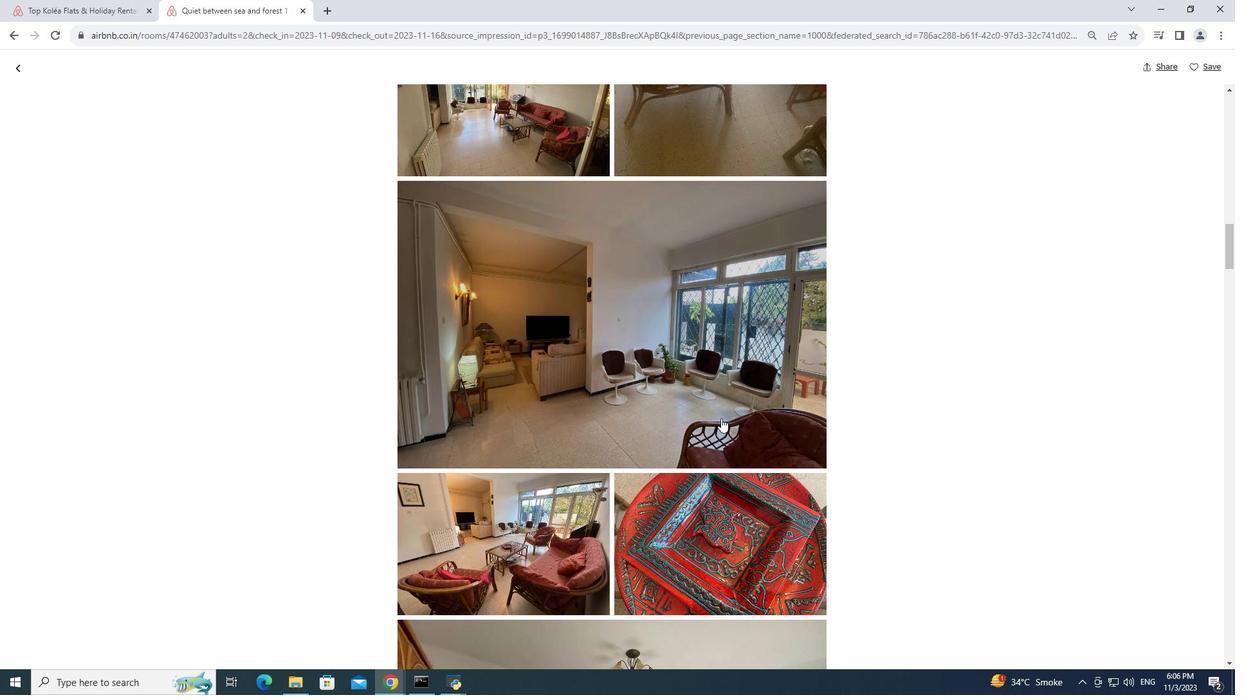 
Action: Mouse scrolled (721, 417) with delta (0, 0)
Screenshot: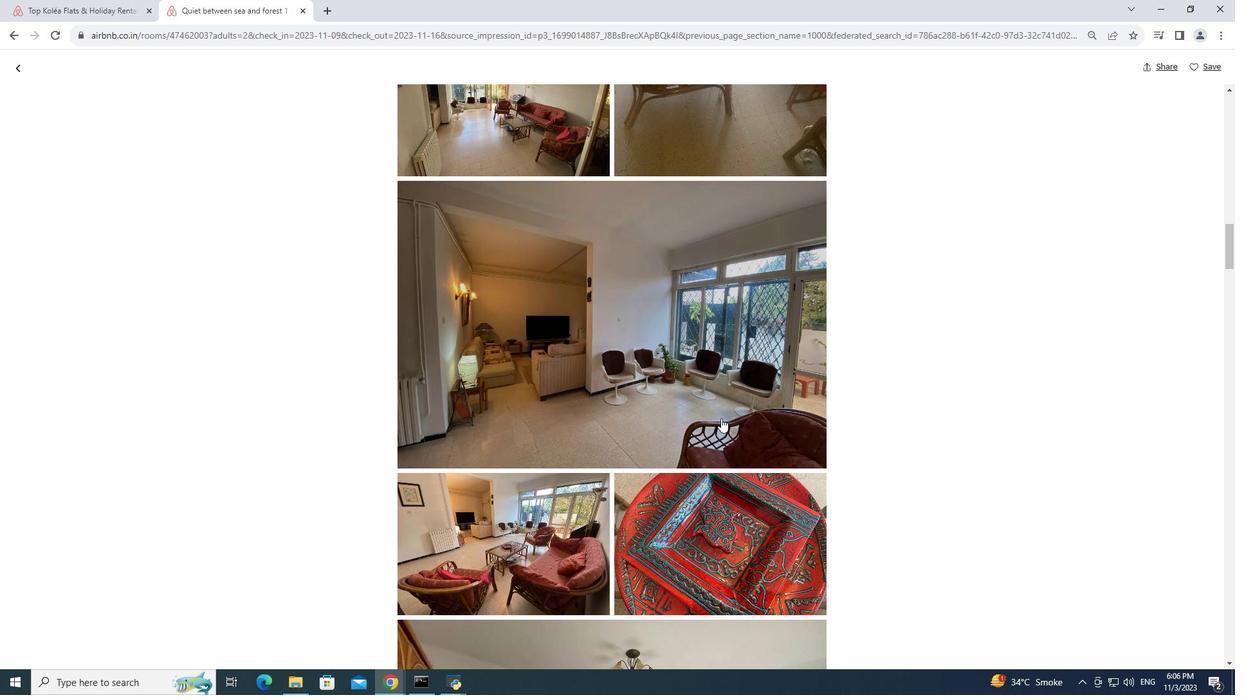 
Action: Mouse moved to (504, 384)
Screenshot: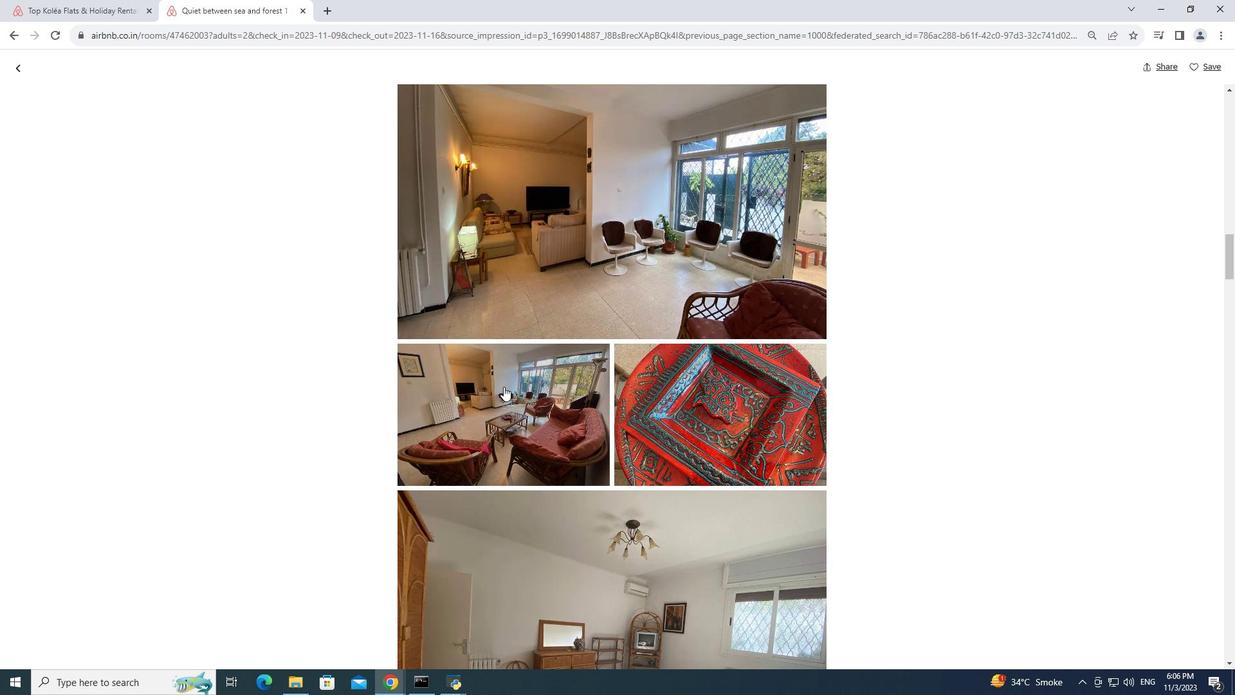 
Action: Mouse scrolled (504, 383) with delta (0, 0)
Screenshot: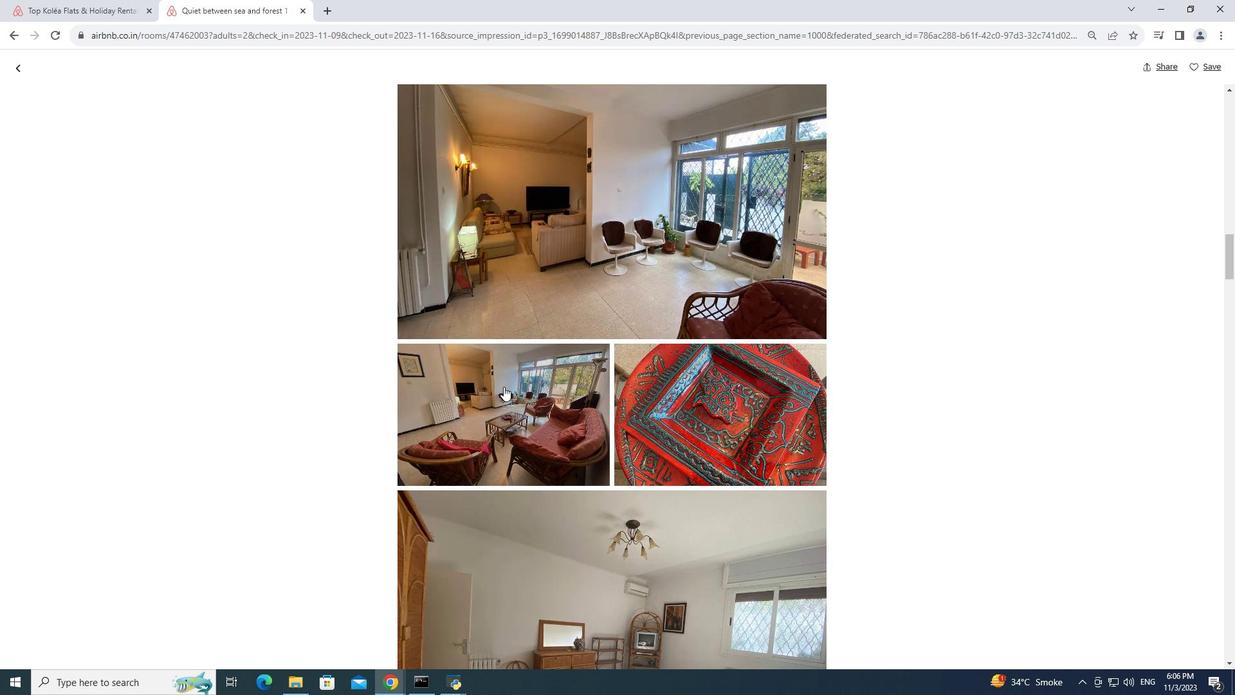 
Action: Mouse moved to (504, 385)
Screenshot: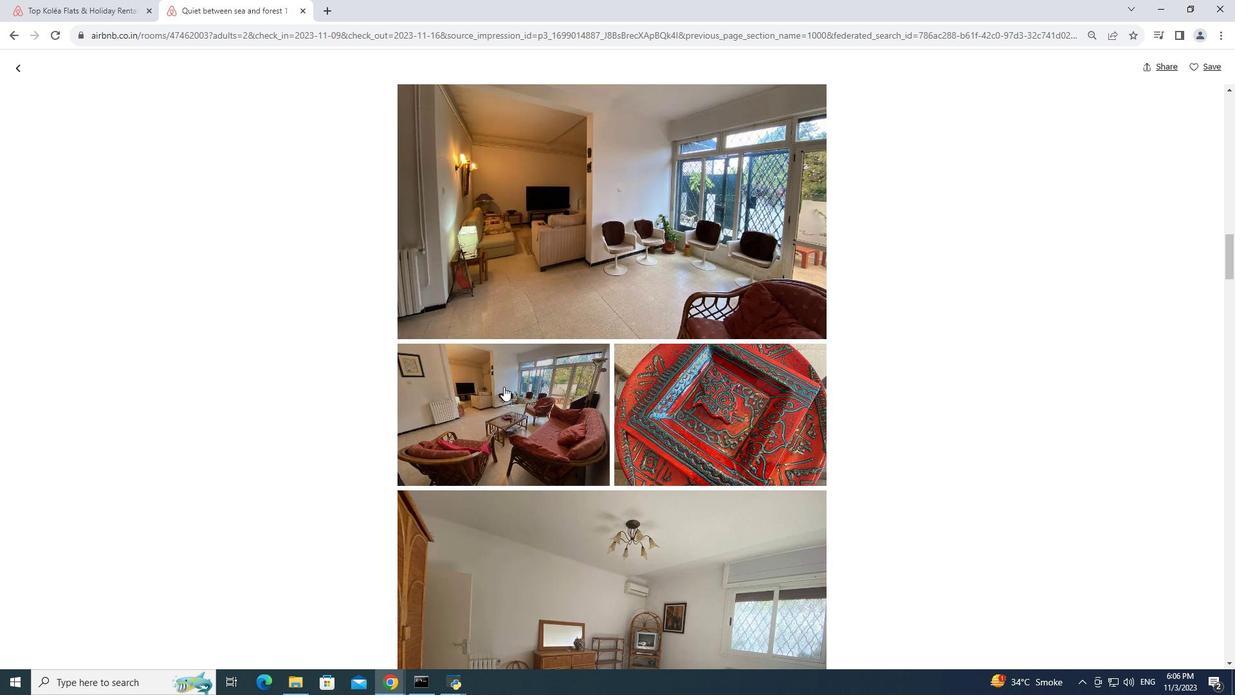 
Action: Mouse scrolled (504, 384) with delta (0, 0)
Screenshot: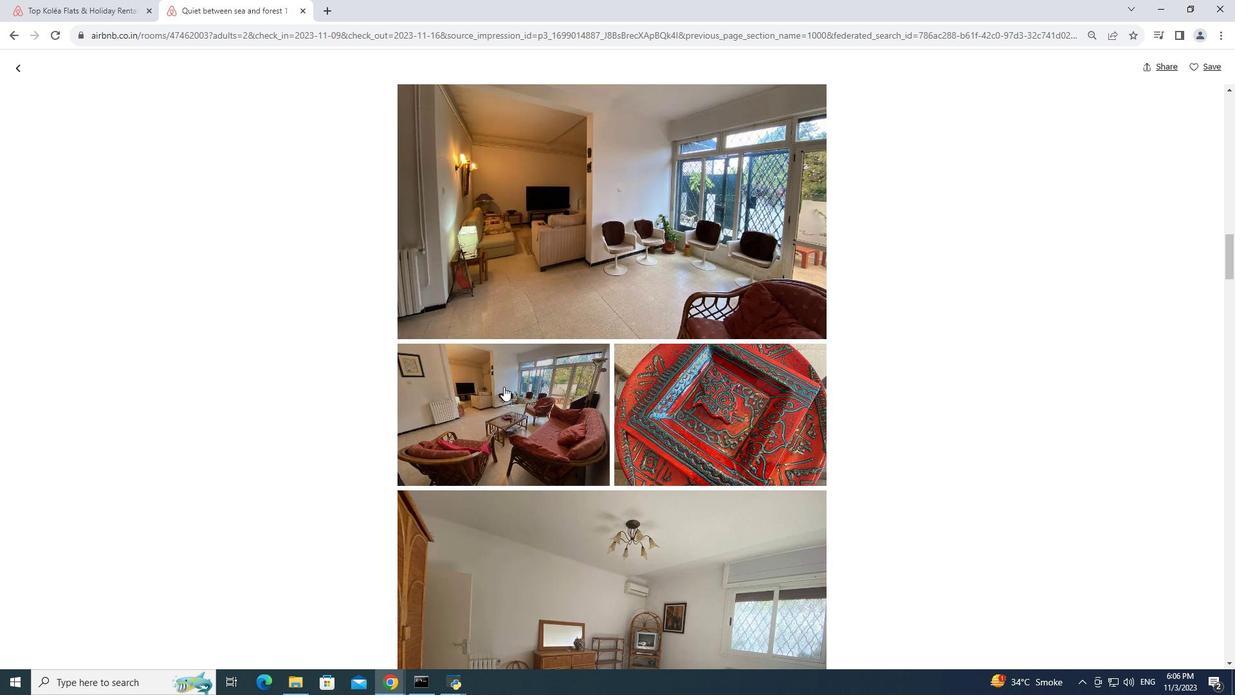 
Action: Mouse moved to (504, 387)
Screenshot: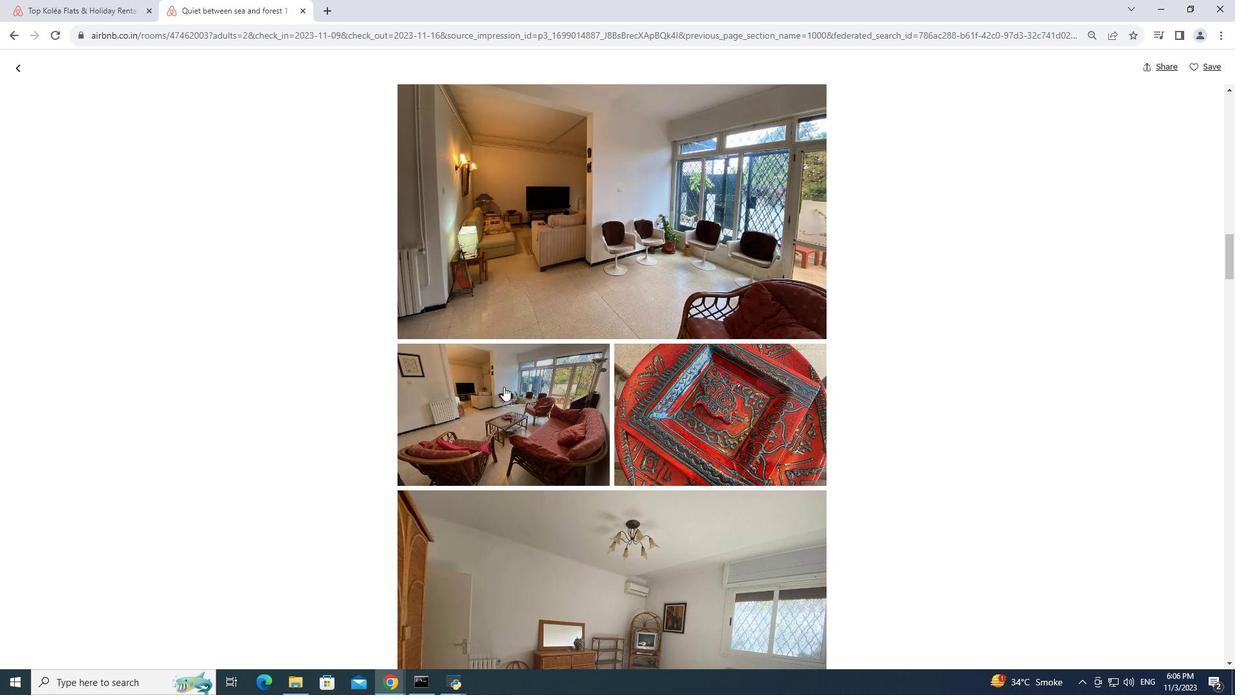 
Action: Mouse scrolled (504, 386) with delta (0, 0)
Screenshot: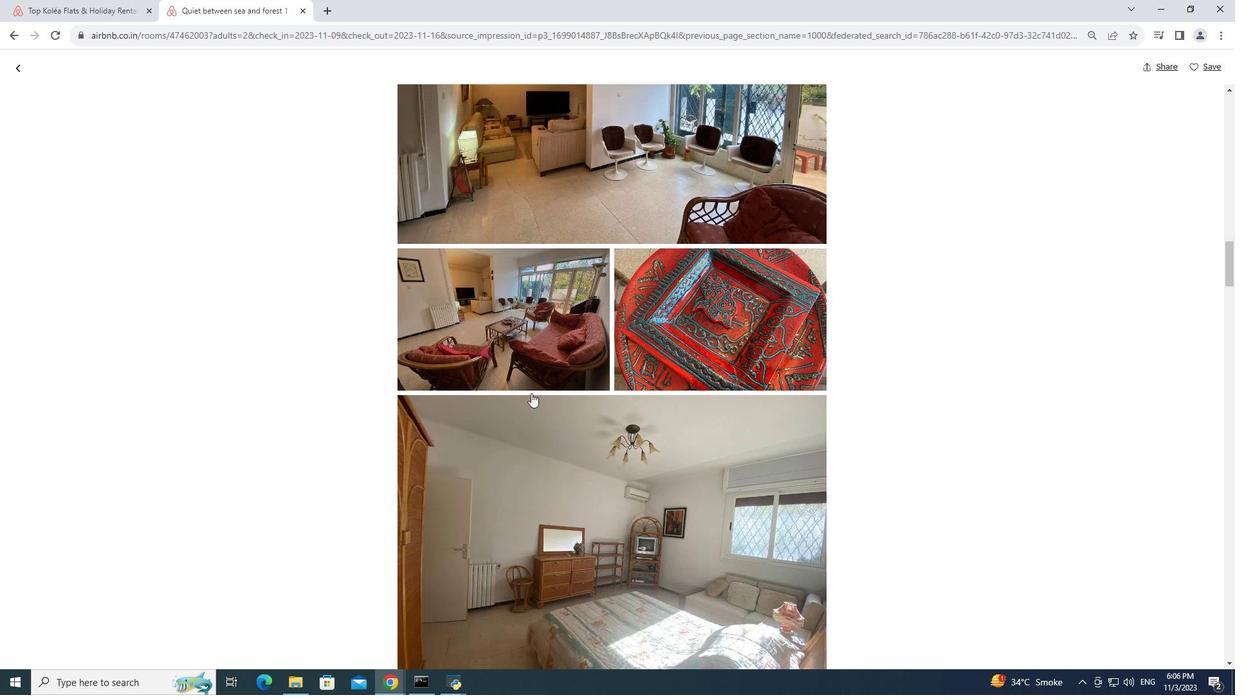 
Action: Mouse moved to (610, 435)
Screenshot: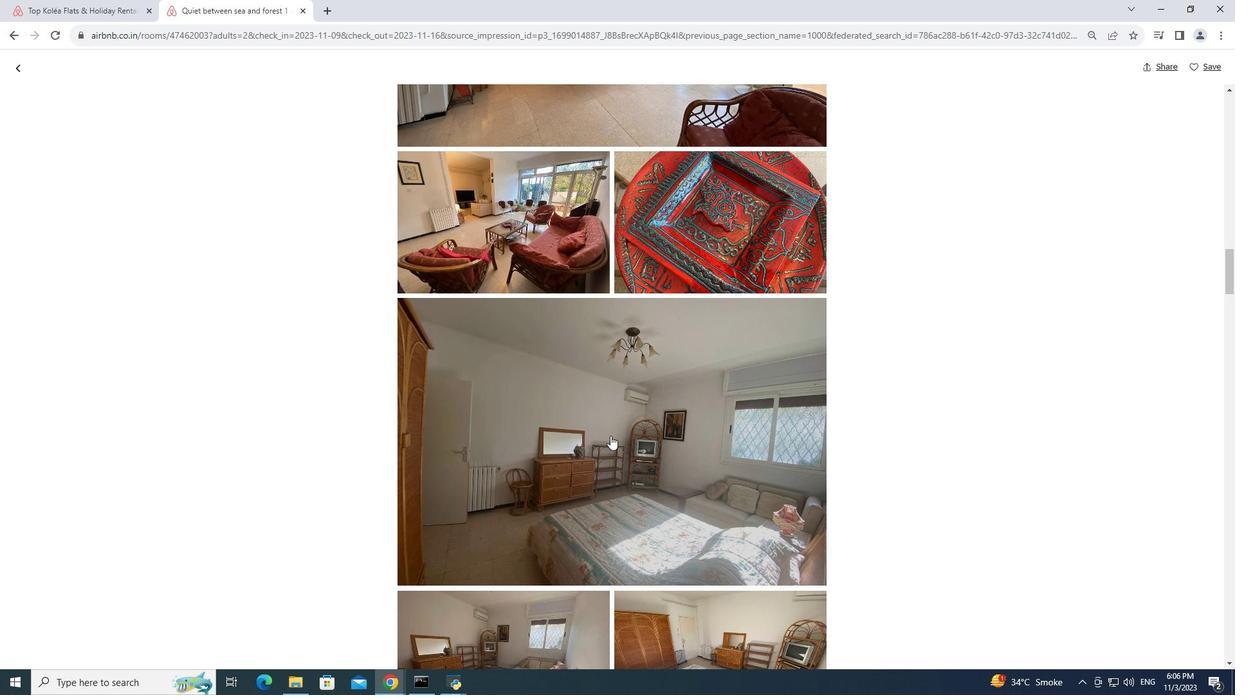 
Action: Mouse scrolled (610, 435) with delta (0, 0)
Screenshot: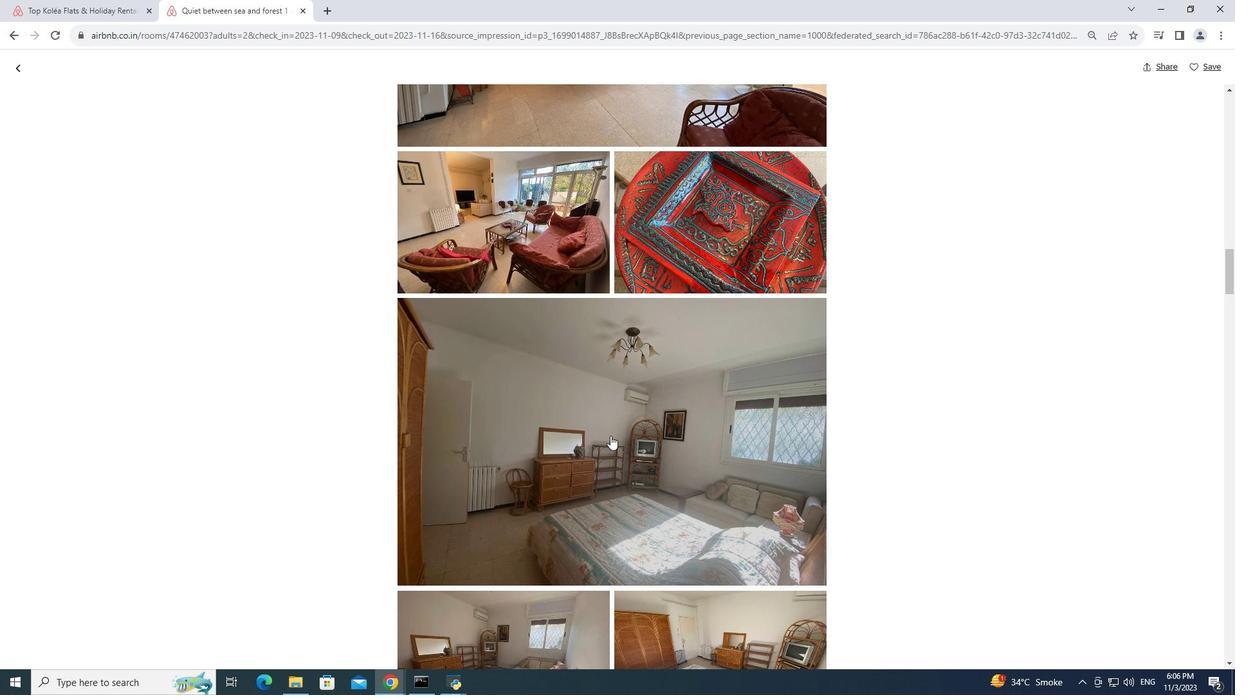 
Action: Mouse scrolled (610, 435) with delta (0, 0)
Screenshot: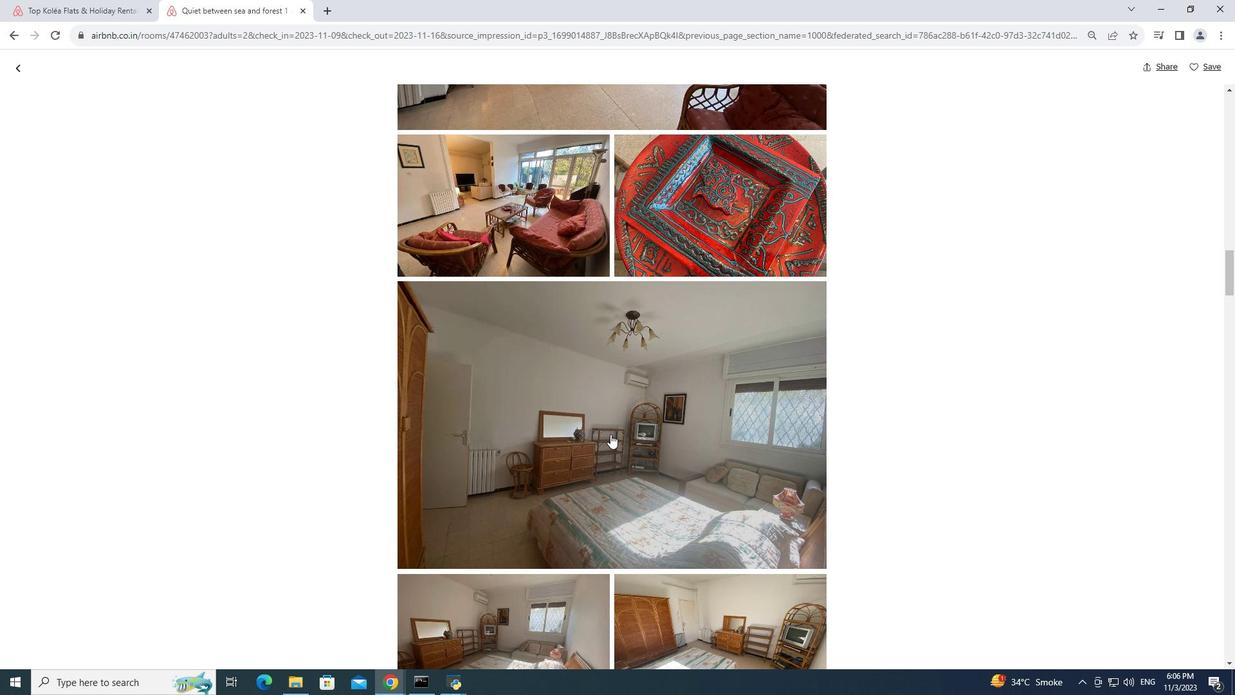 
Action: Mouse moved to (595, 429)
Screenshot: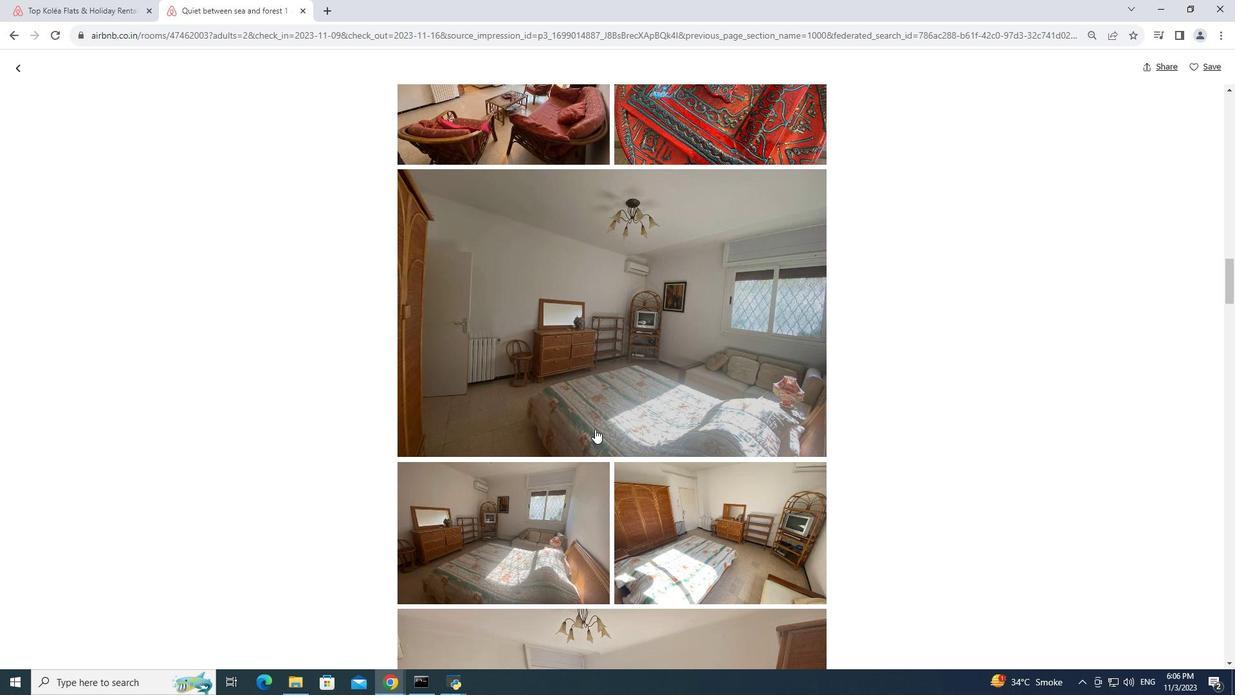 
Action: Mouse scrolled (595, 428) with delta (0, 0)
Screenshot: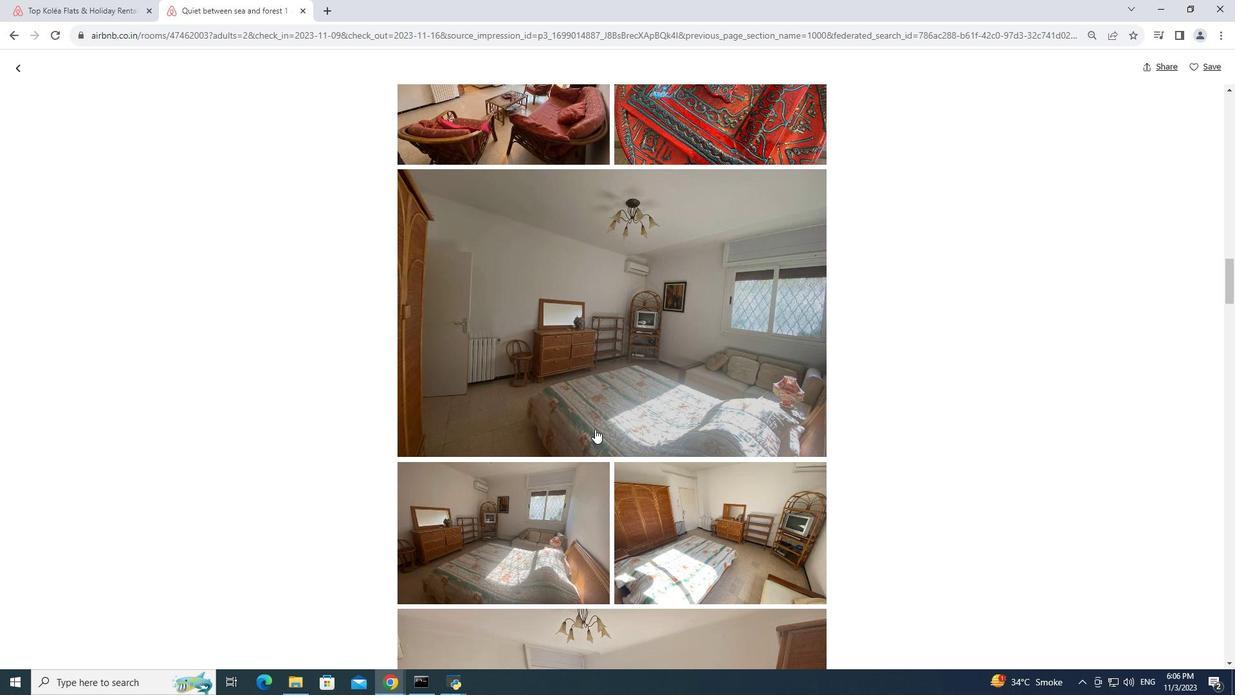 
Action: Mouse scrolled (595, 428) with delta (0, 0)
Screenshot: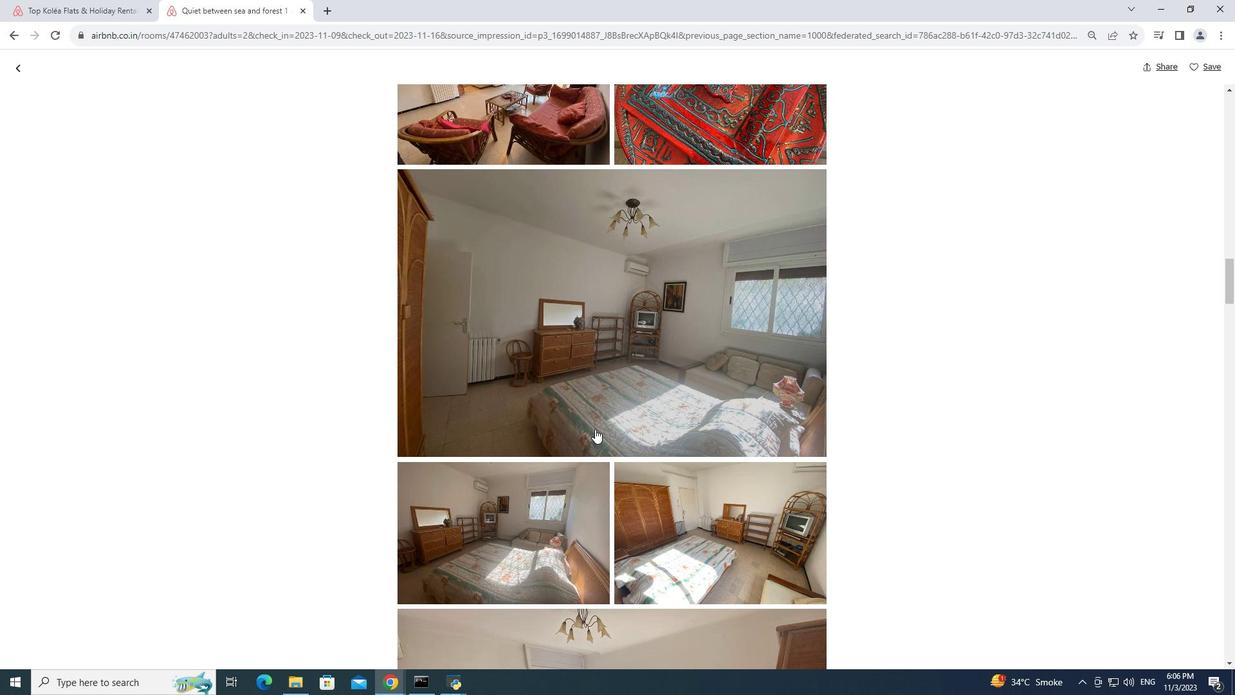 
Action: Mouse moved to (581, 420)
Screenshot: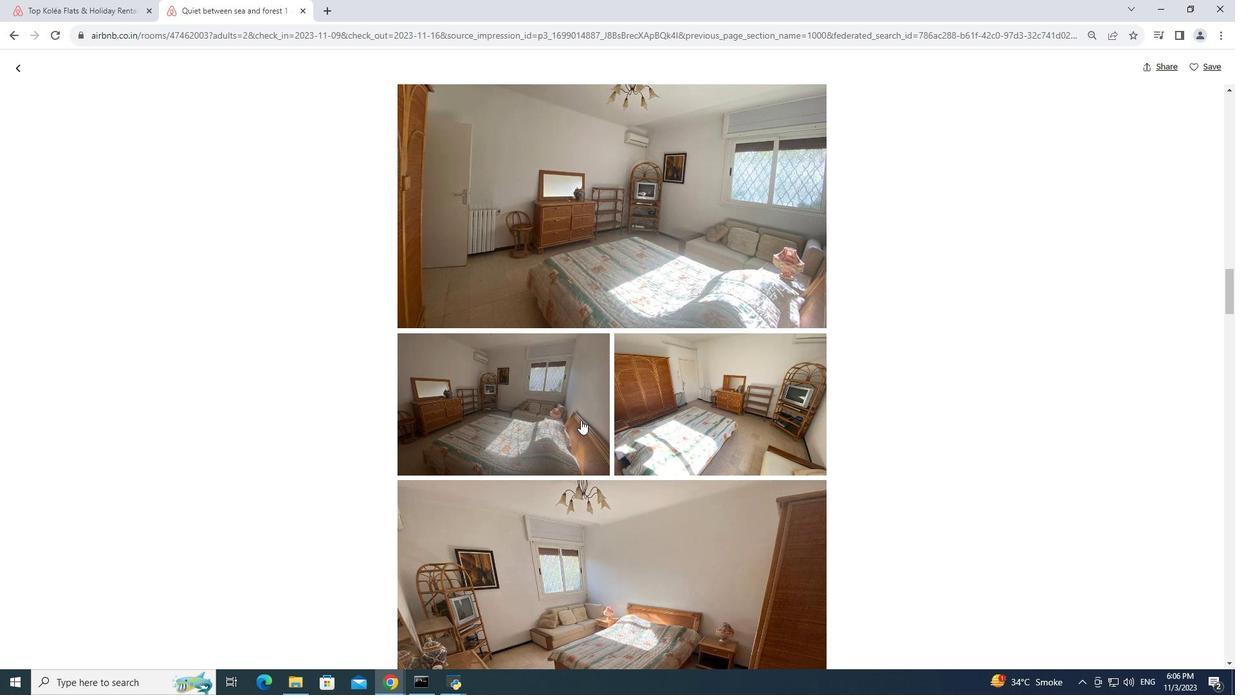
Action: Mouse scrolled (581, 419) with delta (0, 0)
Screenshot: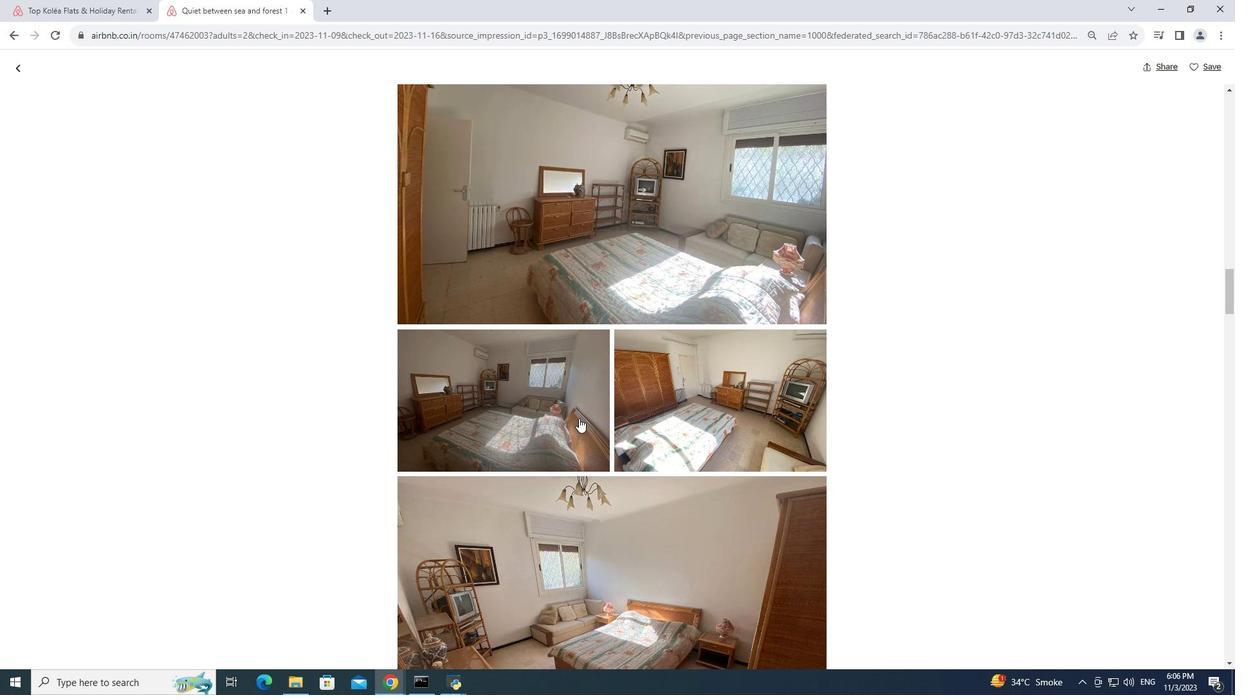 
Action: Mouse moved to (580, 419)
Screenshot: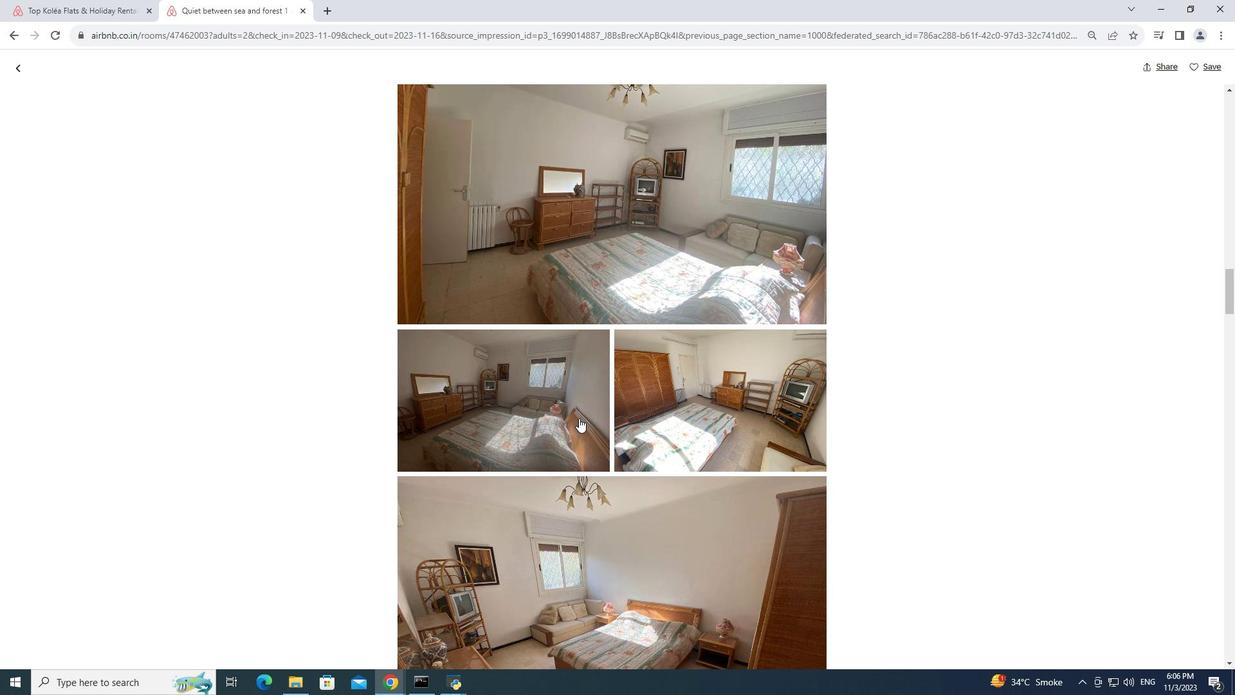 
Action: Mouse scrolled (580, 419) with delta (0, 0)
Screenshot: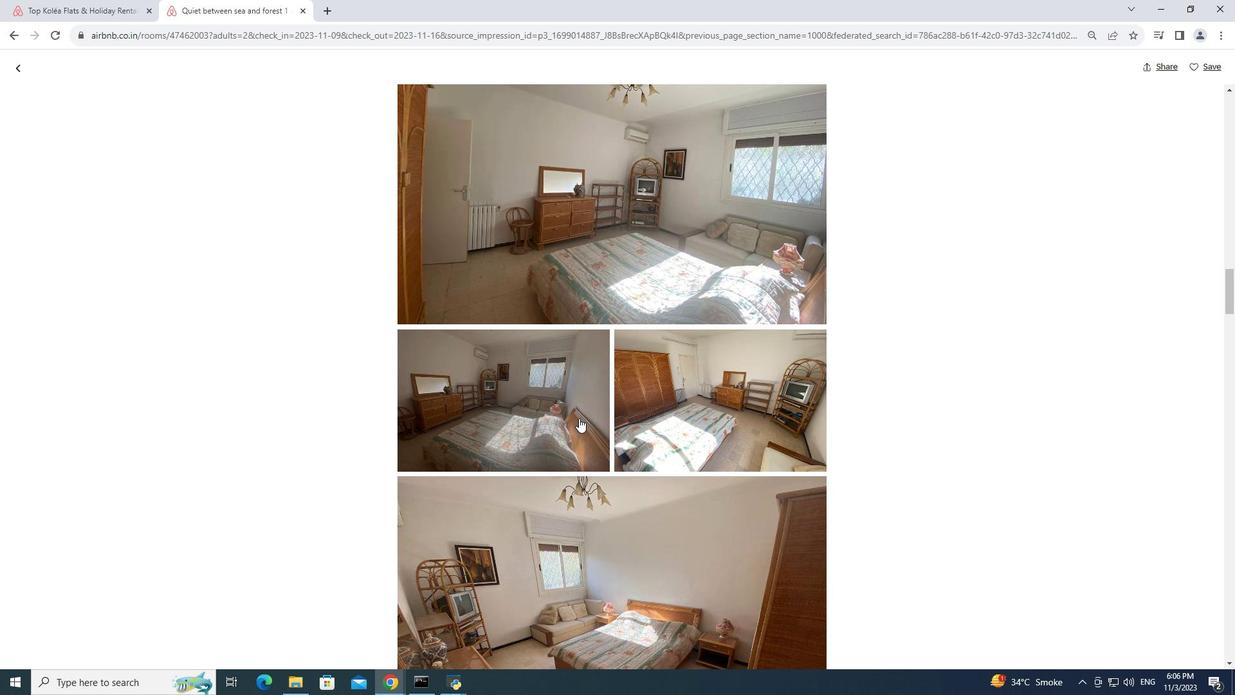 
Action: Mouse moved to (574, 412)
Screenshot: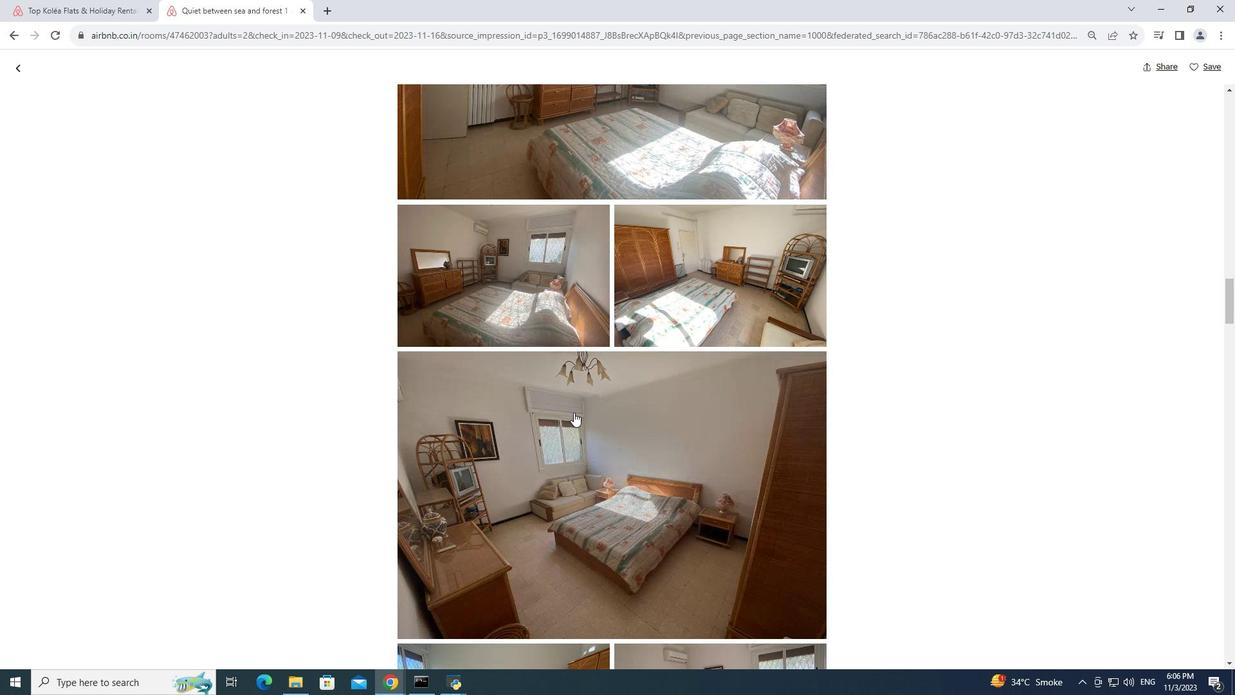 
Action: Mouse scrolled (574, 411) with delta (0, 0)
Screenshot: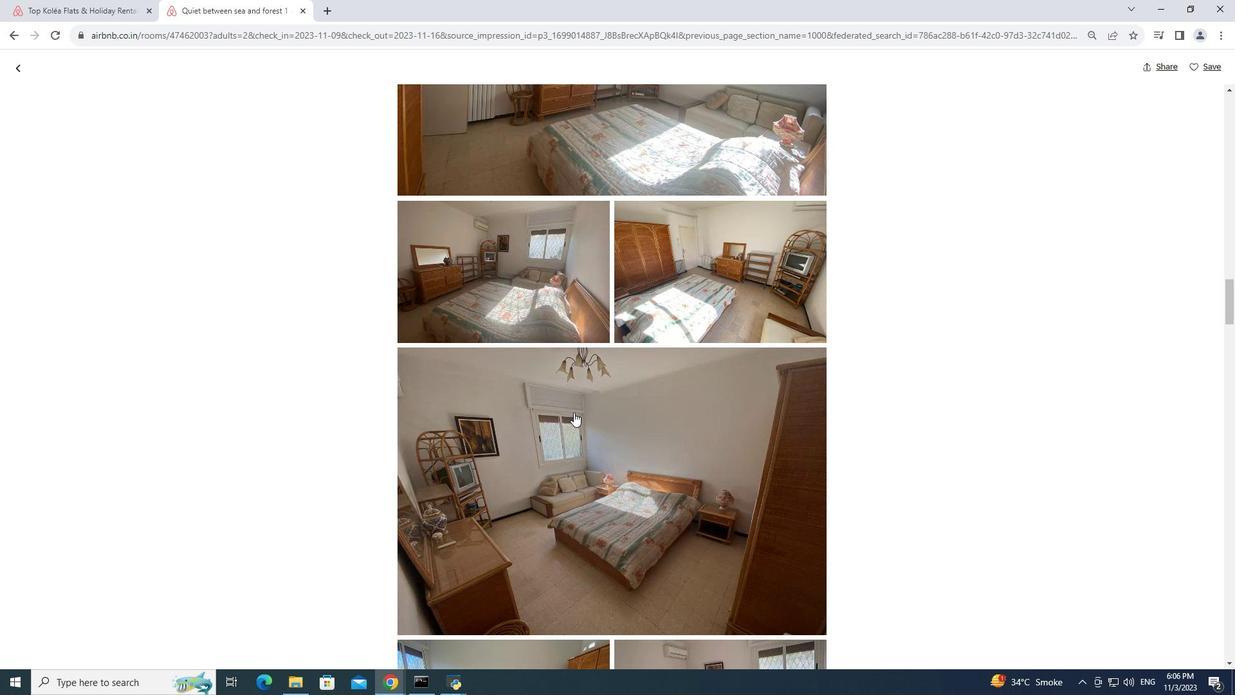 
Action: Mouse scrolled (574, 411) with delta (0, 0)
Screenshot: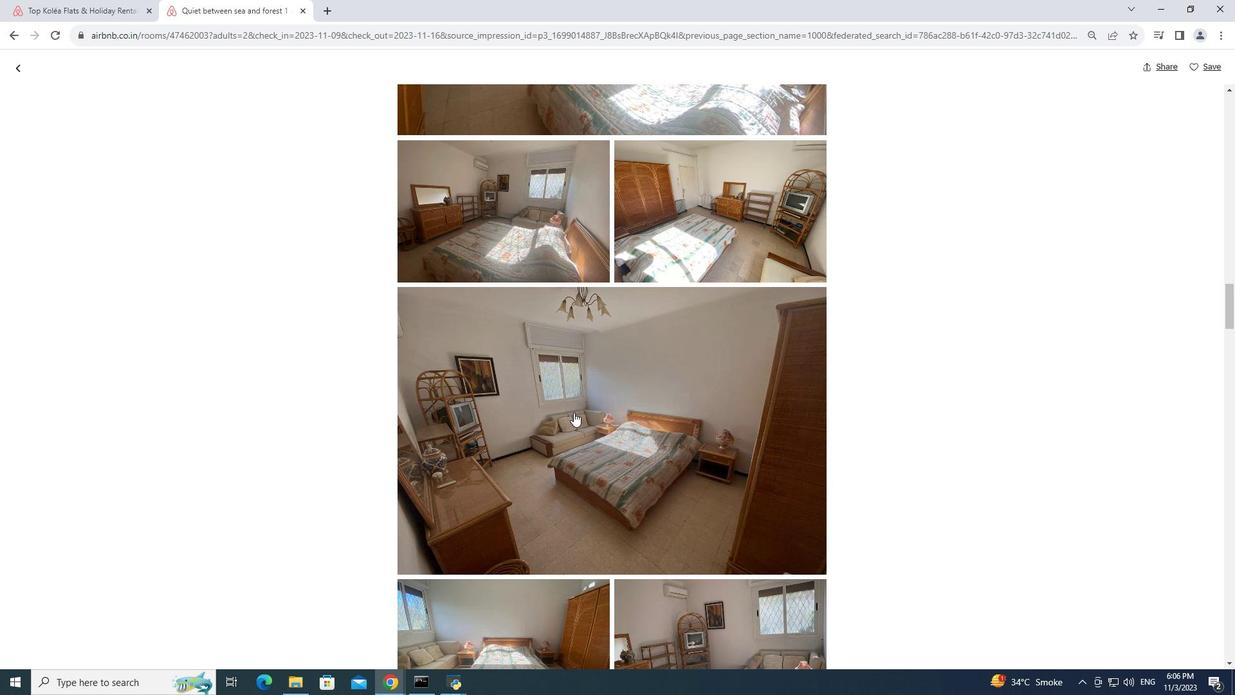 
Action: Mouse moved to (572, 408)
Screenshot: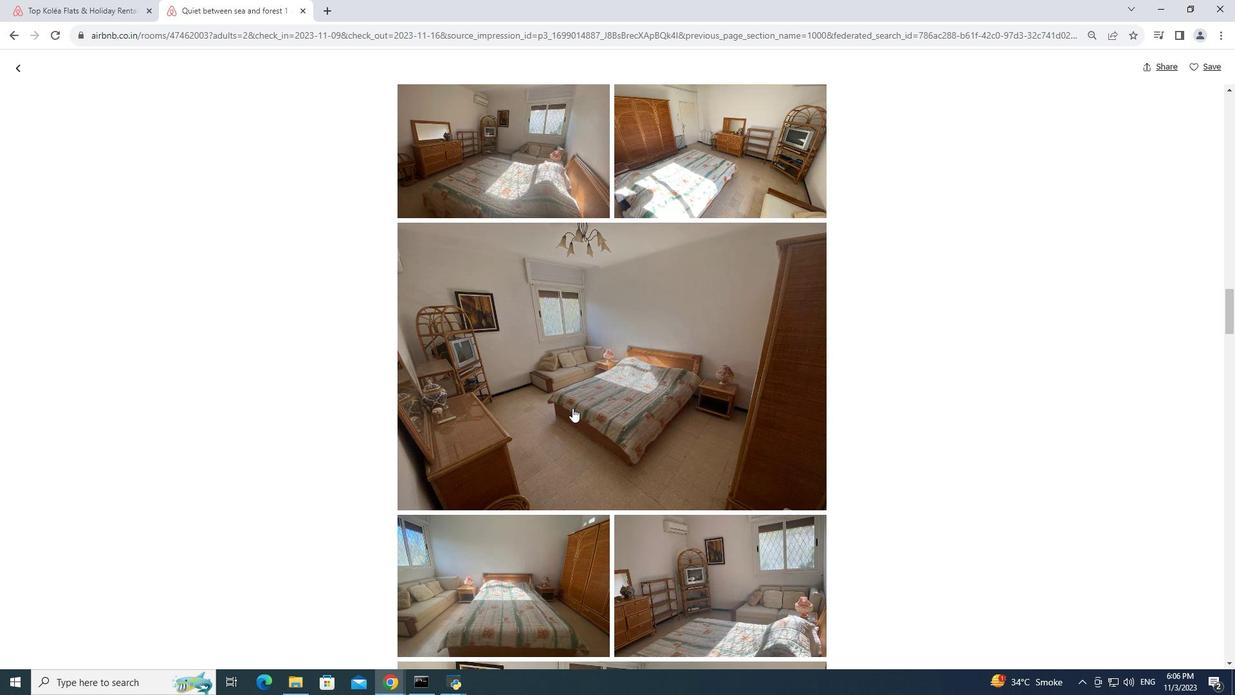 
Action: Mouse scrolled (572, 407) with delta (0, 0)
Screenshot: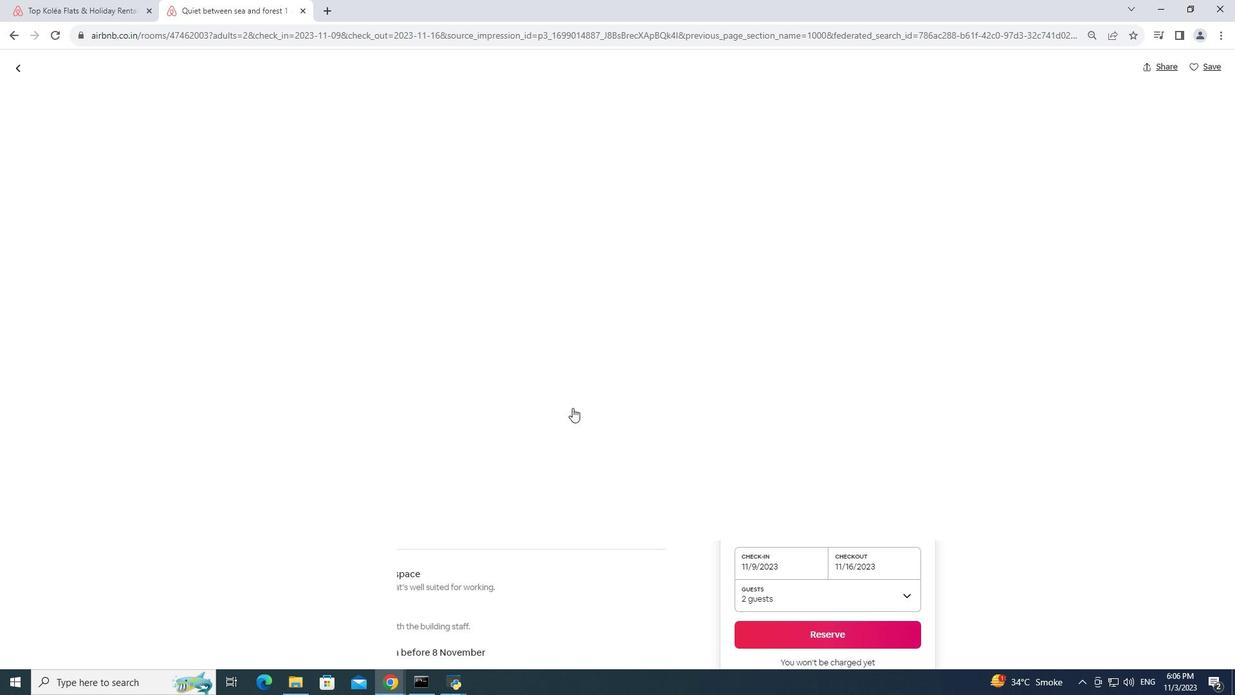 
Action: Mouse scrolled (572, 407) with delta (0, 0)
Screenshot: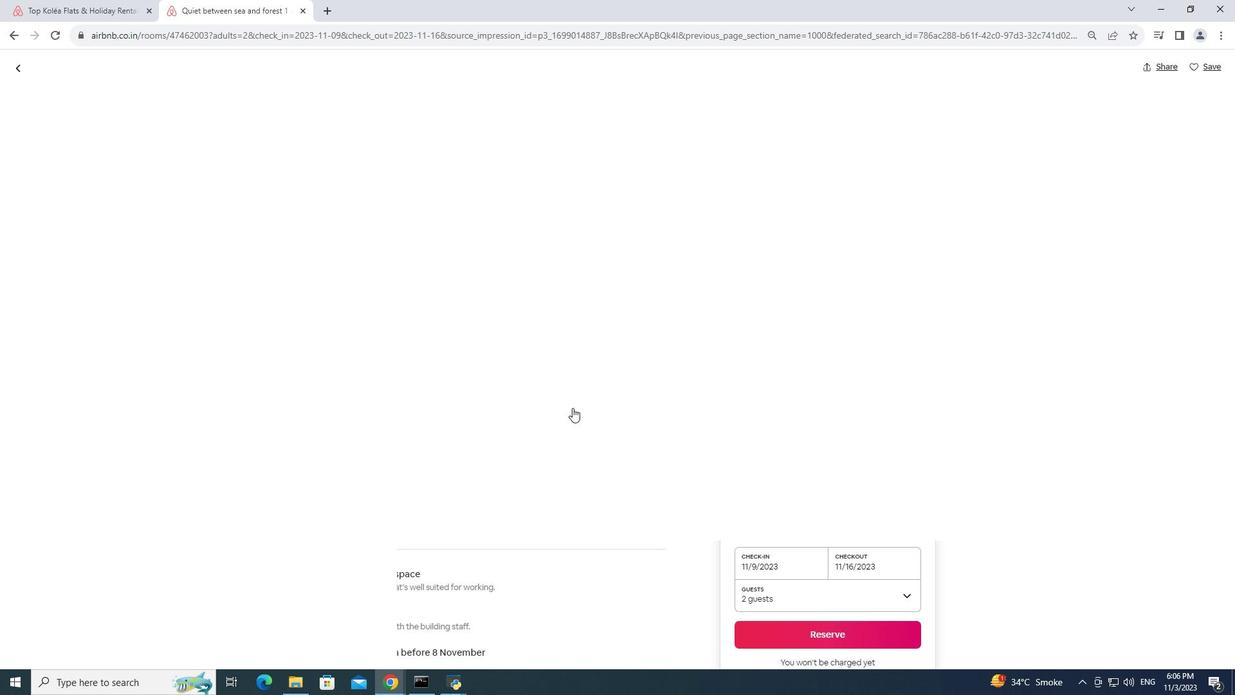 
Action: Mouse scrolled (572, 407) with delta (0, 0)
Screenshot: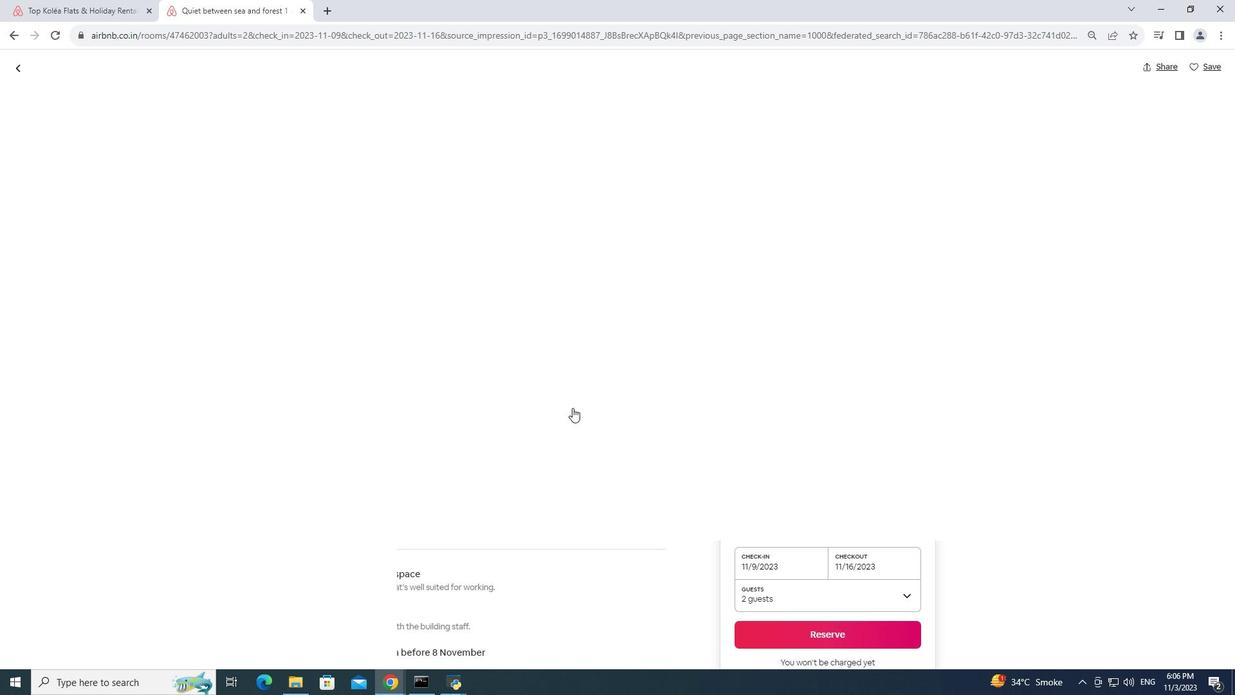 
Action: Mouse scrolled (572, 407) with delta (0, 0)
Screenshot: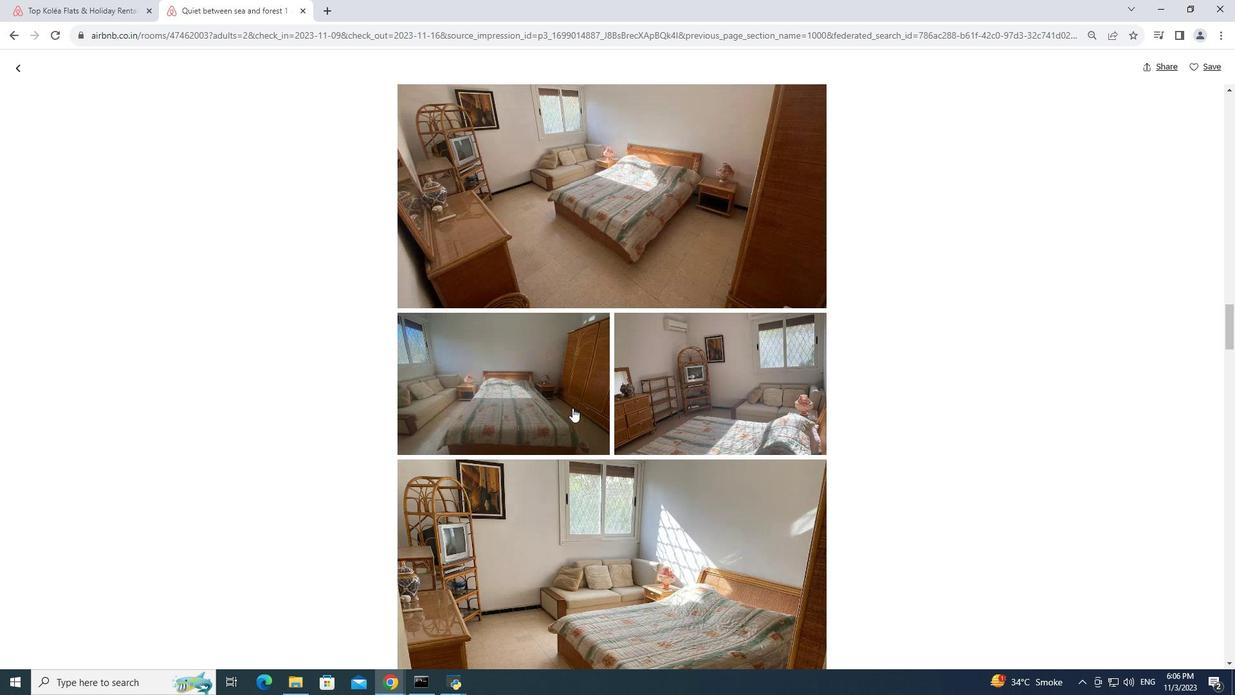 
Action: Mouse moved to (572, 407)
Screenshot: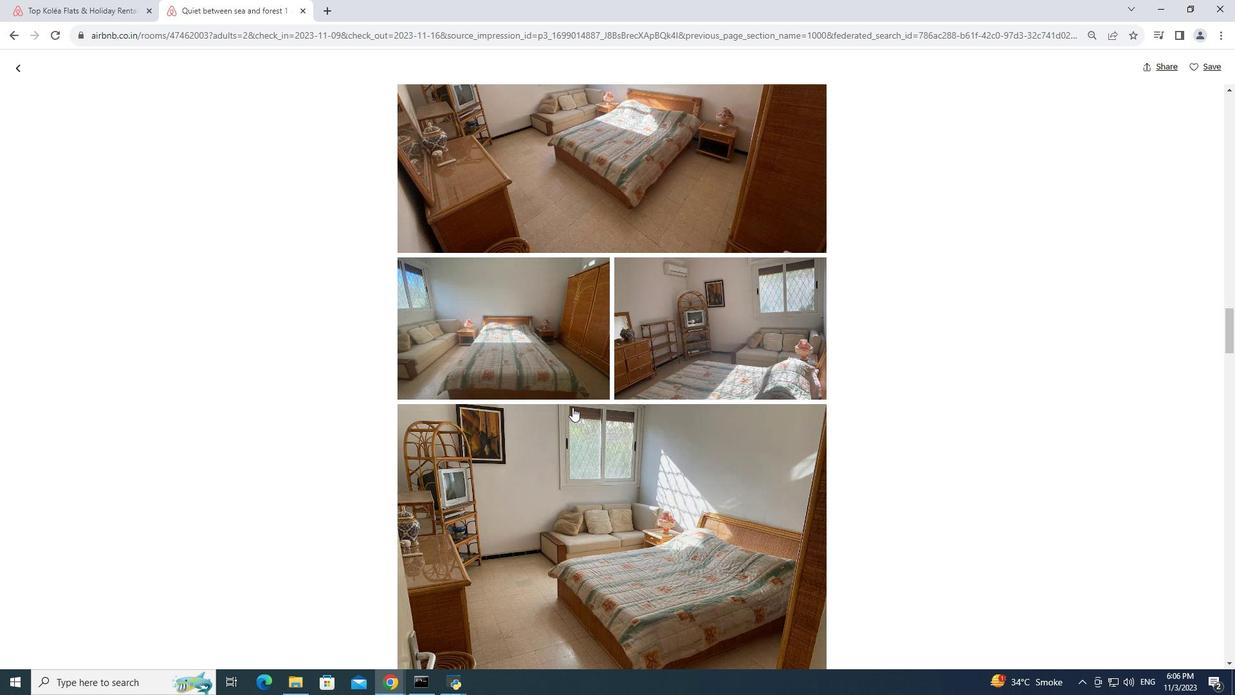 
Action: Mouse scrolled (572, 406) with delta (0, 0)
Screenshot: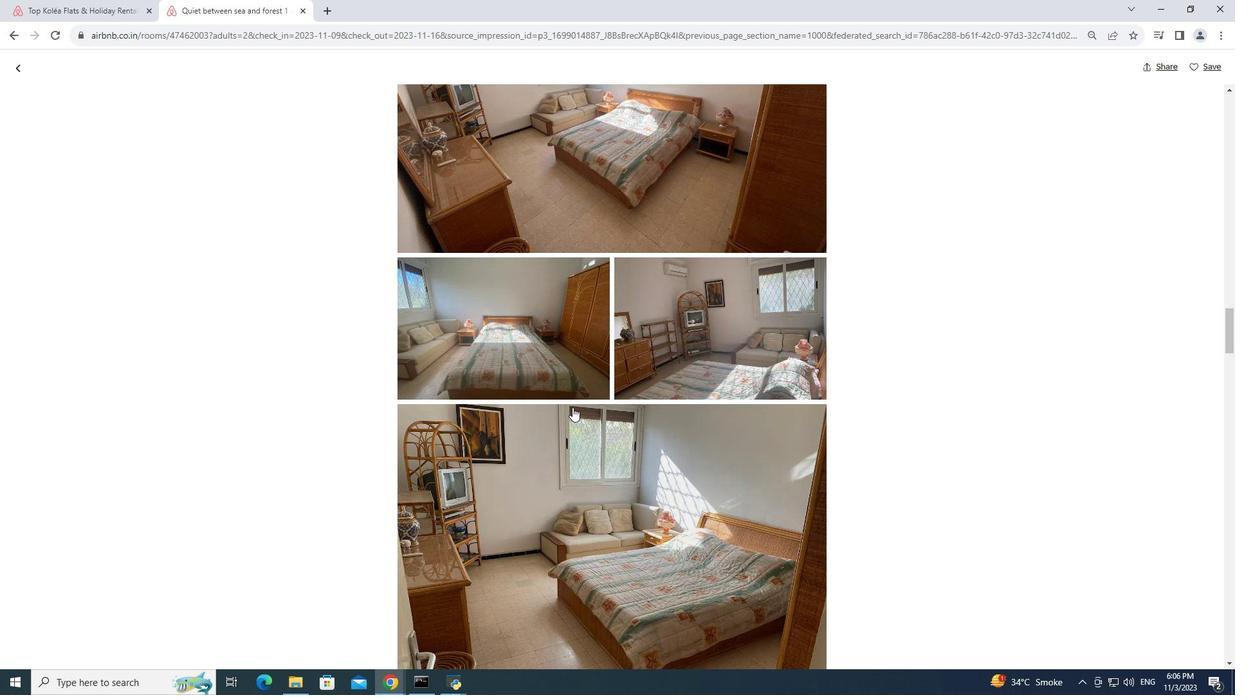 
Action: Mouse scrolled (572, 406) with delta (0, 0)
Screenshot: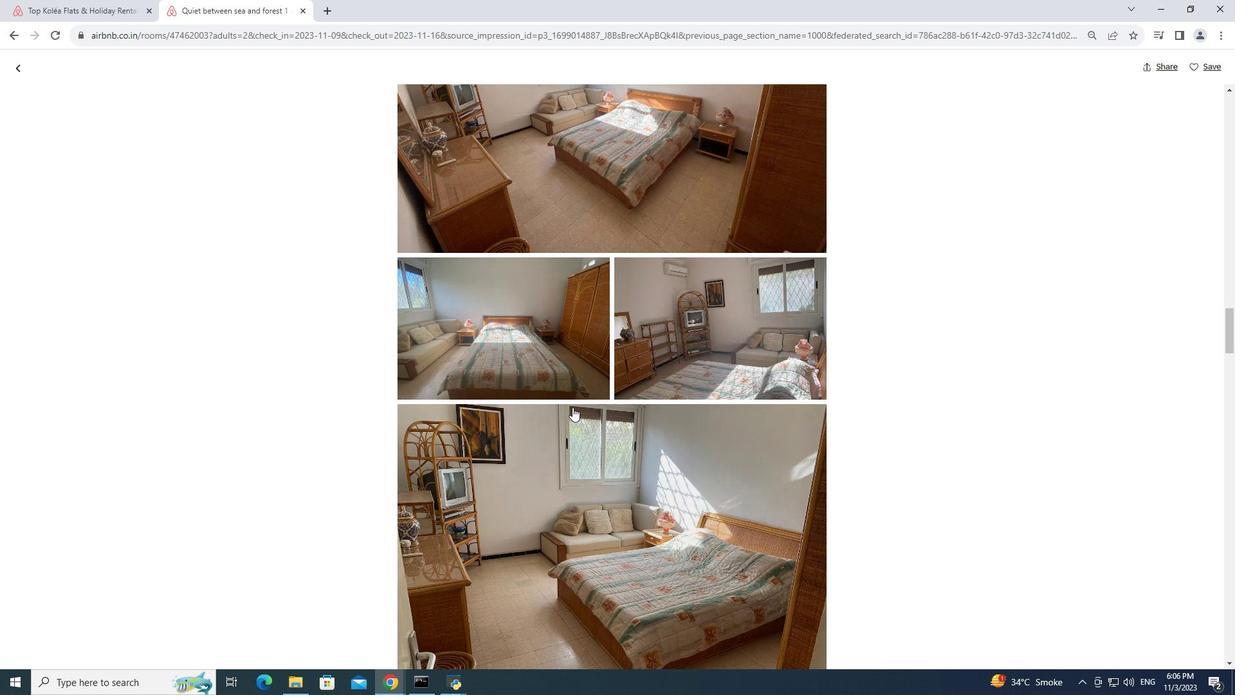 
Action: Mouse moved to (572, 406)
Screenshot: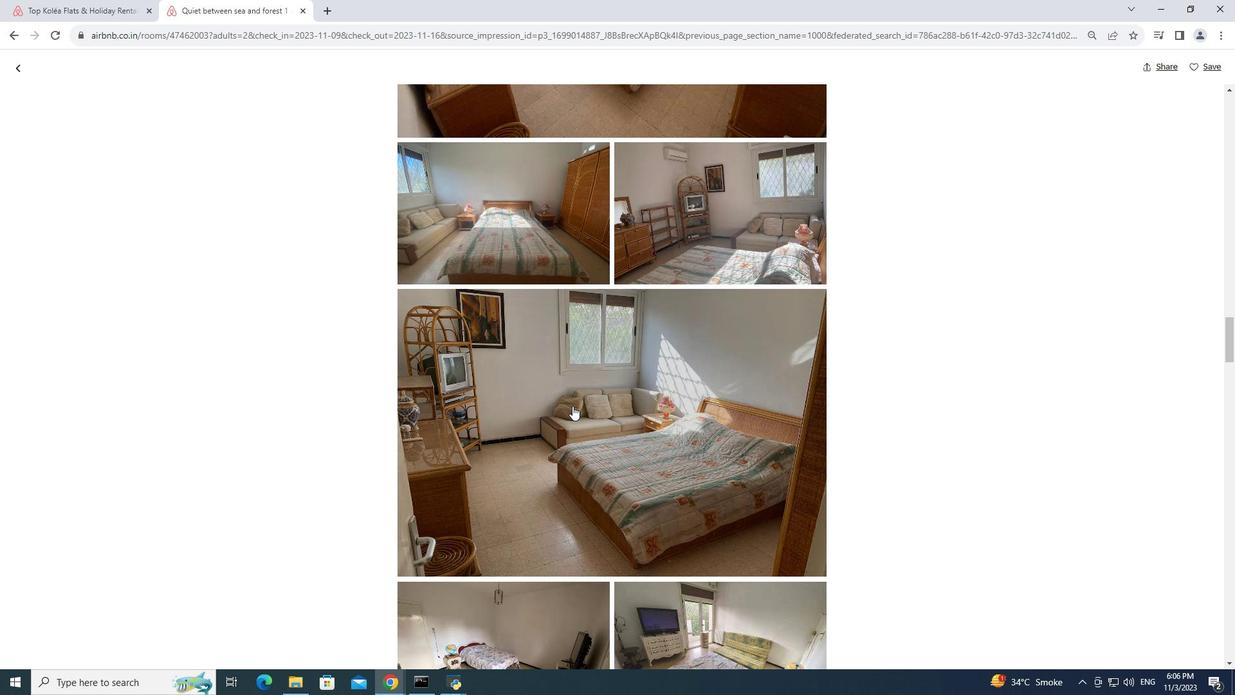
Action: Mouse scrolled (572, 405) with delta (0, 0)
Screenshot: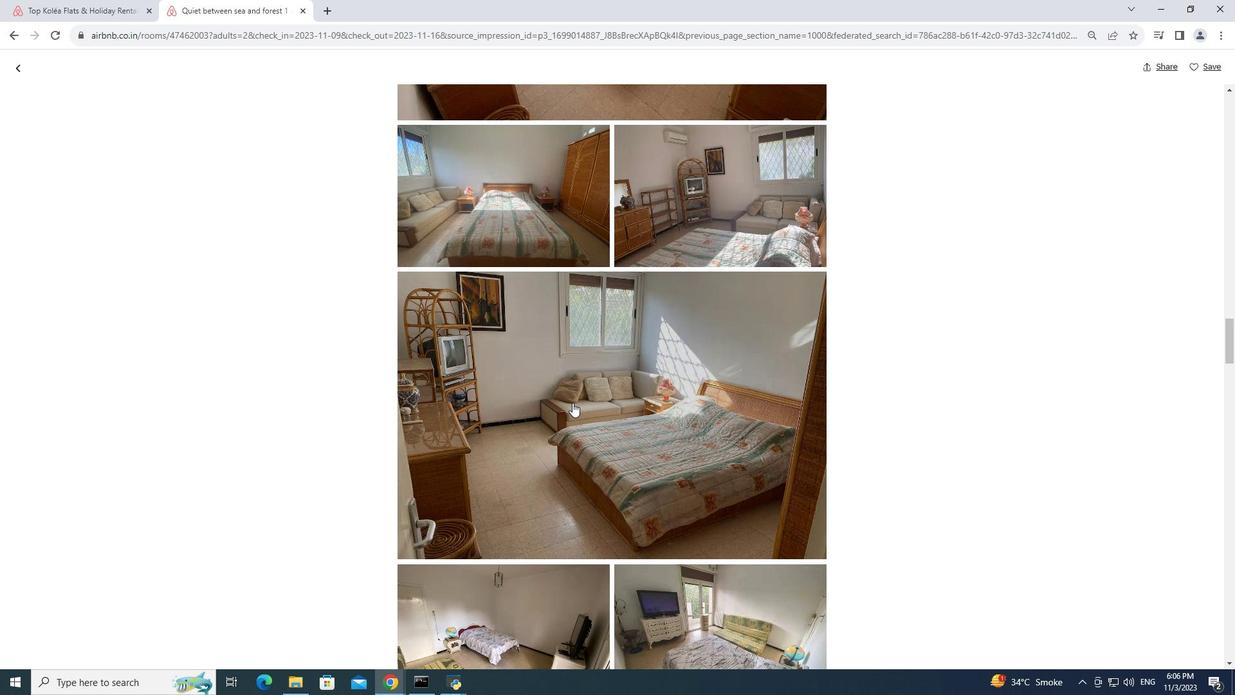 
Action: Mouse moved to (572, 405)
Screenshot: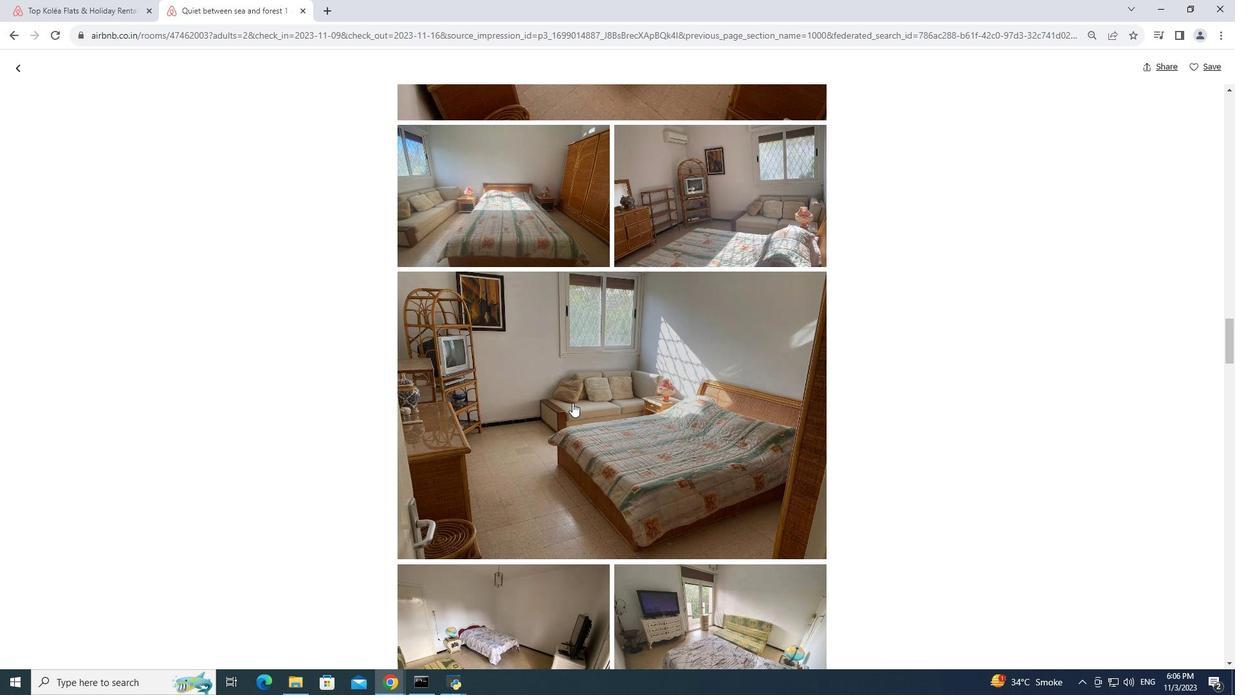 
Action: Mouse scrolled (572, 404) with delta (0, 0)
Screenshot: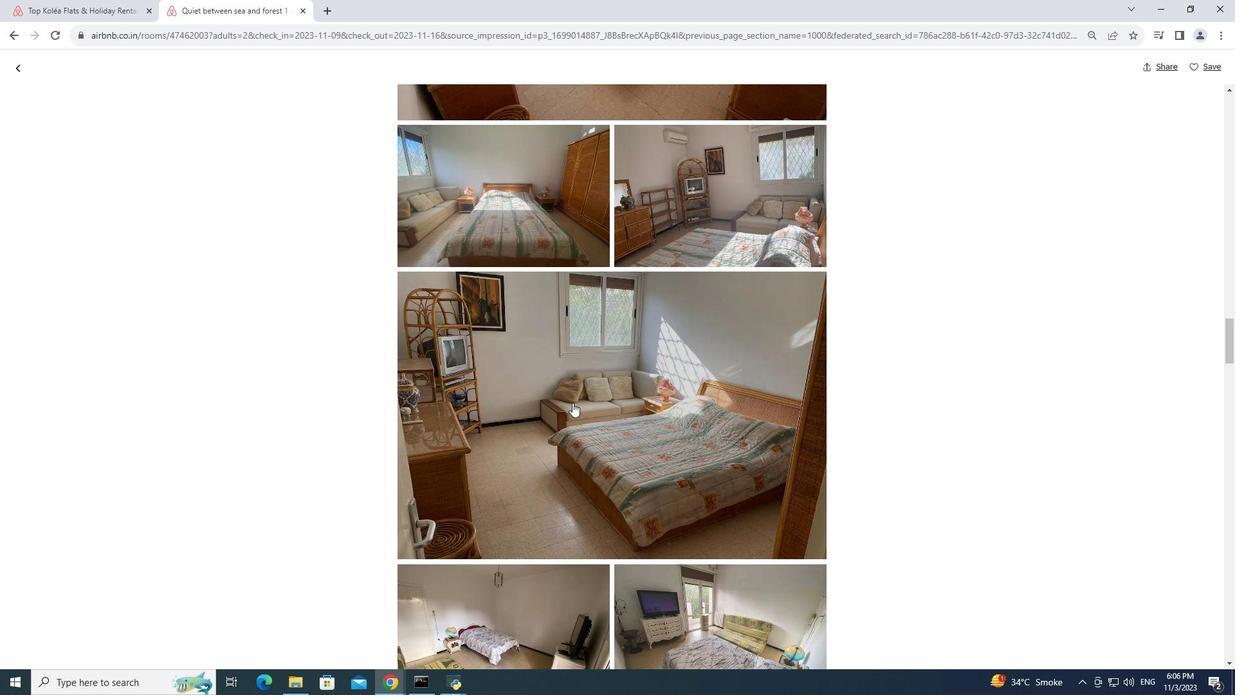 
Action: Mouse moved to (572, 401)
Screenshot: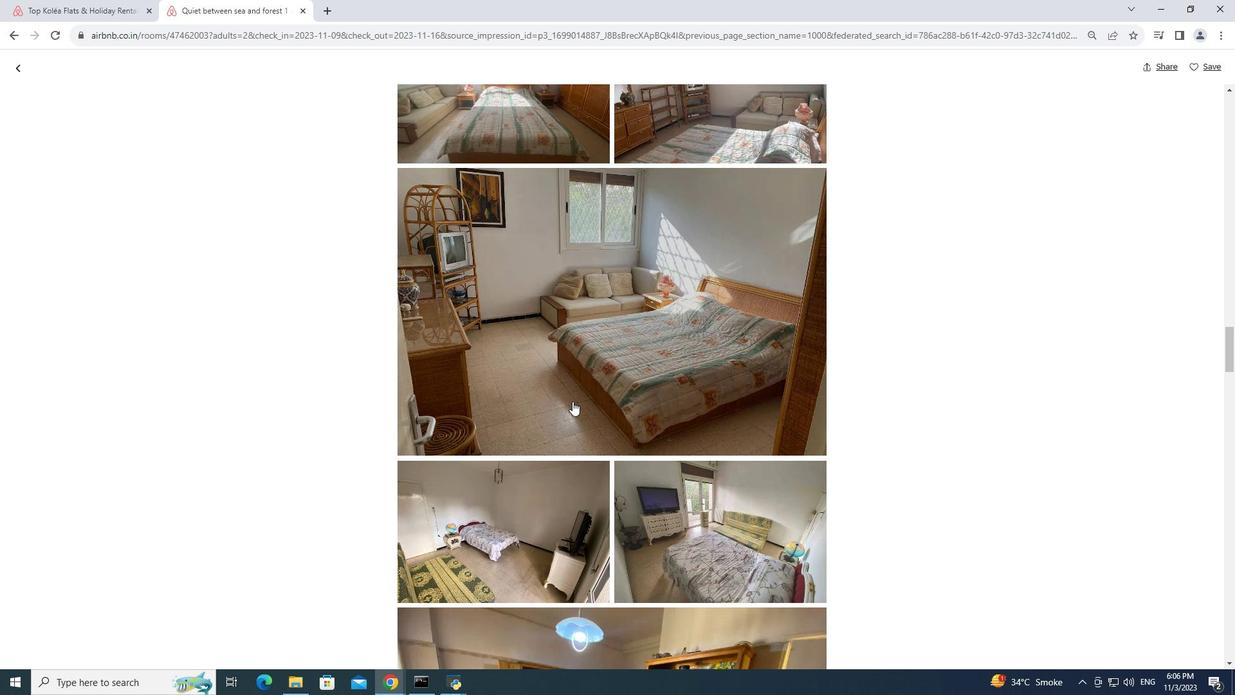 
Action: Mouse scrolled (572, 401) with delta (0, 0)
Screenshot: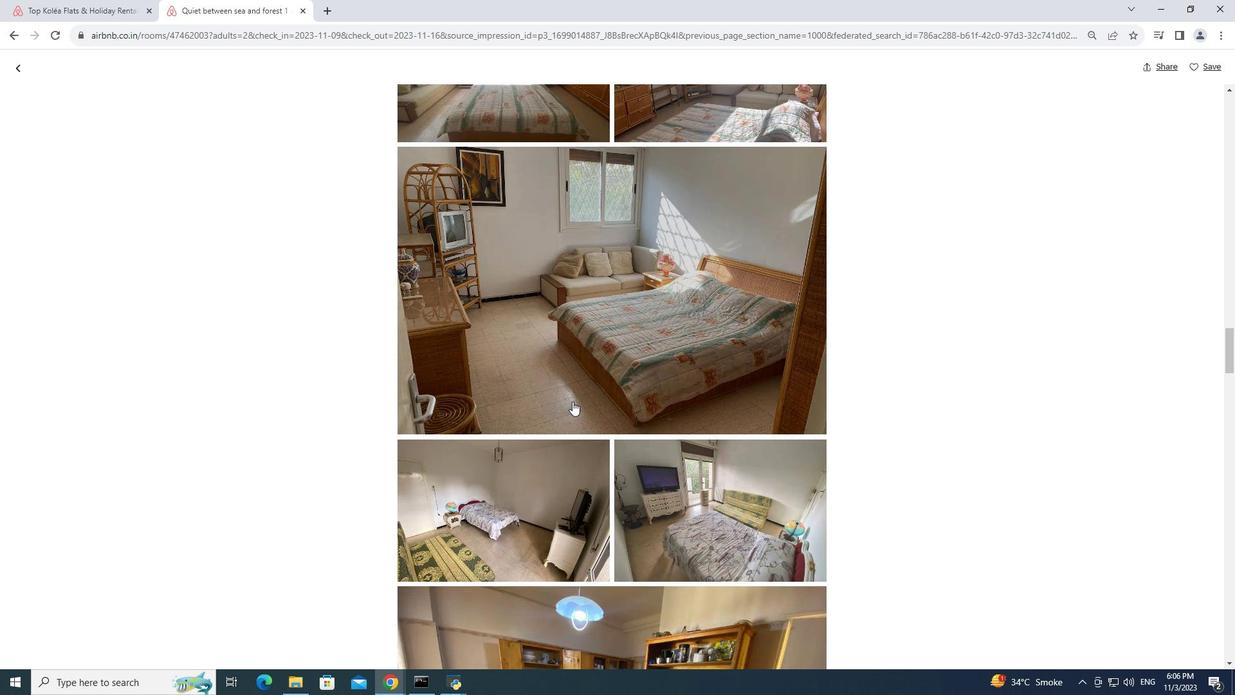 
Action: Mouse scrolled (572, 401) with delta (0, 0)
Screenshot: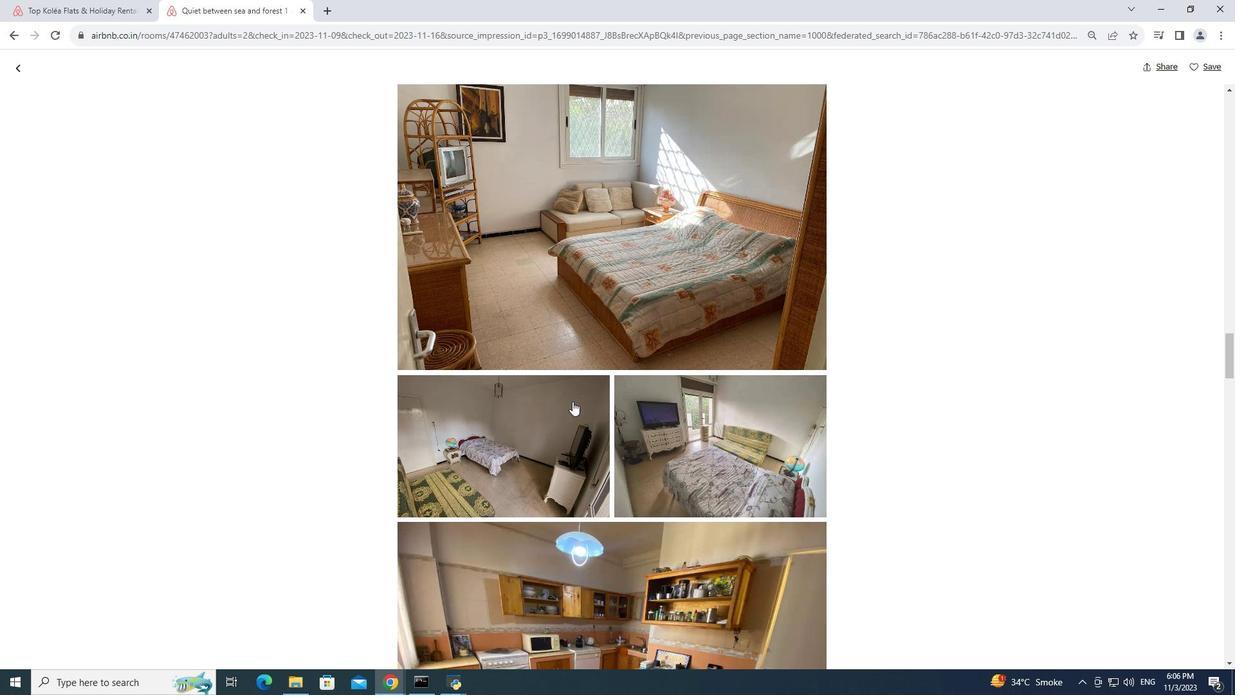 
Action: Mouse scrolled (572, 401) with delta (0, 0)
Screenshot: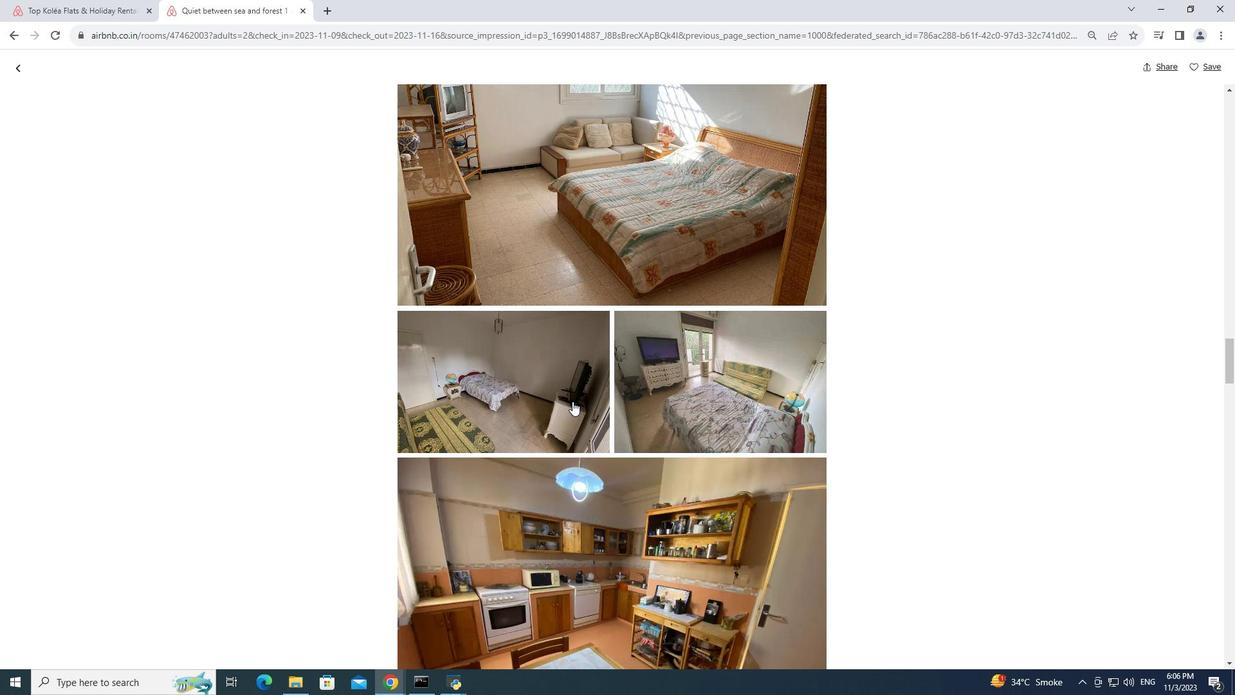
Action: Mouse scrolled (572, 401) with delta (0, 0)
Screenshot: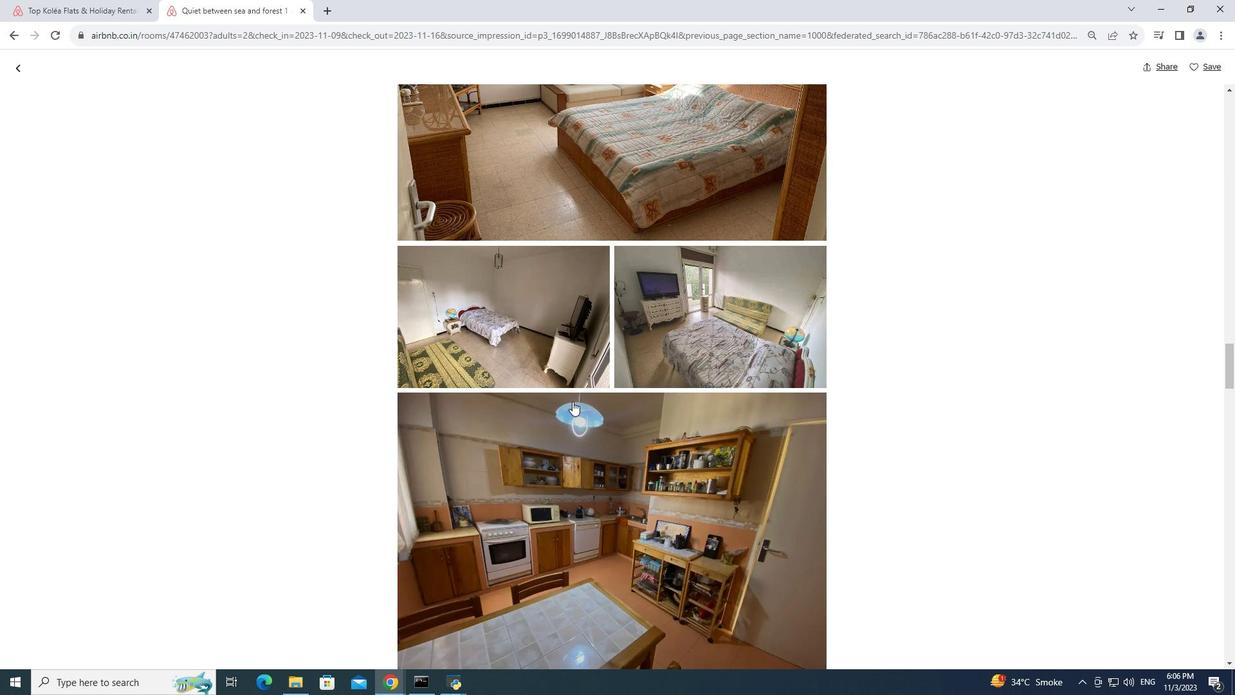 
Action: Mouse moved to (572, 401)
Screenshot: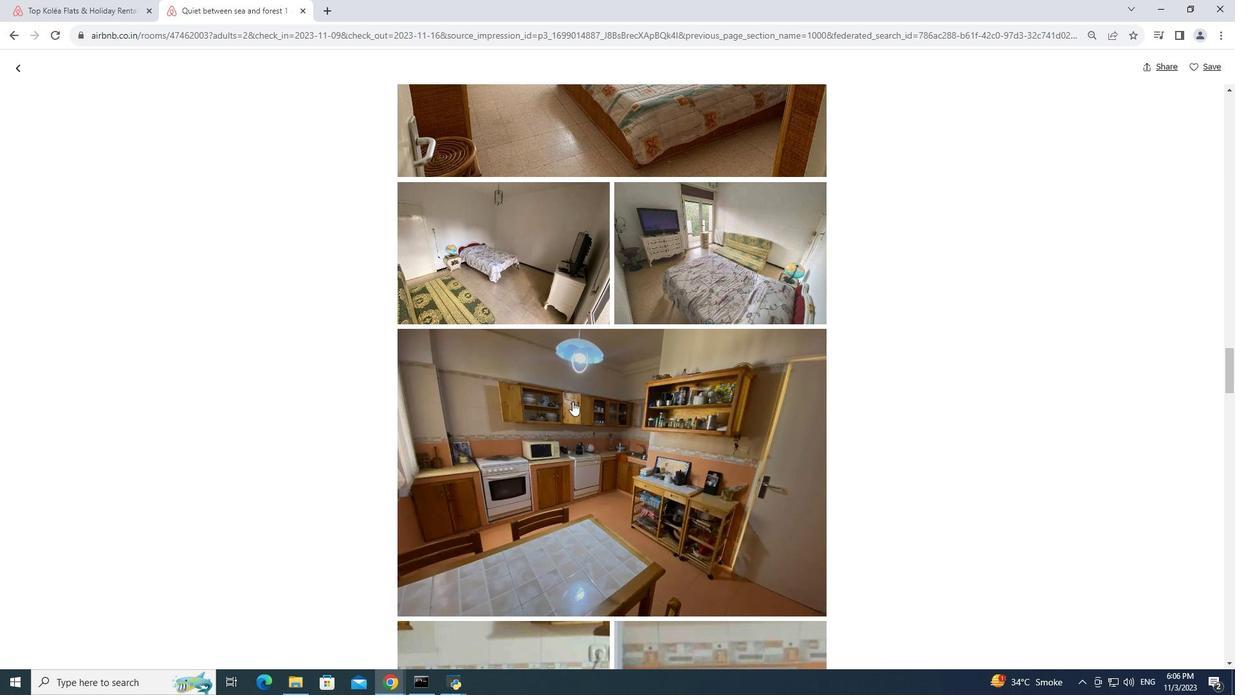 
Action: Mouse scrolled (572, 401) with delta (0, 0)
Screenshot: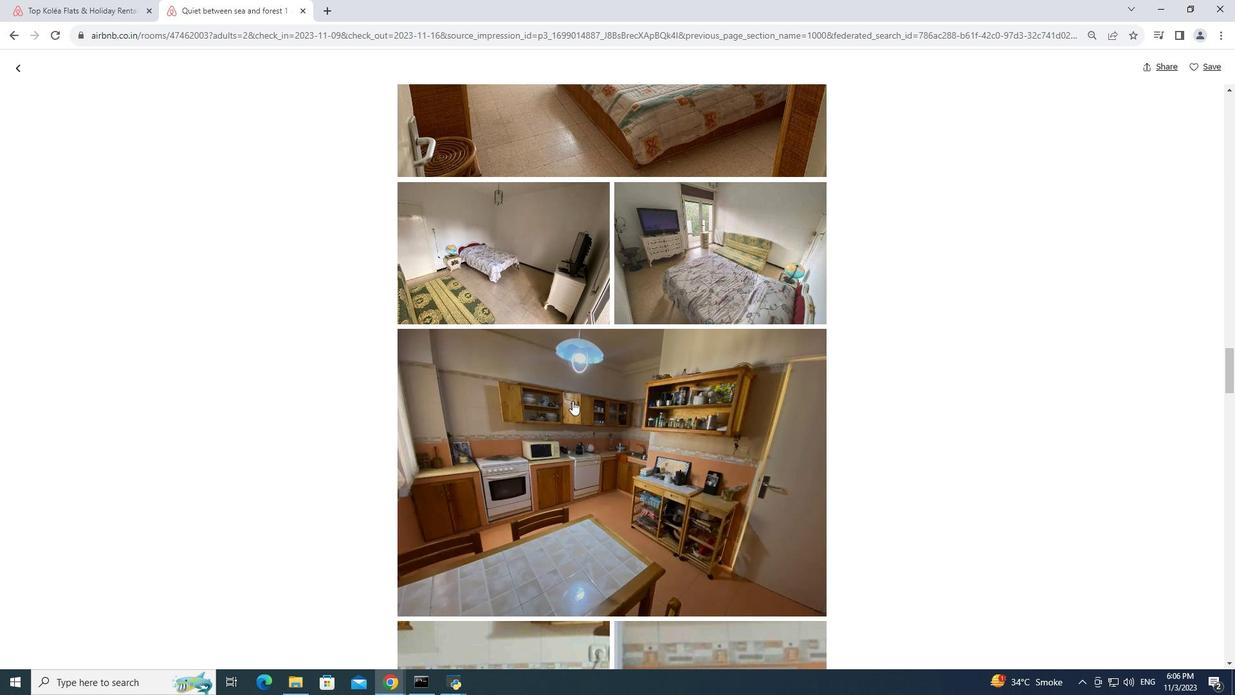 
Action: Mouse moved to (572, 401)
Screenshot: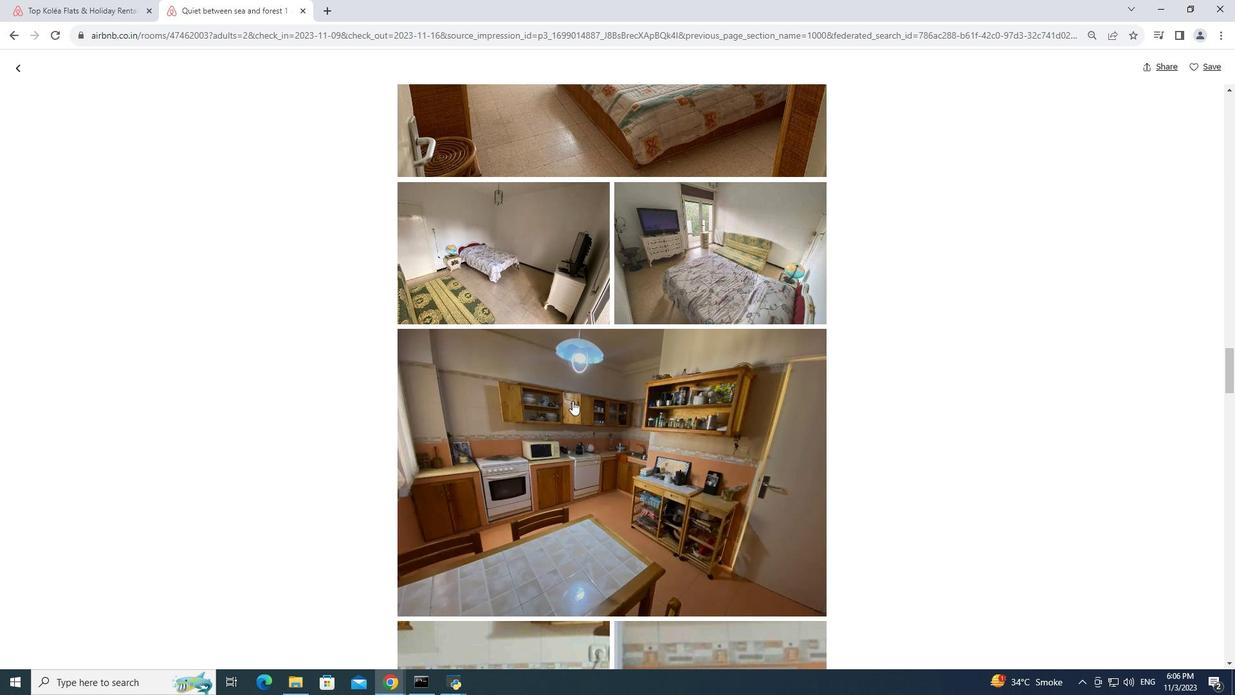 
Action: Mouse scrolled (572, 400) with delta (0, 0)
Screenshot: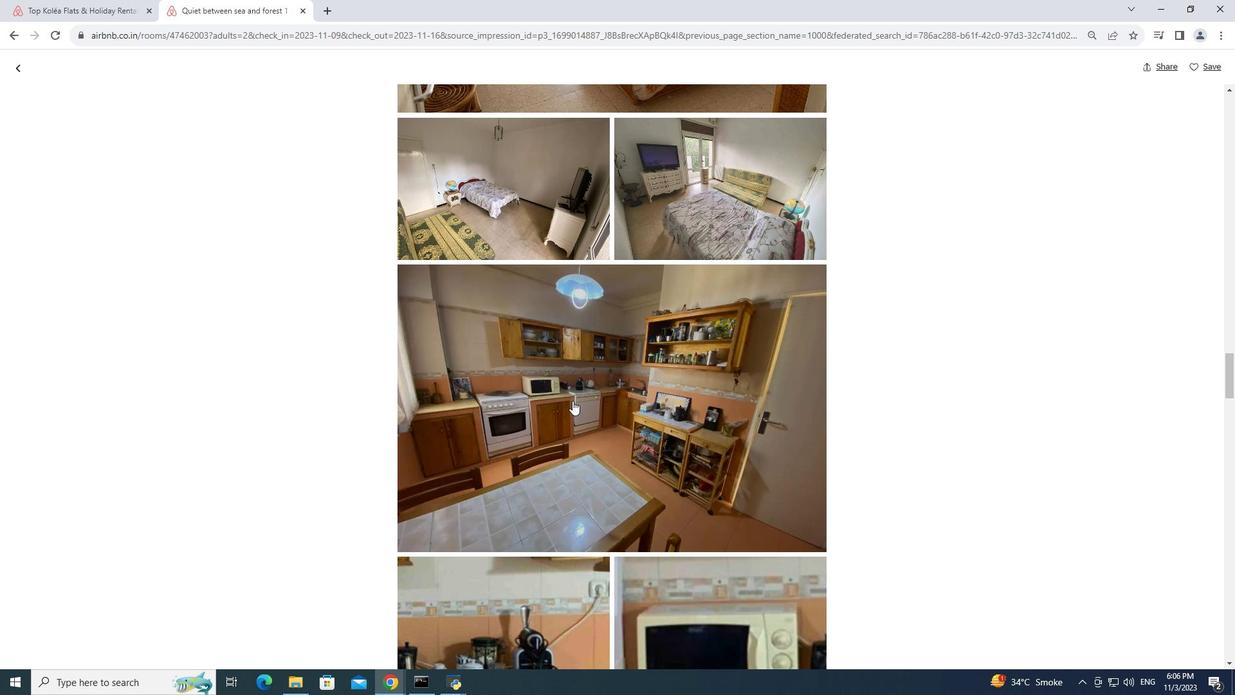 
Action: Mouse scrolled (572, 400) with delta (0, 0)
Screenshot: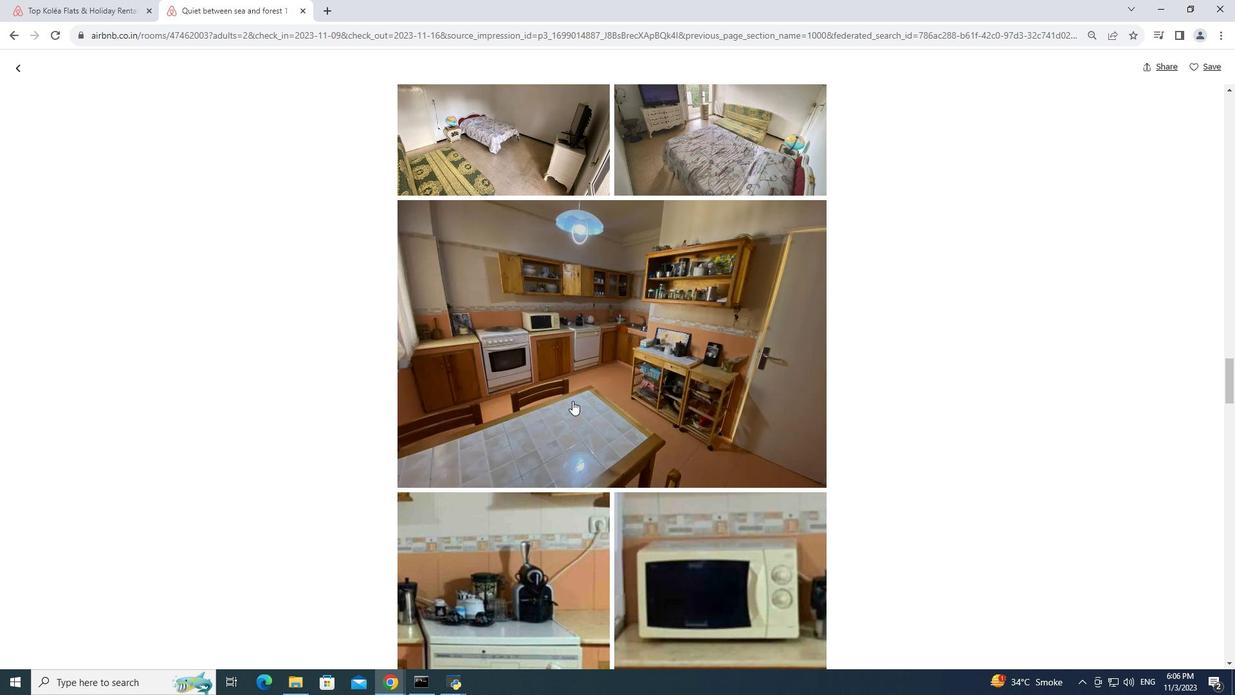 
Action: Mouse scrolled (572, 400) with delta (0, 0)
Screenshot: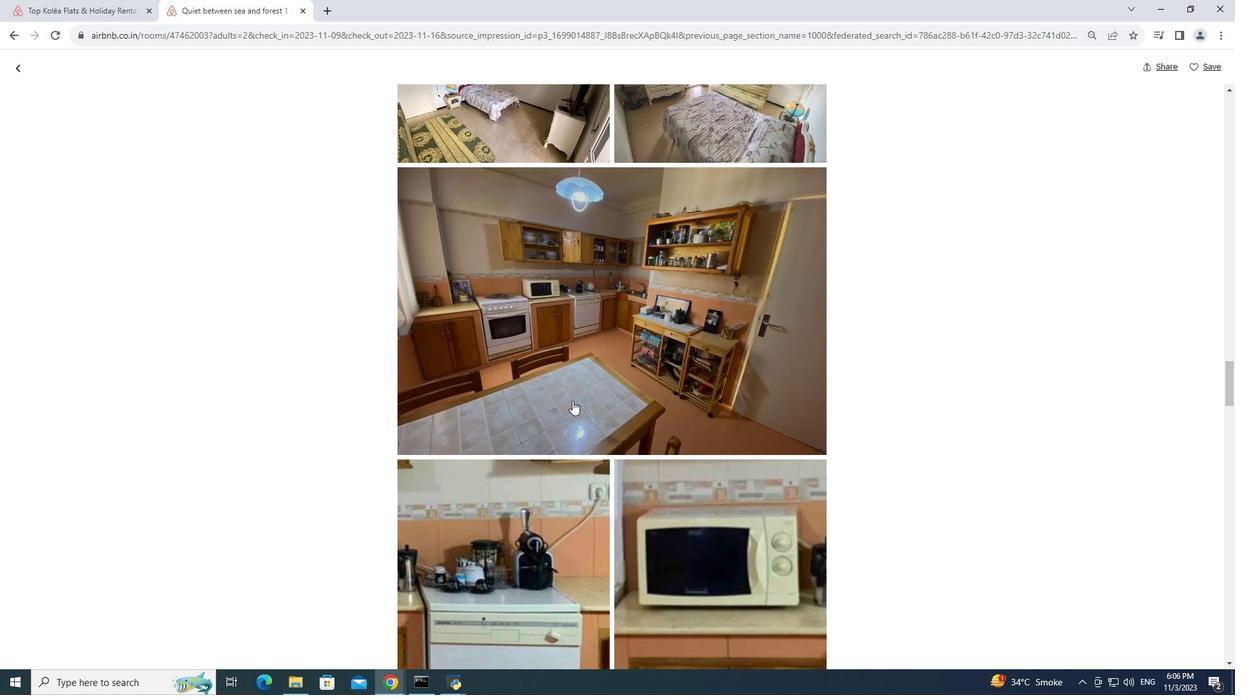 
Action: Mouse moved to (572, 401)
Screenshot: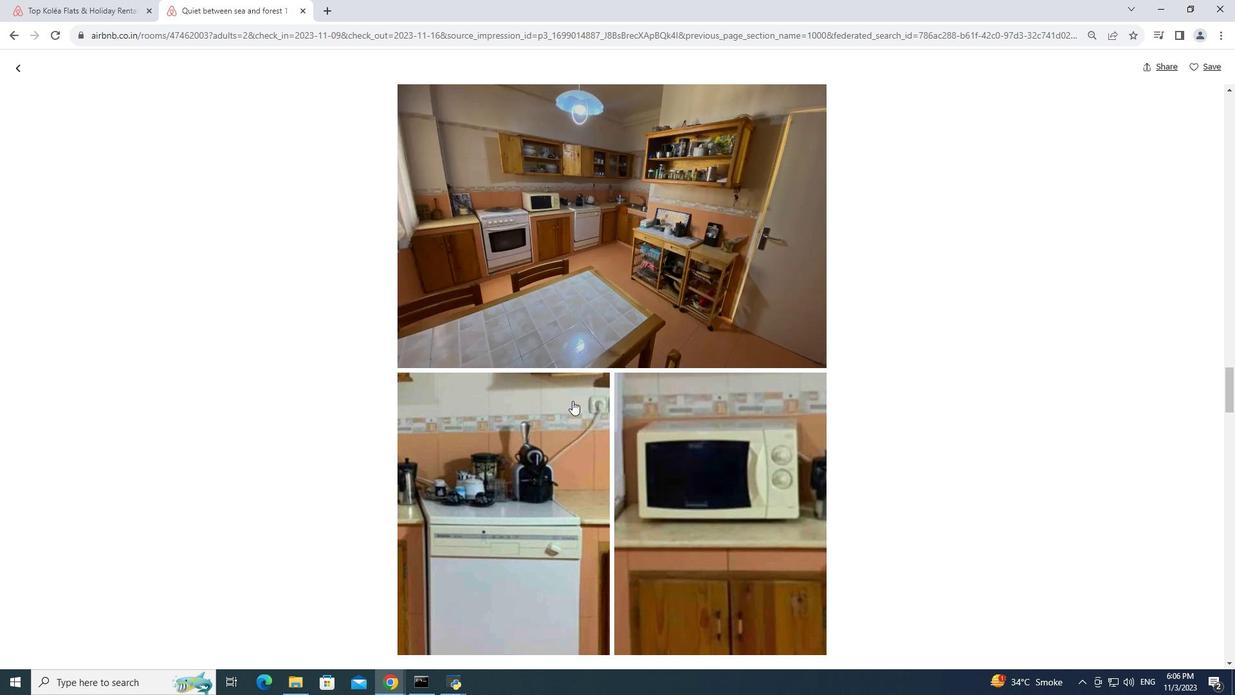
Action: Mouse scrolled (572, 400) with delta (0, 0)
Screenshot: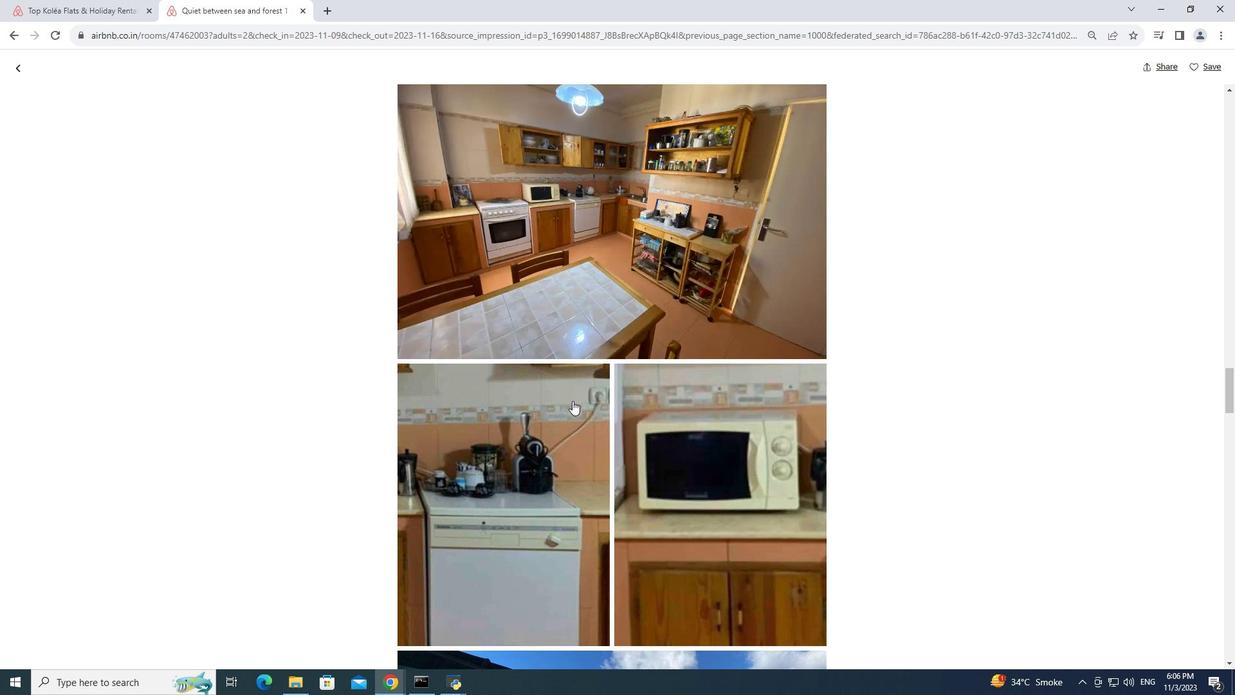 
Action: Mouse moved to (561, 394)
Screenshot: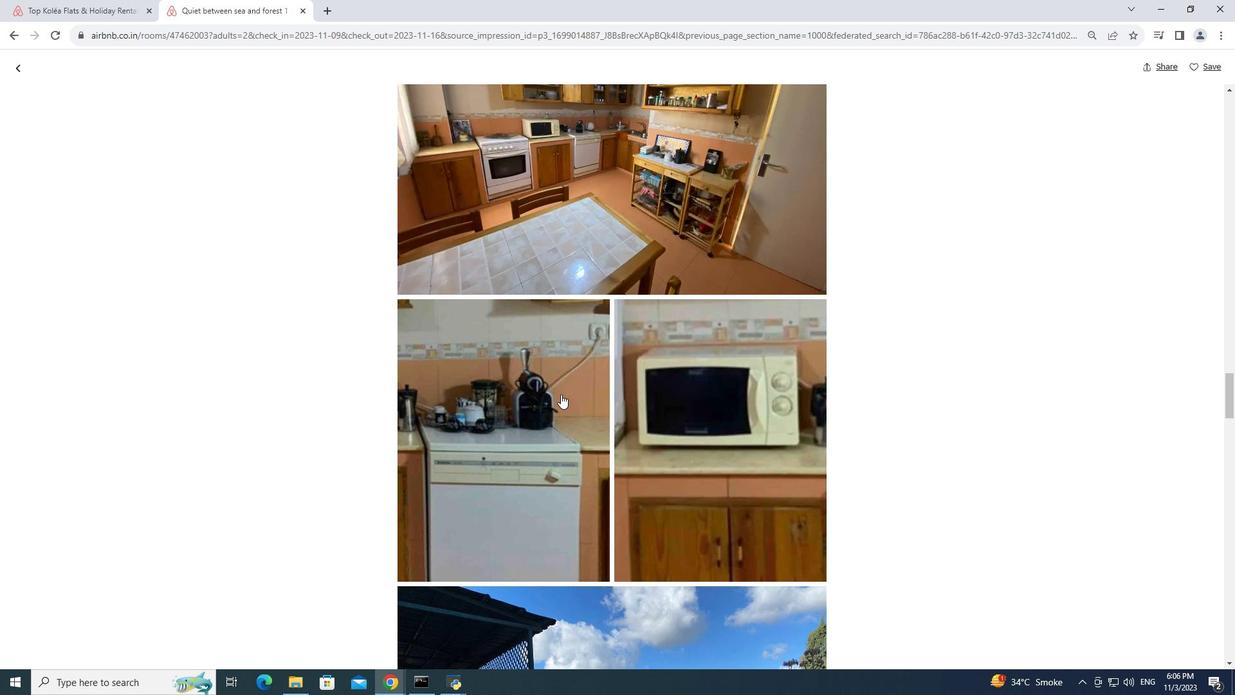 
Action: Mouse scrolled (561, 393) with delta (0, 0)
Screenshot: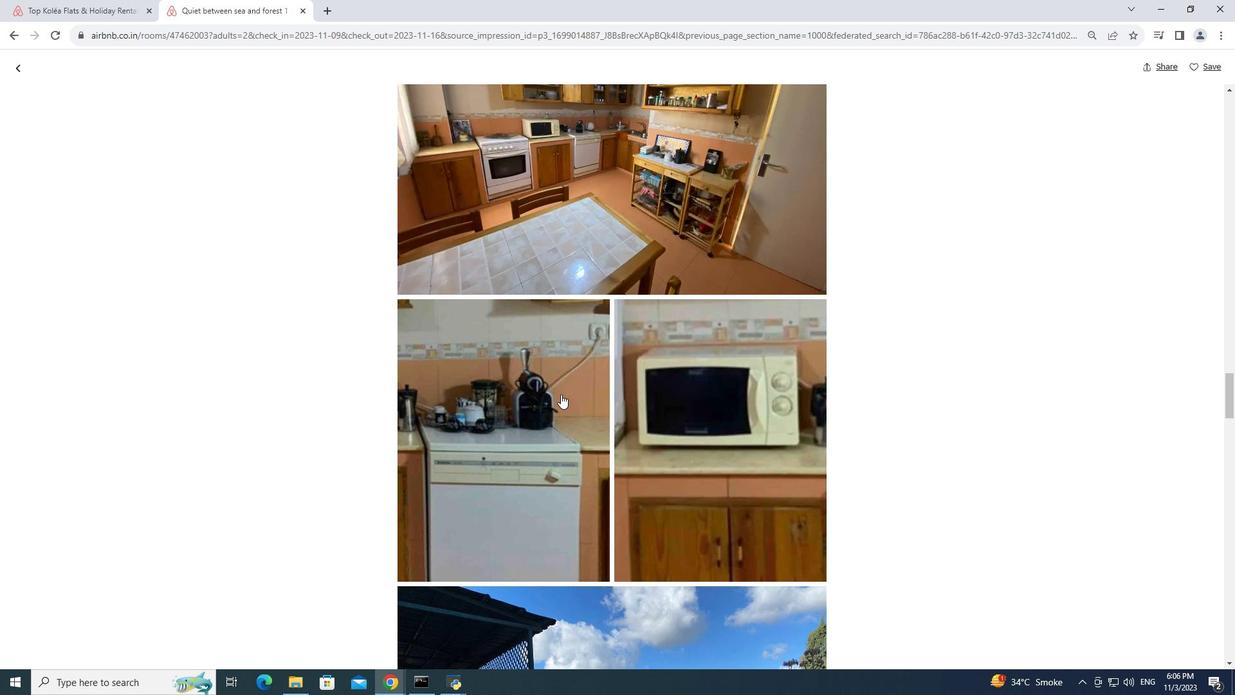 
Action: Mouse moved to (567, 386)
Screenshot: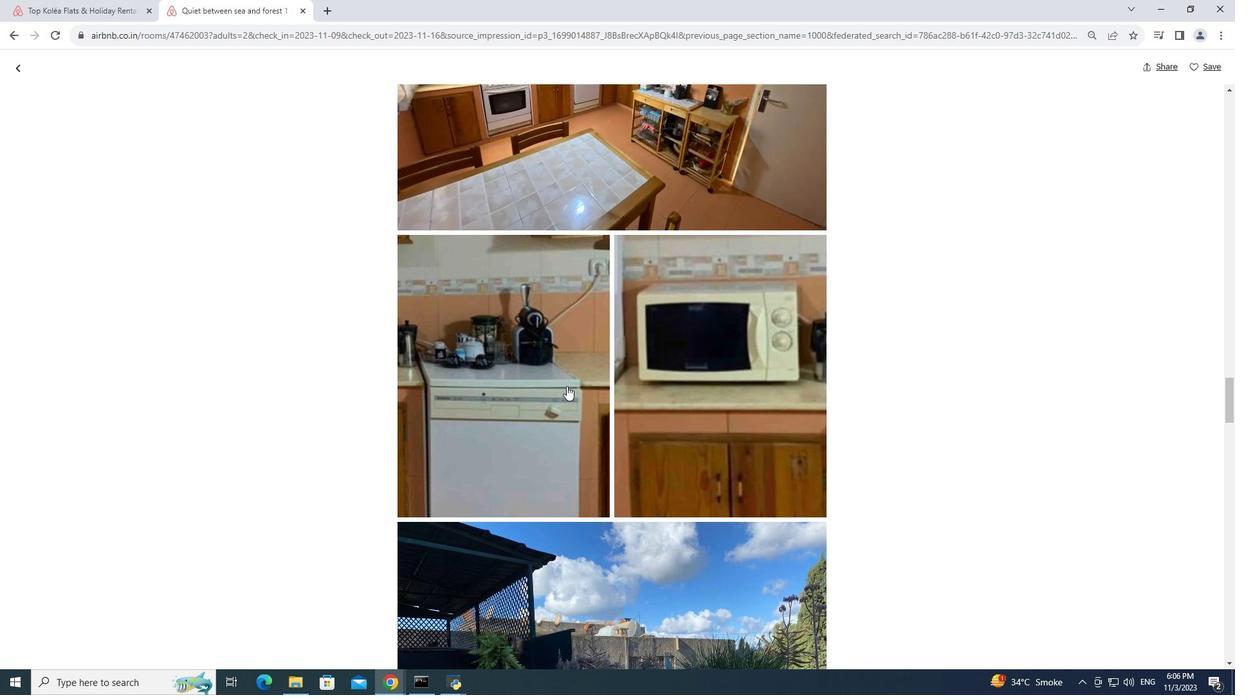 
Action: Mouse scrolled (567, 385) with delta (0, 0)
Screenshot: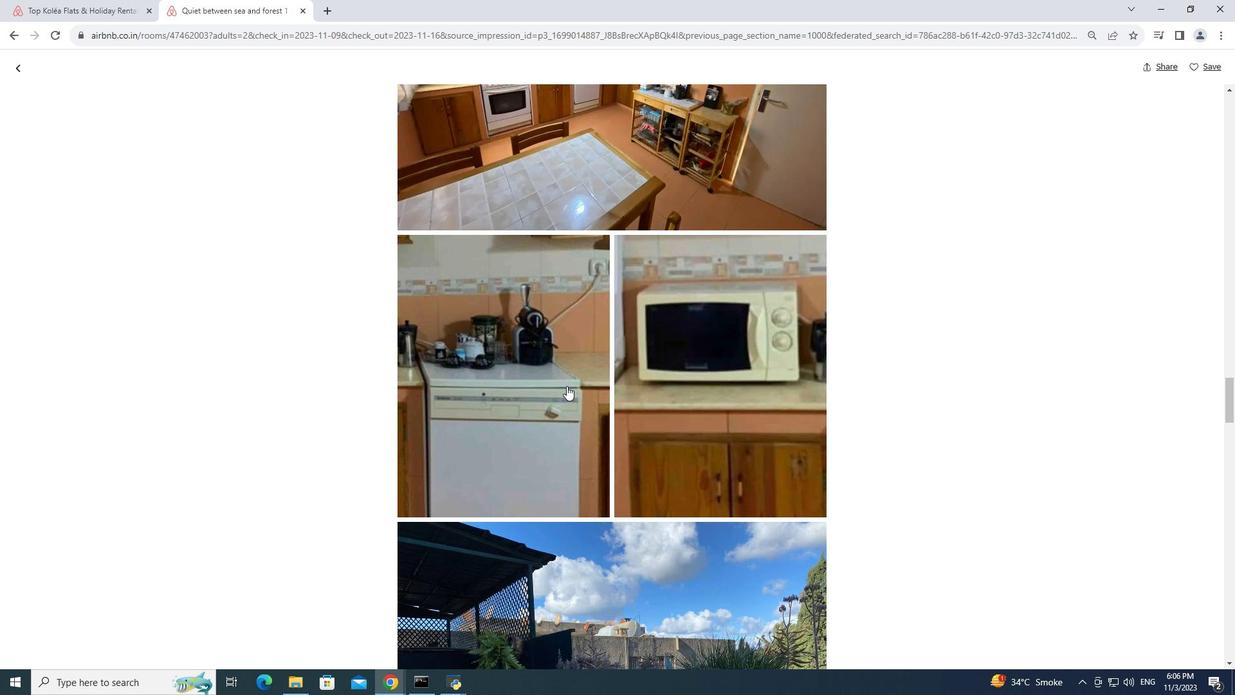 
Action: Mouse scrolled (567, 385) with delta (0, 0)
Screenshot: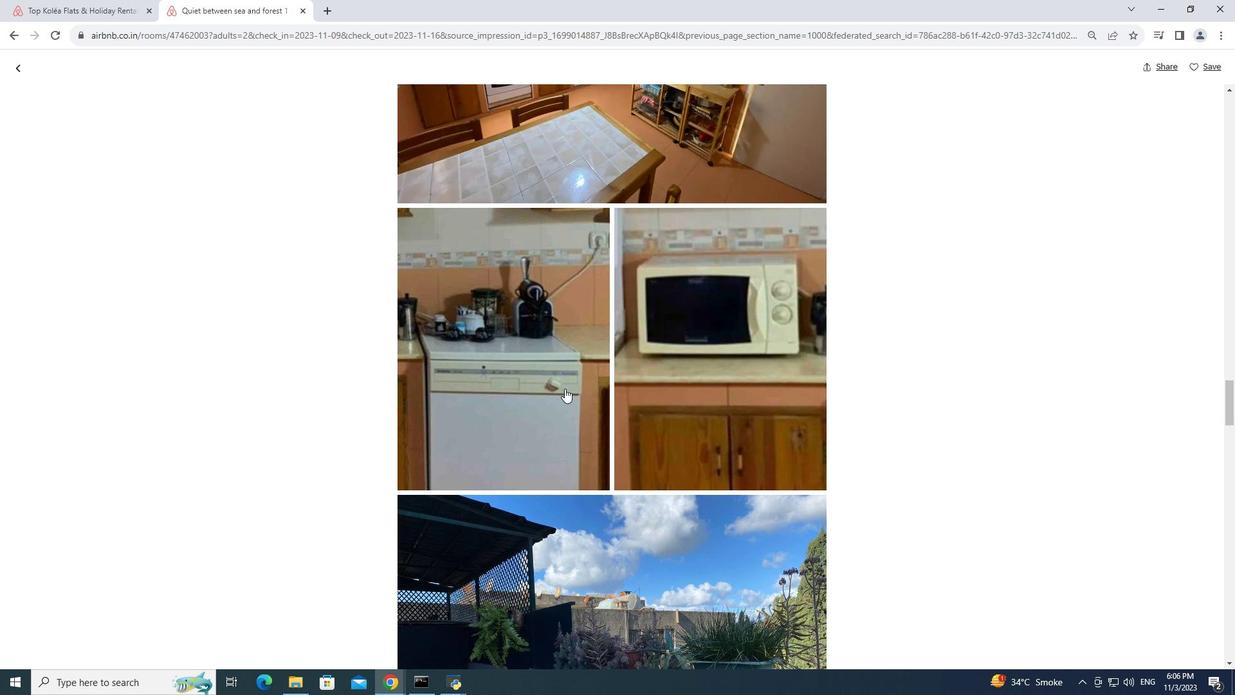 
Action: Mouse moved to (565, 388)
Screenshot: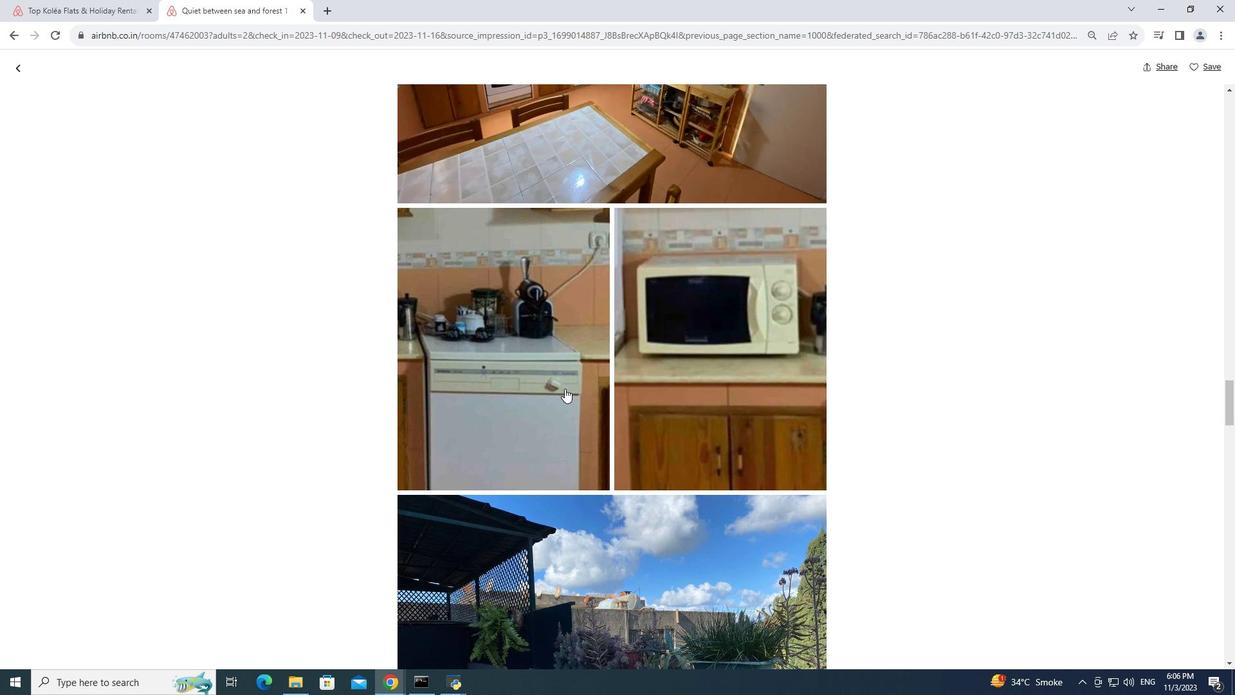 
Action: Mouse scrolled (565, 388) with delta (0, 0)
Screenshot: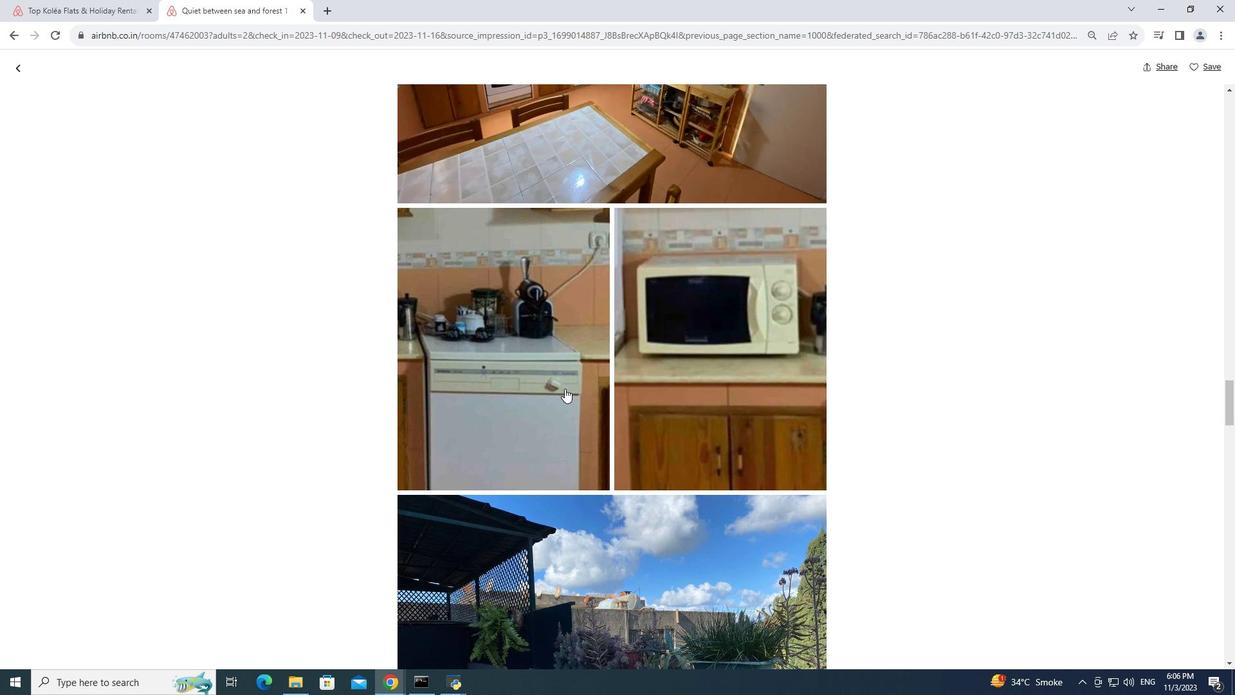 
Action: Mouse moved to (565, 388)
Screenshot: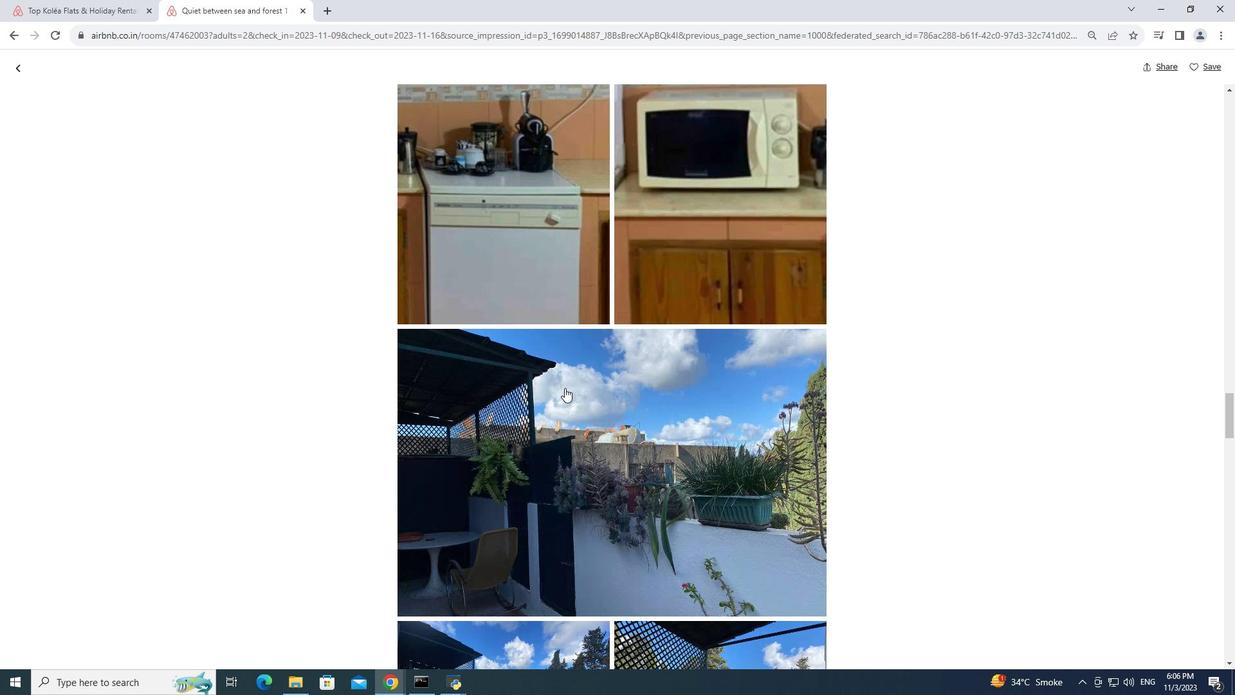 
Action: Mouse scrolled (565, 387) with delta (0, 0)
Screenshot: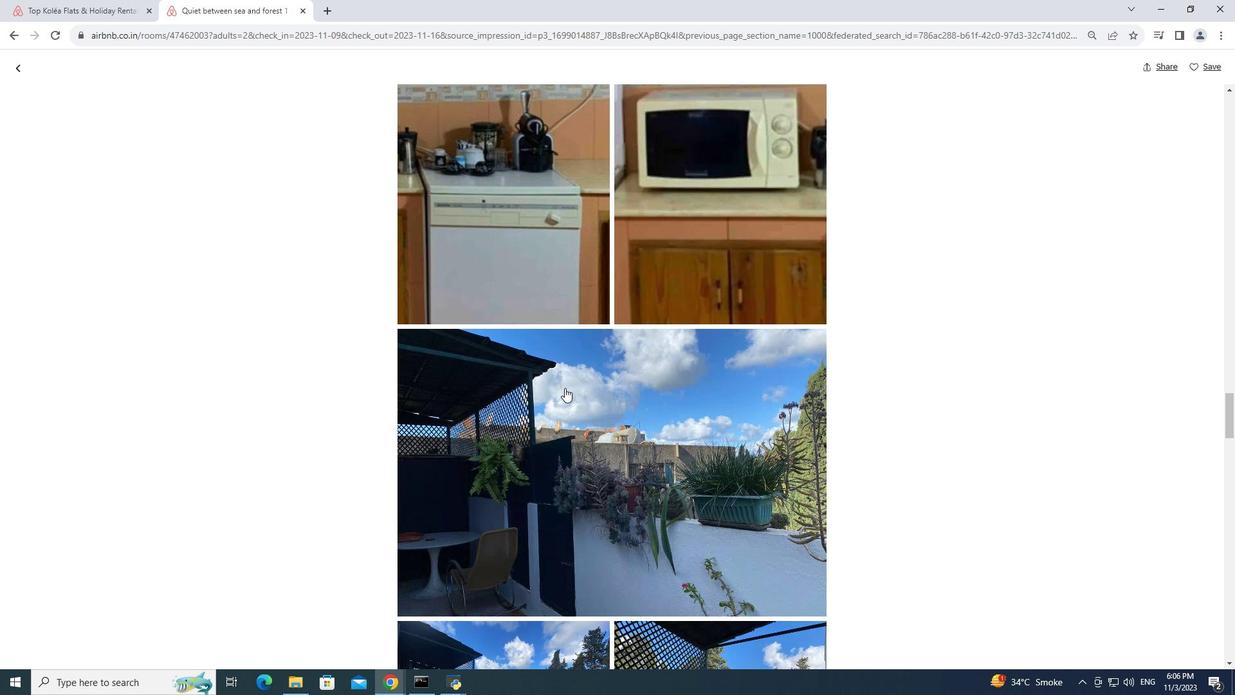 
Action: Mouse moved to (565, 388)
Screenshot: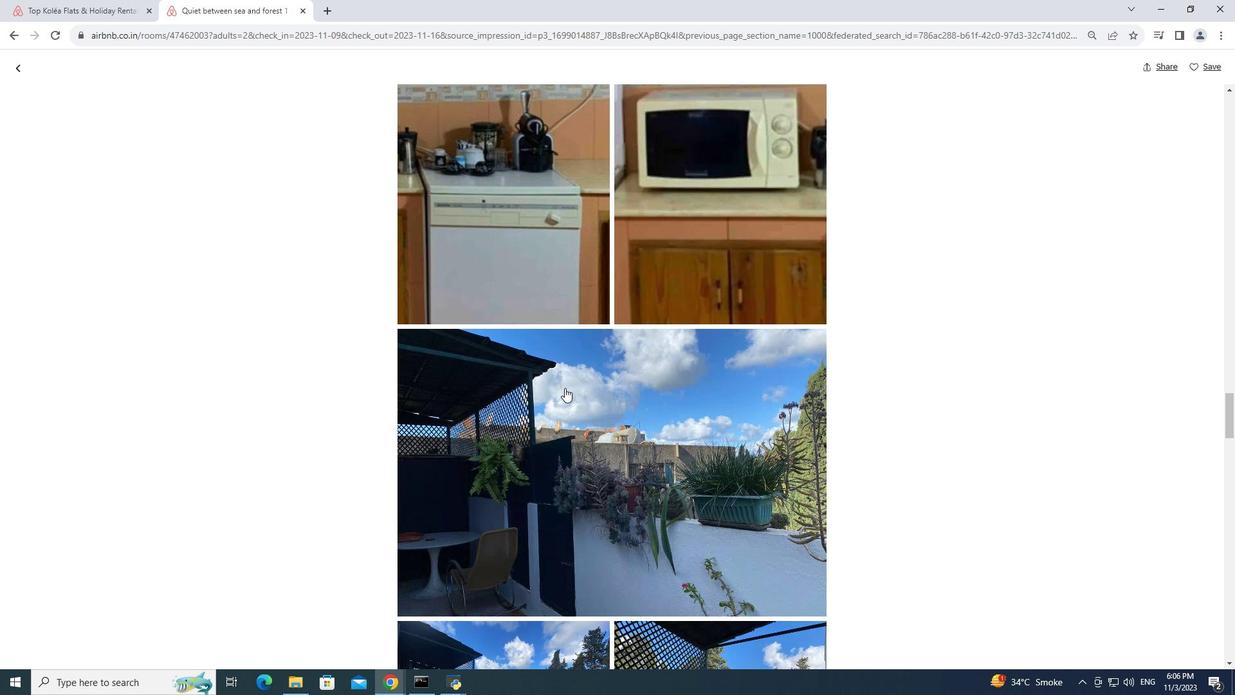 
Action: Mouse scrolled (565, 387) with delta (0, 0)
Screenshot: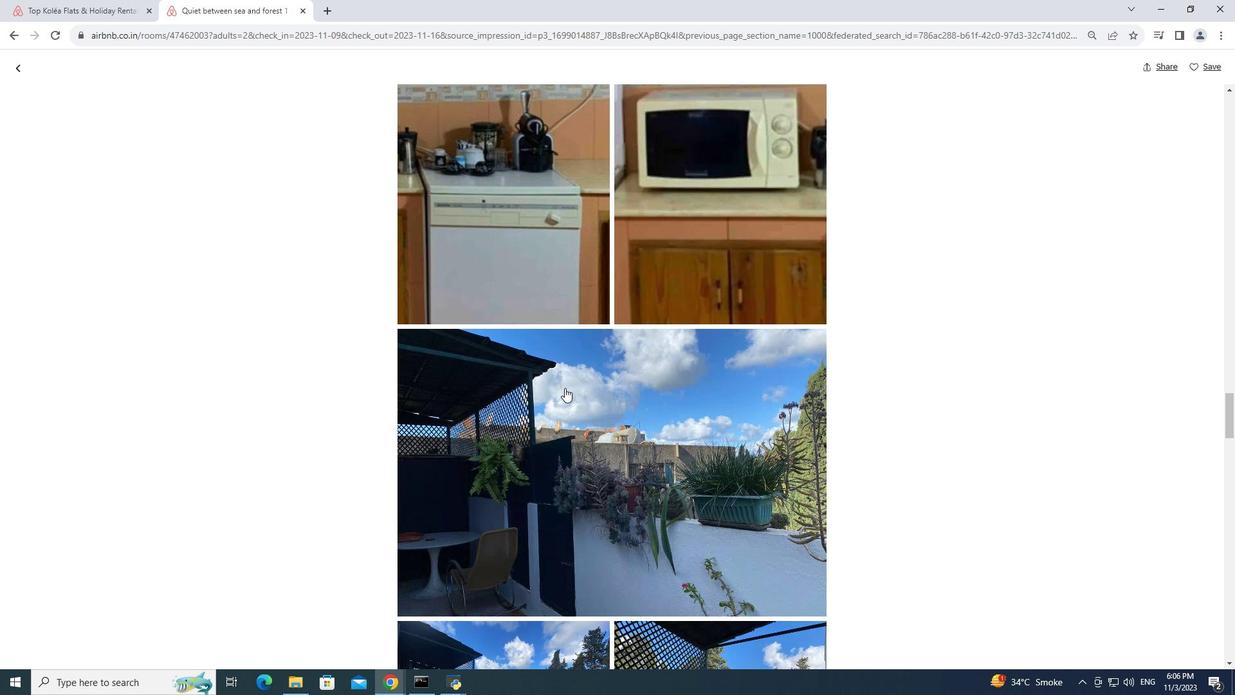 
Action: Mouse scrolled (565, 387) with delta (0, 0)
Screenshot: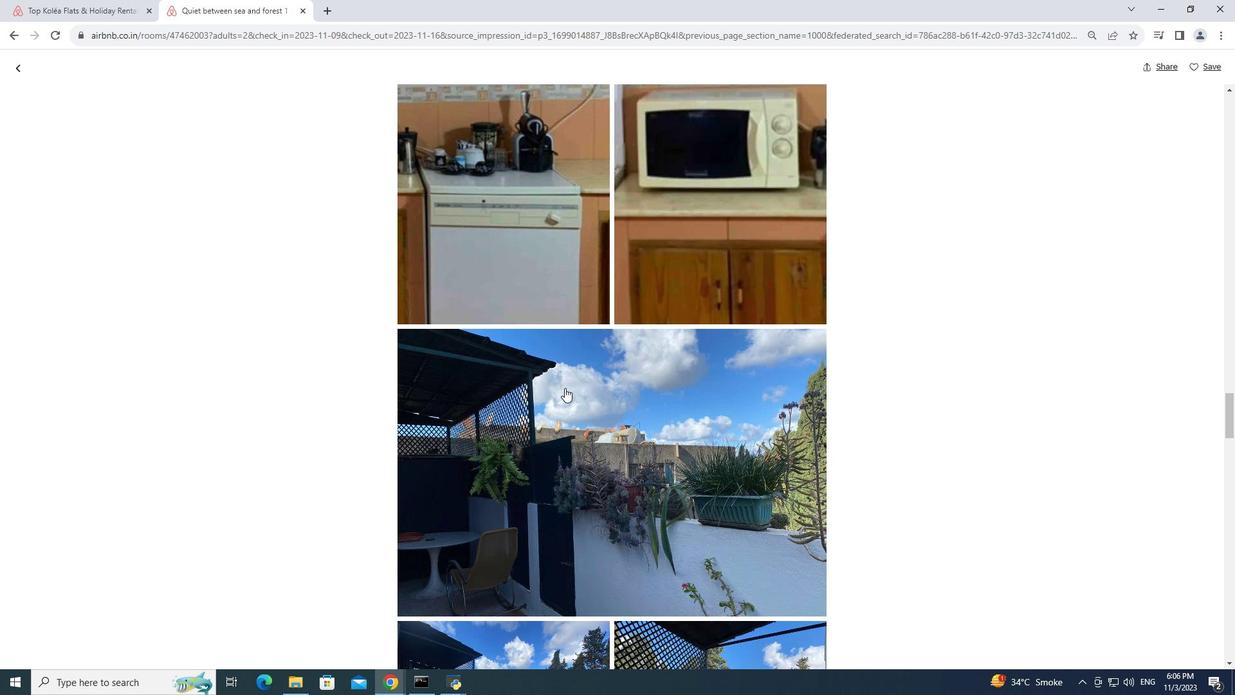 
Action: Mouse scrolled (565, 387) with delta (0, 0)
Screenshot: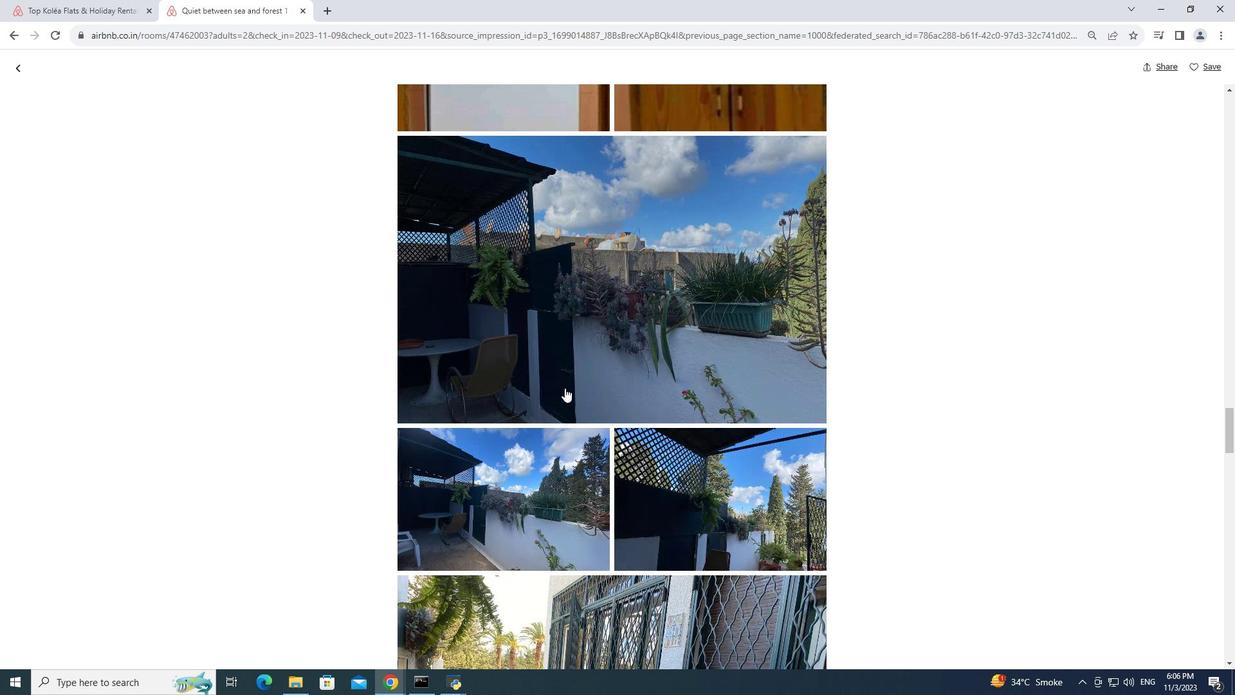 
Action: Mouse moved to (571, 400)
Screenshot: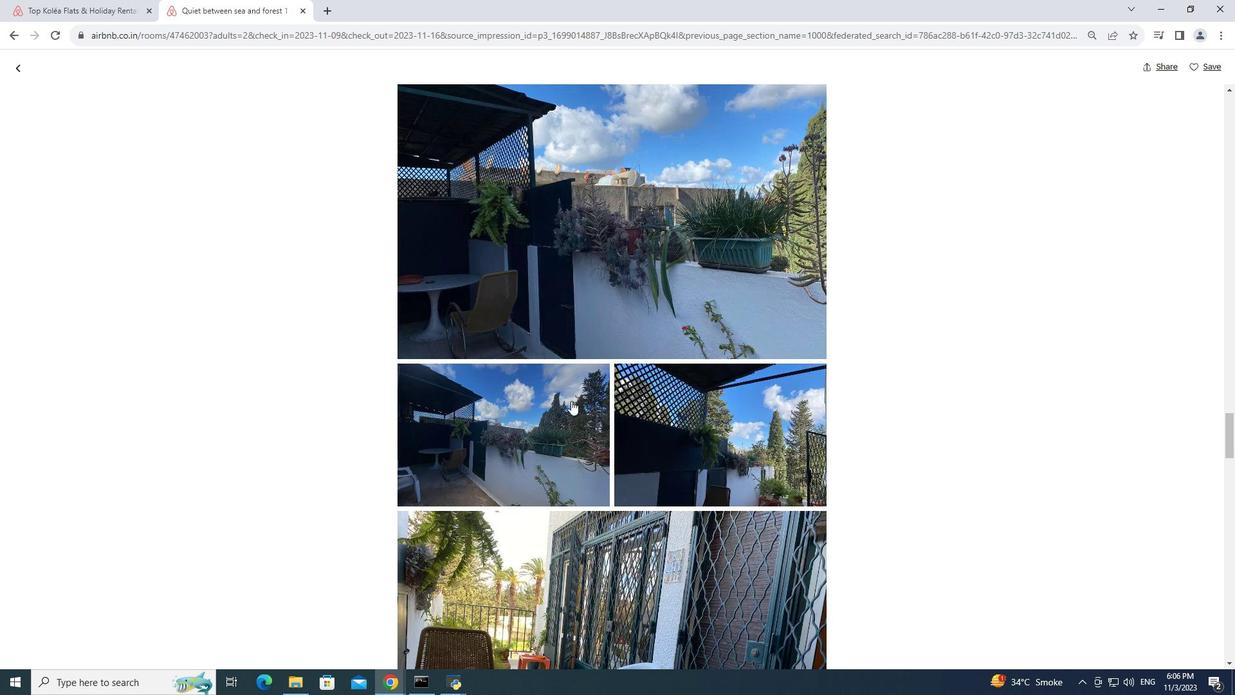 
Action: Mouse scrolled (571, 399) with delta (0, 0)
Screenshot: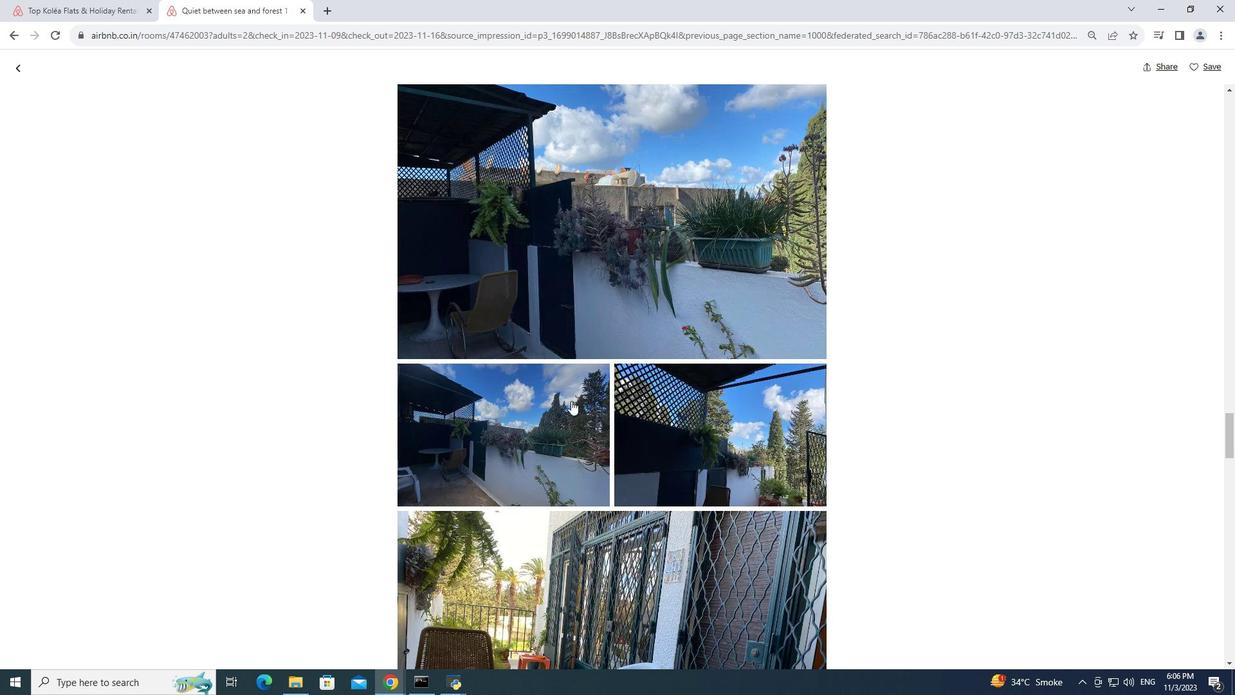 
Action: Mouse moved to (571, 401)
Screenshot: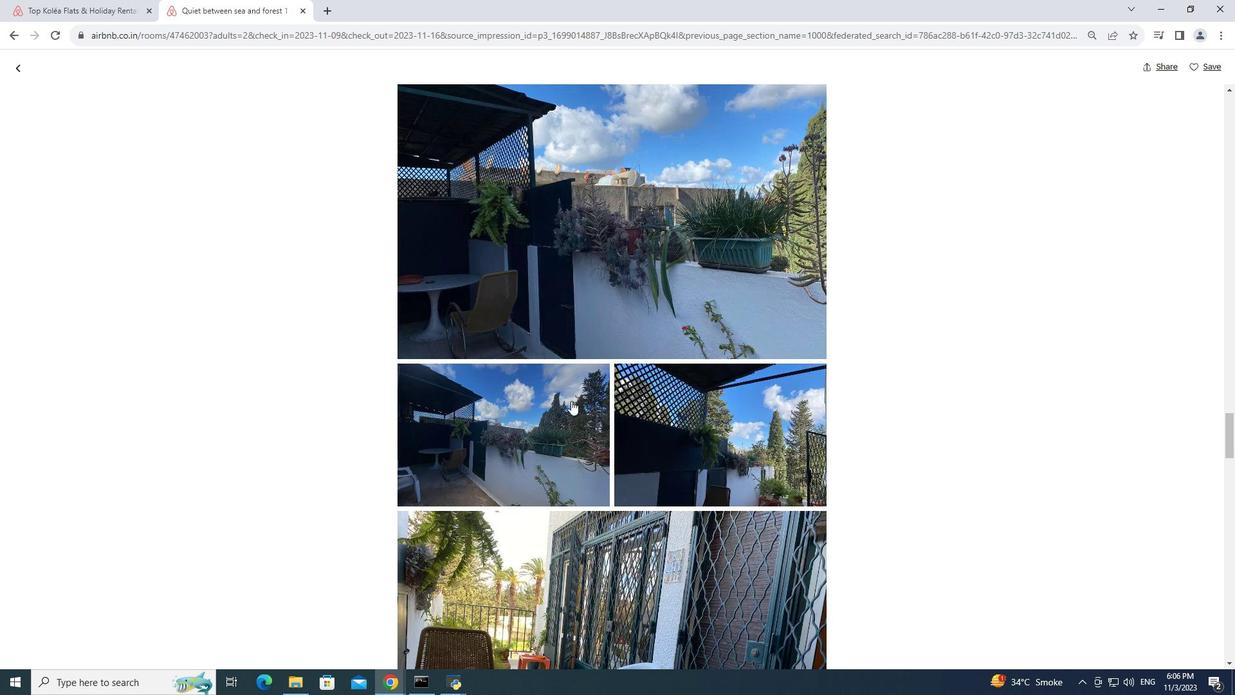 
Action: Mouse scrolled (571, 400) with delta (0, 0)
Screenshot: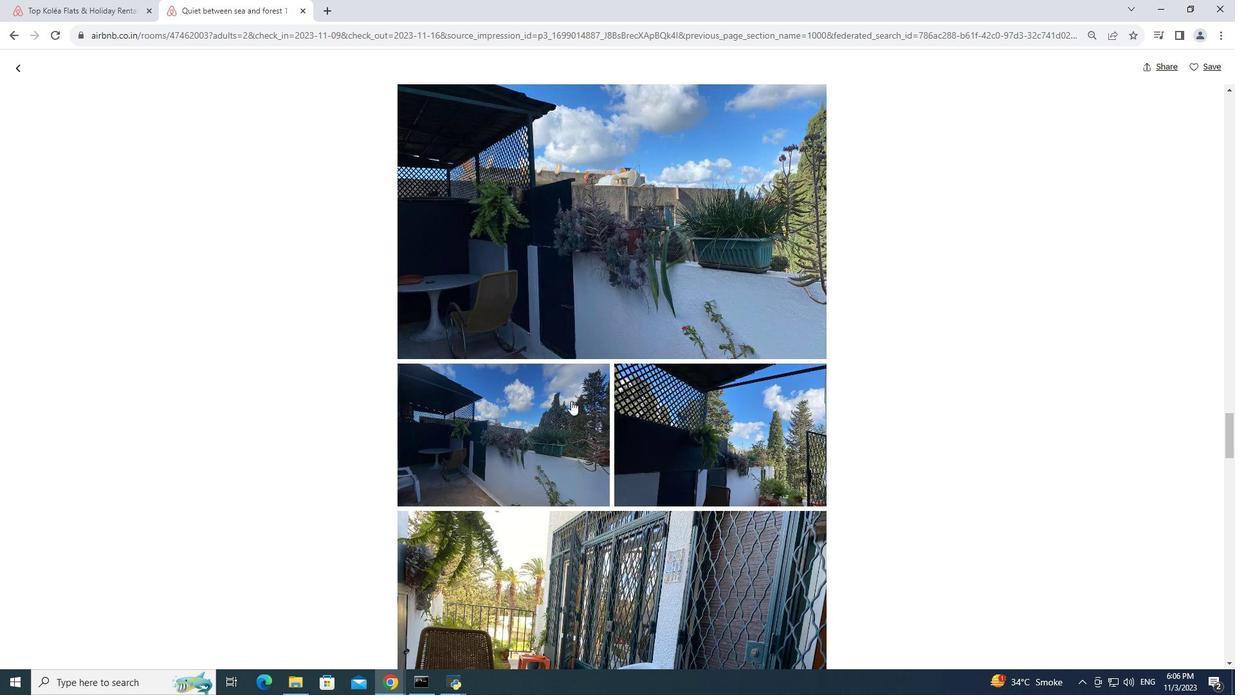 
Action: Mouse moved to (576, 402)
Screenshot: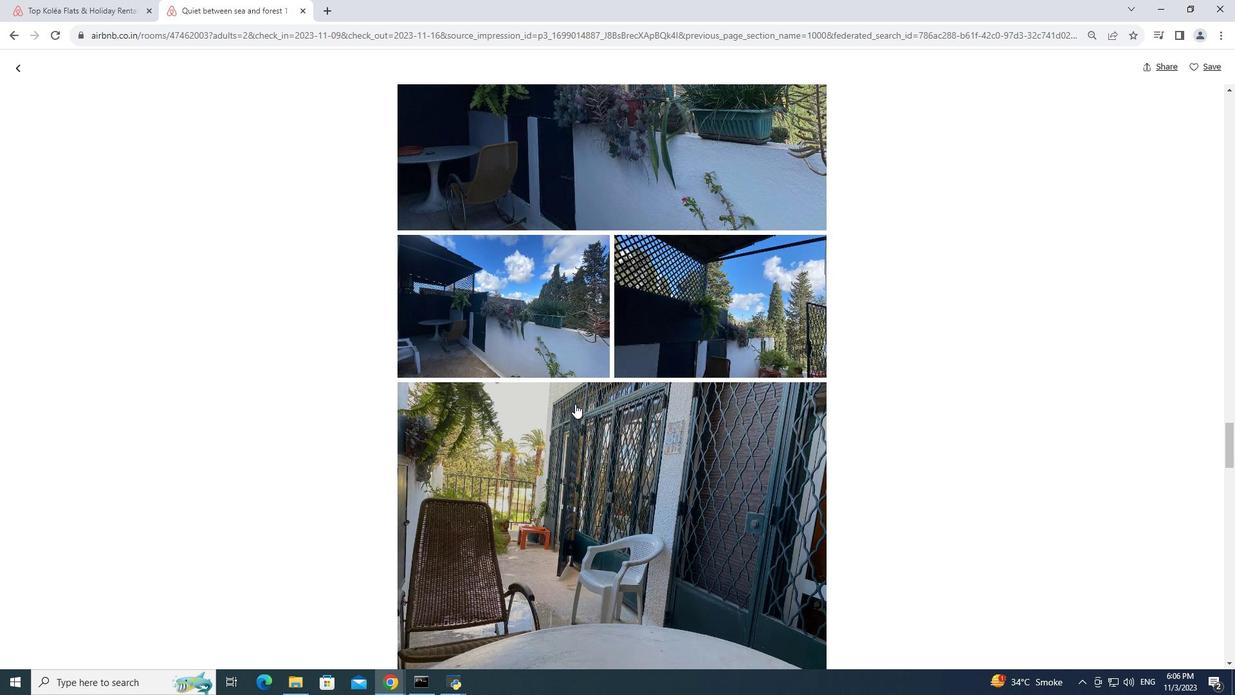 
Action: Mouse scrolled (576, 402) with delta (0, 0)
Screenshot: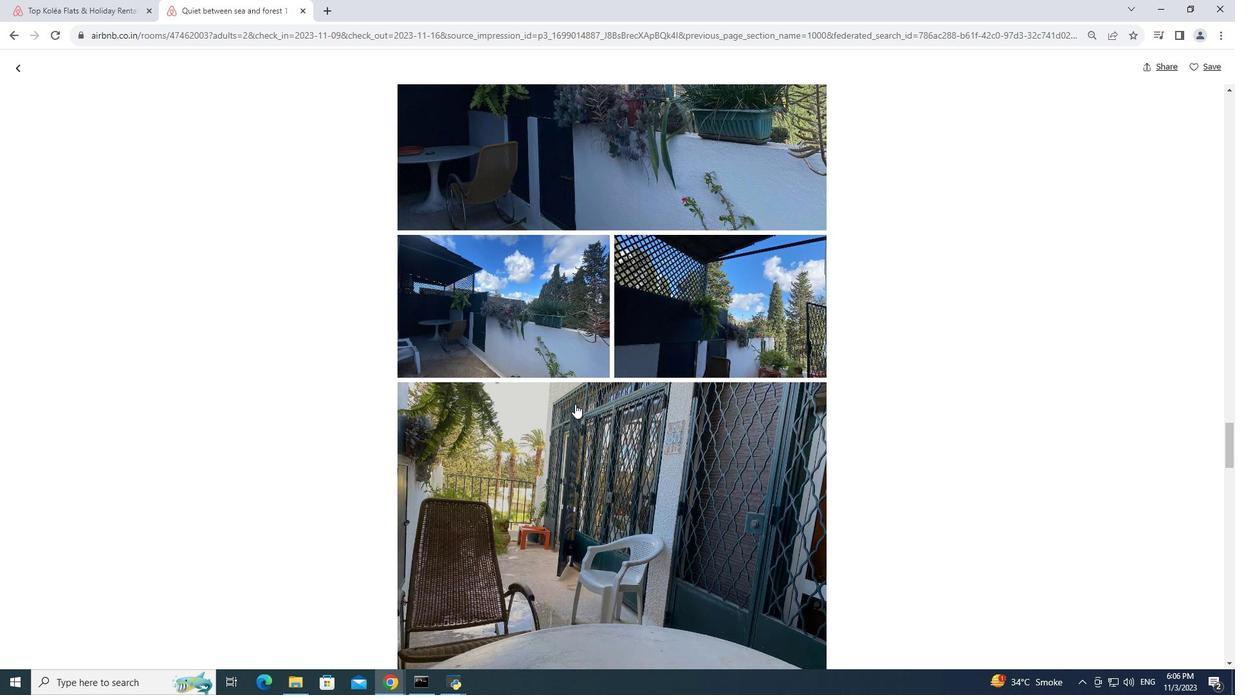
Action: Mouse scrolled (576, 402) with delta (0, 0)
Screenshot: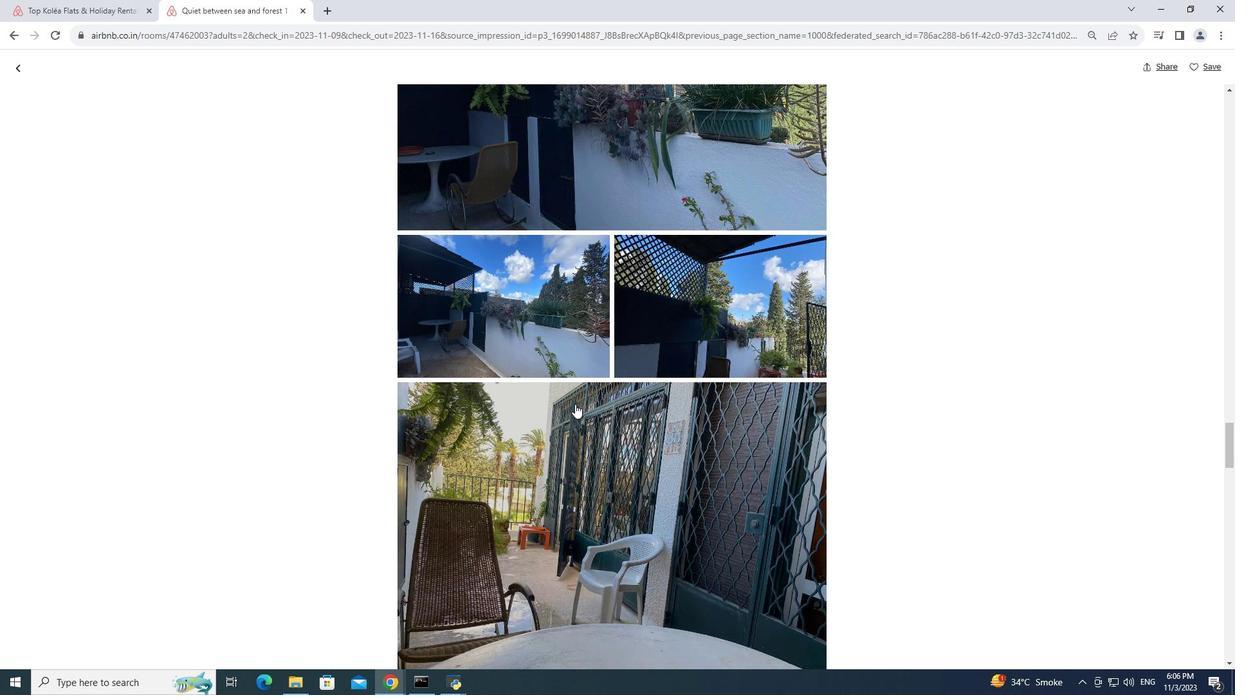 
Action: Mouse moved to (574, 397)
Screenshot: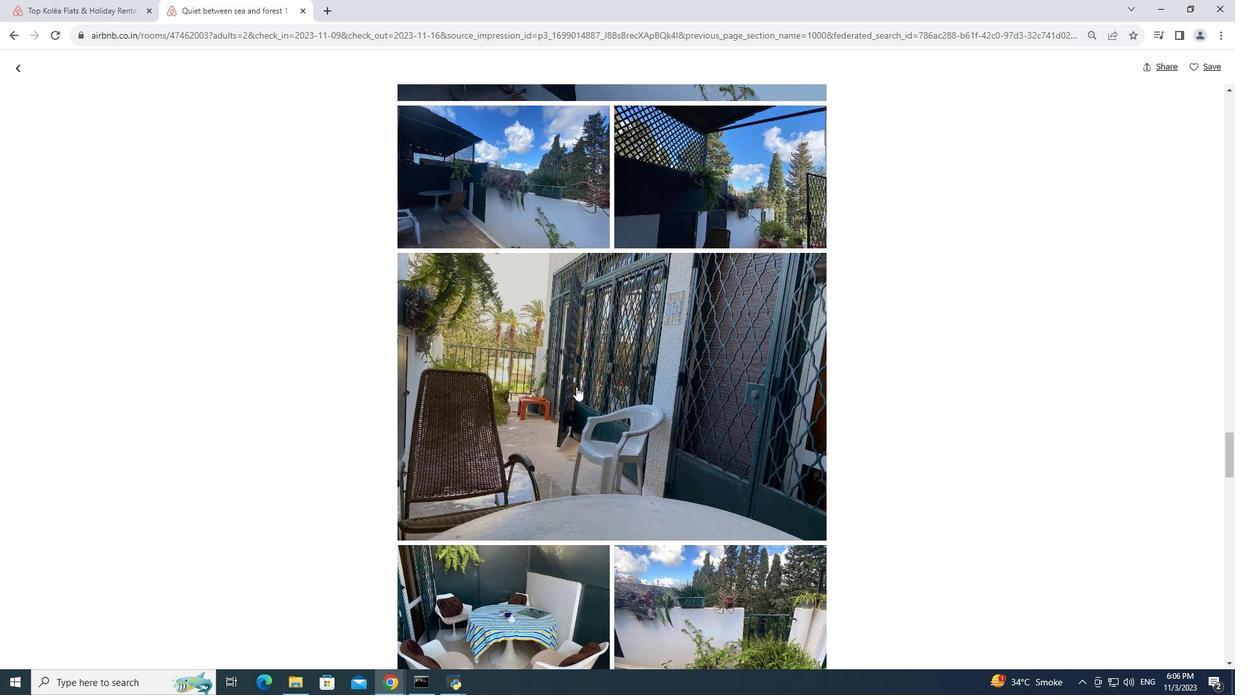 
Action: Mouse scrolled (574, 396) with delta (0, 0)
Screenshot: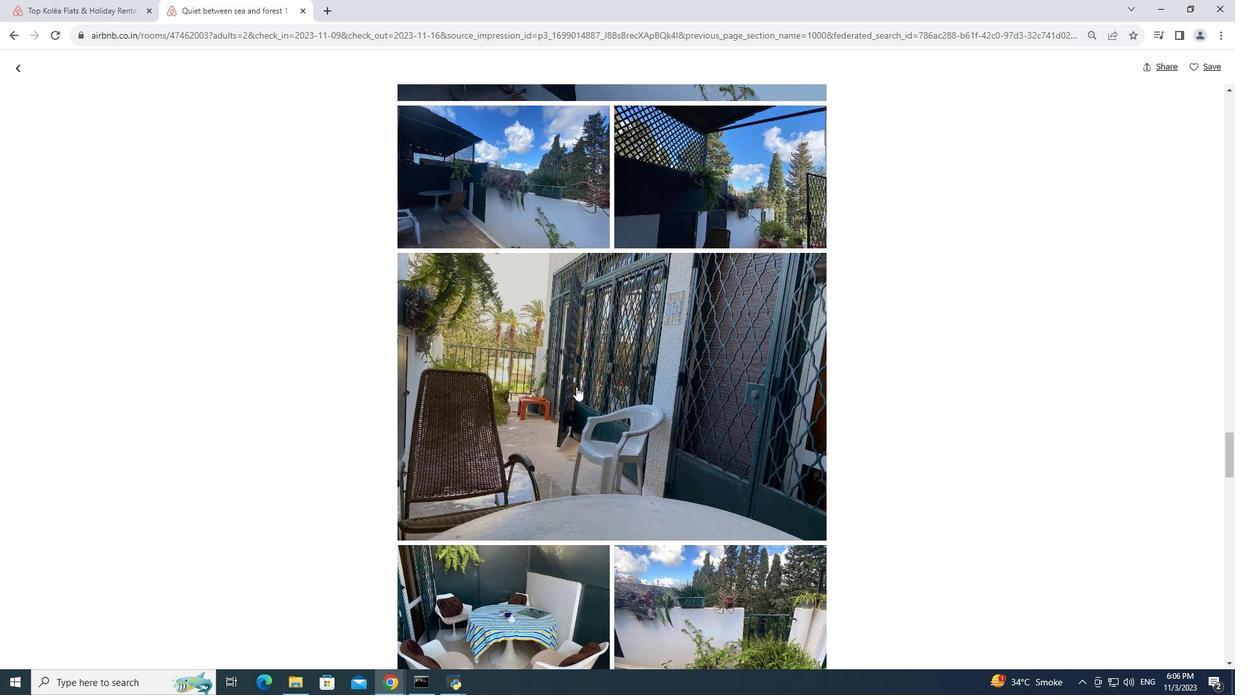 
Action: Mouse moved to (568, 383)
Screenshot: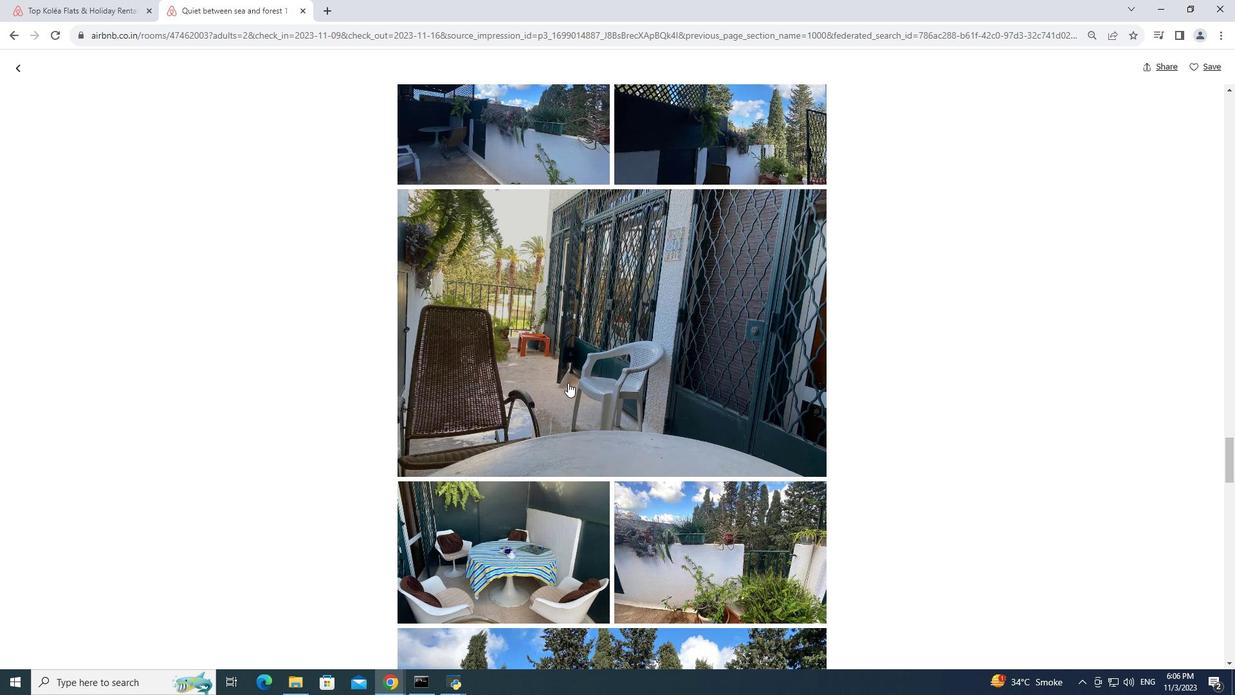 
Action: Mouse scrolled (568, 382) with delta (0, 0)
Screenshot: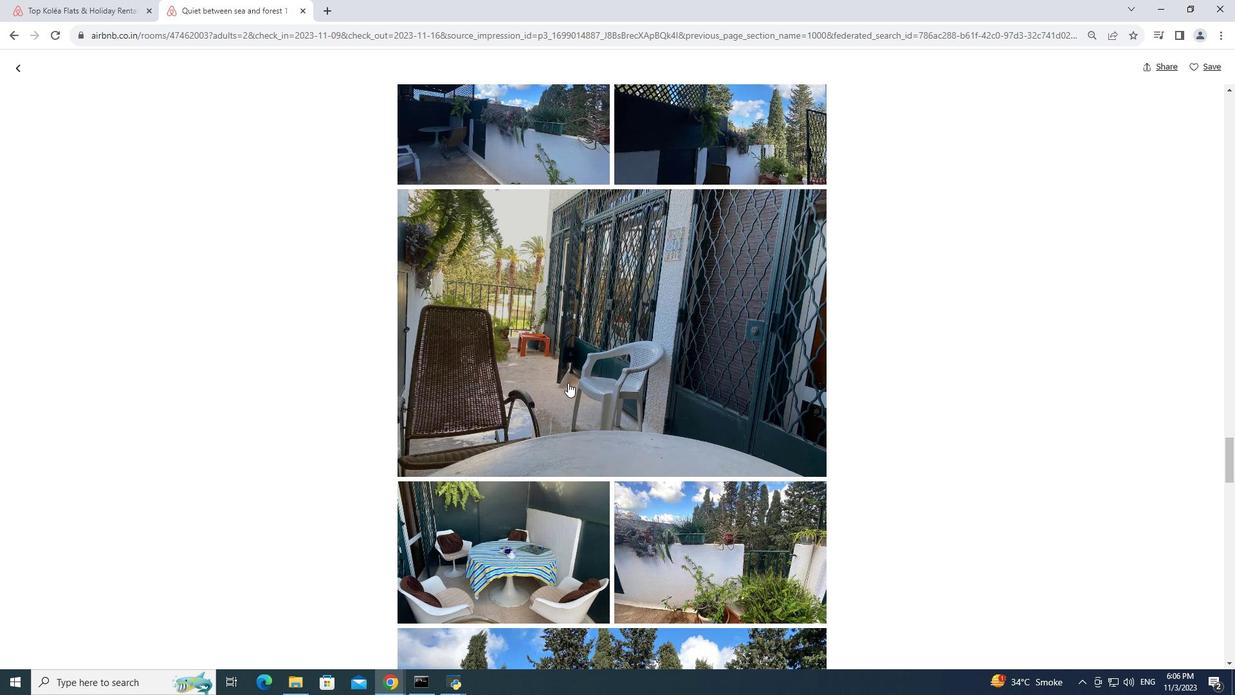 
Action: Mouse moved to (567, 383)
Screenshot: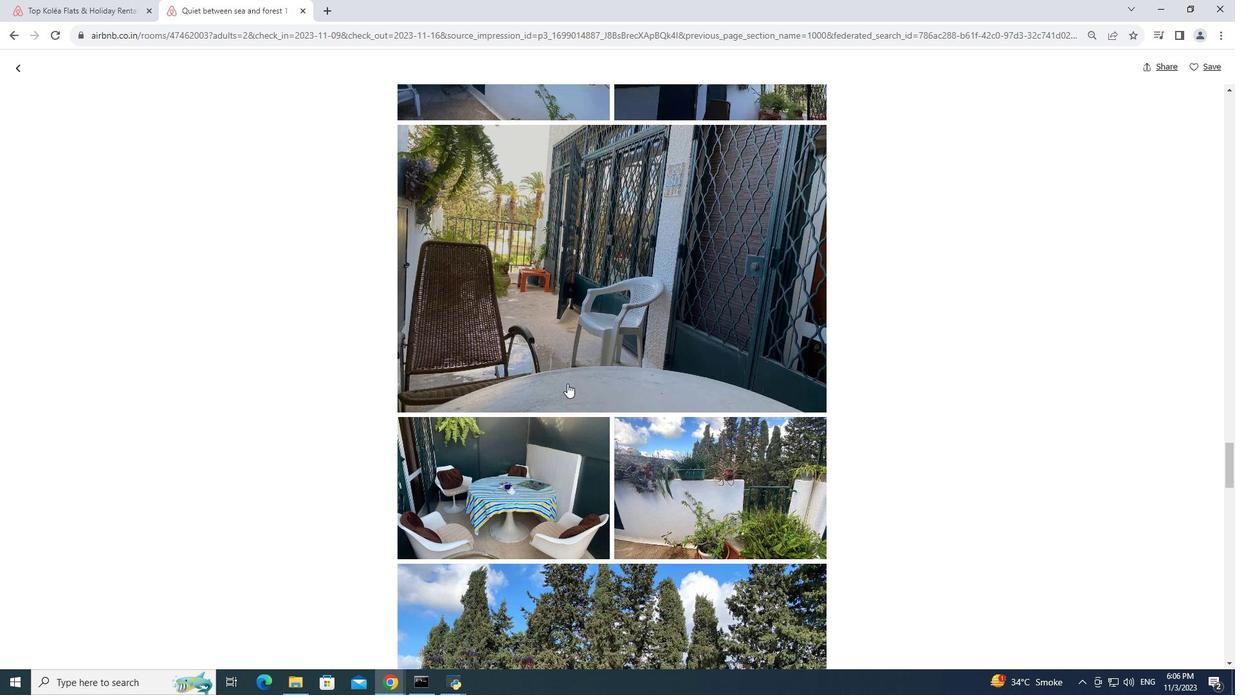 
Action: Mouse scrolled (567, 383) with delta (0, 0)
Screenshot: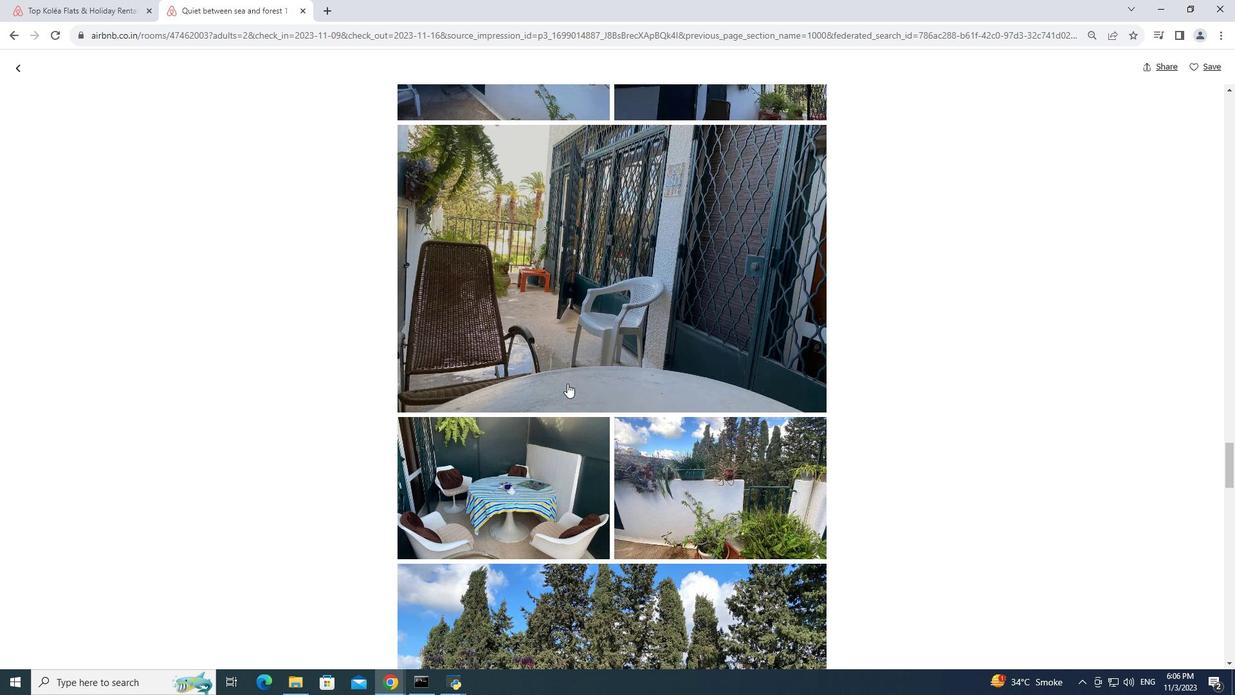 
Action: Mouse scrolled (567, 383) with delta (0, 0)
Screenshot: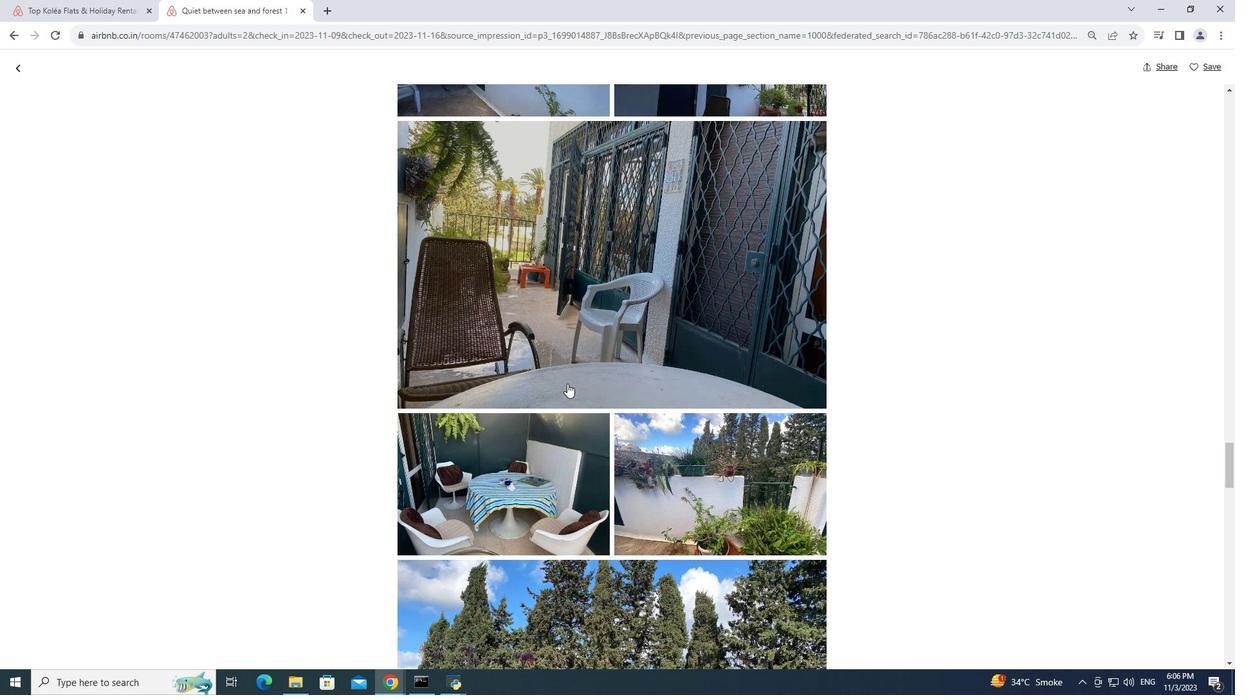 
Action: Mouse moved to (567, 381)
Screenshot: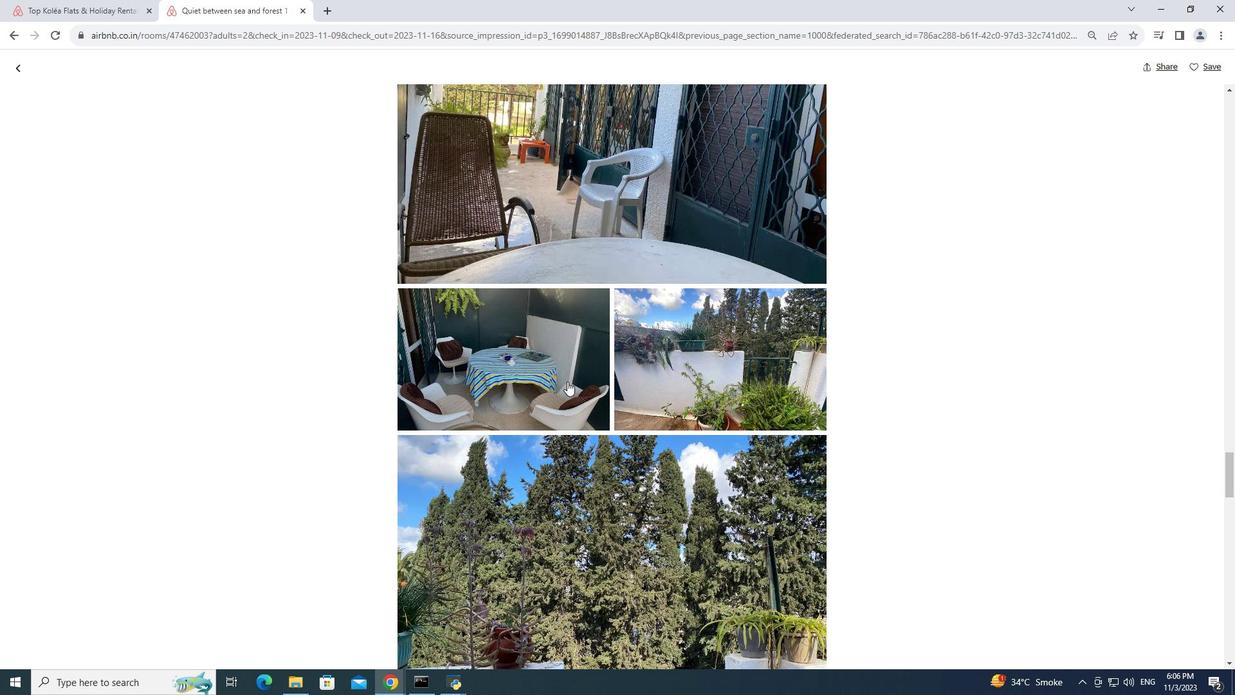 
Action: Mouse scrolled (567, 381) with delta (0, 0)
Screenshot: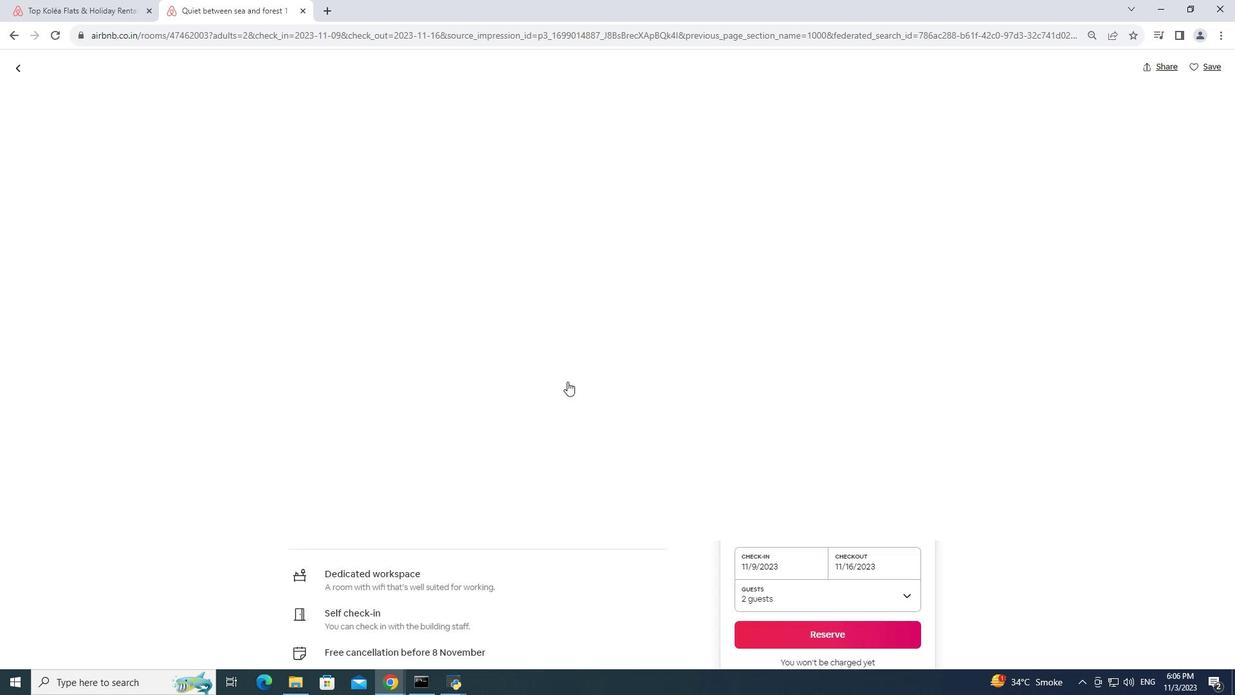 
Action: Mouse moved to (567, 381)
Screenshot: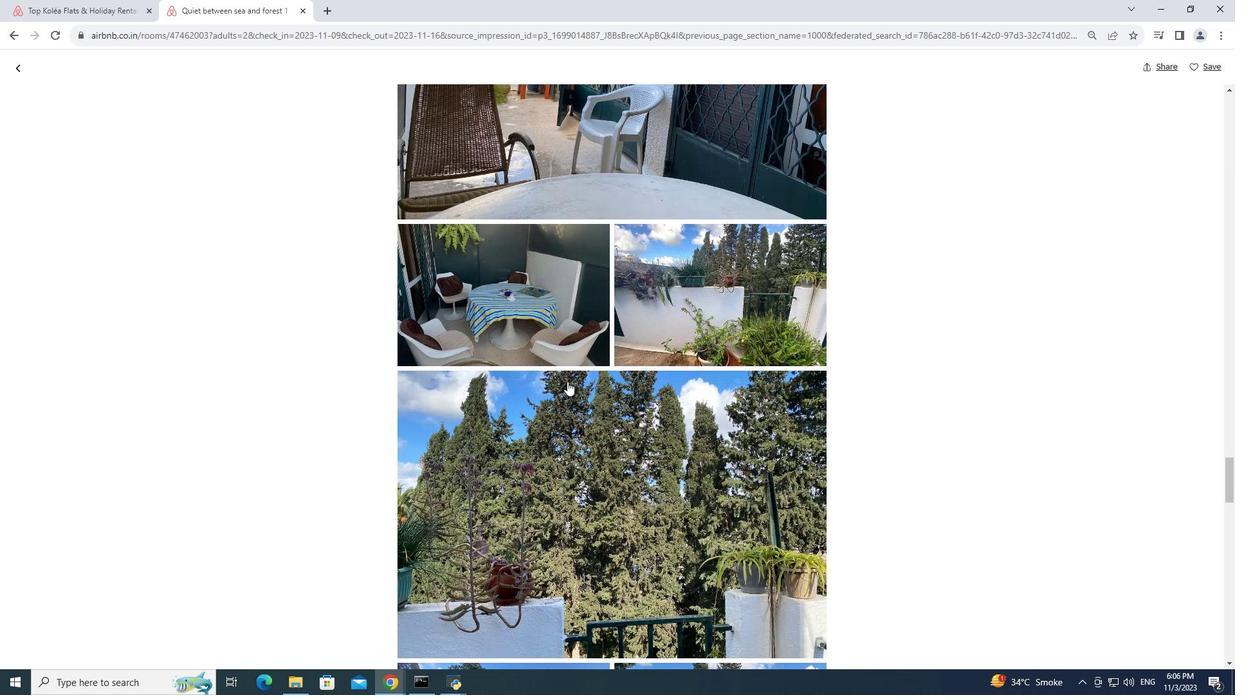 
Action: Mouse scrolled (567, 380) with delta (0, 0)
Screenshot: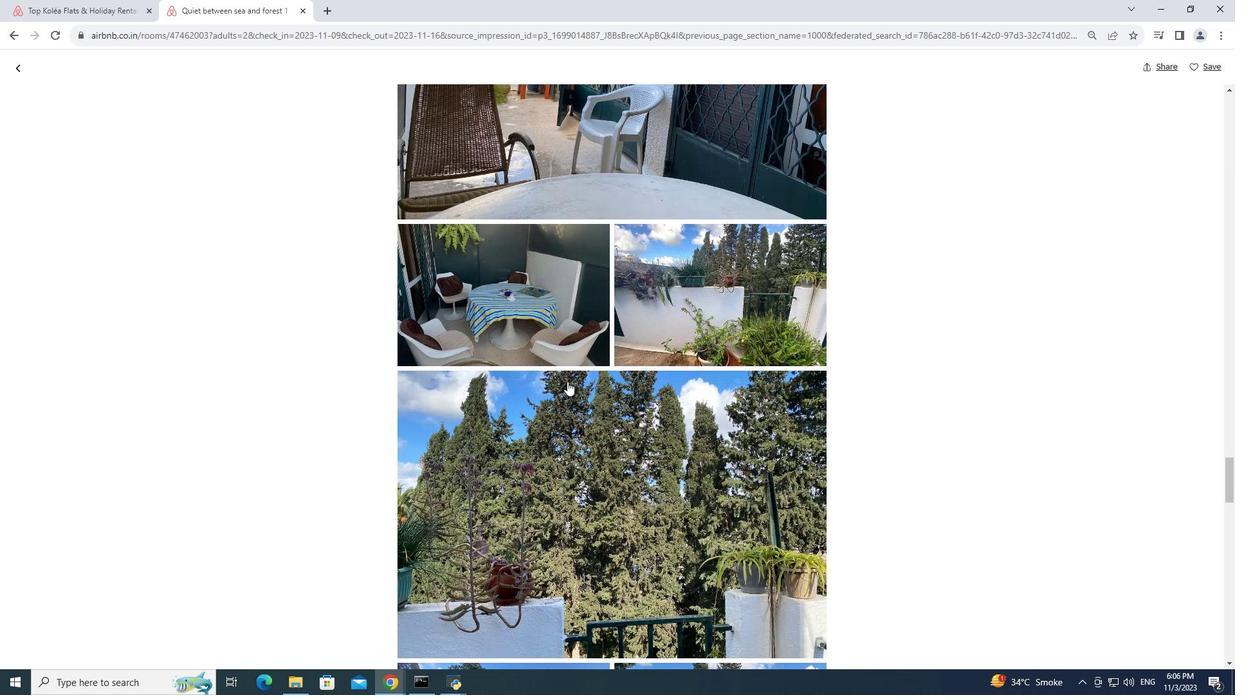 
Action: Mouse moved to (567, 376)
Screenshot: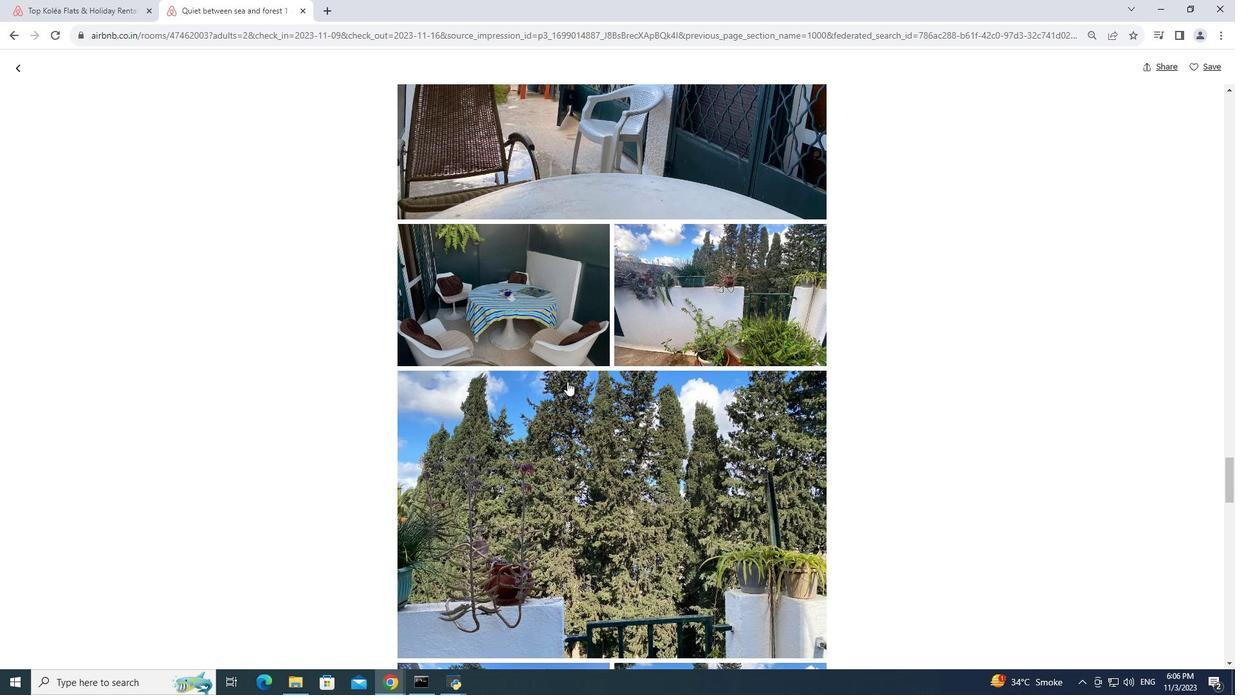 
Action: Mouse scrolled (567, 375) with delta (0, 0)
Screenshot: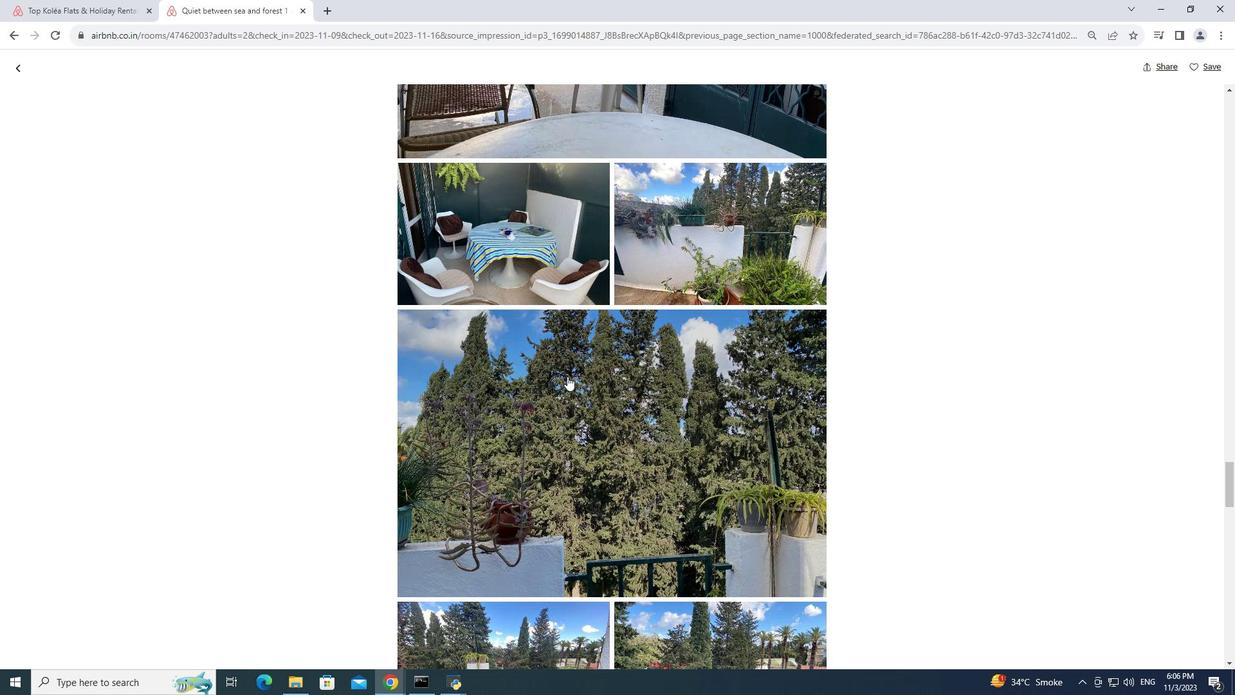 
Action: Mouse moved to (567, 379)
Screenshot: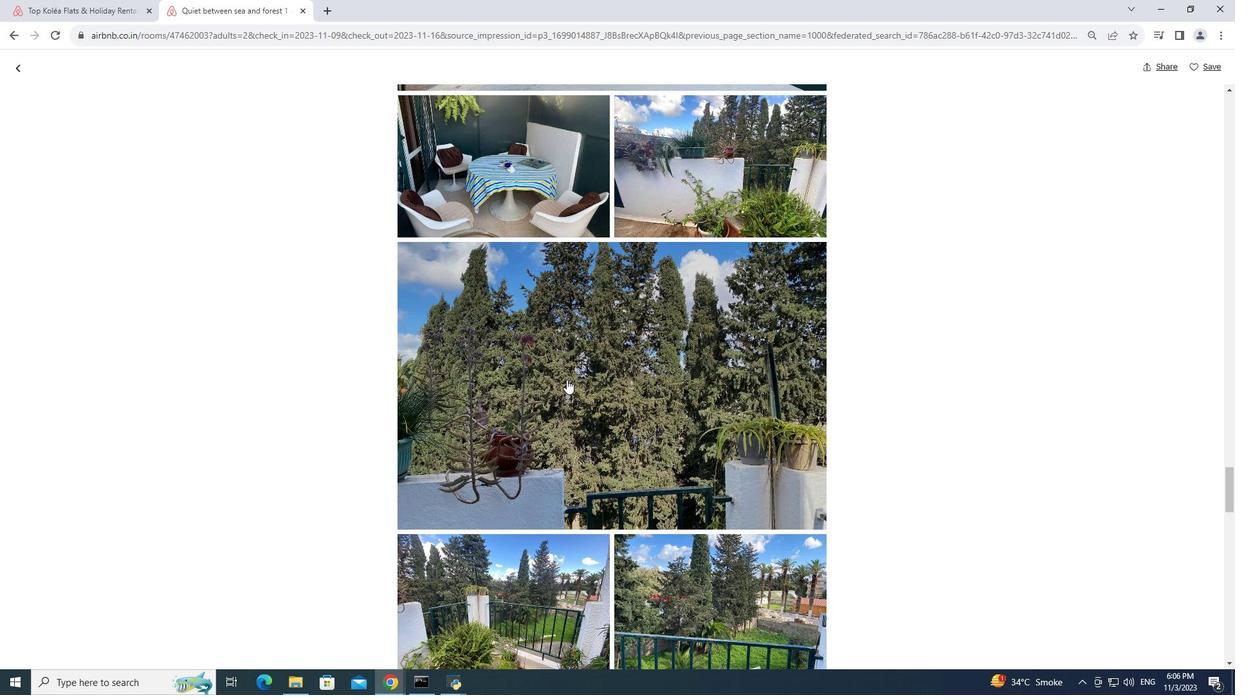
Action: Mouse scrolled (567, 379) with delta (0, 0)
Screenshot: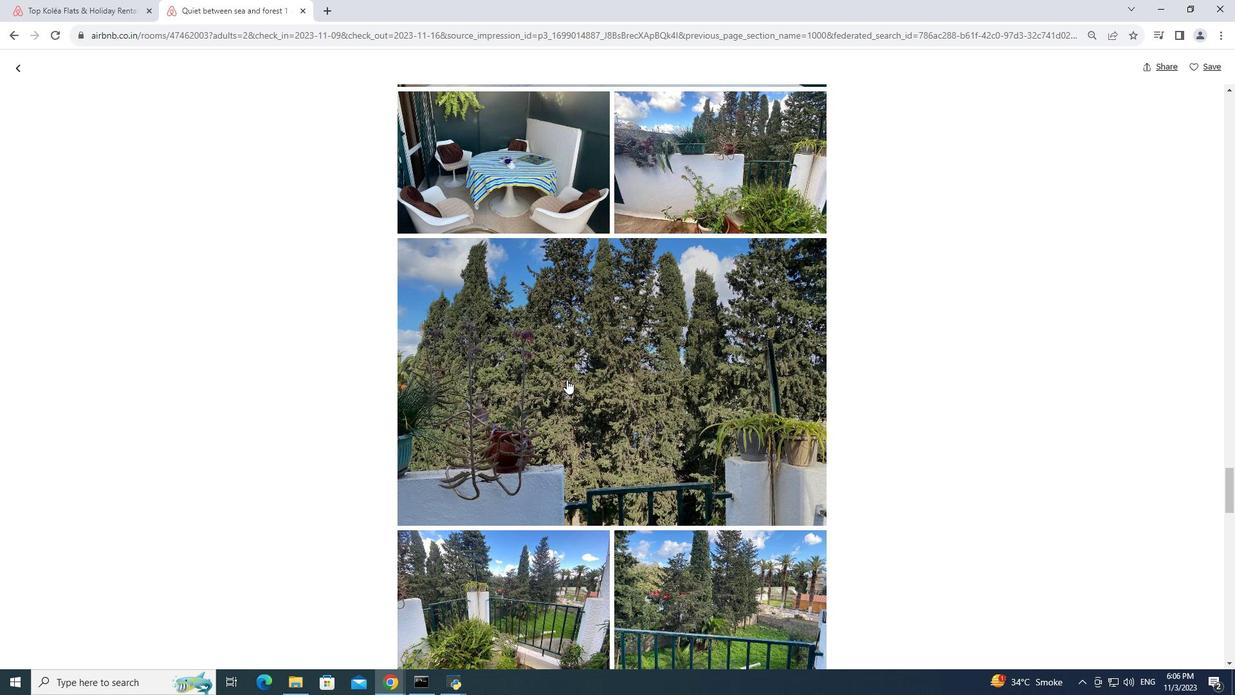 
Action: Mouse moved to (567, 378)
Screenshot: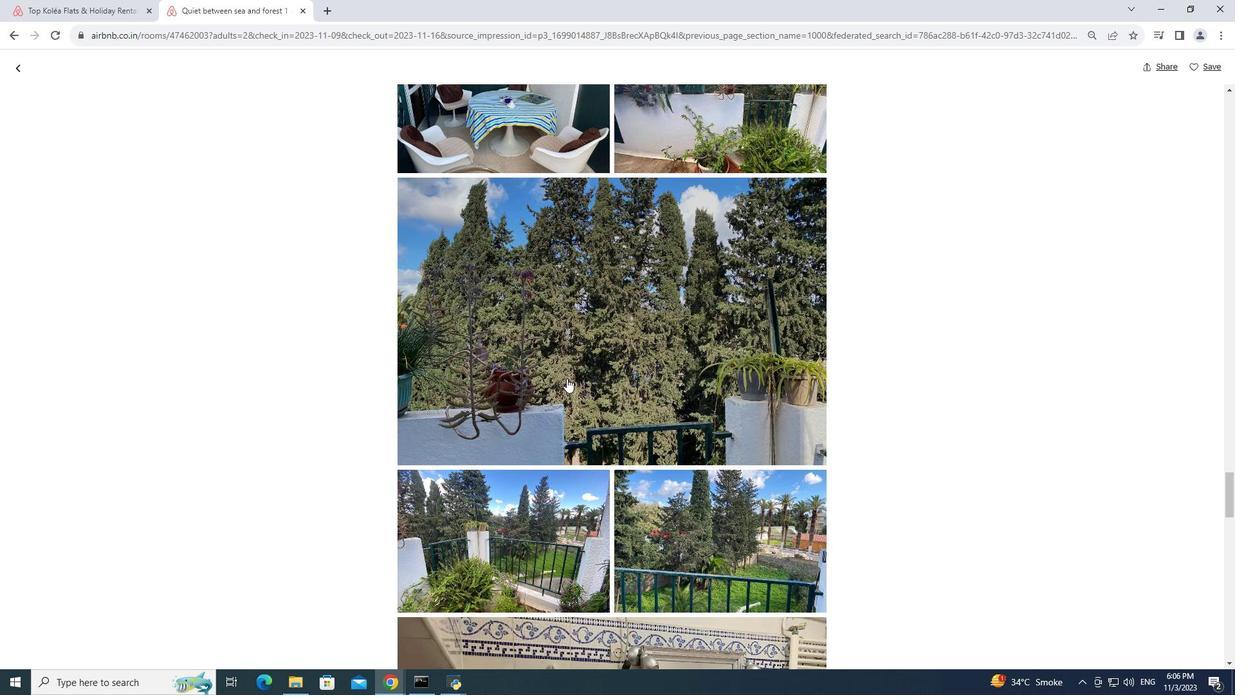 
Action: Mouse scrolled (567, 377) with delta (0, 0)
Screenshot: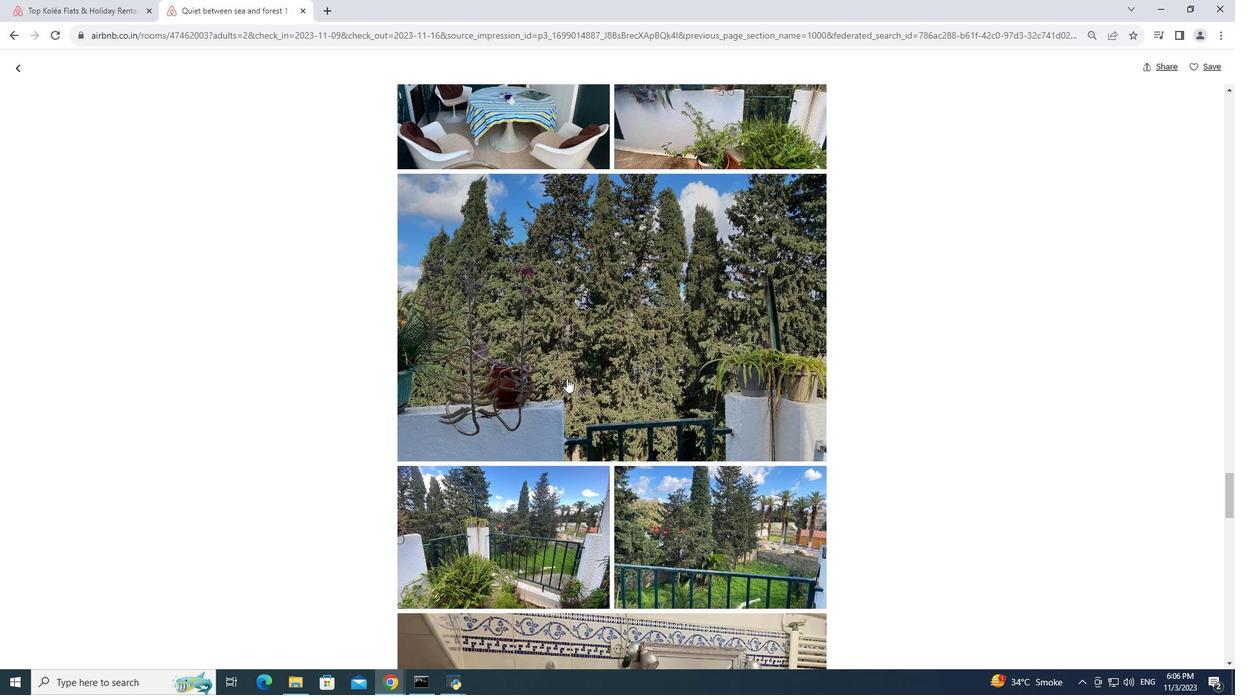 
Action: Mouse scrolled (567, 377) with delta (0, 0)
Screenshot: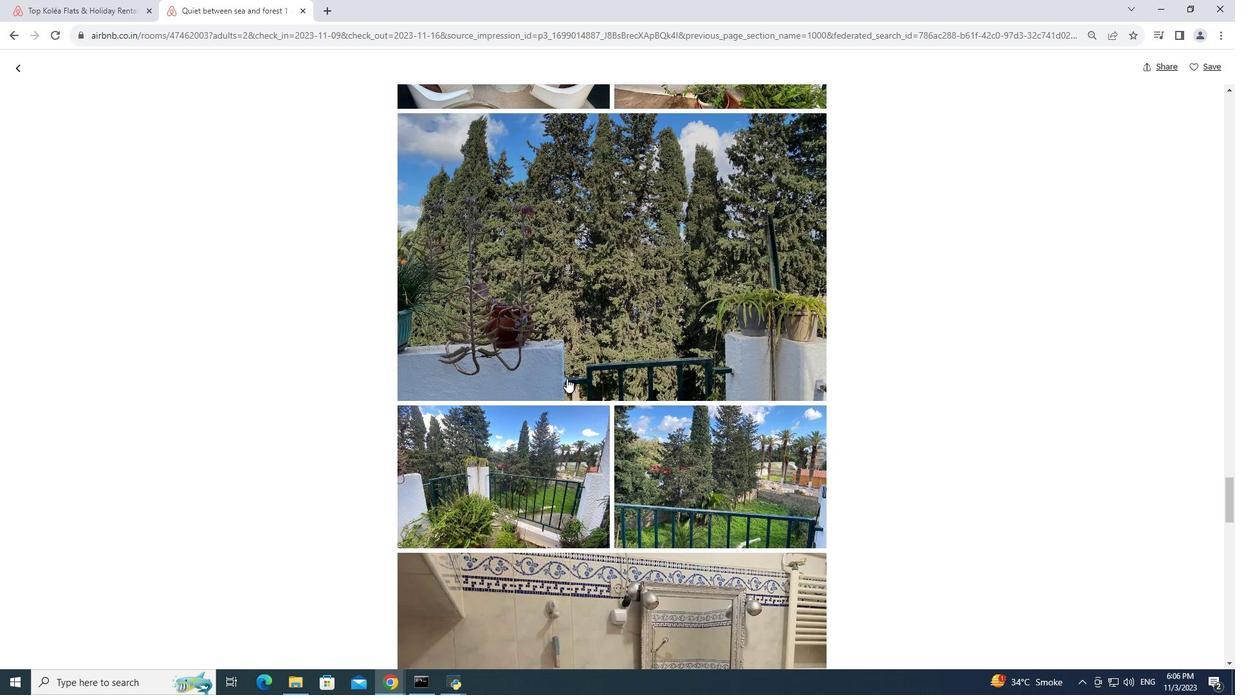 
Action: Mouse scrolled (567, 377) with delta (0, 0)
Screenshot: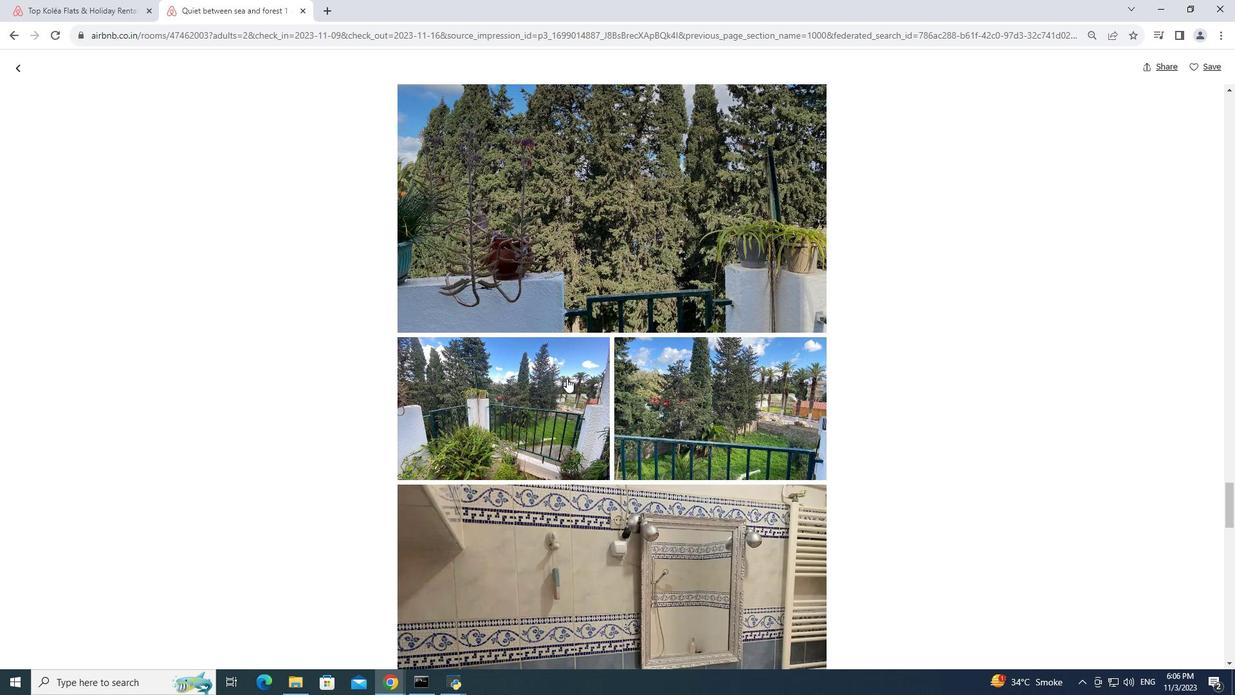 
Action: Mouse moved to (568, 375)
Screenshot: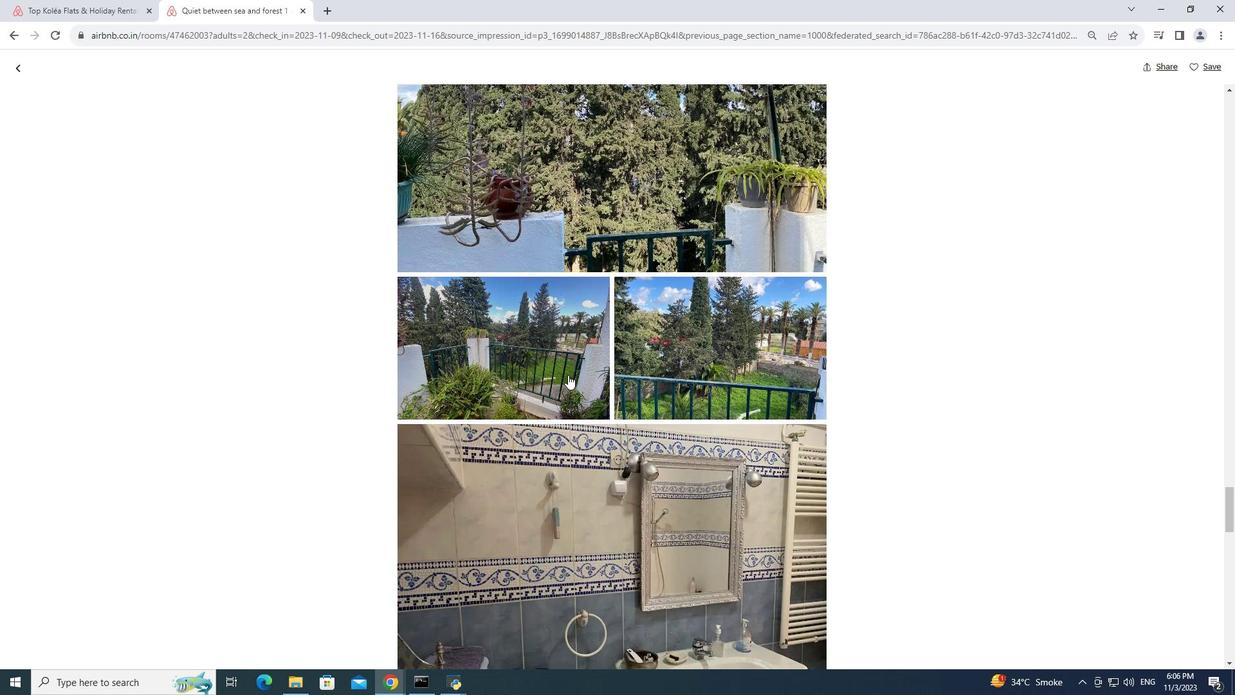 
Action: Mouse scrolled (568, 374) with delta (0, 0)
Screenshot: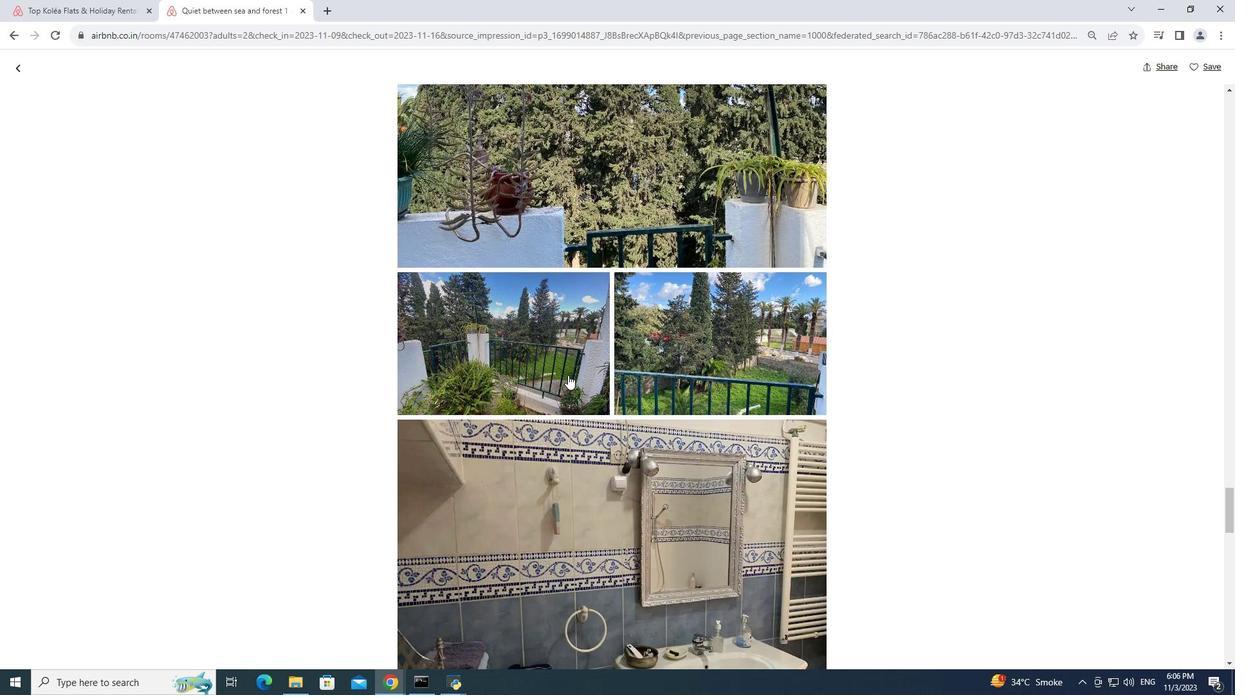 
Action: Mouse scrolled (568, 374) with delta (0, 0)
Screenshot: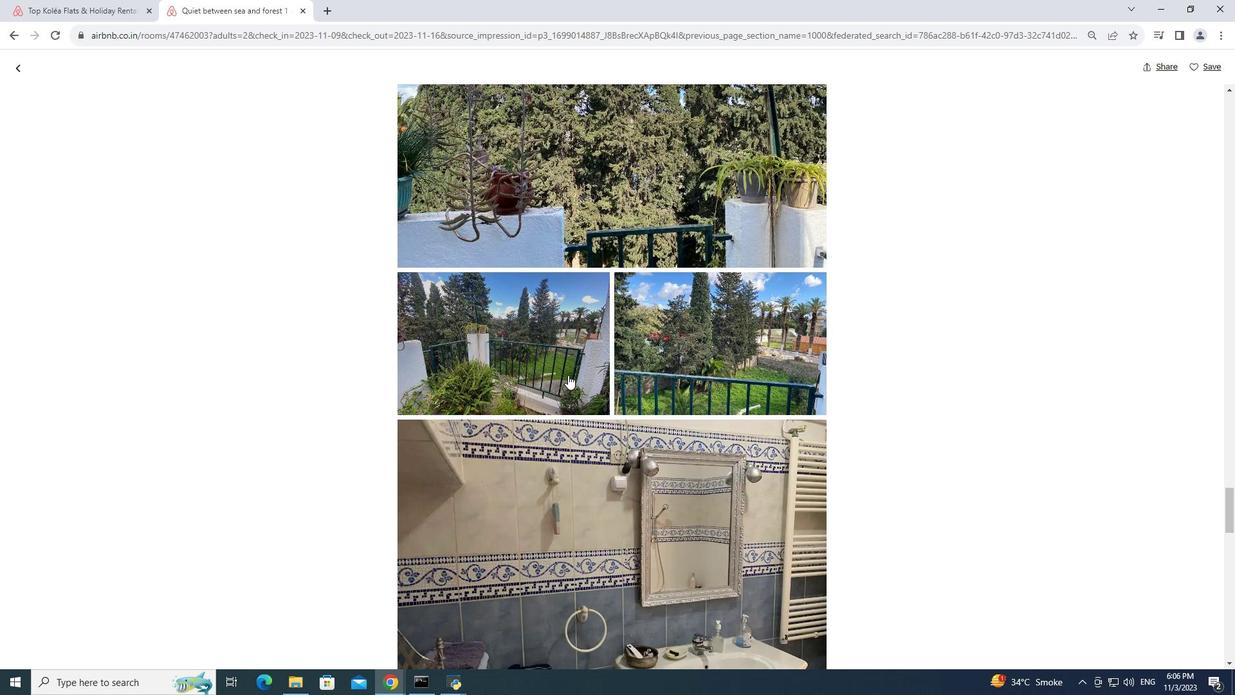 
Action: Mouse scrolled (568, 374) with delta (0, 0)
